 Task: Play online Dominion games in very easy mode.
Action: Mouse moved to (769, 605)
Screenshot: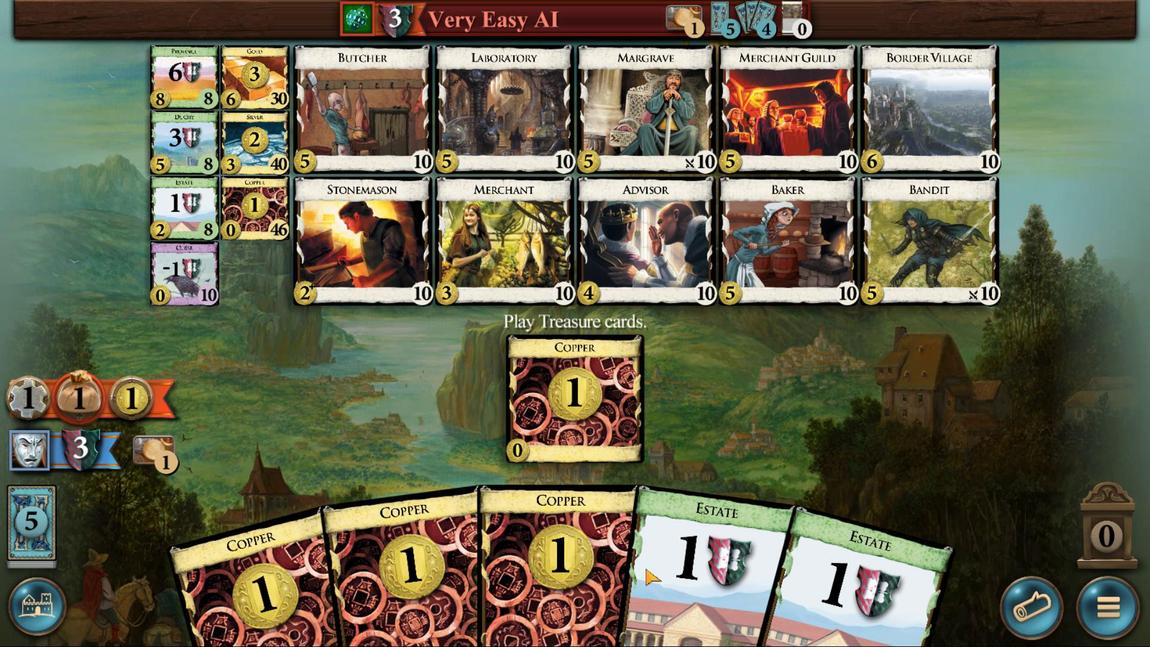 
Action: Mouse pressed left at (769, 605)
Screenshot: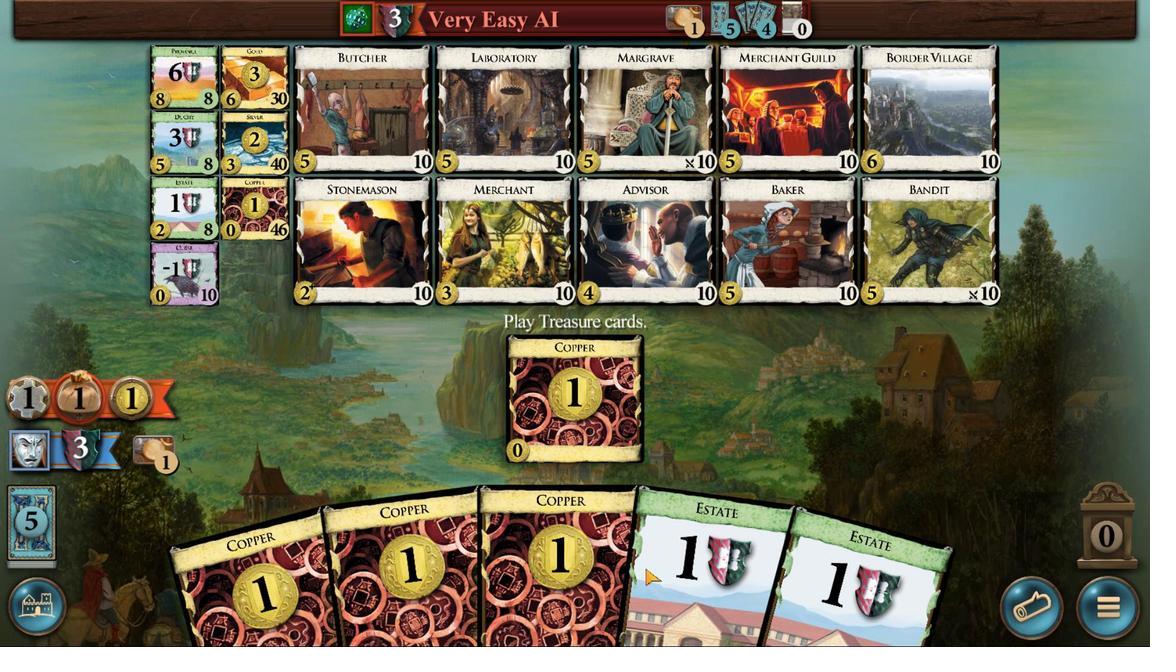 
Action: Mouse moved to (725, 624)
Screenshot: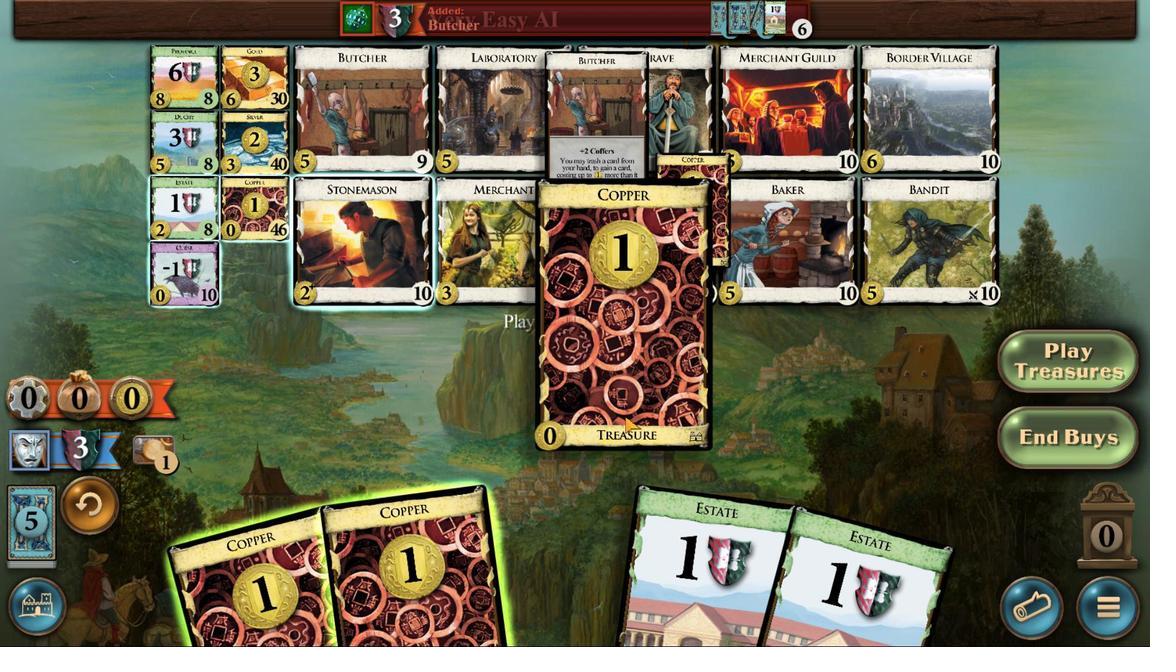 
Action: Mouse pressed left at (725, 624)
Screenshot: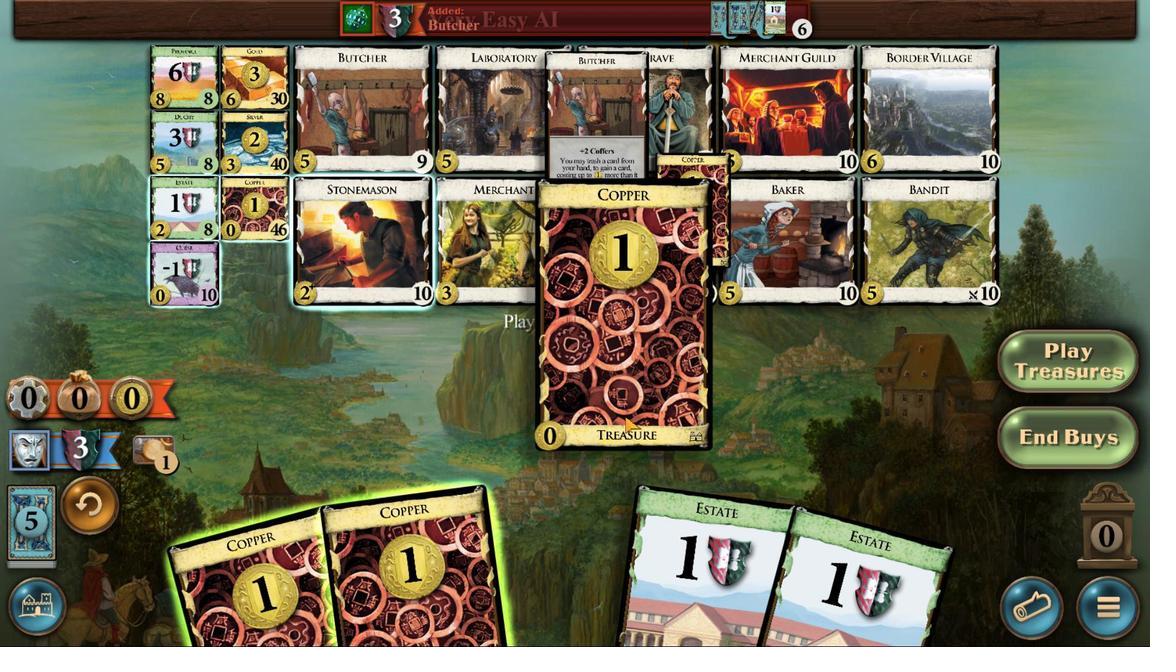 
Action: Mouse moved to (680, 595)
Screenshot: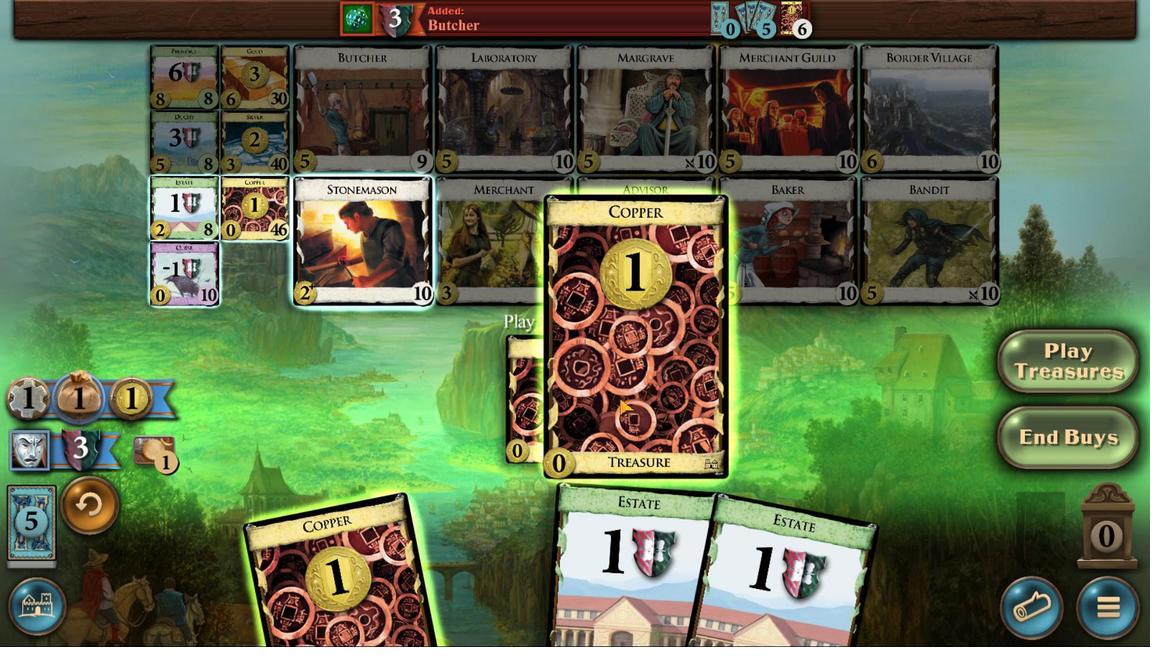
Action: Mouse pressed left at (680, 595)
Screenshot: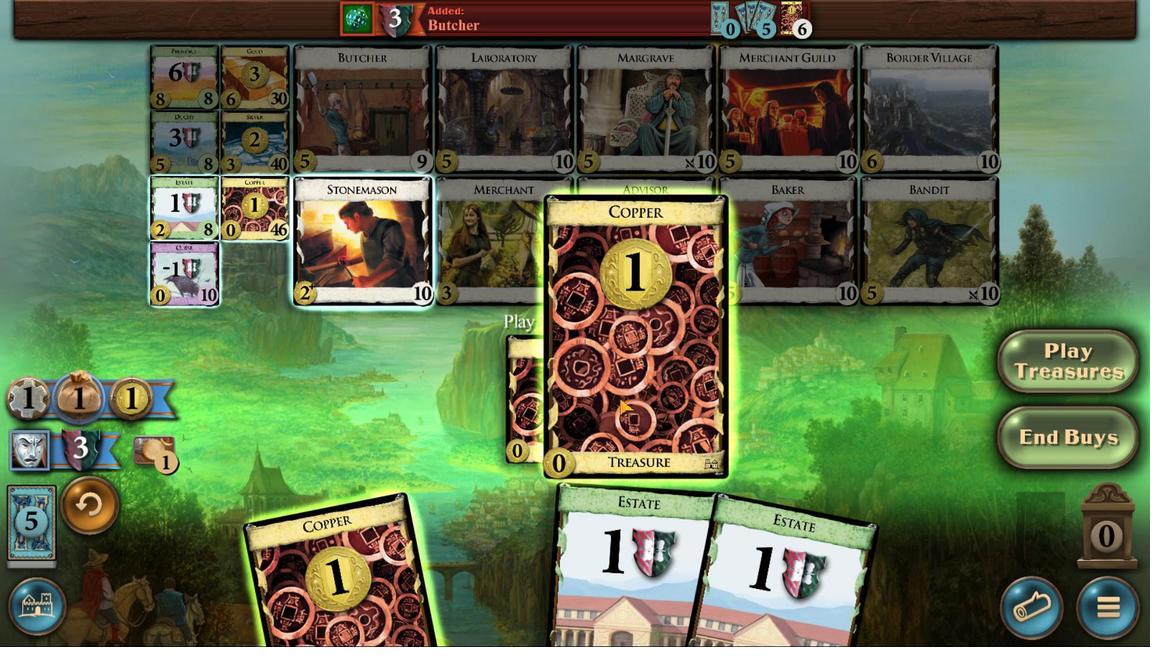 
Action: Mouse moved to (670, 604)
Screenshot: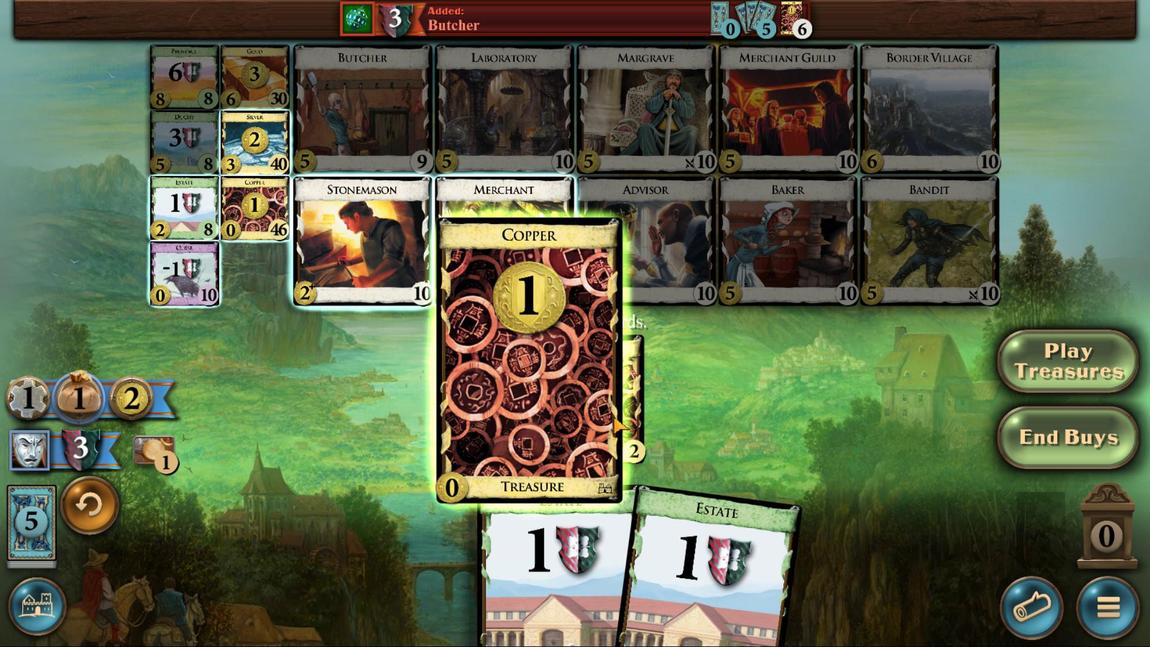 
Action: Mouse pressed left at (670, 604)
Screenshot: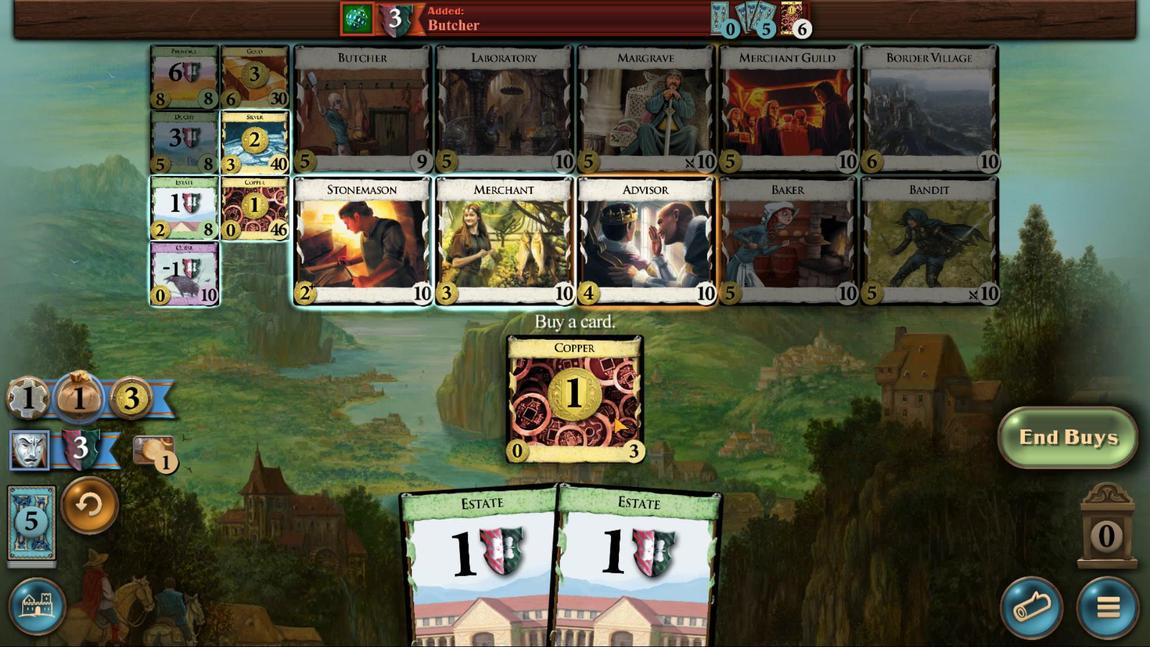 
Action: Mouse moved to (565, 381)
Screenshot: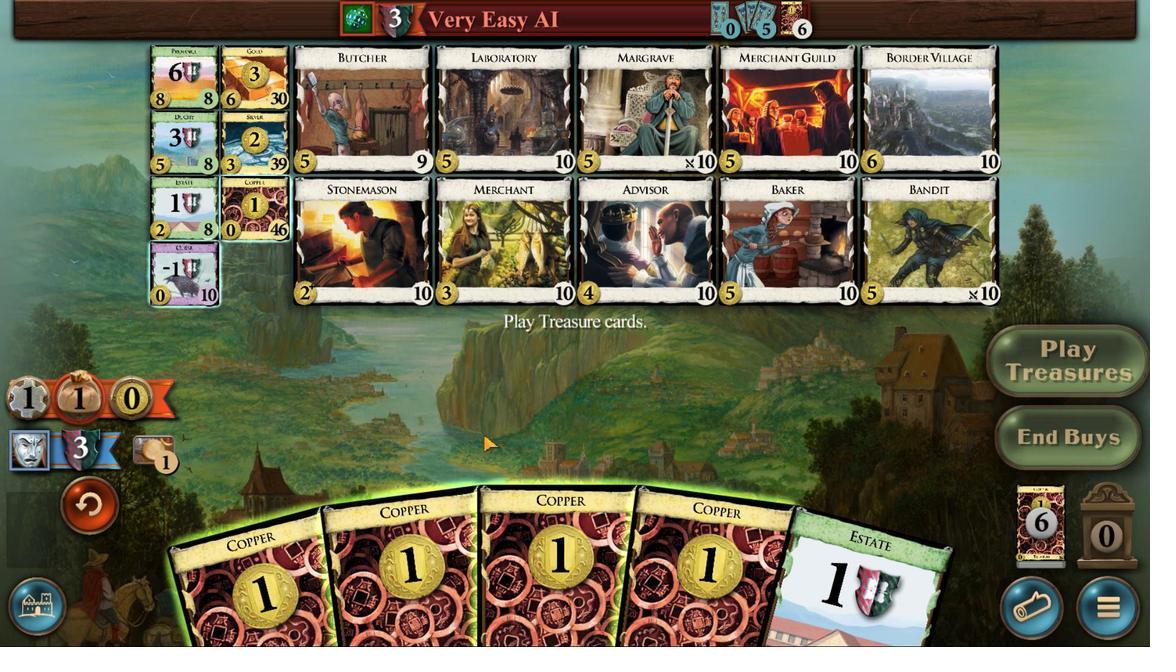 
Action: Mouse pressed left at (565, 381)
Screenshot: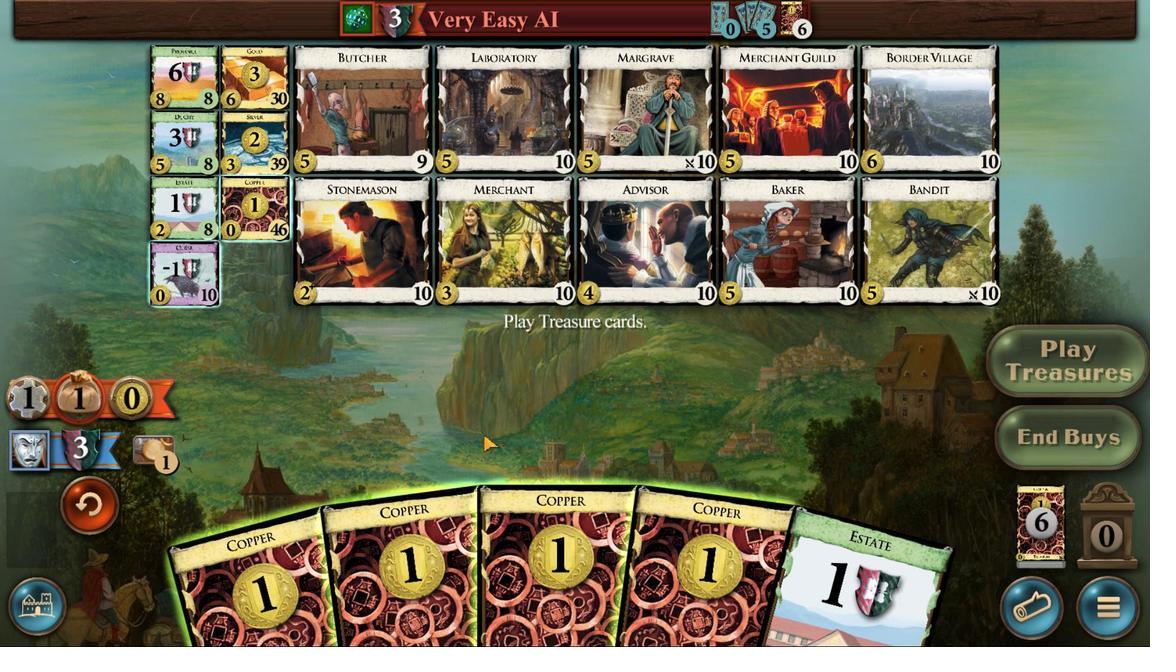 
Action: Mouse moved to (655, 595)
Screenshot: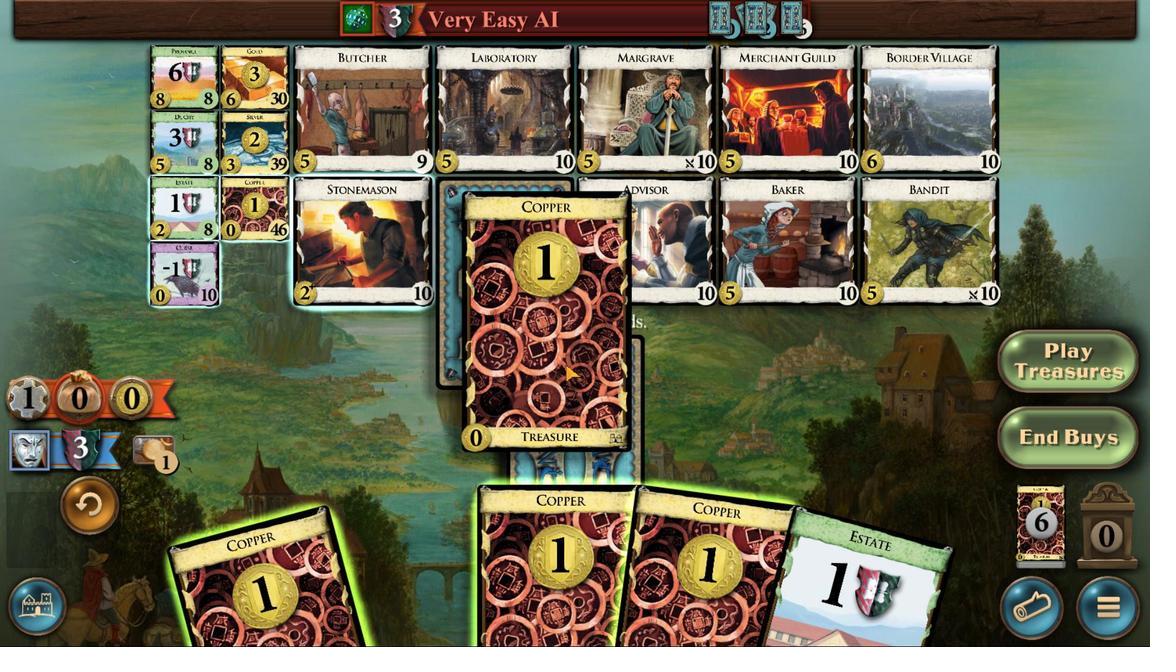 
Action: Mouse pressed left at (655, 595)
Screenshot: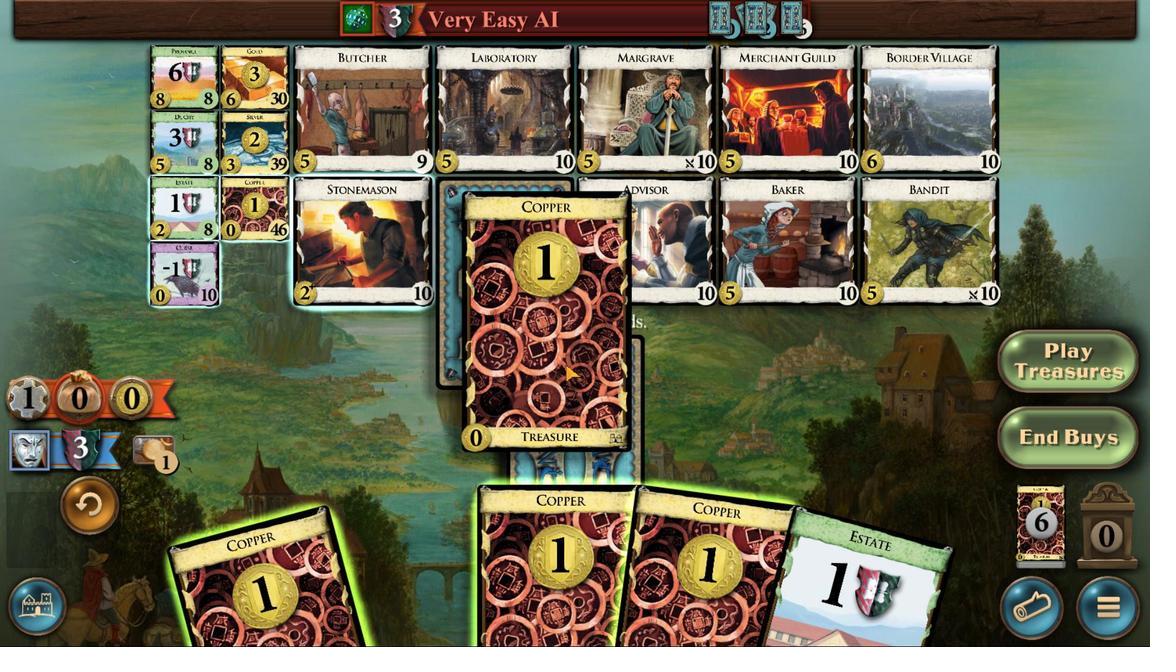 
Action: Mouse moved to (759, 606)
Screenshot: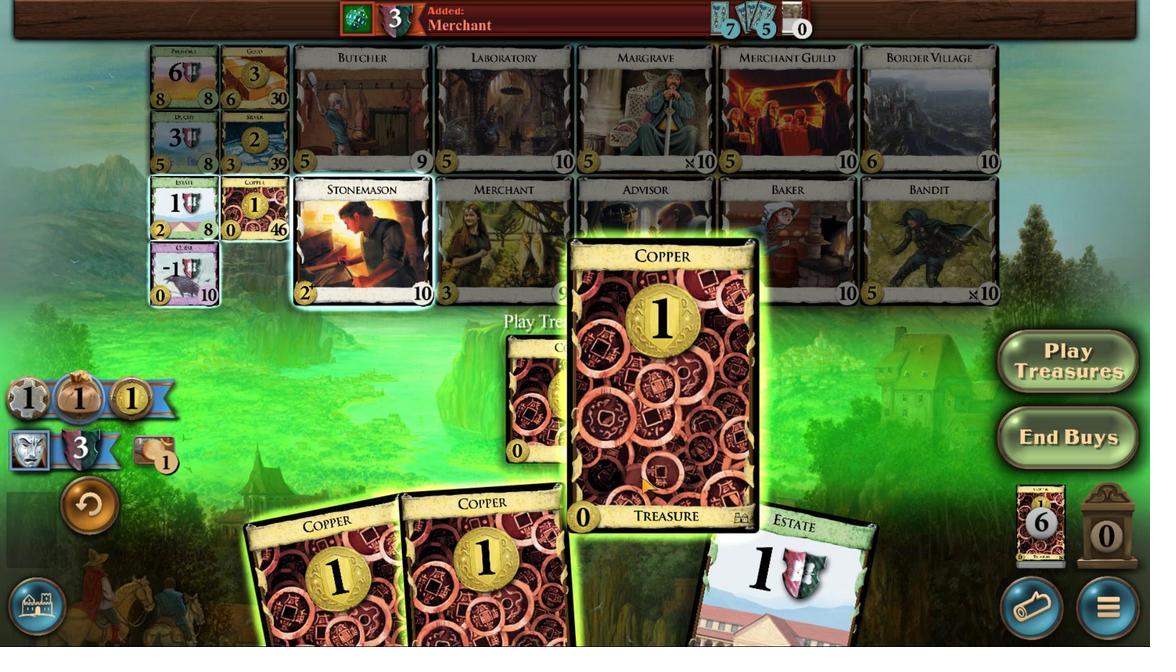 
Action: Mouse pressed left at (759, 606)
Screenshot: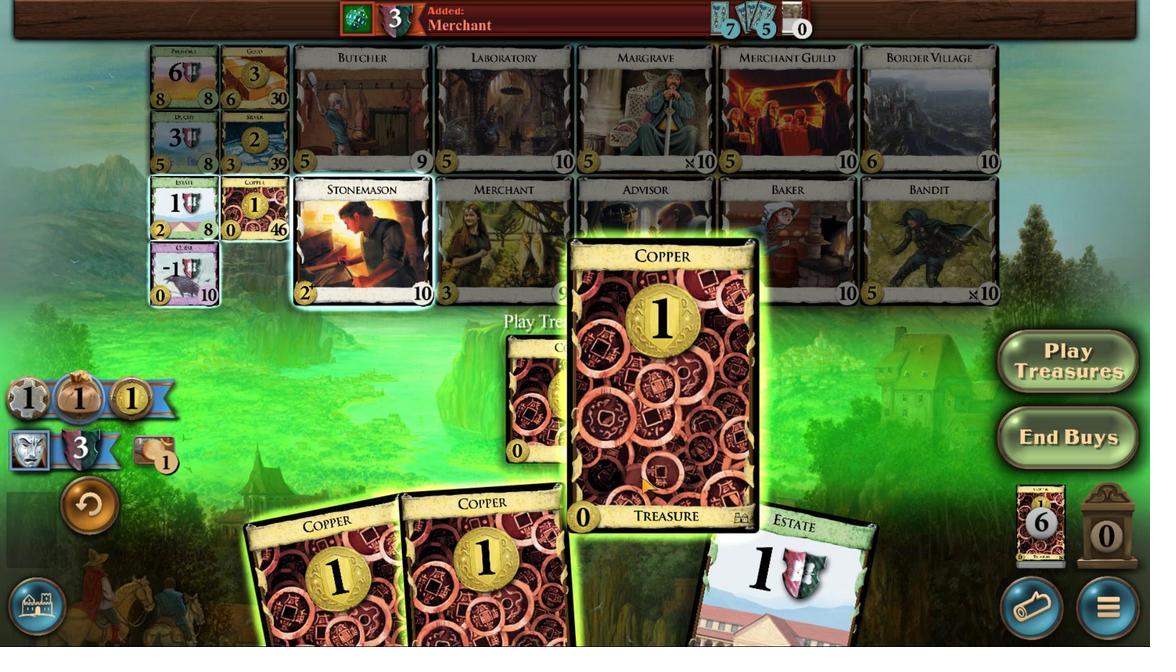 
Action: Mouse moved to (734, 605)
Screenshot: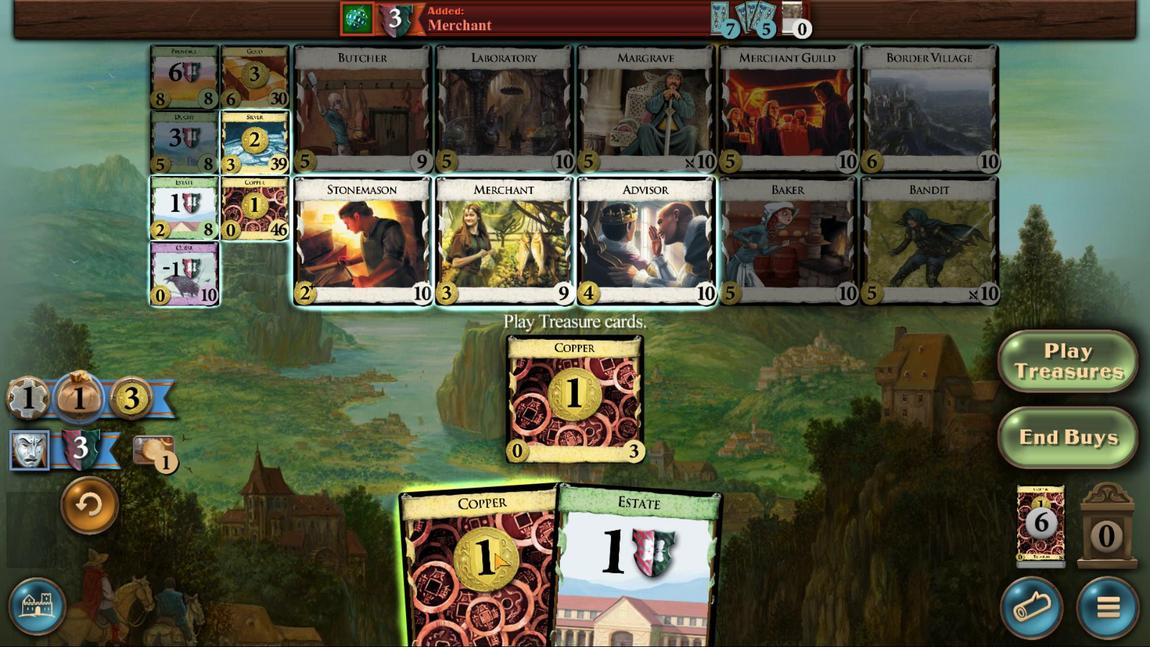 
Action: Mouse pressed left at (734, 605)
Screenshot: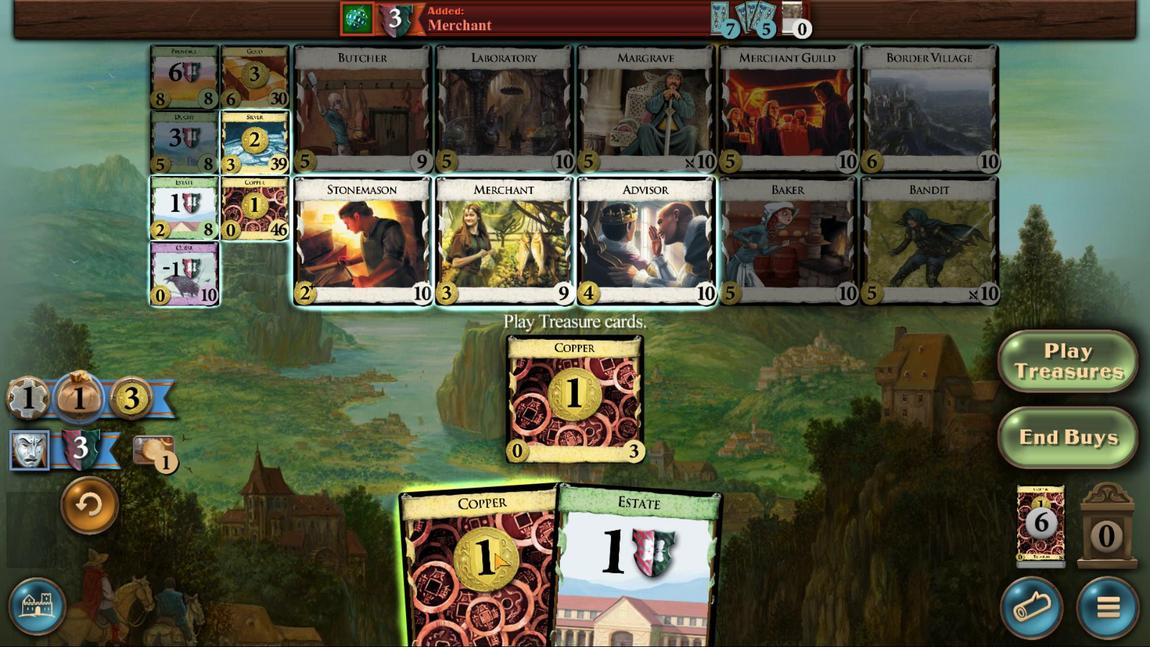 
Action: Mouse moved to (693, 598)
Screenshot: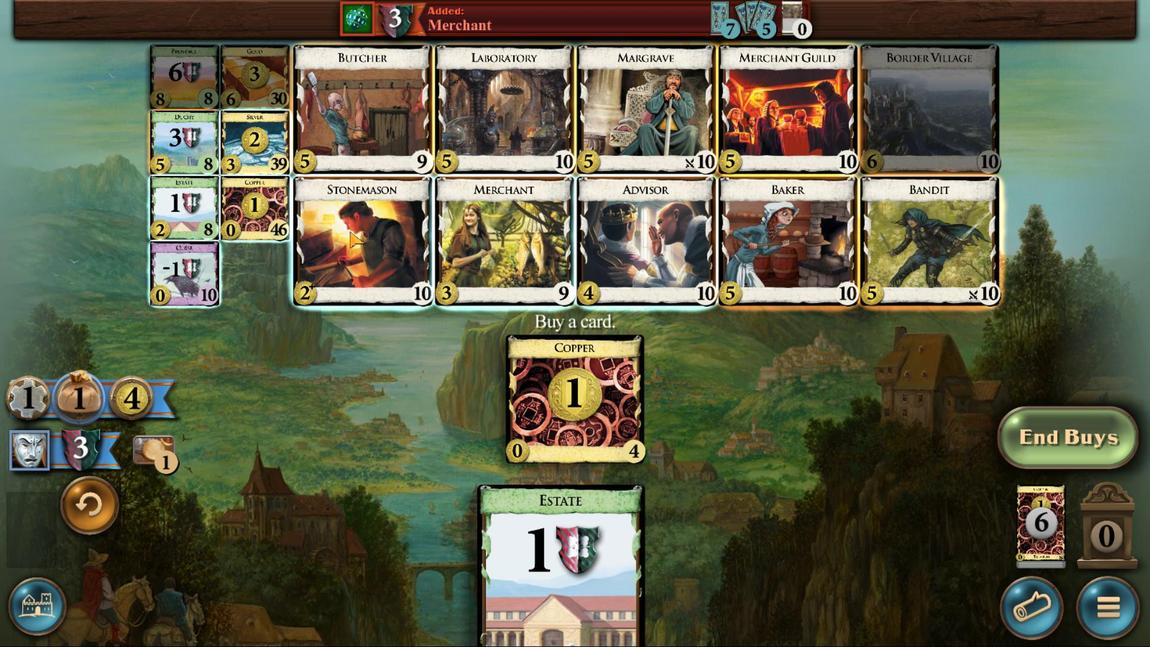 
Action: Mouse pressed left at (693, 598)
Screenshot: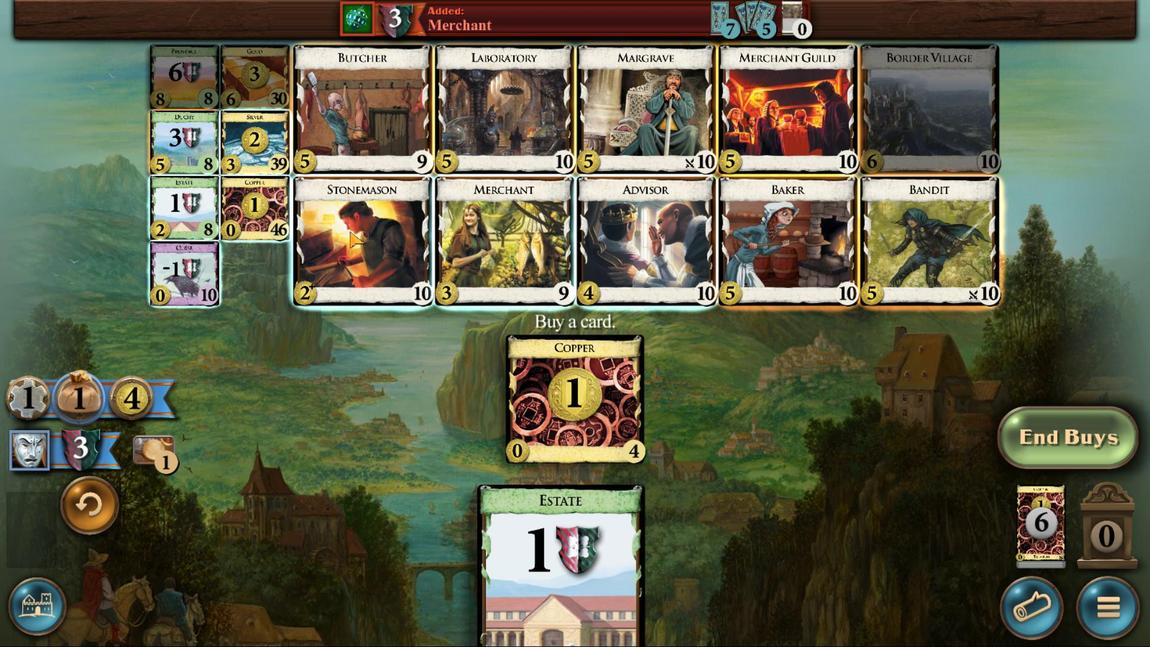 
Action: Mouse moved to (539, 387)
Screenshot: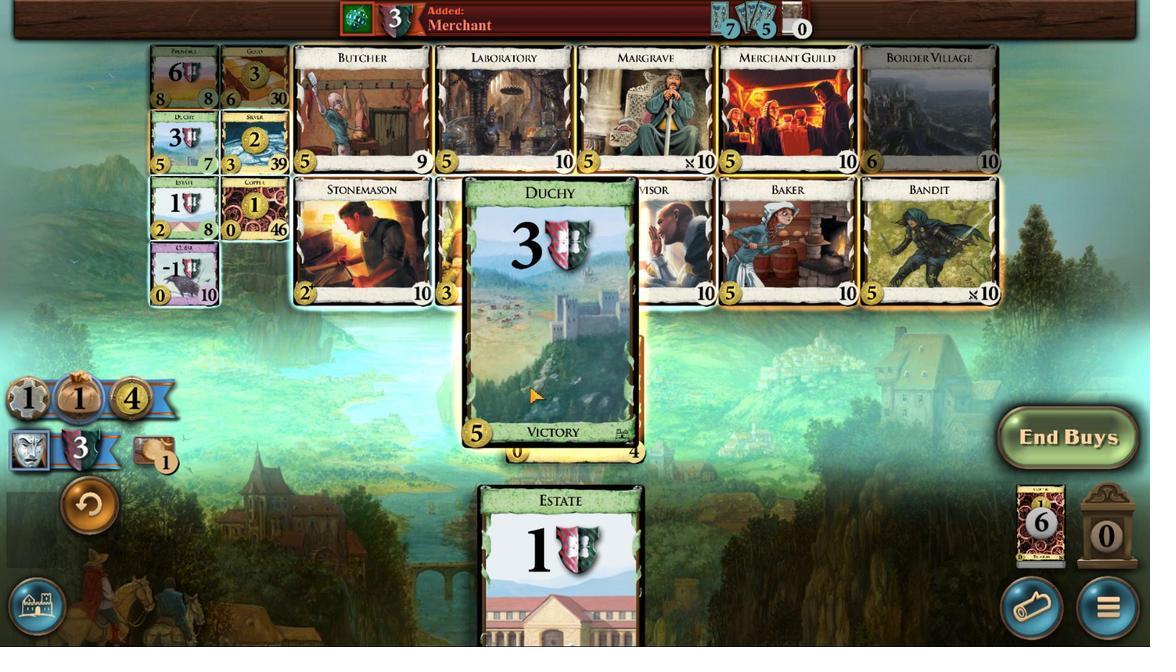 
Action: Mouse pressed left at (539, 387)
Screenshot: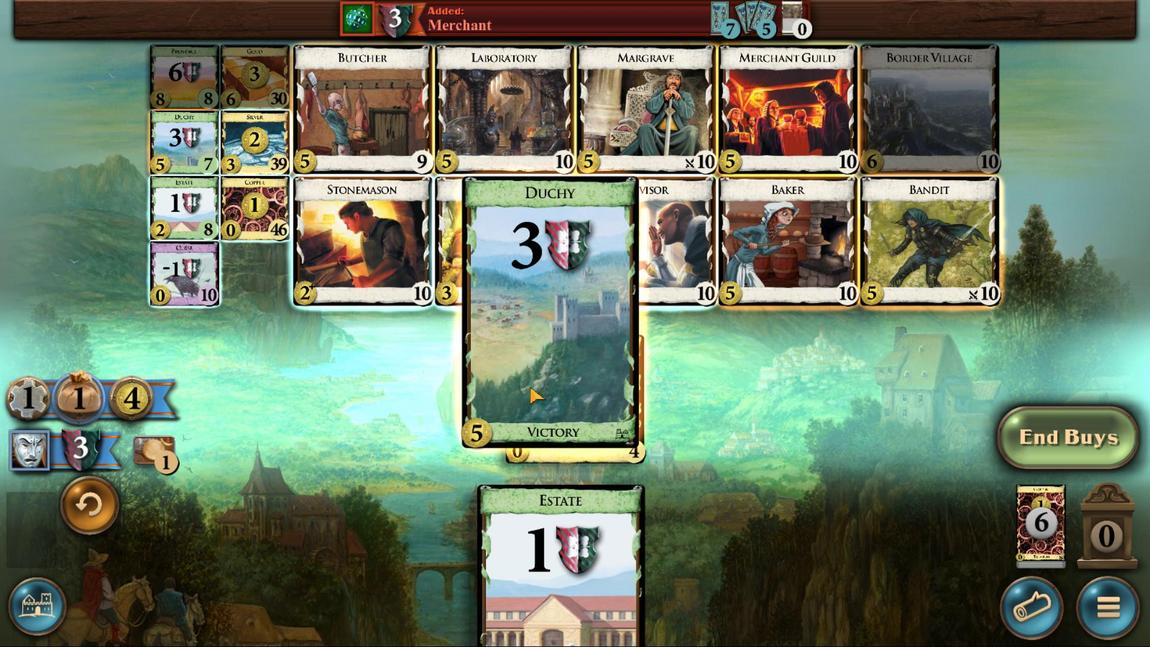 
Action: Mouse moved to (791, 589)
Screenshot: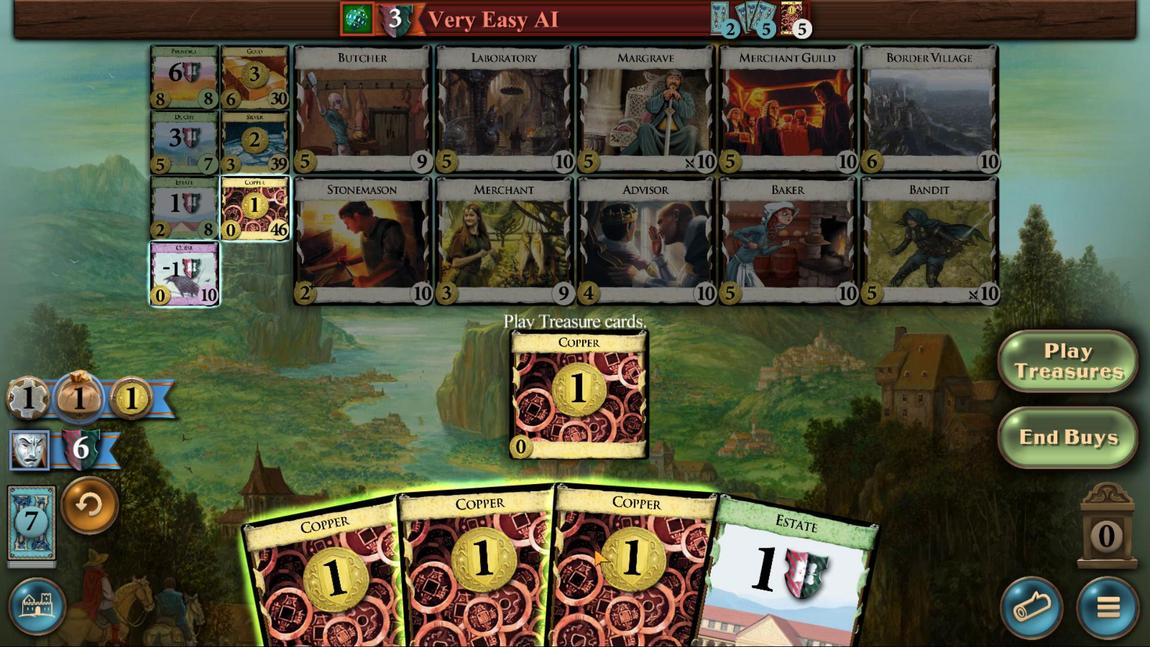 
Action: Mouse pressed left at (791, 589)
Screenshot: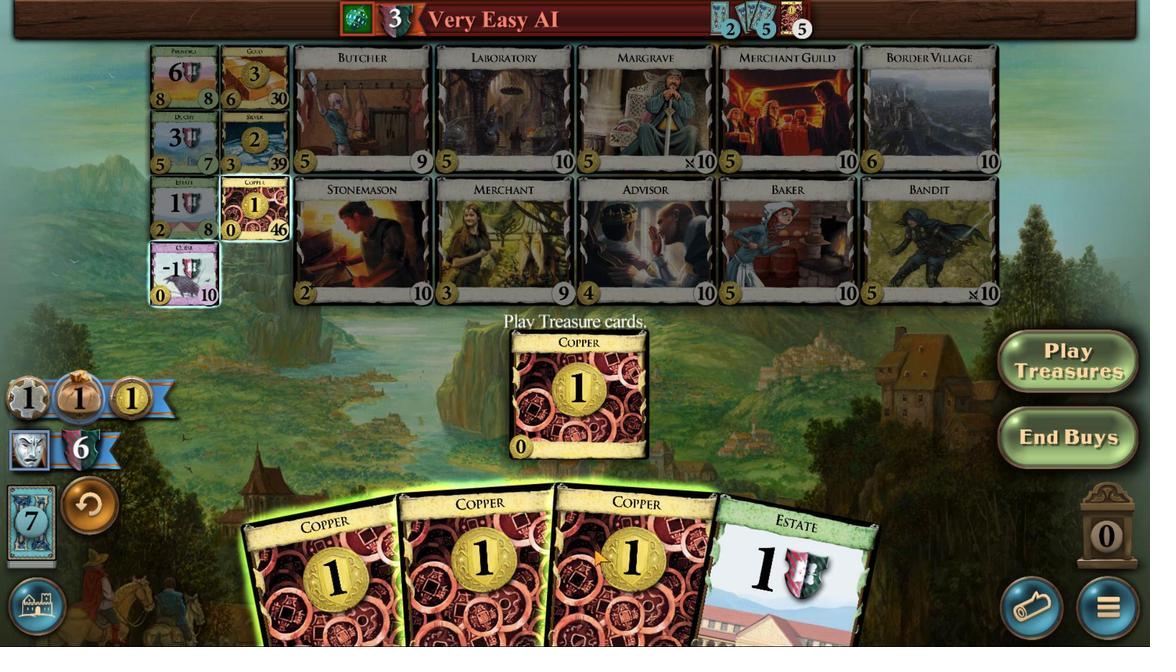 
Action: Mouse moved to (760, 582)
Screenshot: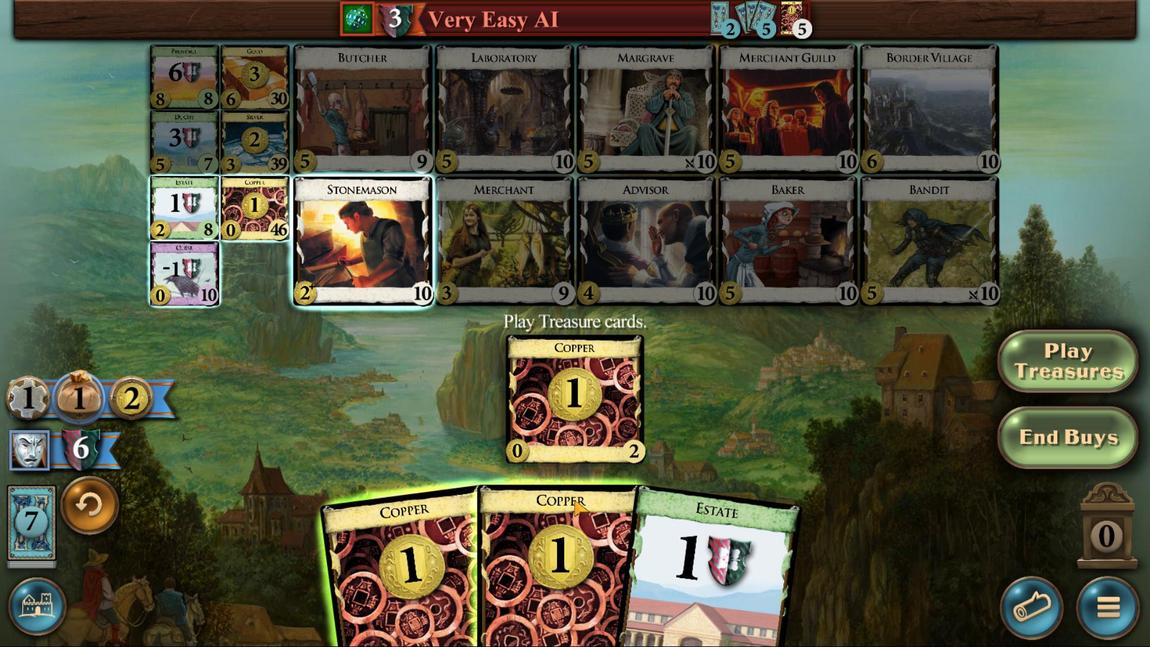 
Action: Mouse pressed left at (760, 582)
Screenshot: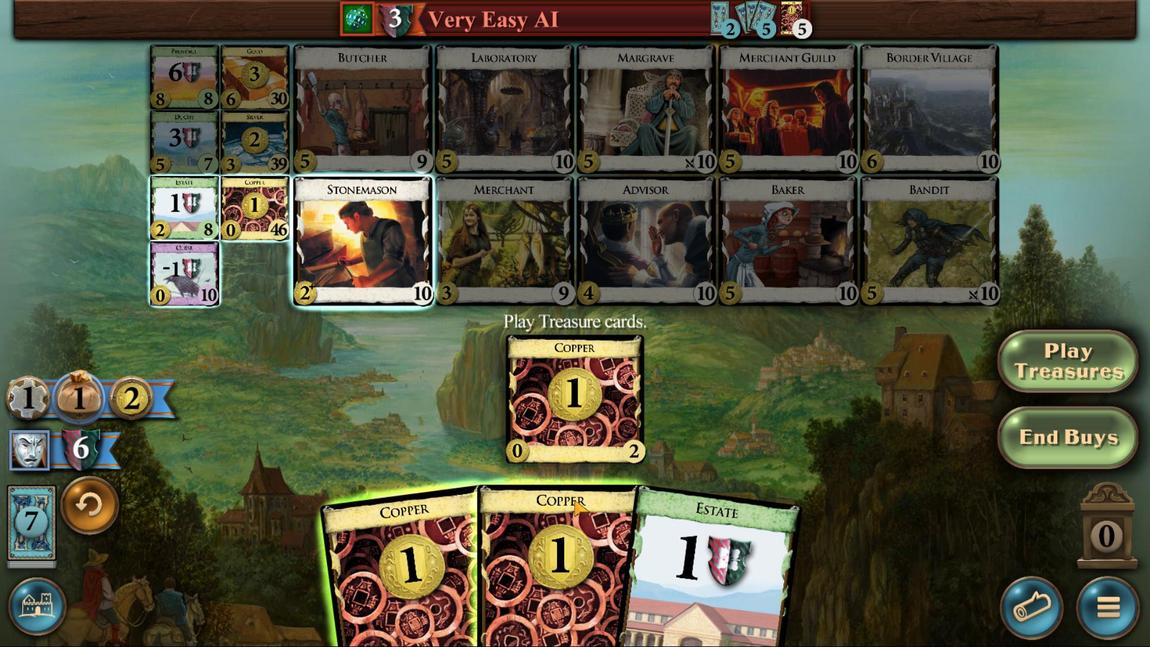 
Action: Mouse moved to (726, 595)
Screenshot: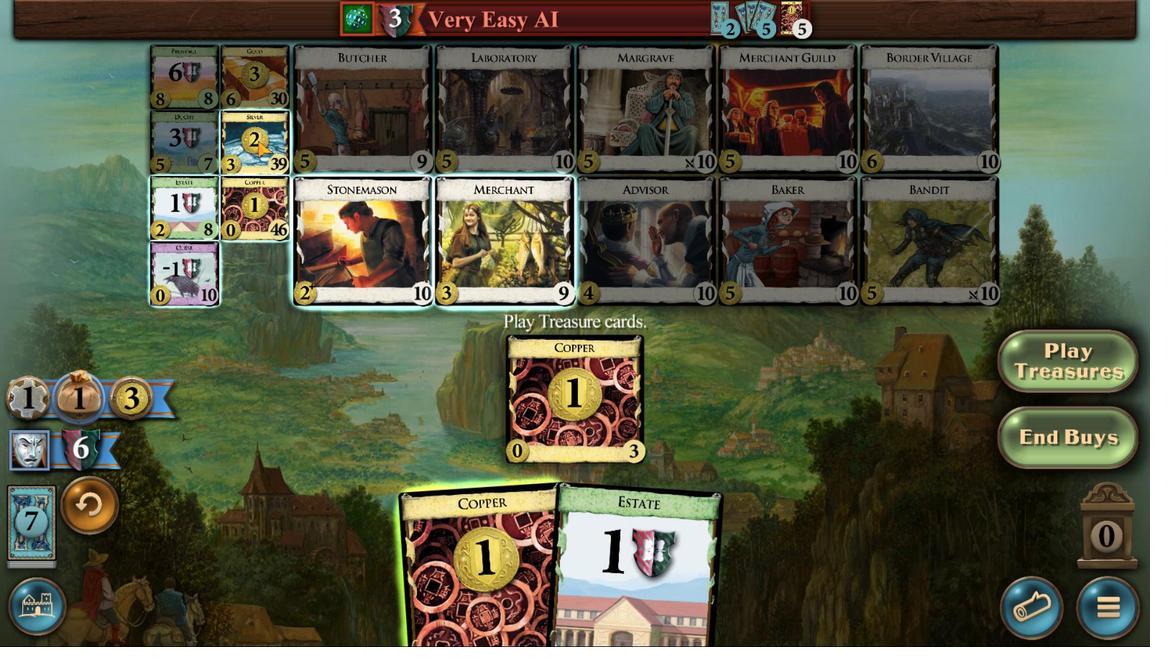 
Action: Mouse pressed left at (726, 595)
Screenshot: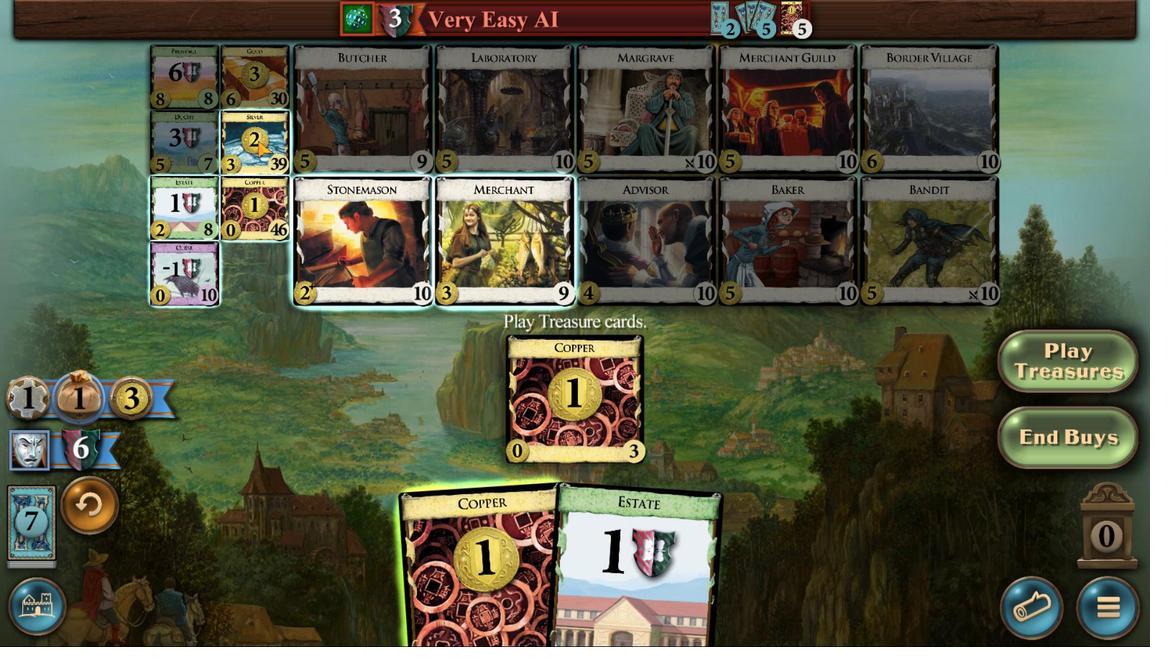
Action: Mouse moved to (572, 385)
Screenshot: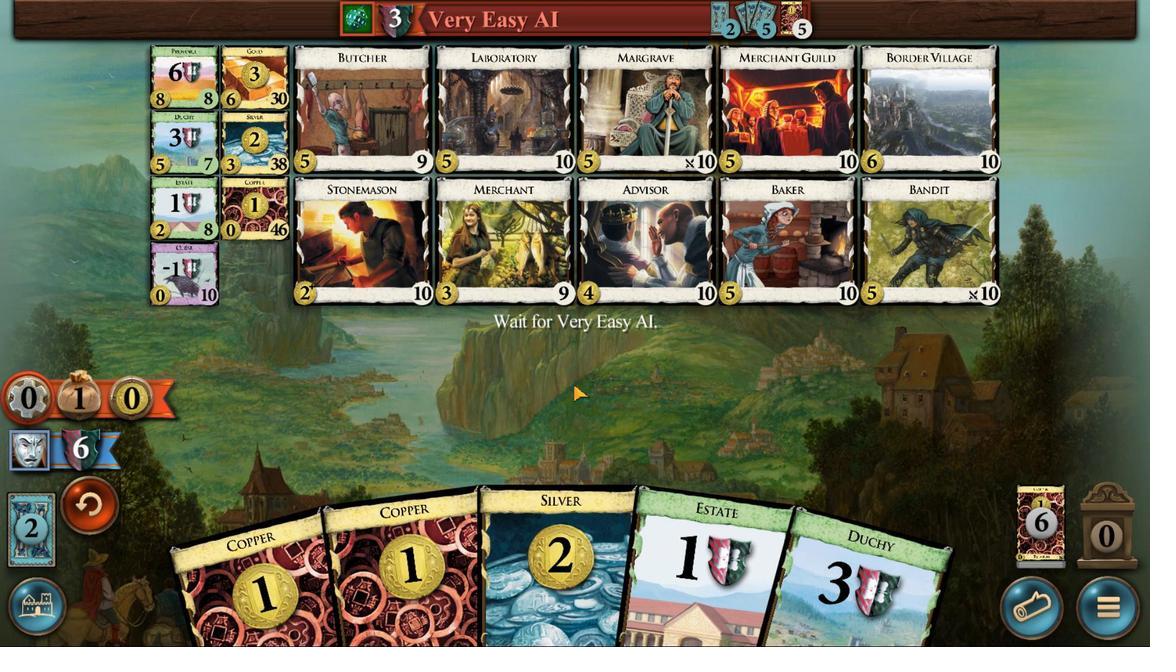 
Action: Mouse pressed left at (572, 385)
Screenshot: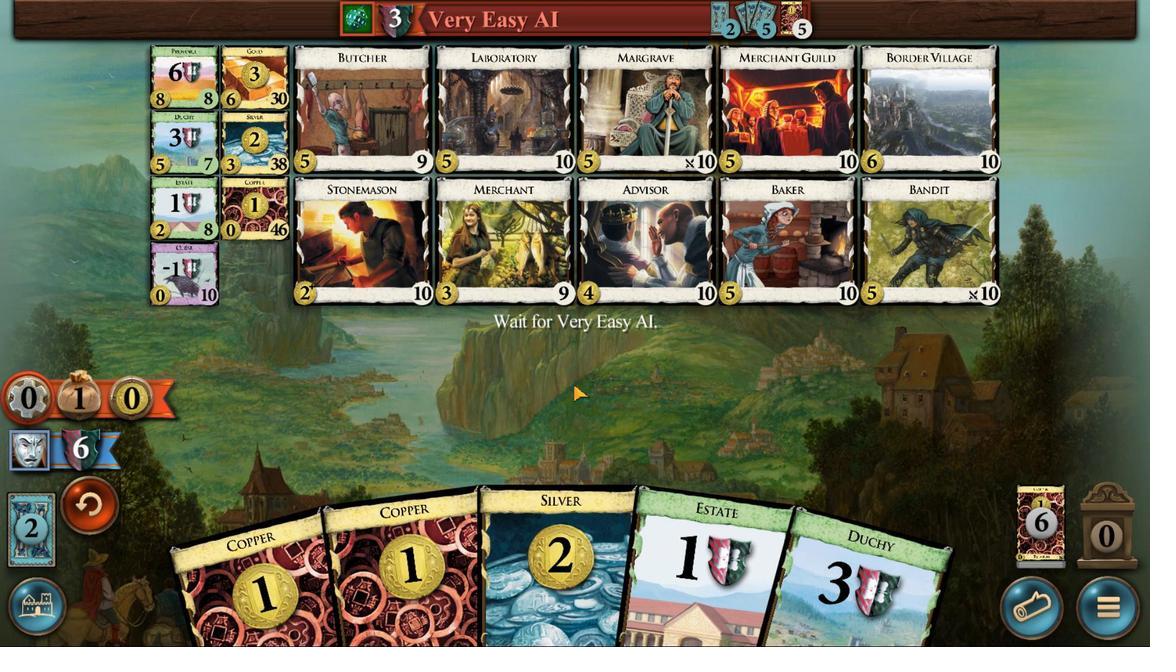 
Action: Mouse moved to (726, 580)
Screenshot: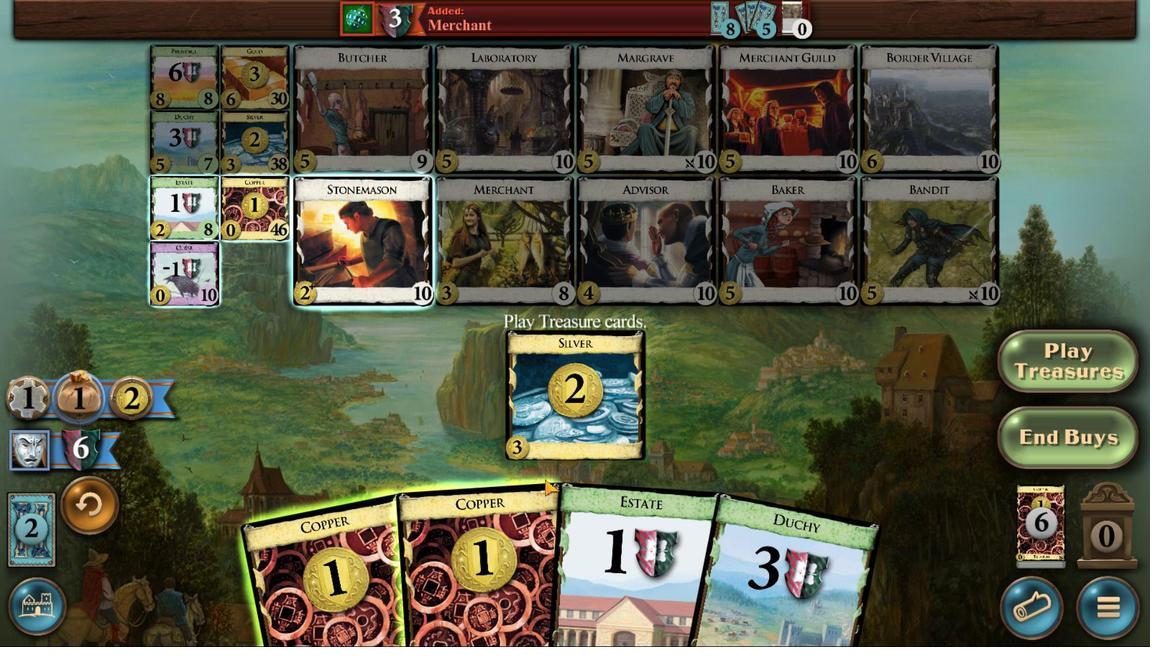 
Action: Mouse pressed left at (726, 580)
Screenshot: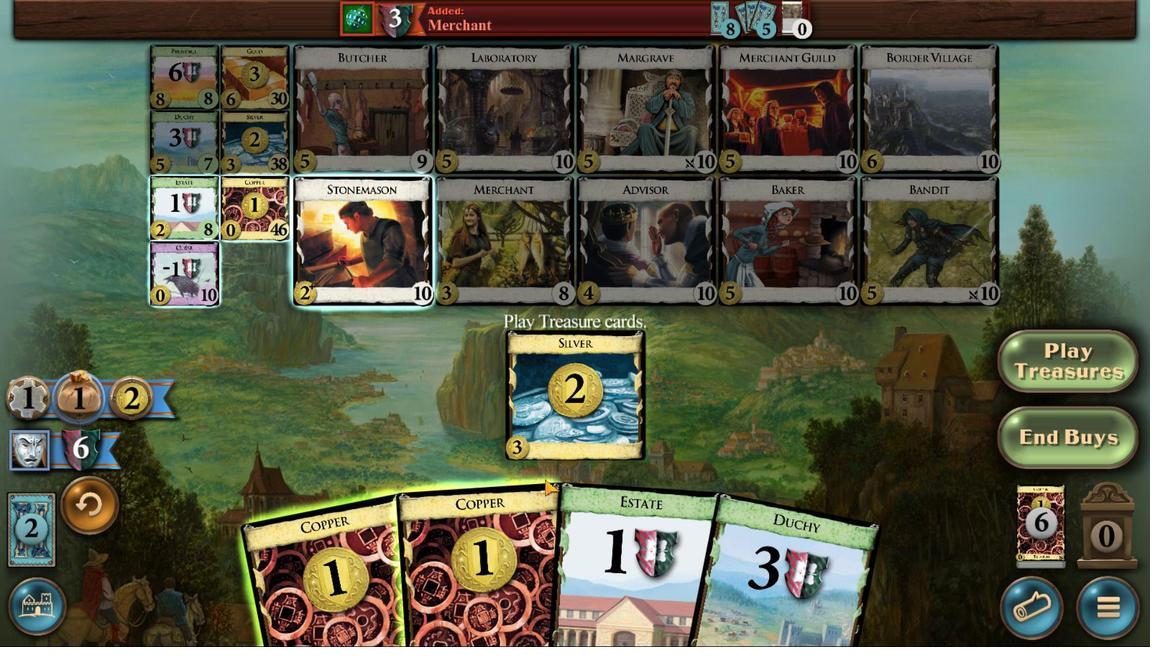 
Action: Mouse moved to (689, 598)
Screenshot: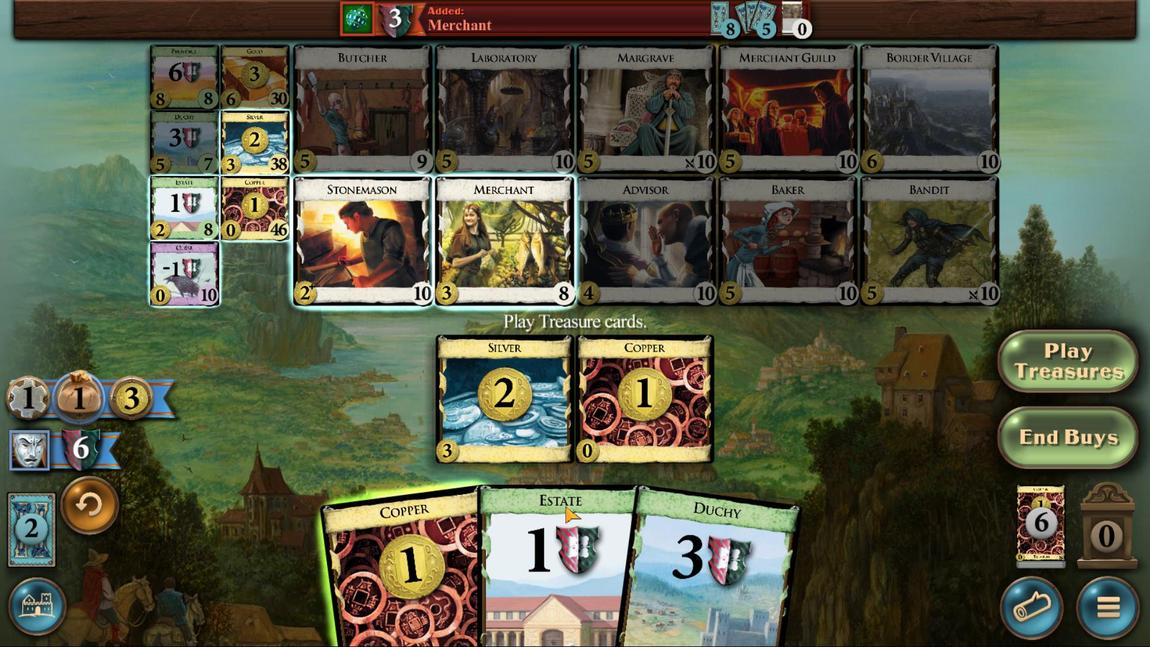
Action: Mouse pressed left at (689, 598)
Screenshot: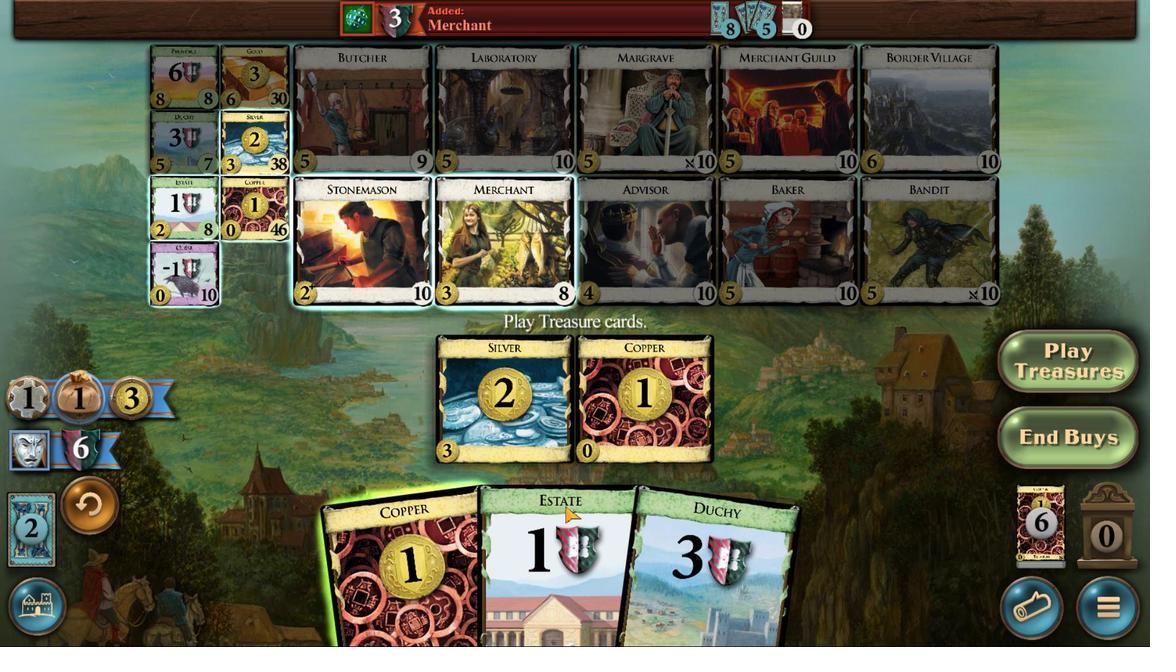 
Action: Mouse moved to (655, 606)
Screenshot: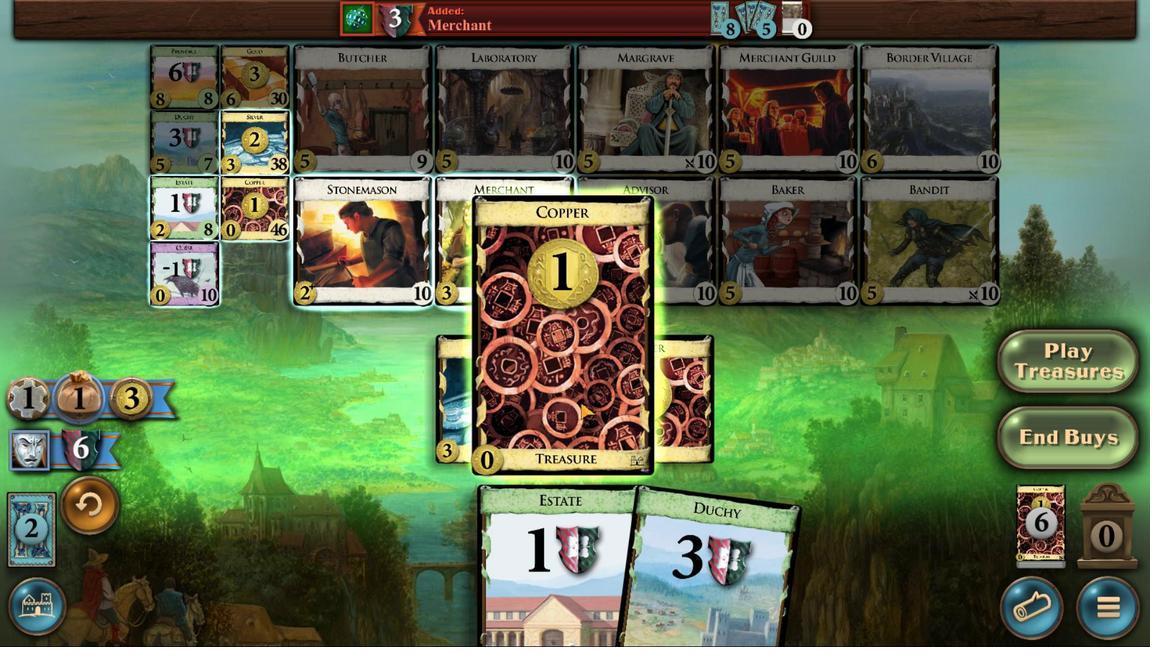 
Action: Mouse pressed left at (655, 606)
Screenshot: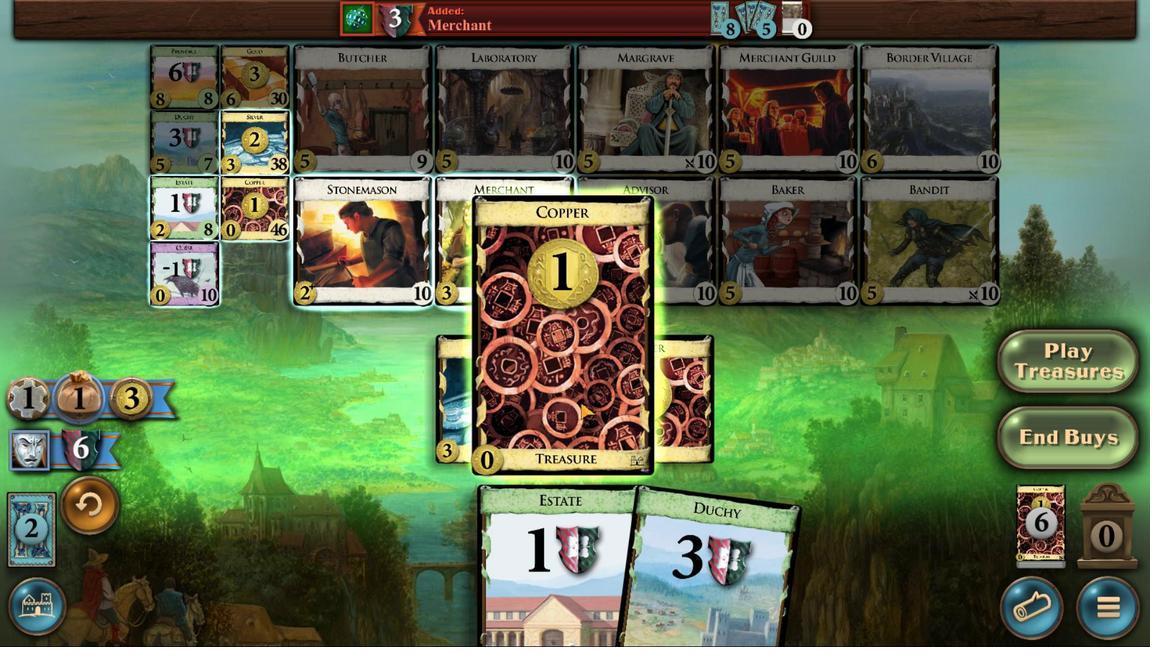 
Action: Mouse moved to (714, 453)
Screenshot: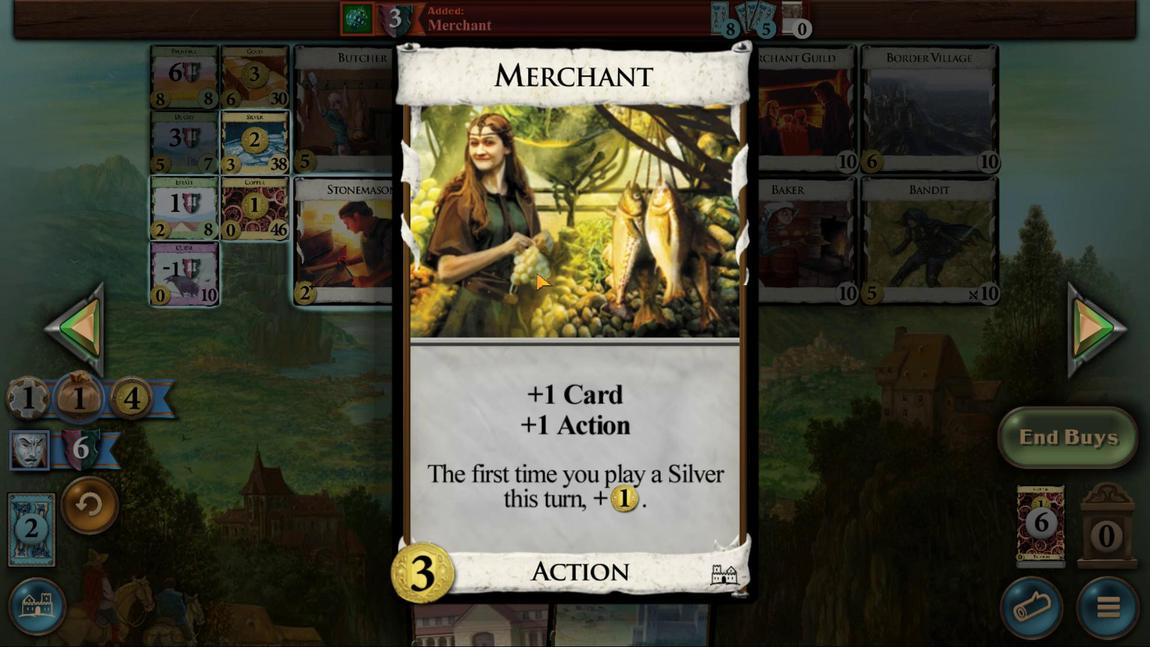 
Action: Mouse pressed left at (714, 453)
Screenshot: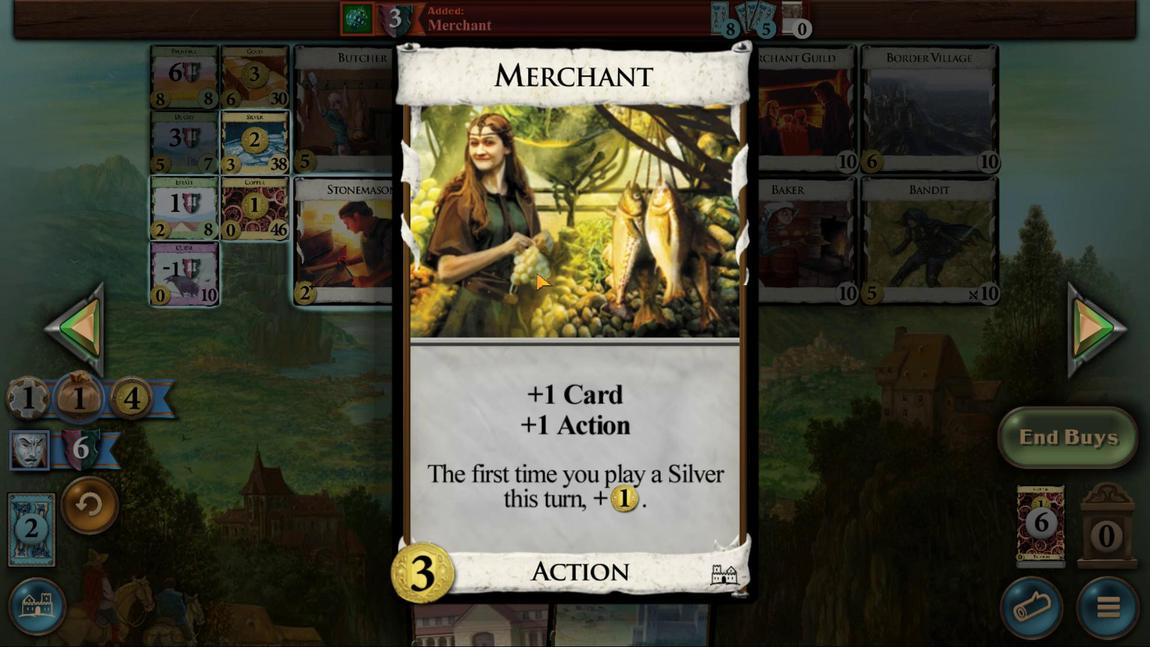 
Action: Mouse moved to (881, 458)
Screenshot: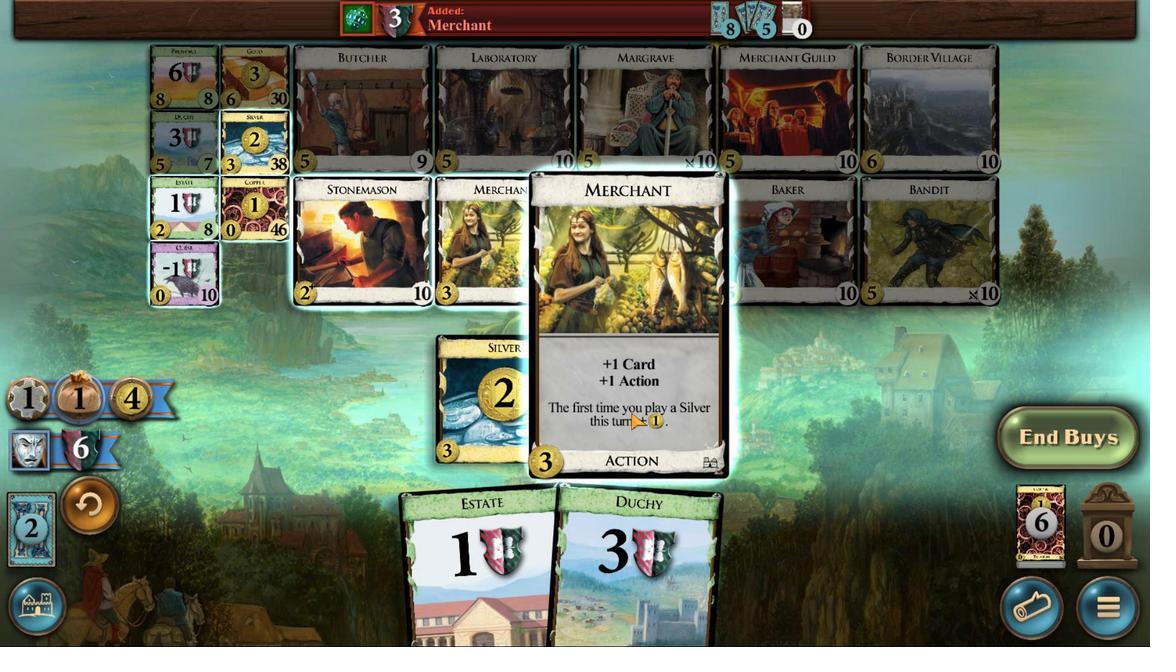 
Action: Mouse pressed left at (881, 458)
Screenshot: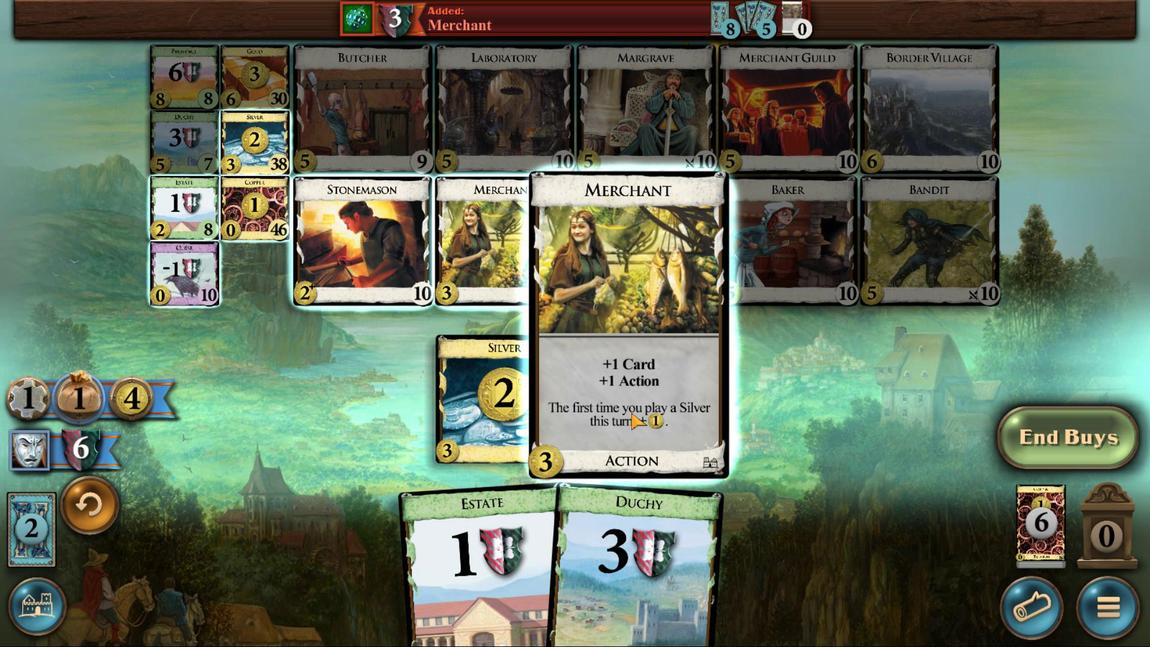
Action: Mouse moved to (707, 436)
Screenshot: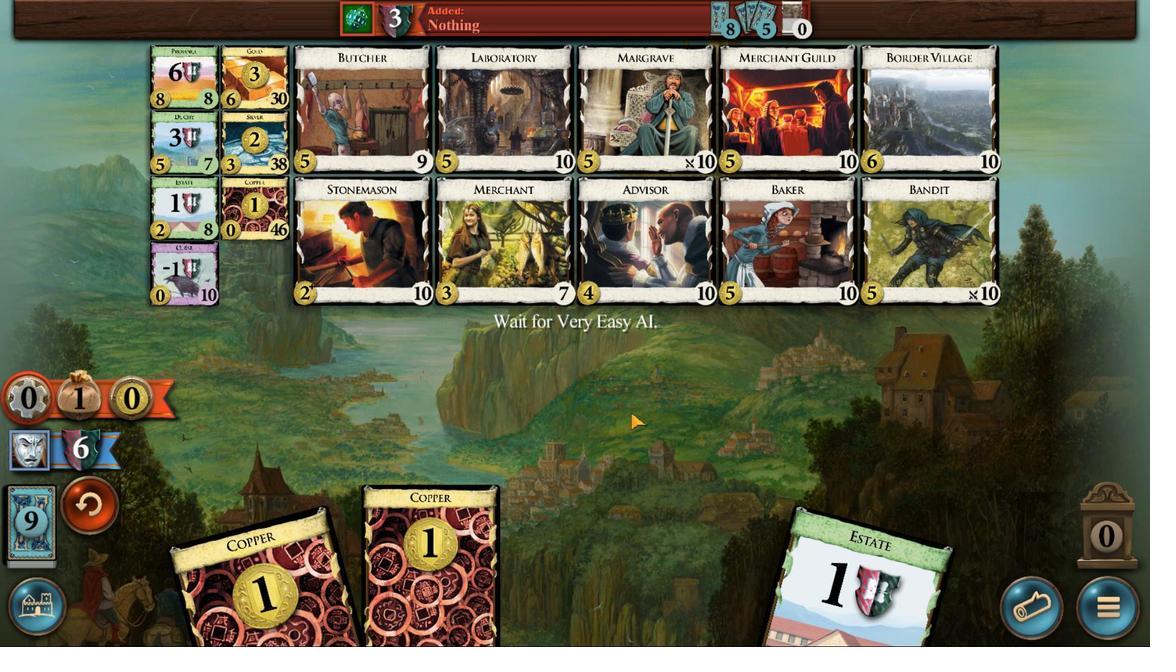 
Action: Mouse pressed left at (707, 436)
Screenshot: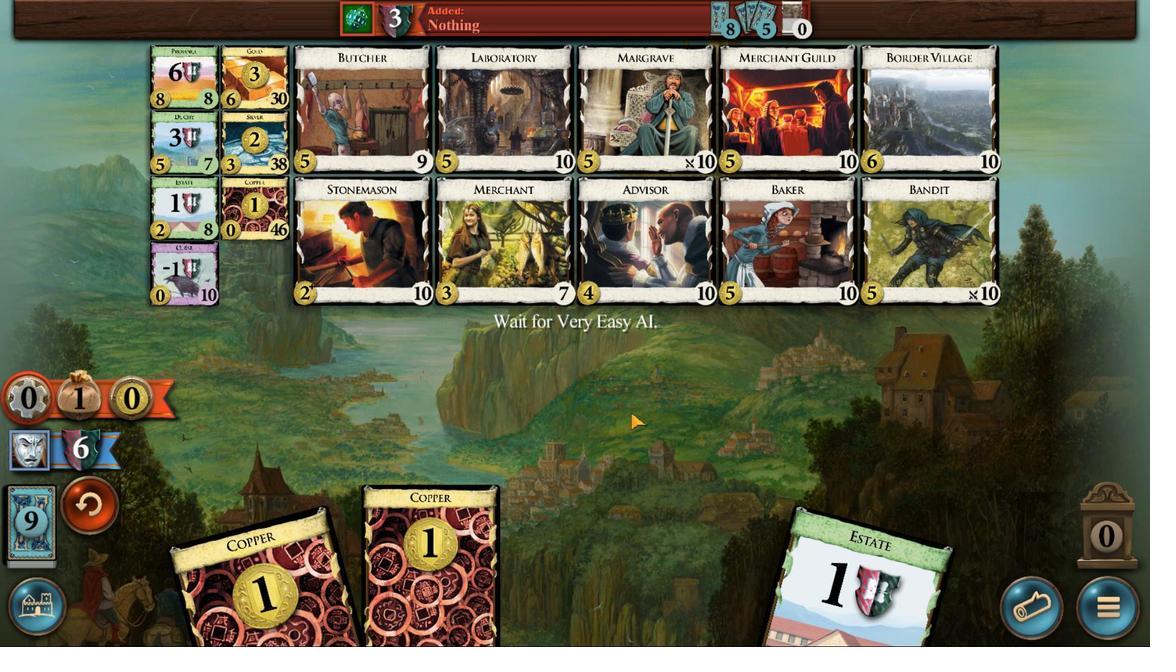 
Action: Mouse moved to (789, 606)
Screenshot: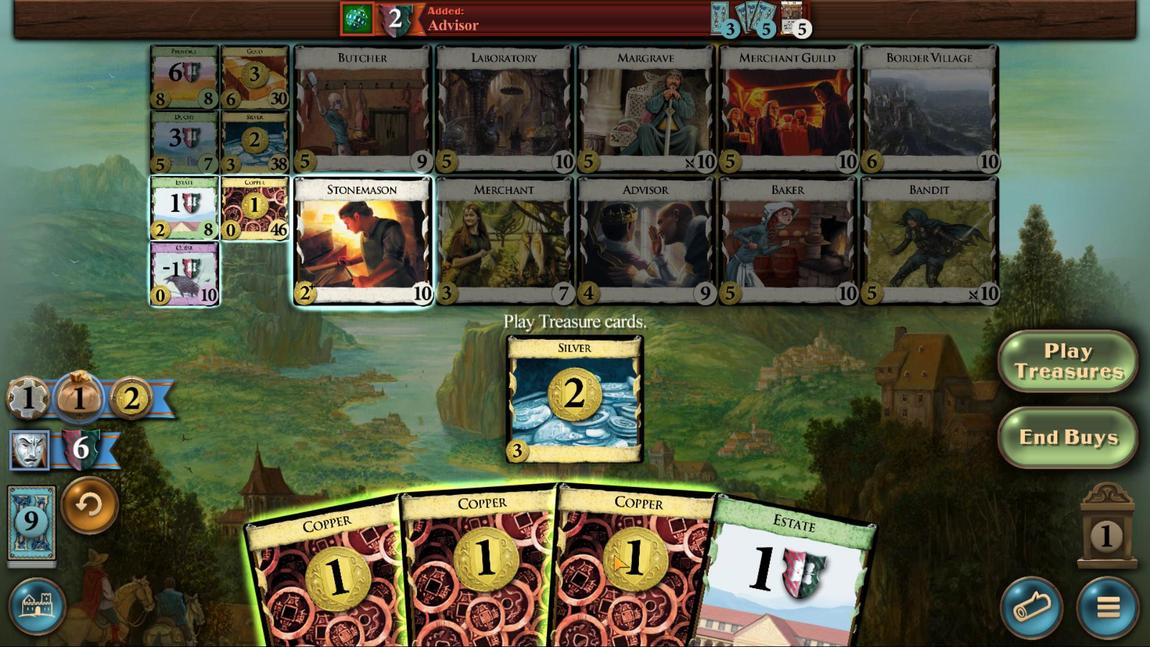 
Action: Mouse pressed left at (789, 606)
Screenshot: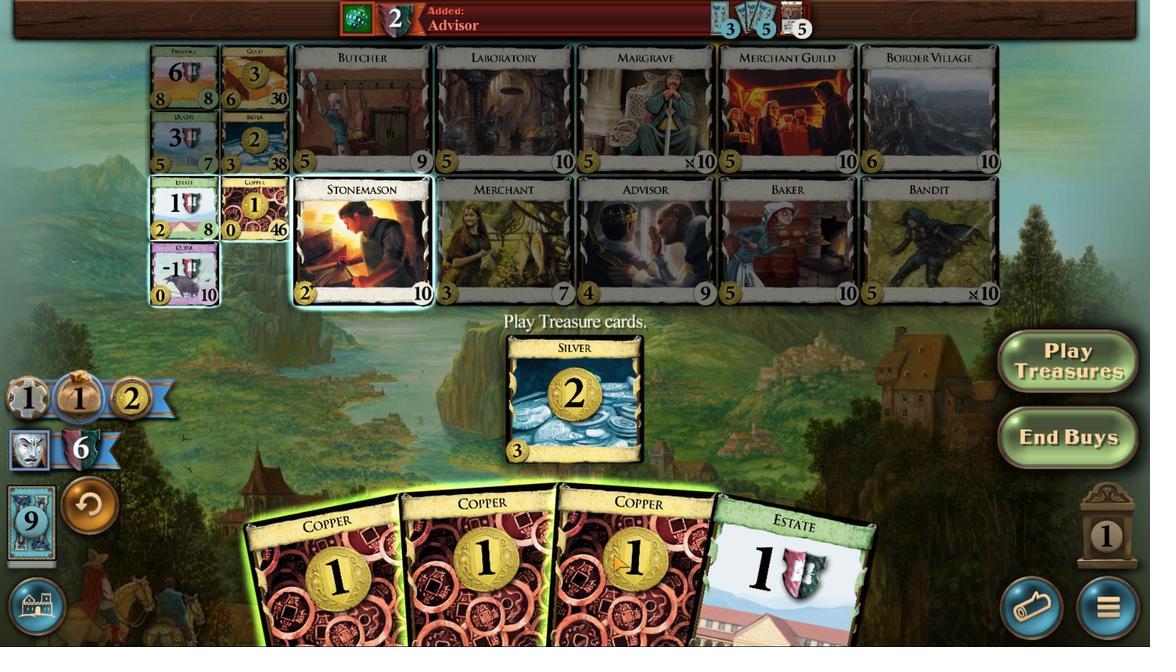 
Action: Mouse moved to (753, 602)
Screenshot: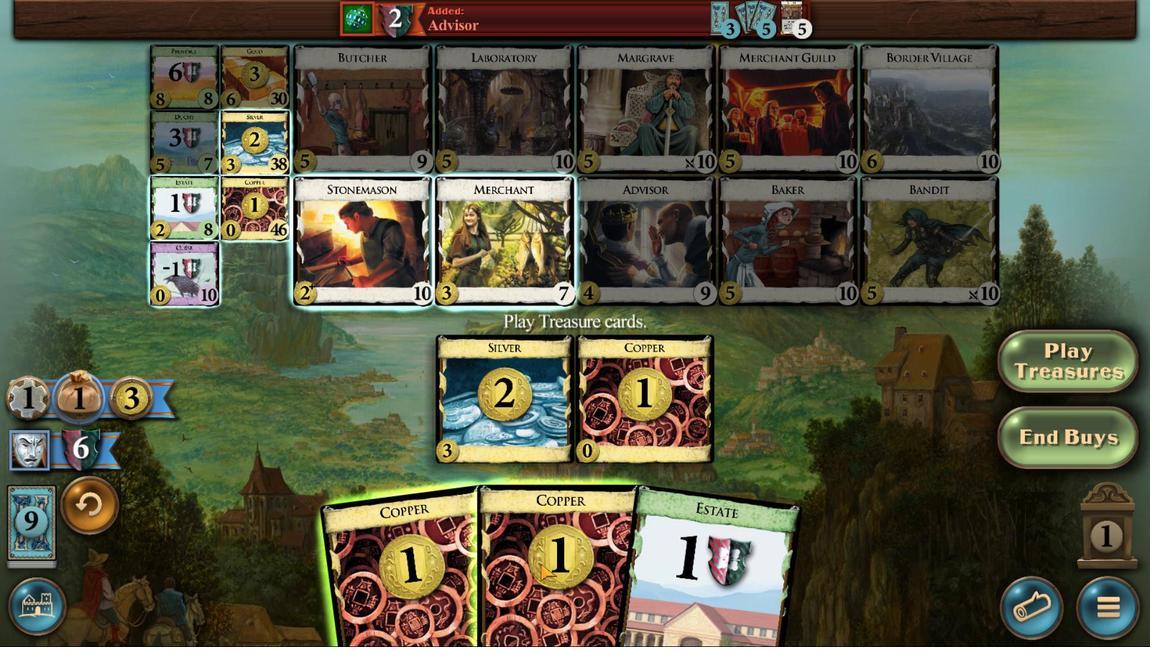 
Action: Mouse pressed left at (753, 602)
Screenshot: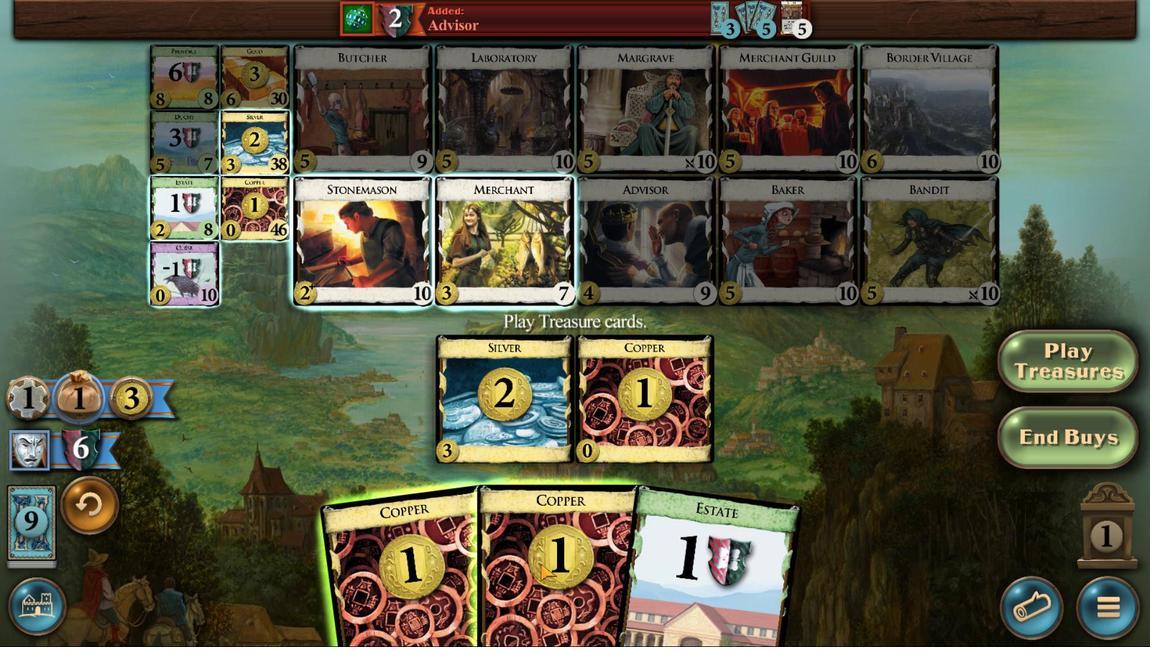 
Action: Mouse moved to (719, 598)
Screenshot: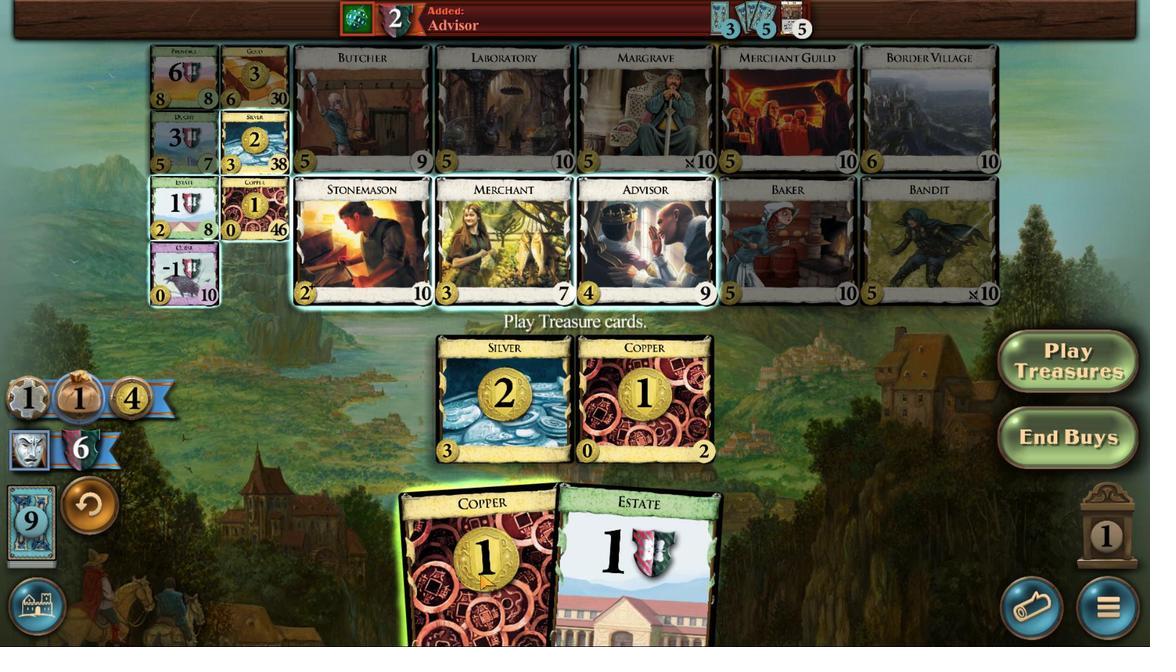 
Action: Mouse pressed left at (719, 598)
Screenshot: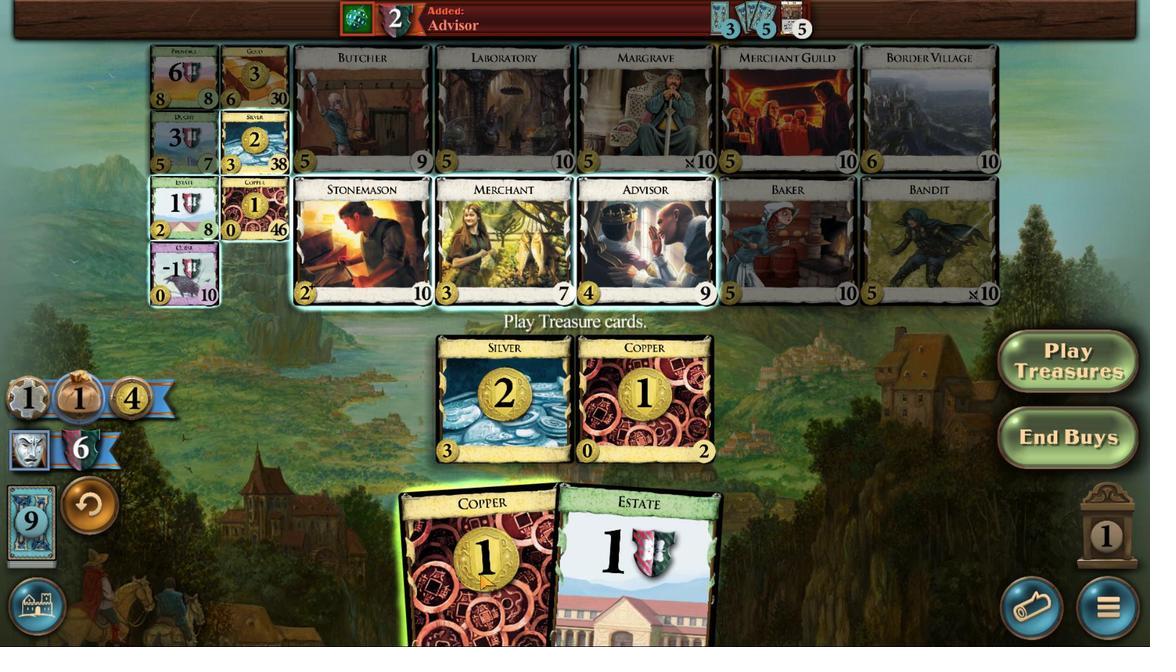 
Action: Mouse moved to (671, 610)
Screenshot: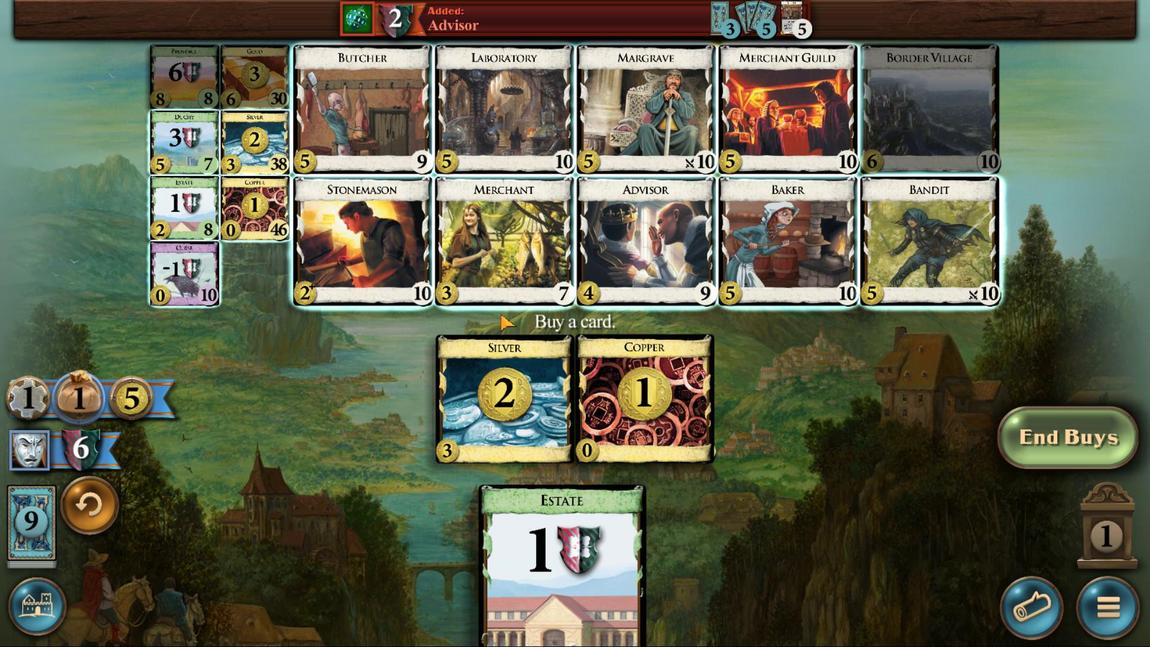 
Action: Mouse pressed left at (671, 610)
Screenshot: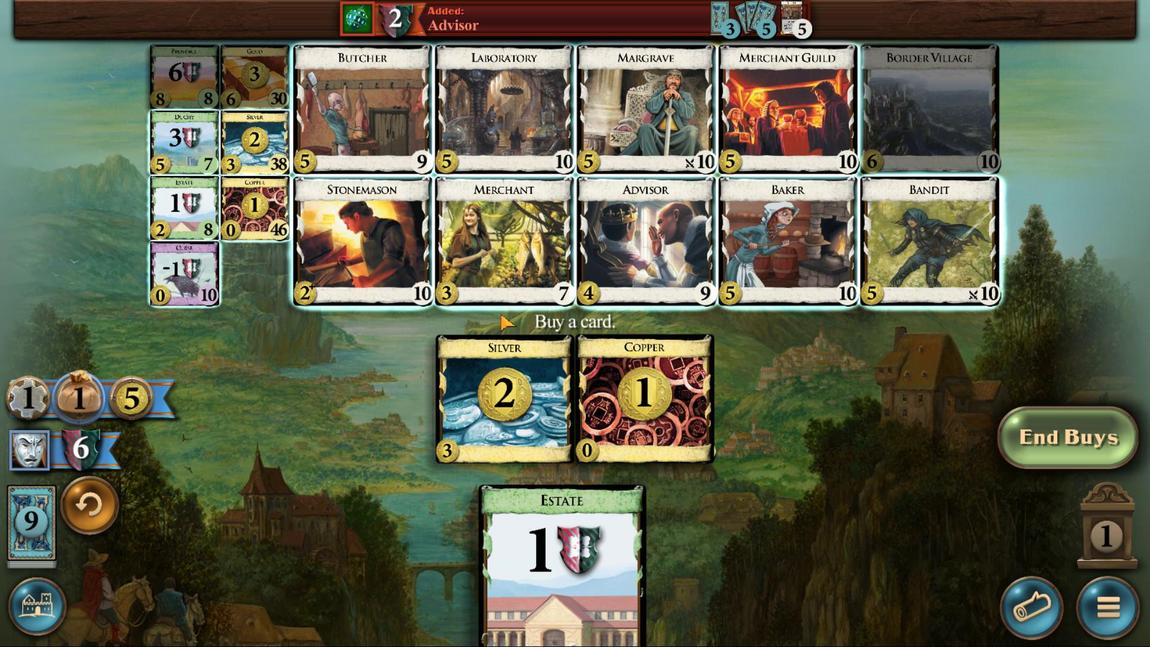 
Action: Mouse moved to (535, 389)
Screenshot: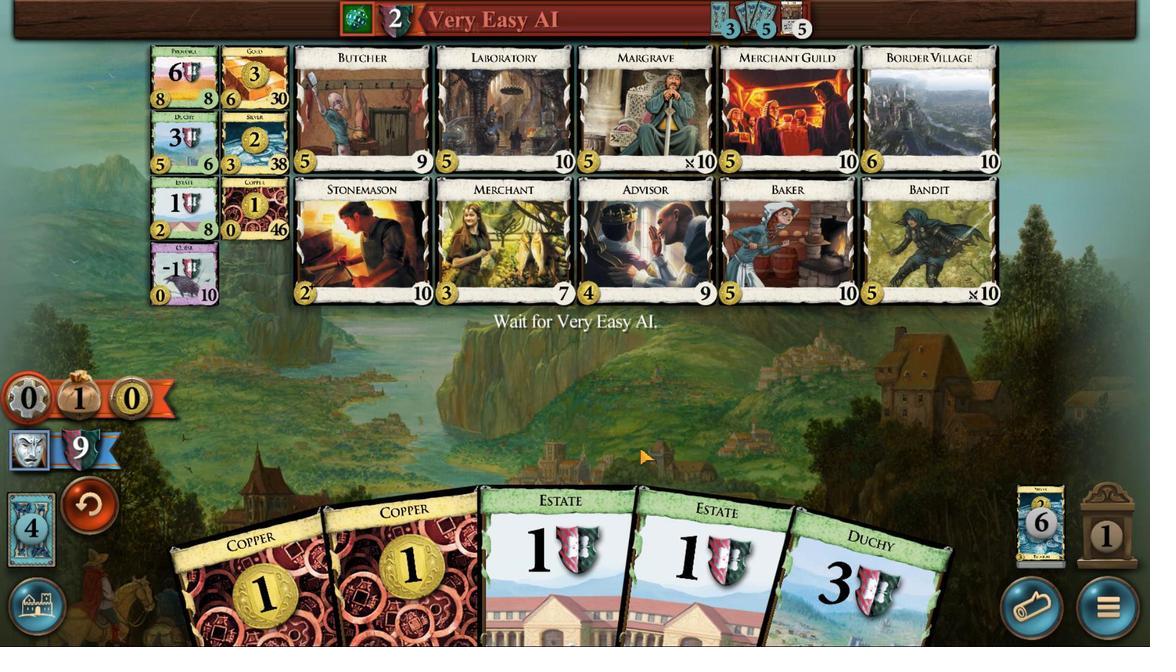 
Action: Mouse pressed left at (535, 389)
Screenshot: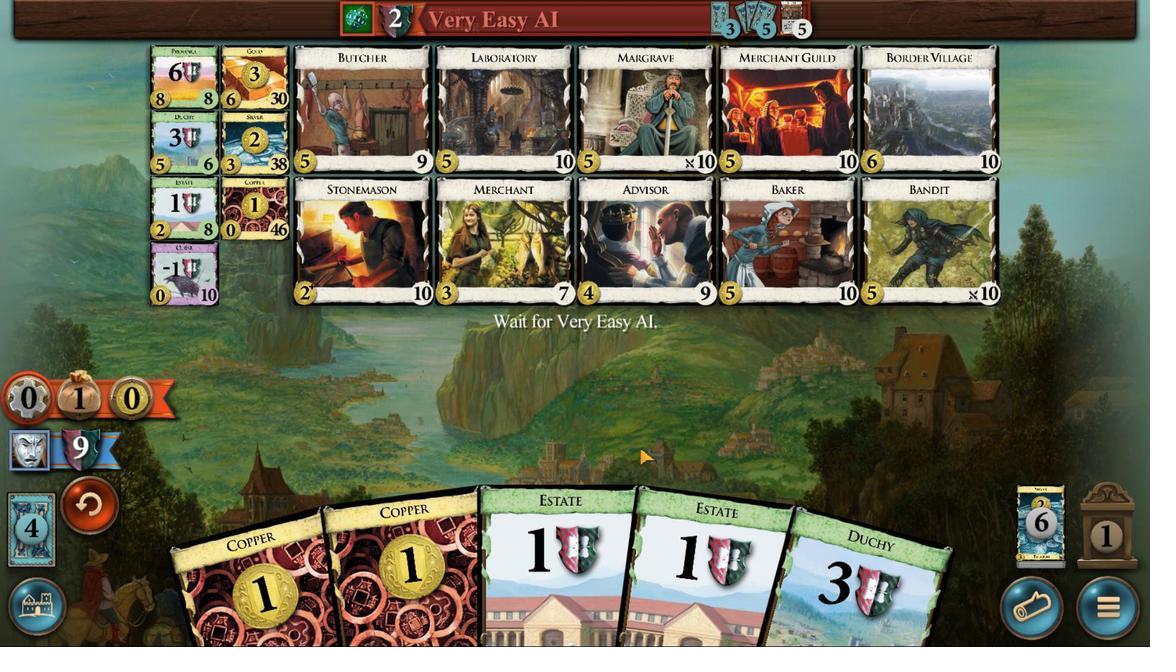 
Action: Mouse moved to (661, 610)
Screenshot: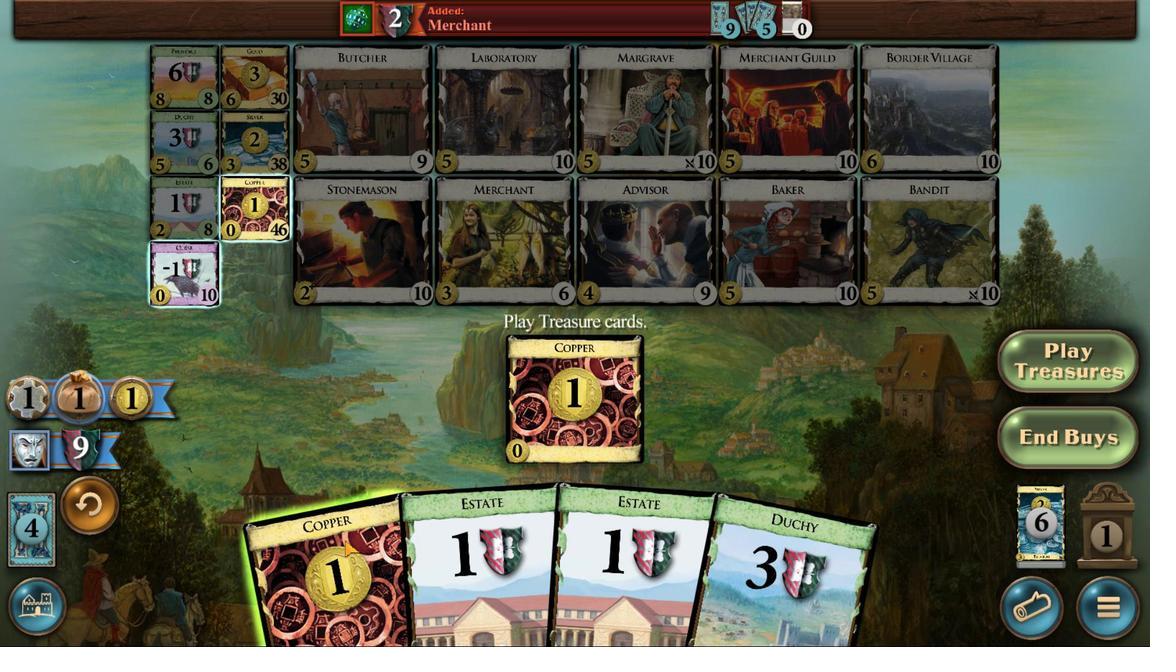 
Action: Mouse pressed left at (661, 611)
Screenshot: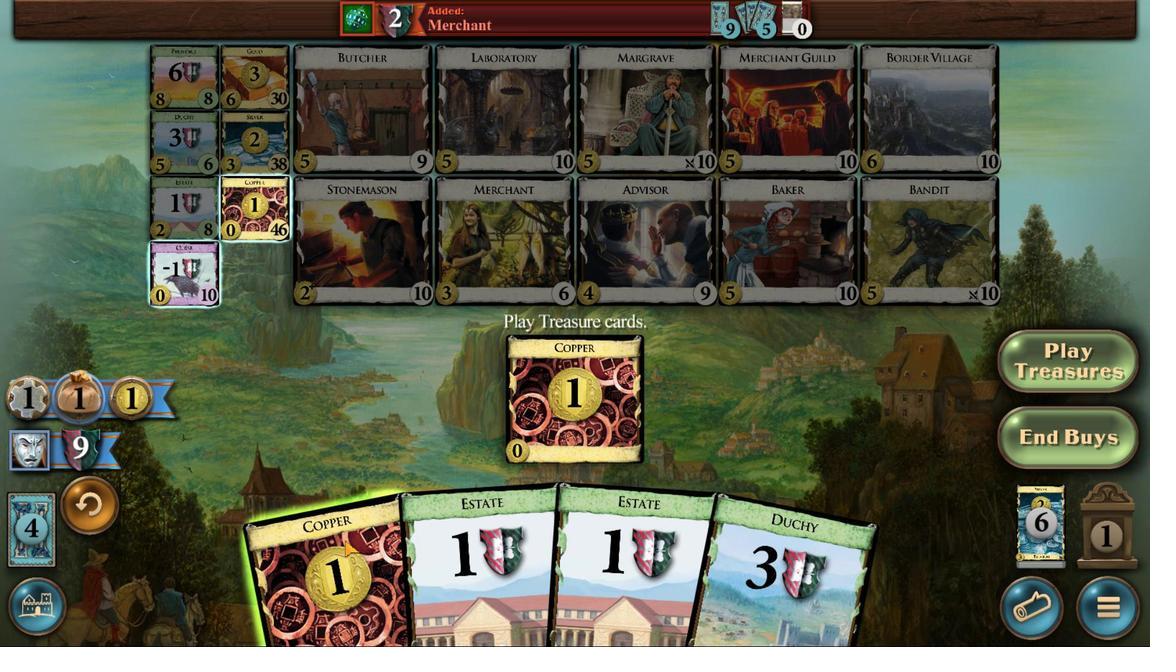 
Action: Mouse moved to (617, 591)
Screenshot: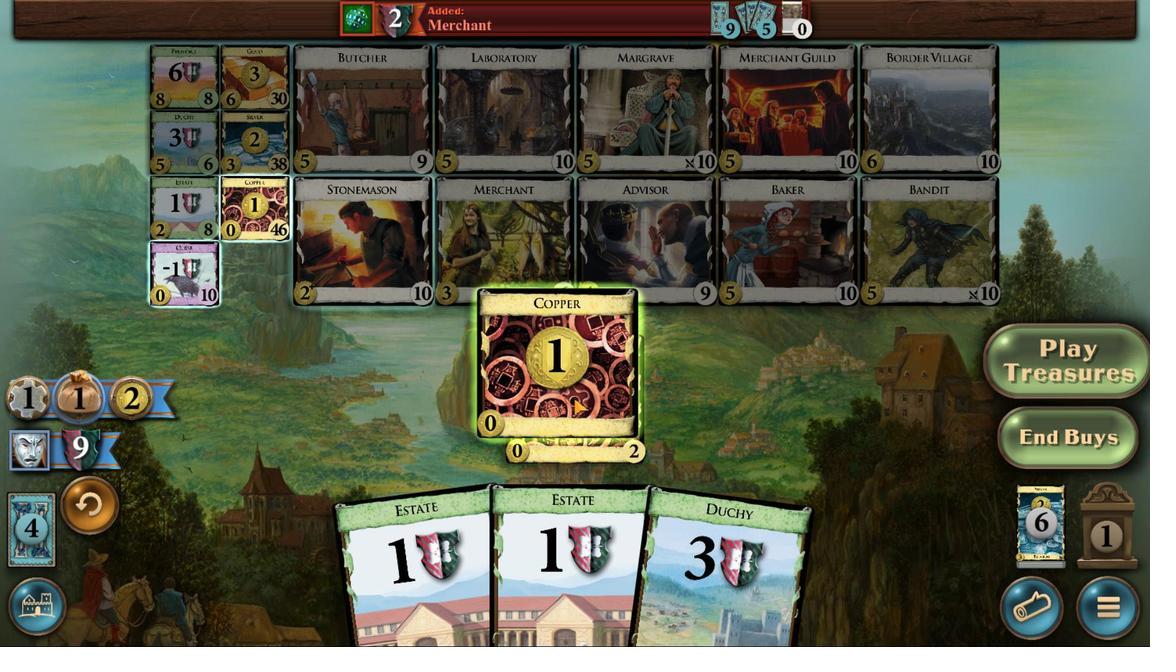 
Action: Mouse pressed left at (617, 591)
Screenshot: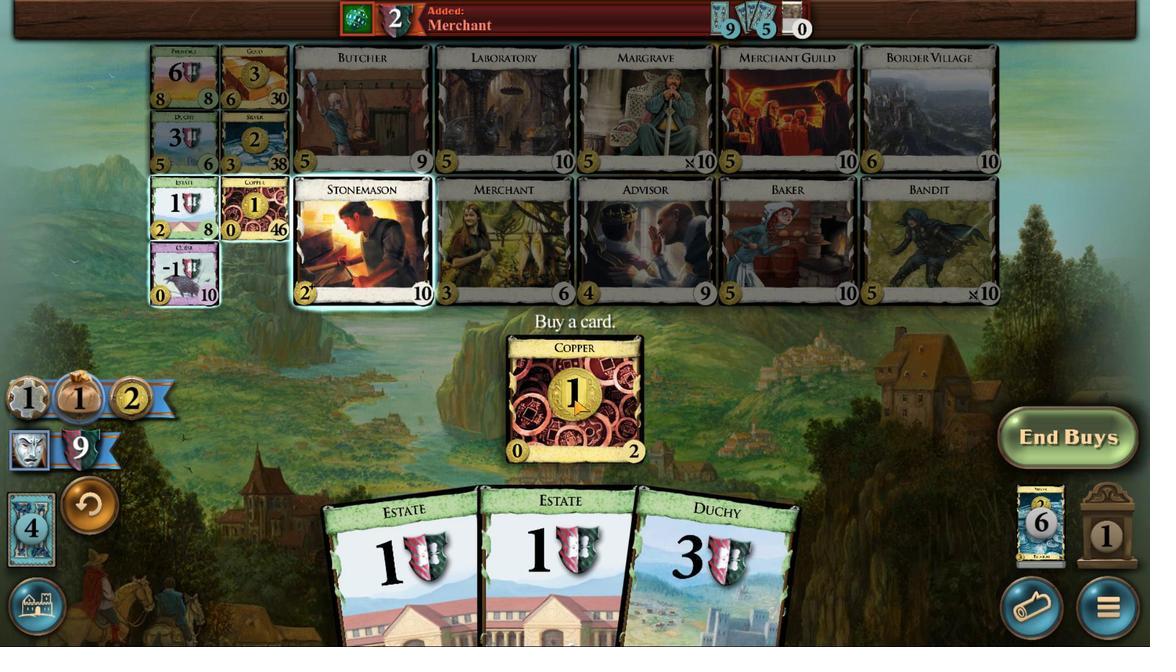 
Action: Mouse moved to (627, 439)
Screenshot: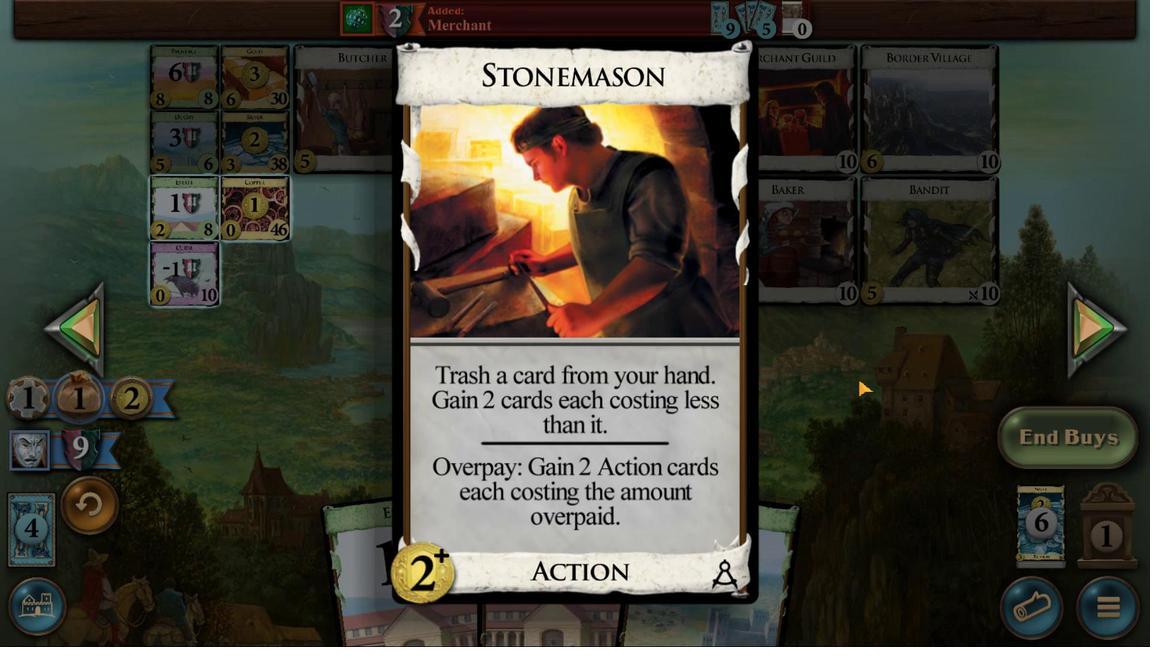 
Action: Mouse pressed left at (627, 439)
Screenshot: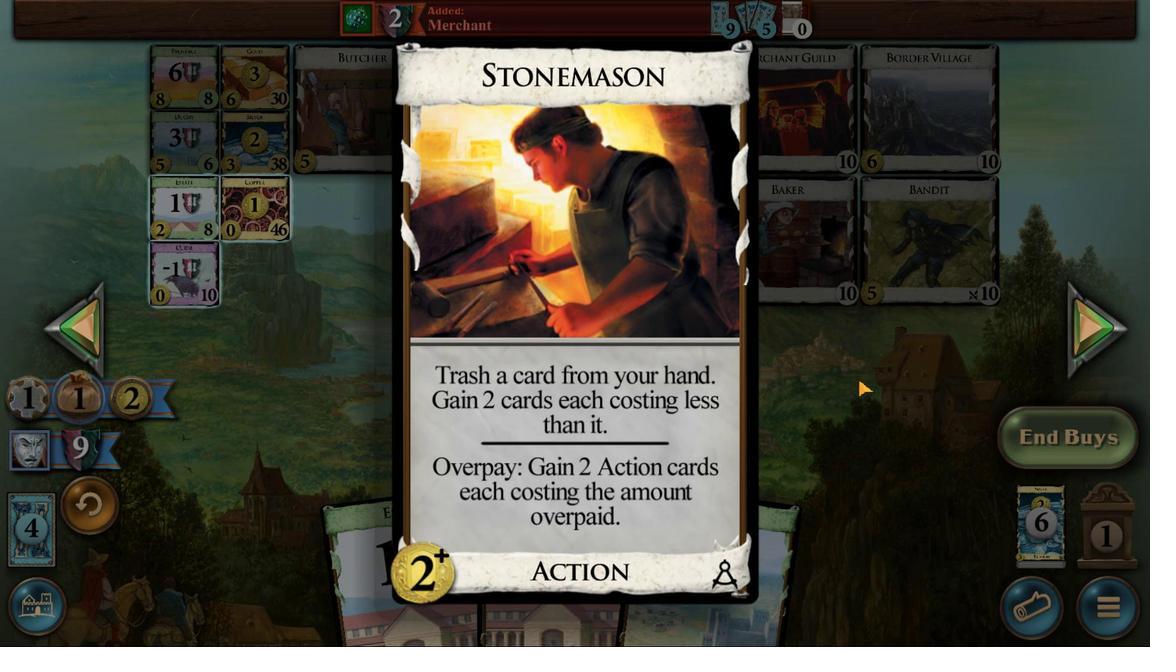 
Action: Mouse moved to (878, 508)
Screenshot: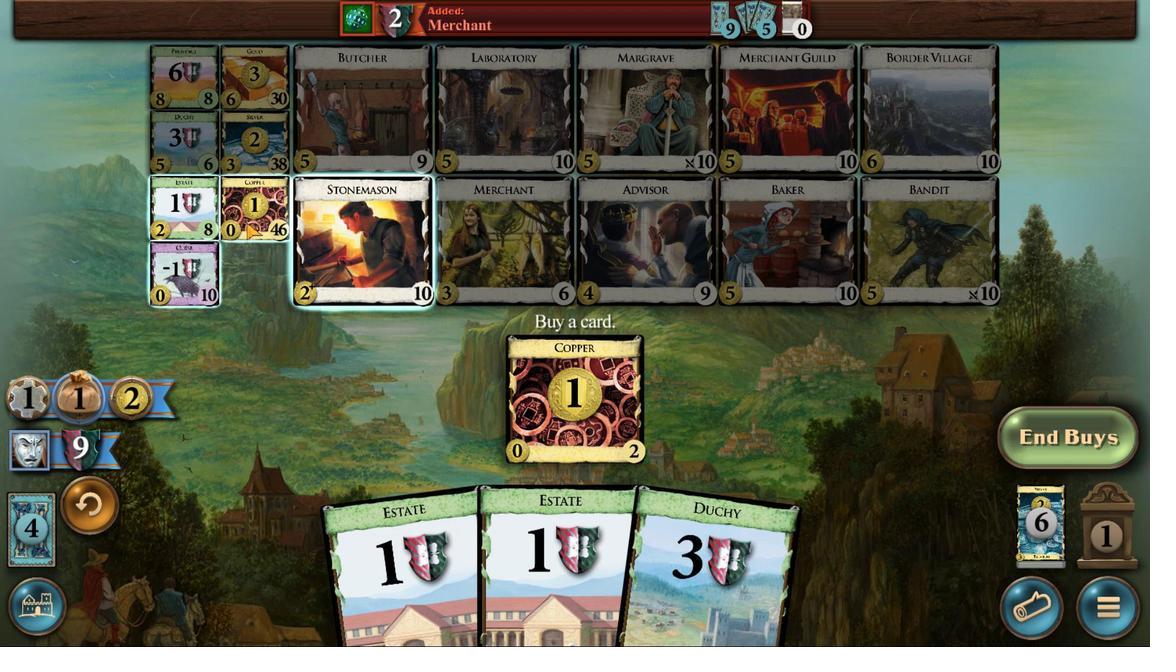 
Action: Mouse pressed left at (878, 508)
Screenshot: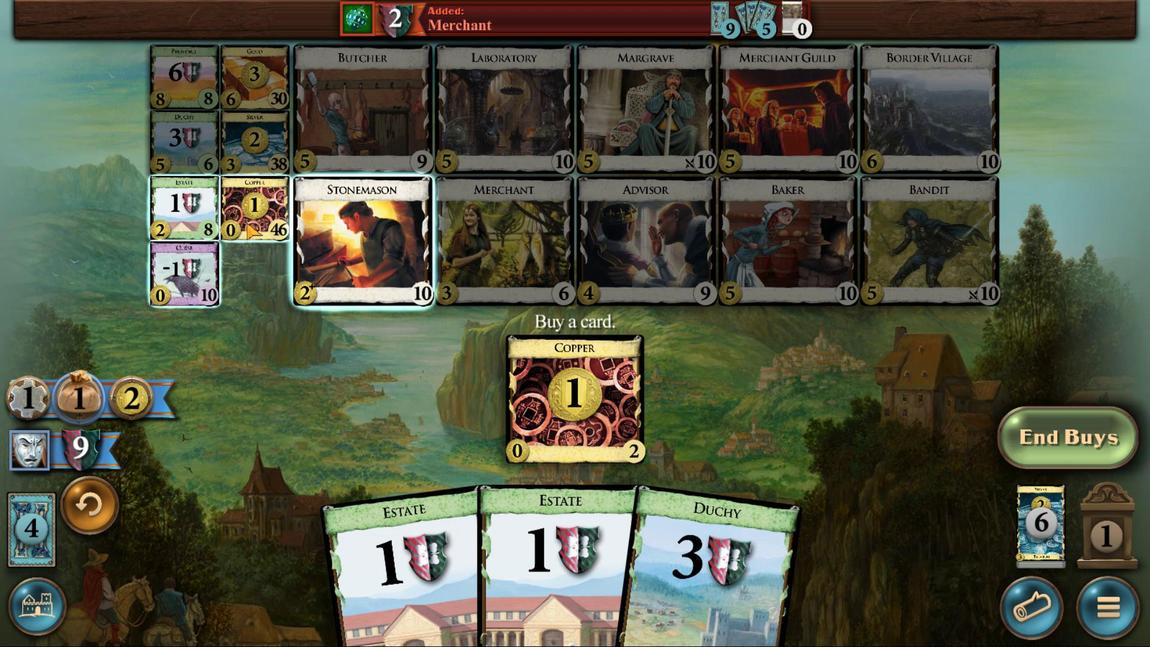 
Action: Mouse moved to (538, 420)
Screenshot: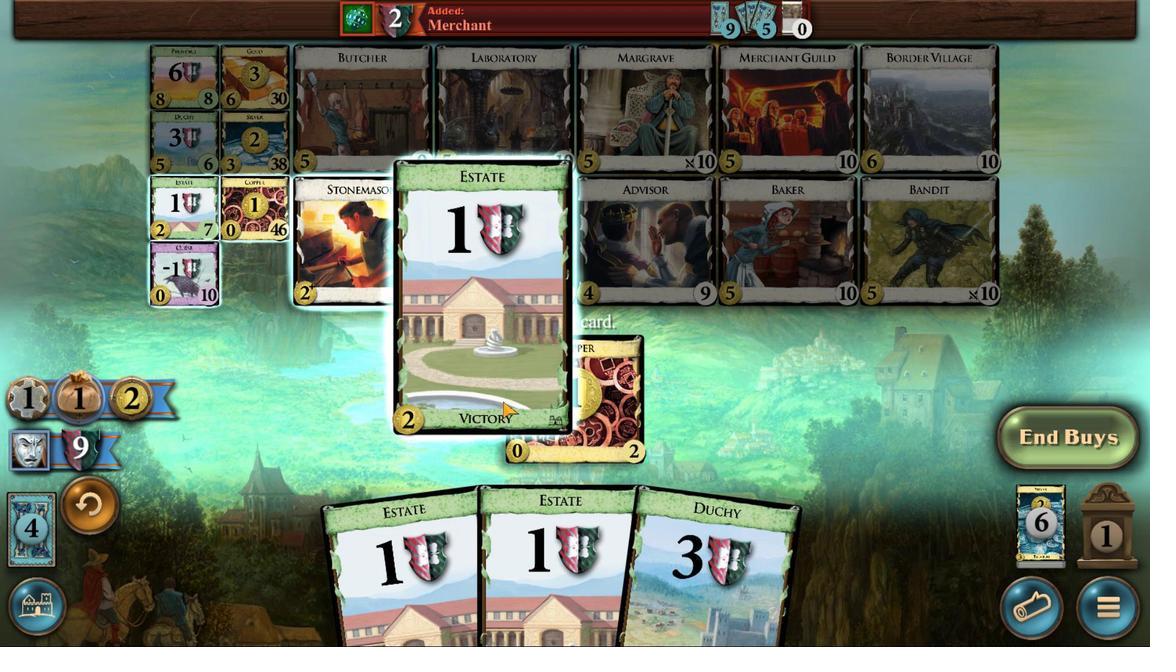 
Action: Mouse pressed left at (538, 420)
Screenshot: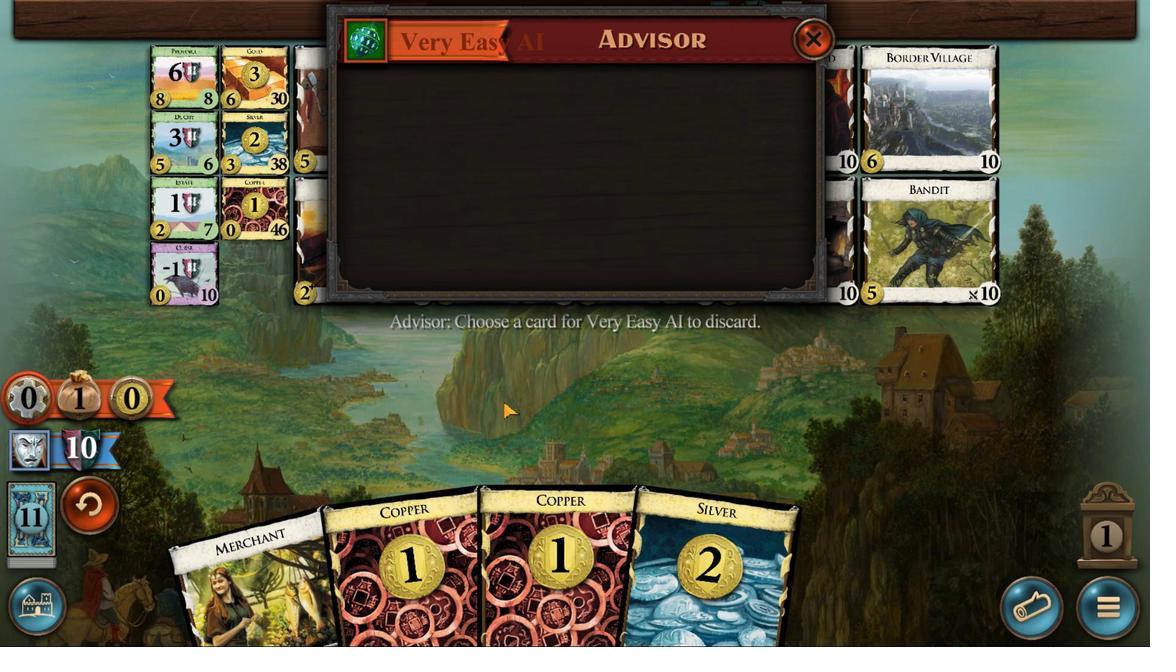 
Action: Mouse moved to (796, 387)
Screenshot: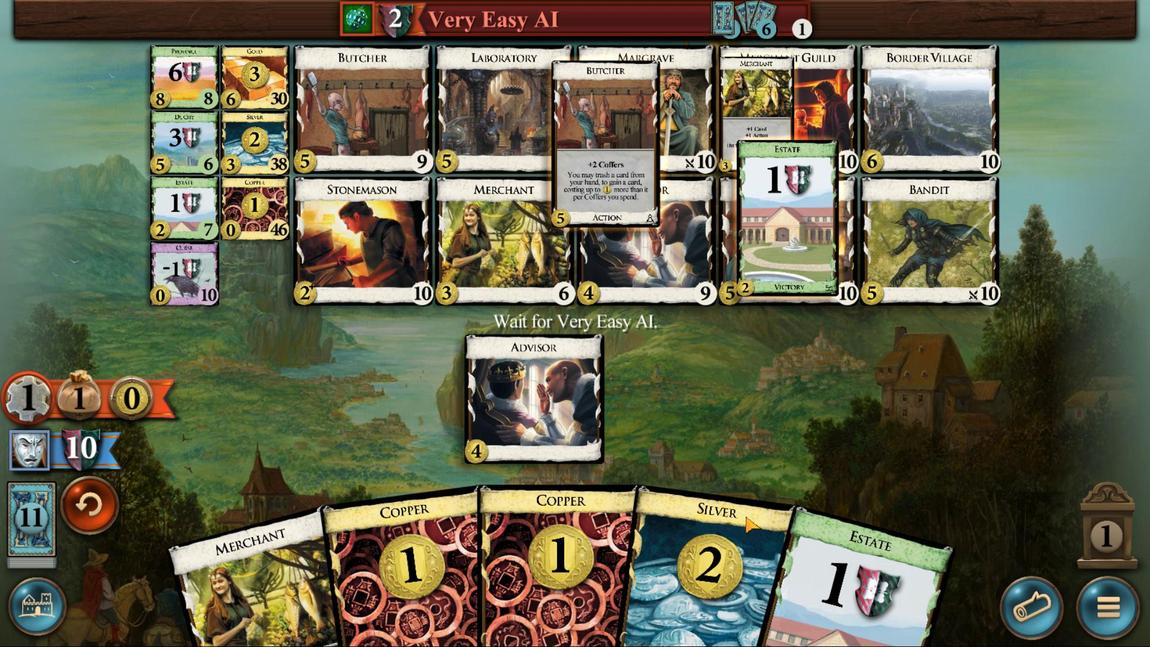 
Action: Mouse pressed left at (796, 387)
Screenshot: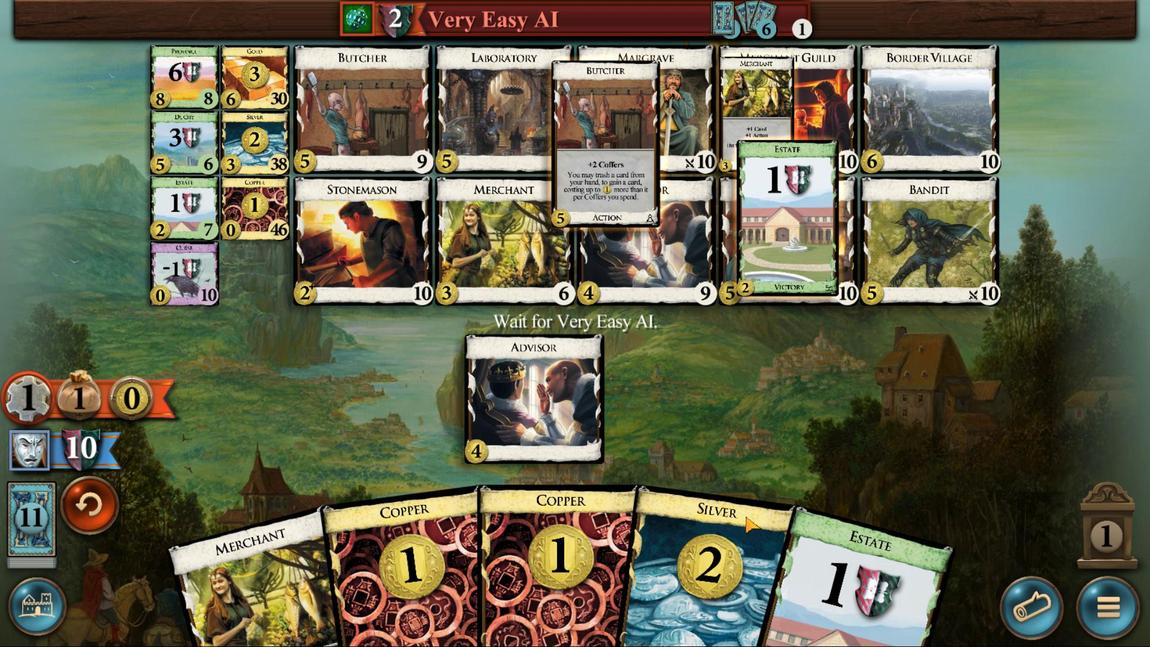 
Action: Mouse moved to (585, 602)
Screenshot: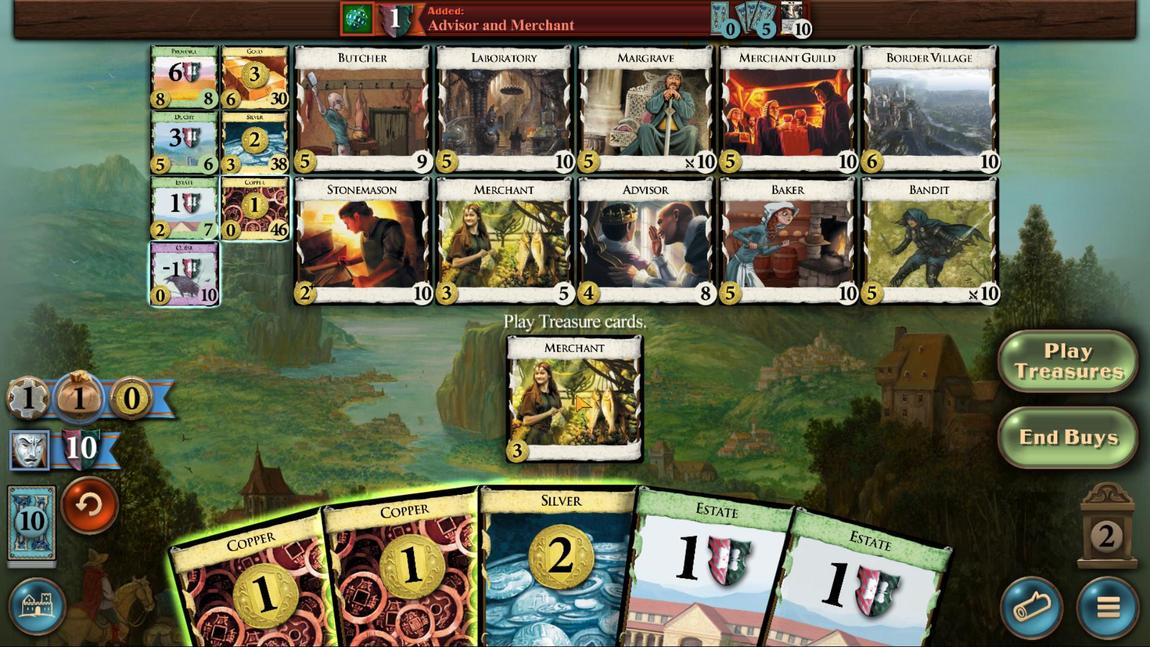
Action: Mouse pressed left at (585, 602)
Screenshot: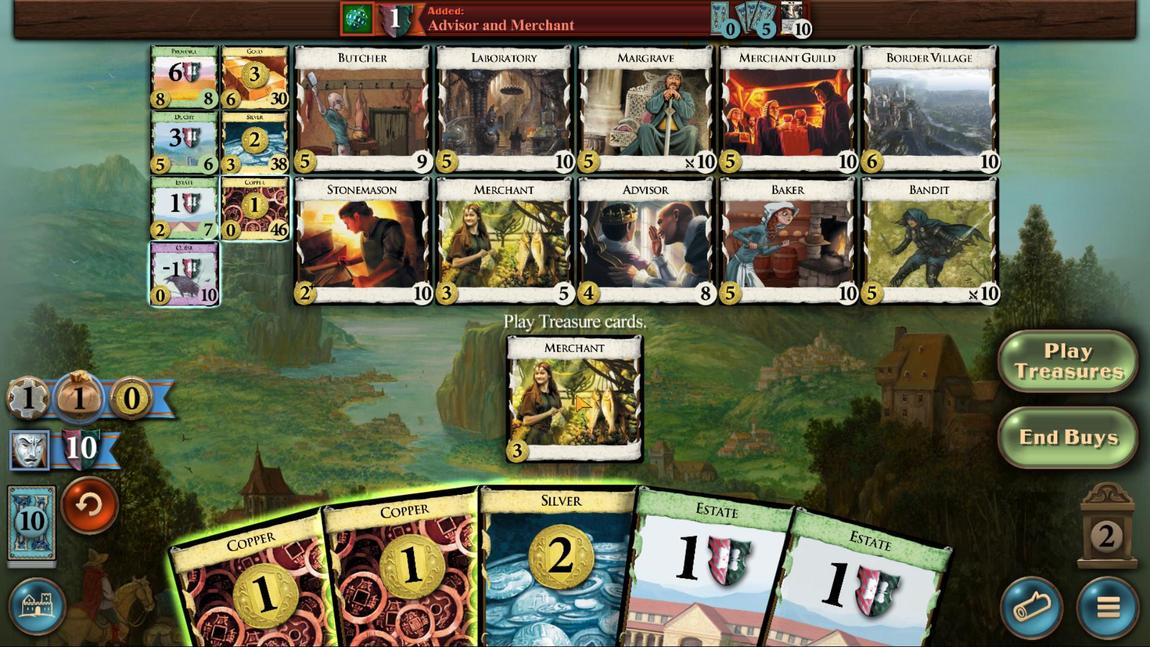 
Action: Mouse moved to (734, 601)
Screenshot: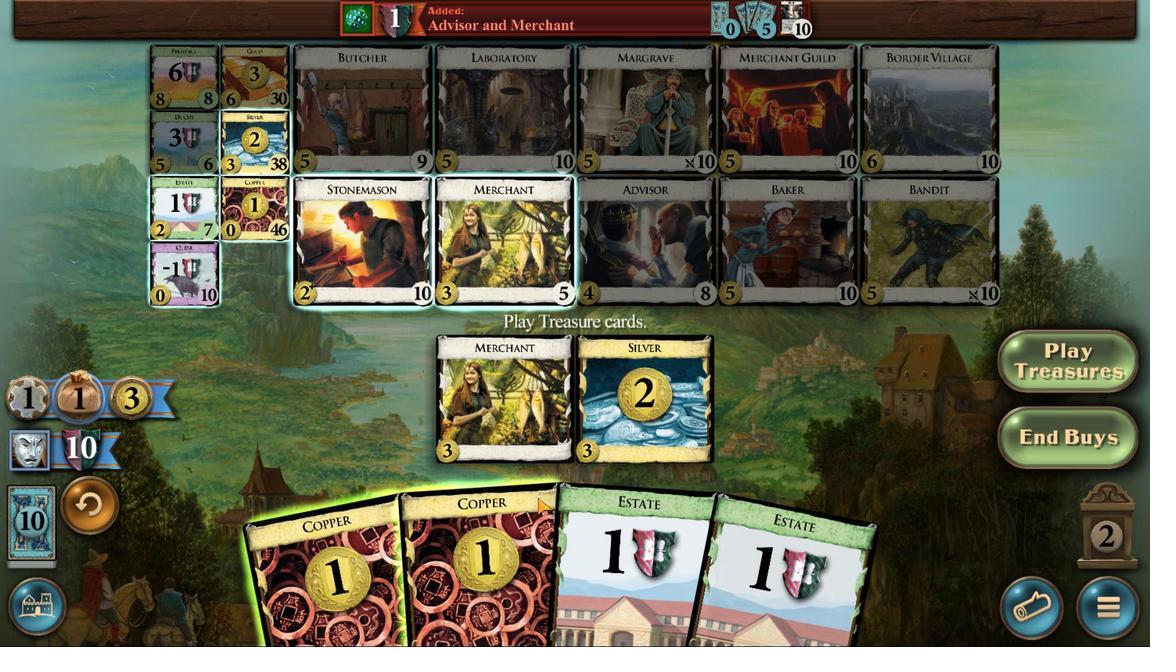
Action: Mouse pressed left at (734, 601)
Screenshot: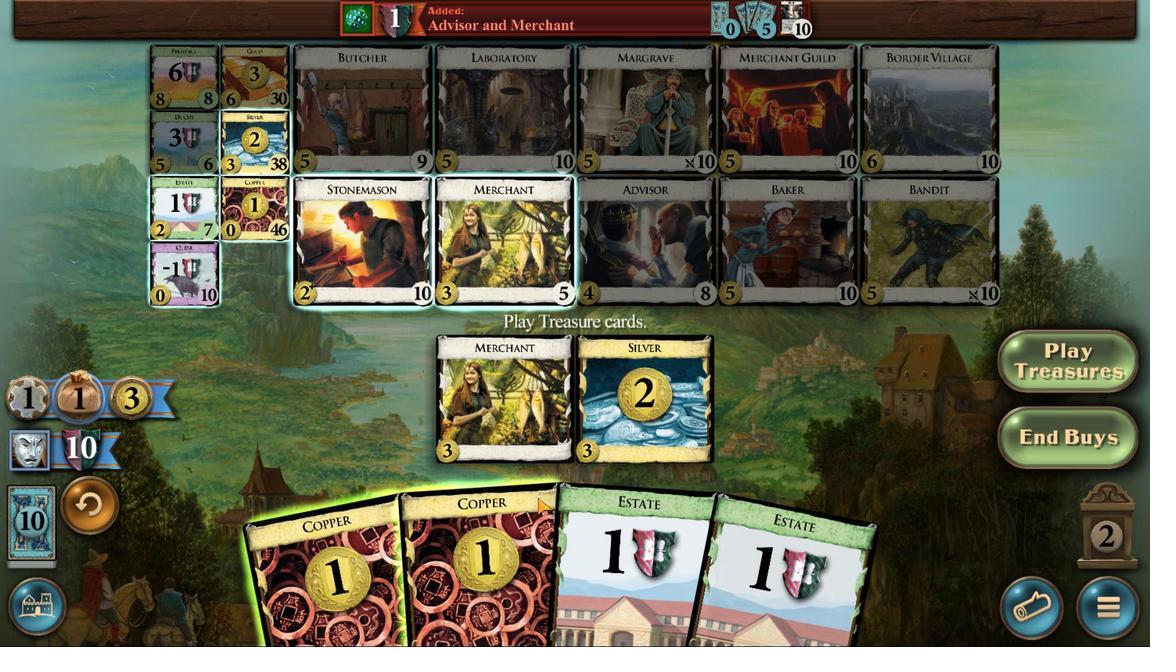 
Action: Mouse moved to (686, 592)
Screenshot: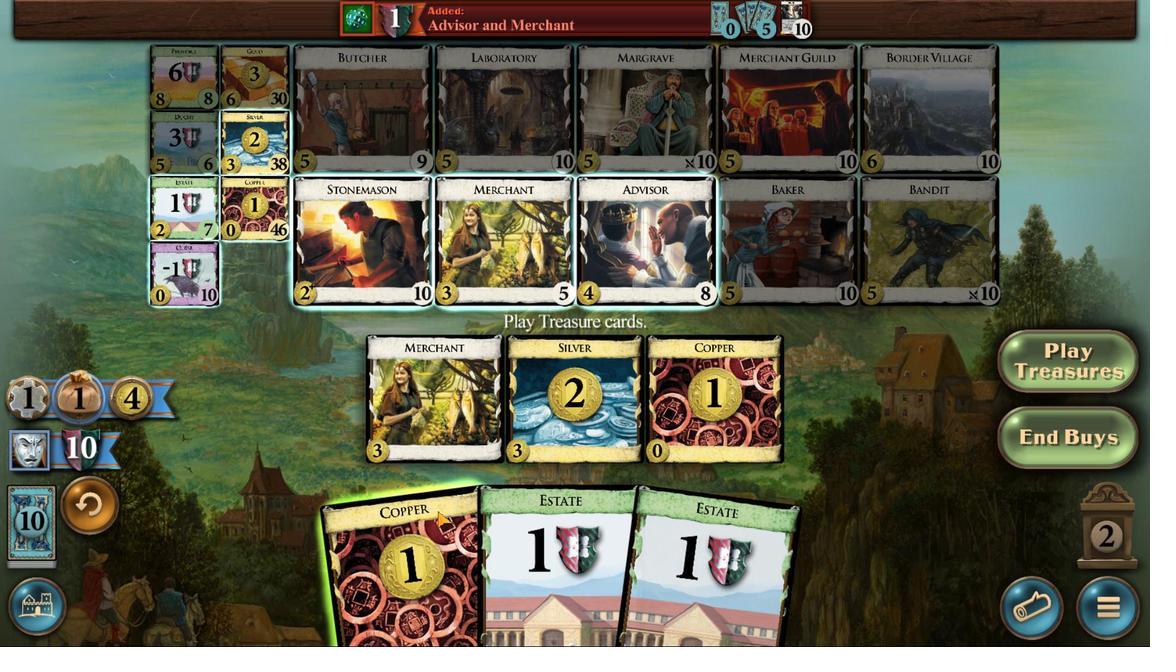 
Action: Mouse pressed left at (686, 592)
Screenshot: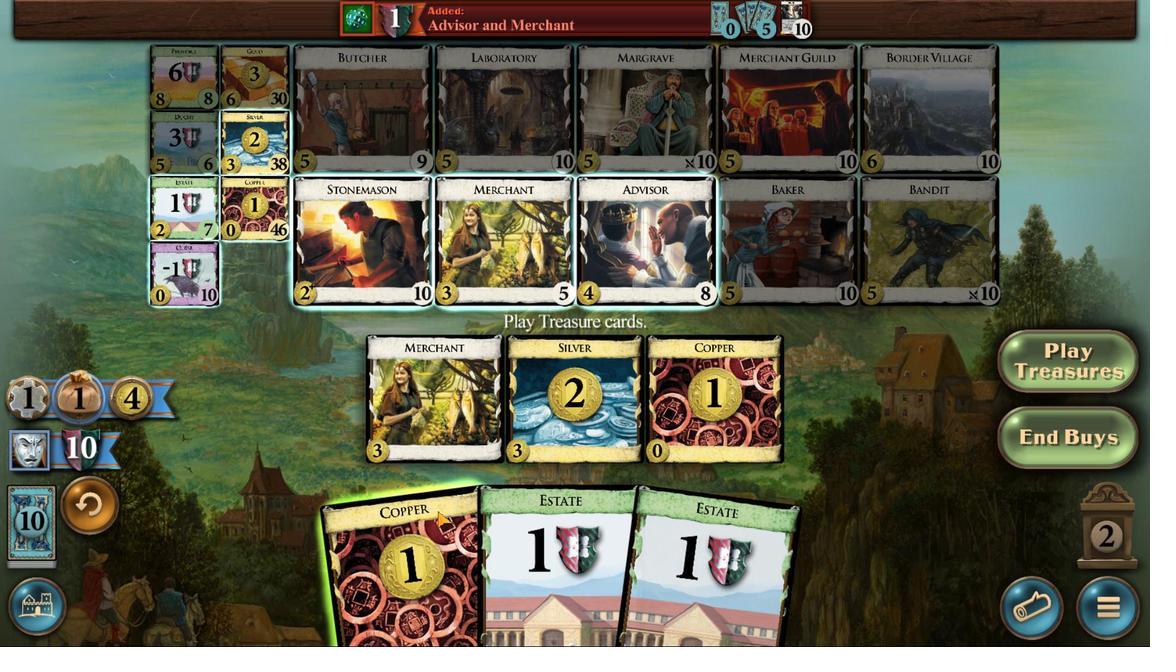 
Action: Mouse moved to (645, 604)
Screenshot: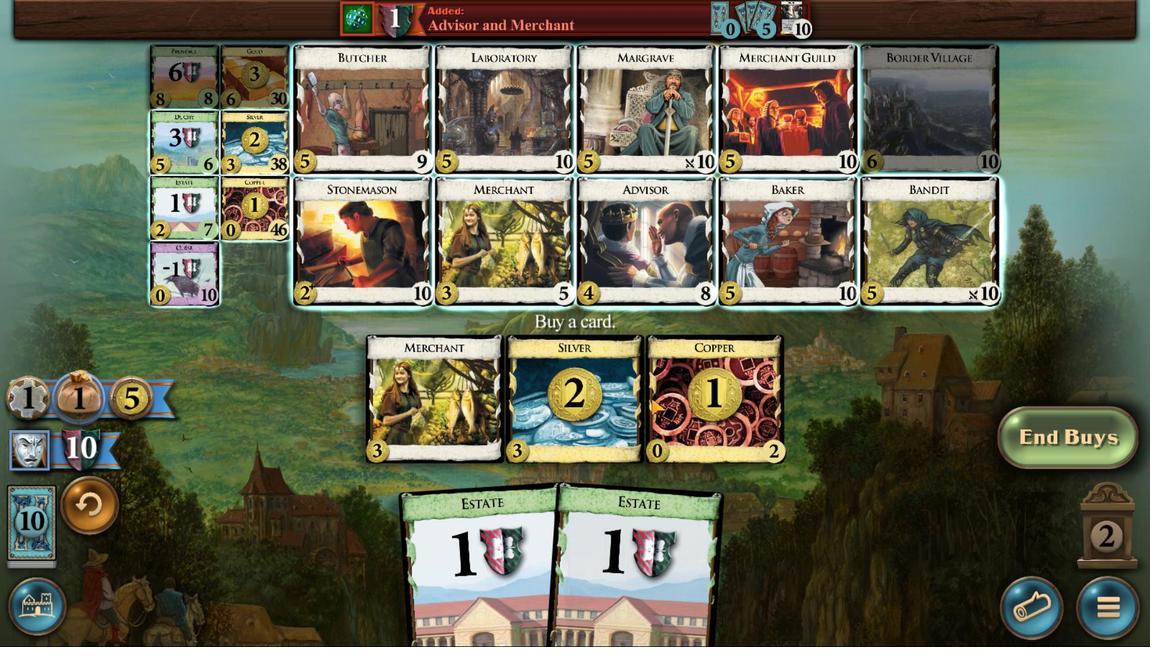 
Action: Mouse pressed left at (645, 604)
Screenshot: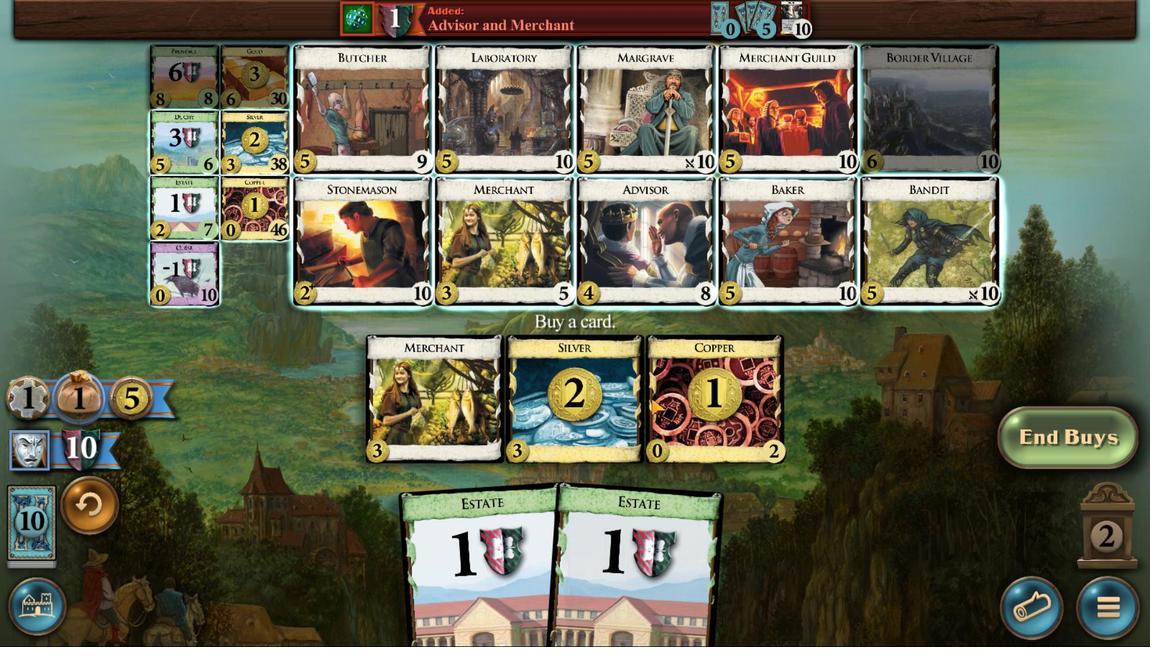 
Action: Mouse moved to (535, 383)
Screenshot: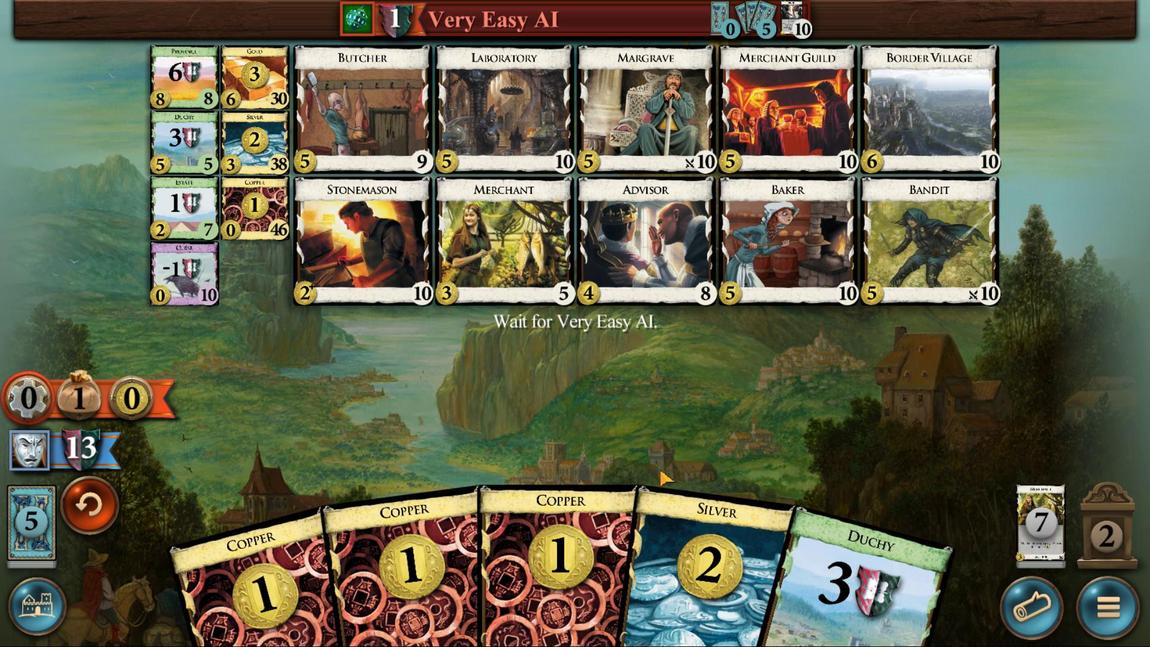 
Action: Mouse pressed left at (534, 382)
Screenshot: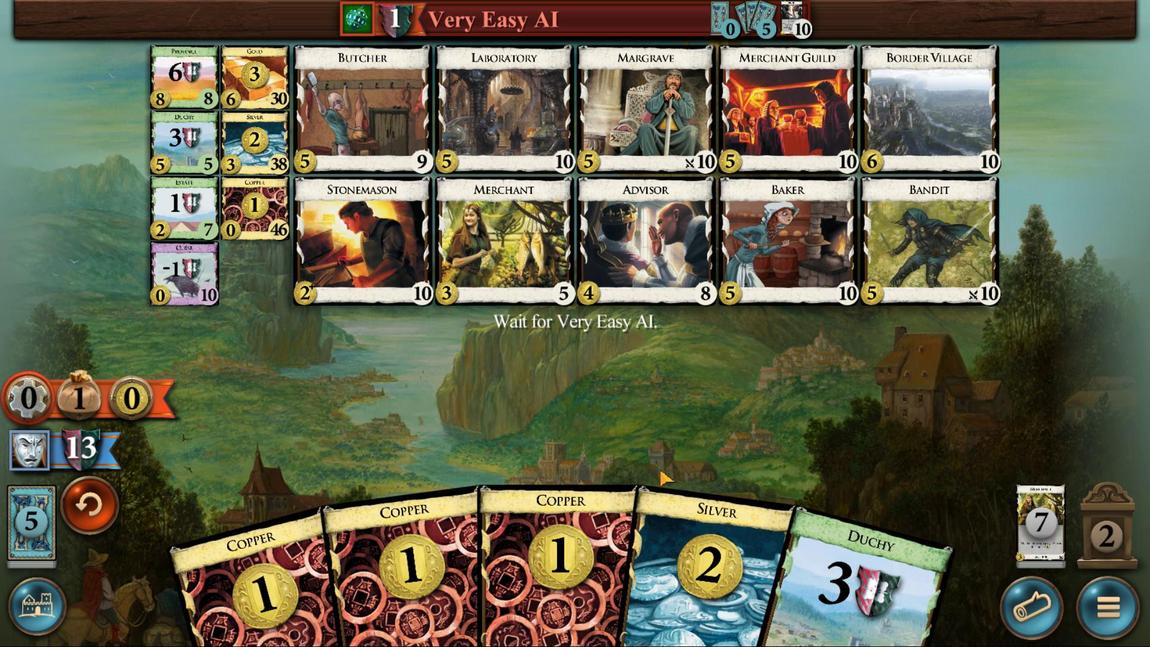 
Action: Mouse moved to (792, 620)
Screenshot: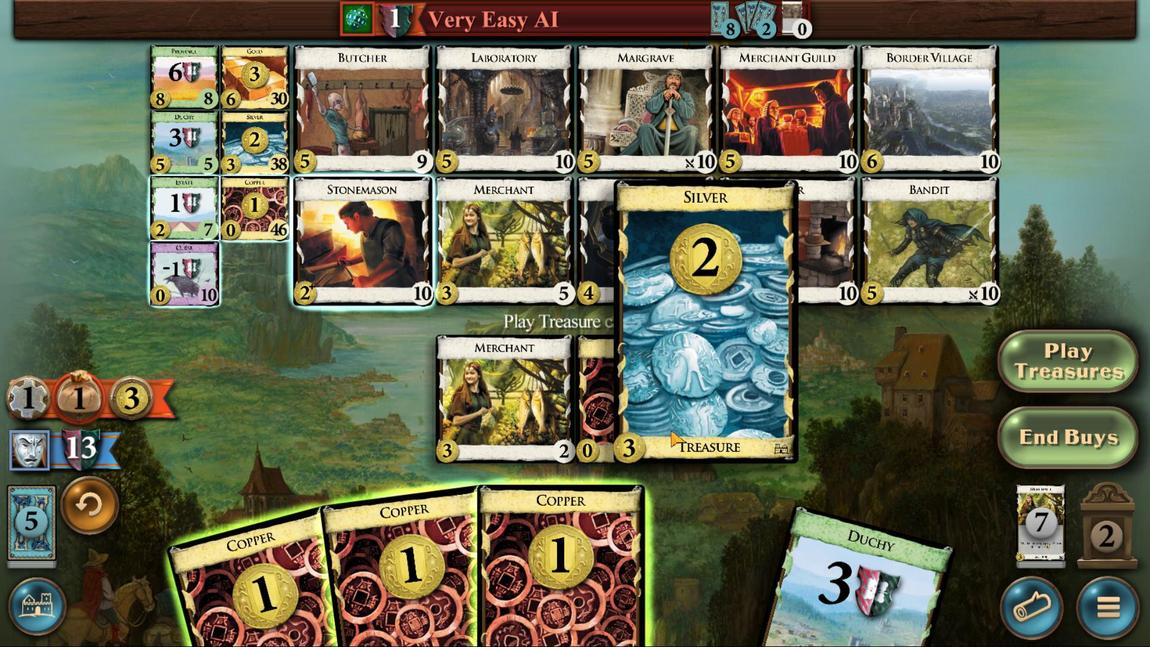 
Action: Mouse pressed left at (792, 620)
Screenshot: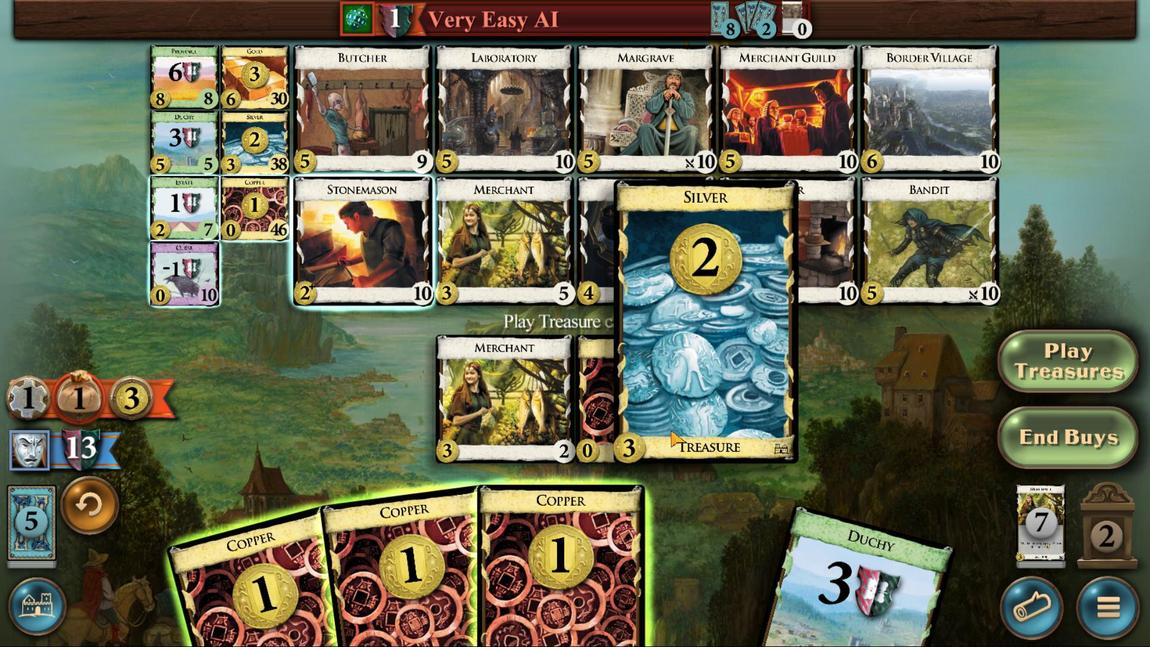 
Action: Mouse moved to (750, 599)
Screenshot: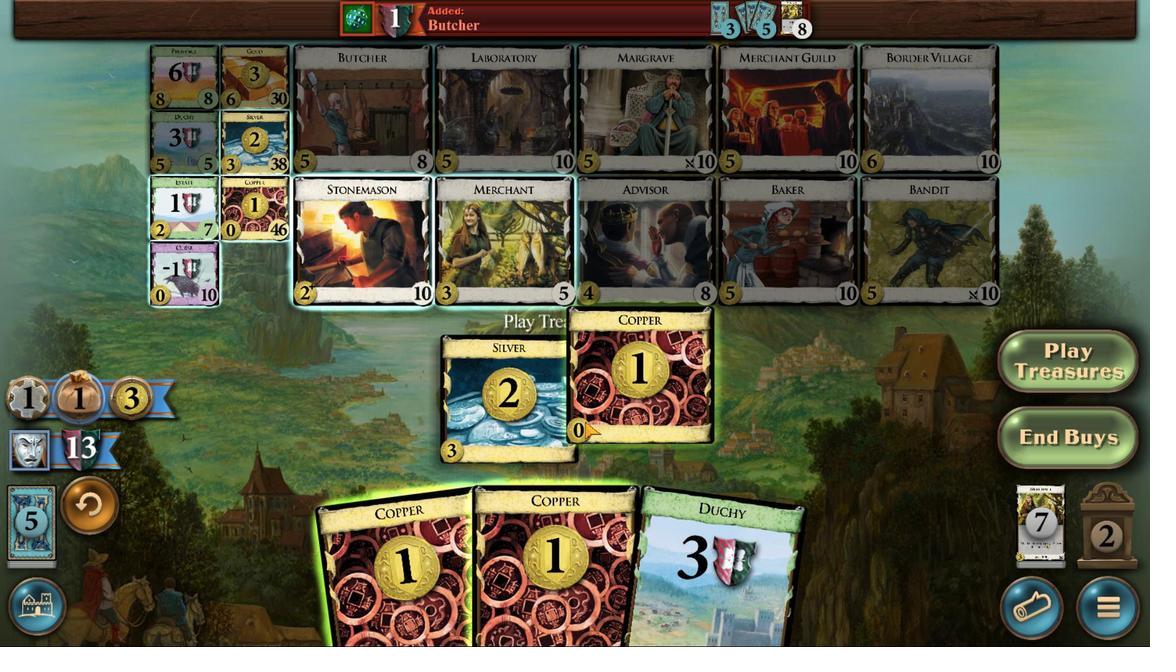 
Action: Mouse pressed left at (750, 599)
Screenshot: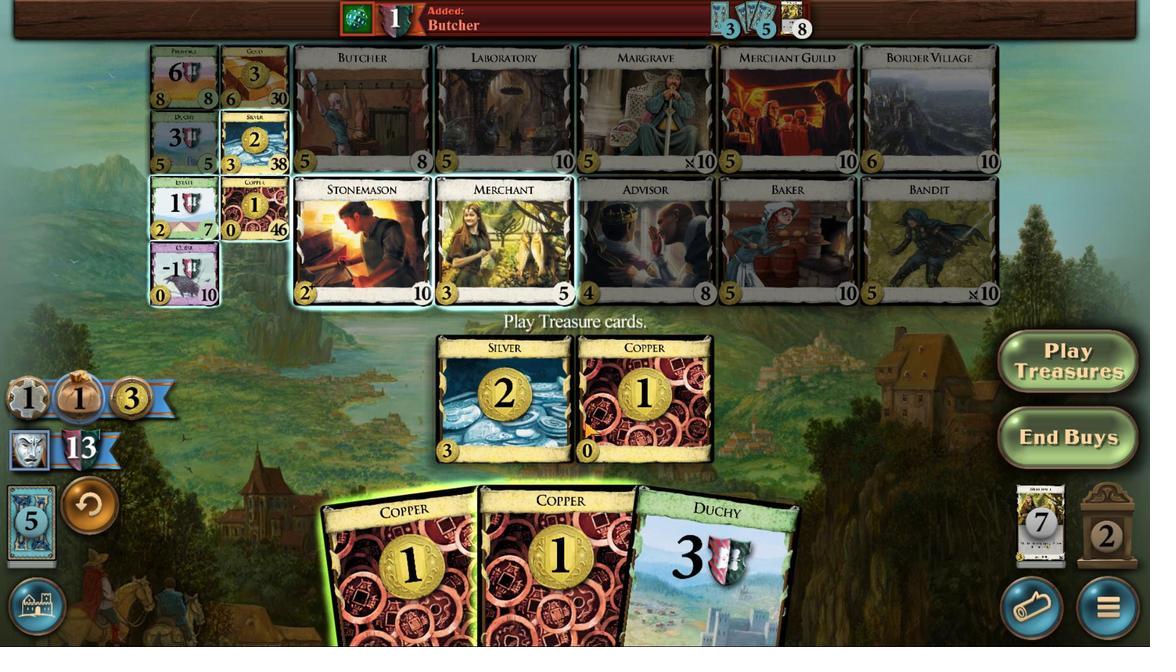 
Action: Mouse moved to (715, 590)
Screenshot: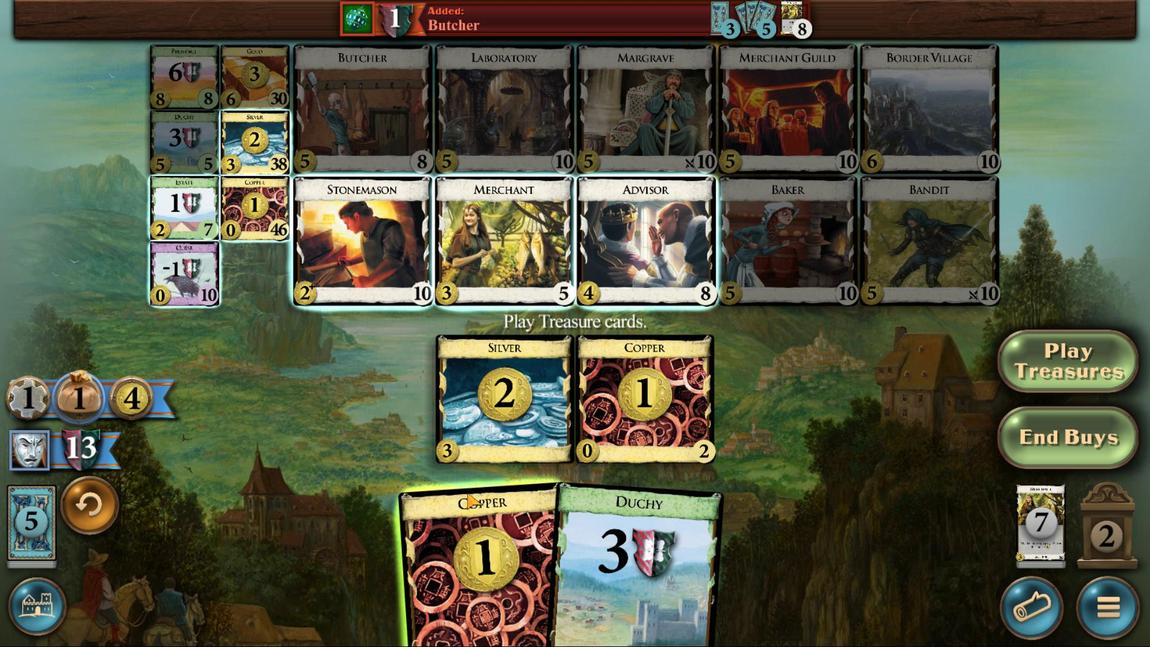 
Action: Mouse pressed left at (715, 590)
Screenshot: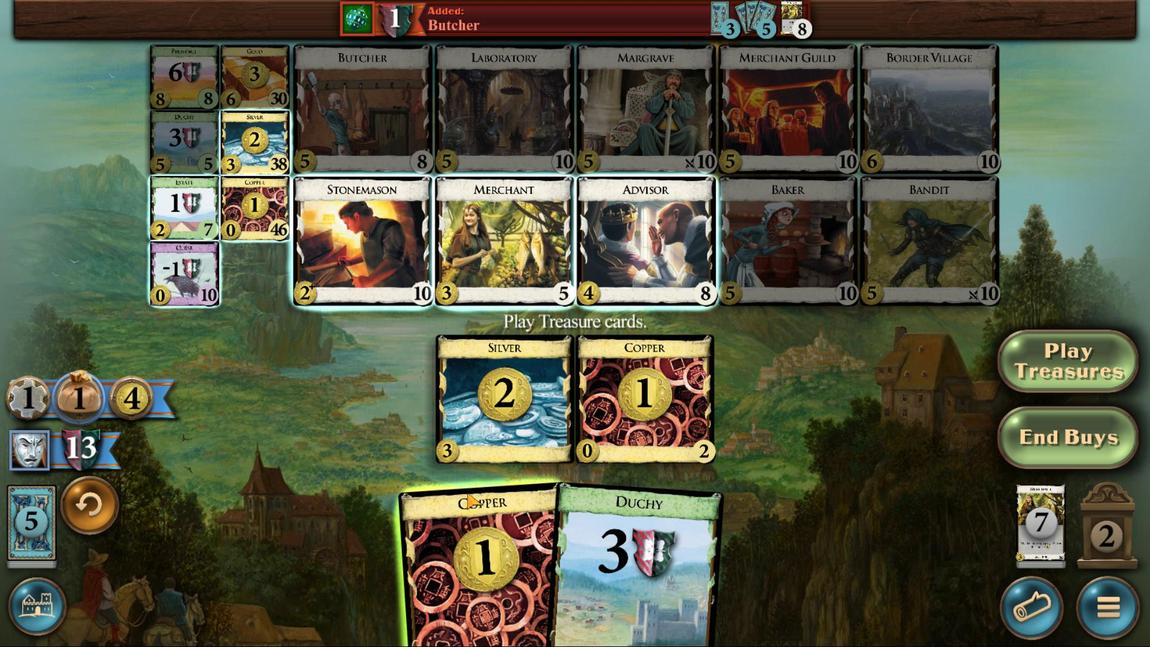 
Action: Mouse moved to (674, 598)
Screenshot: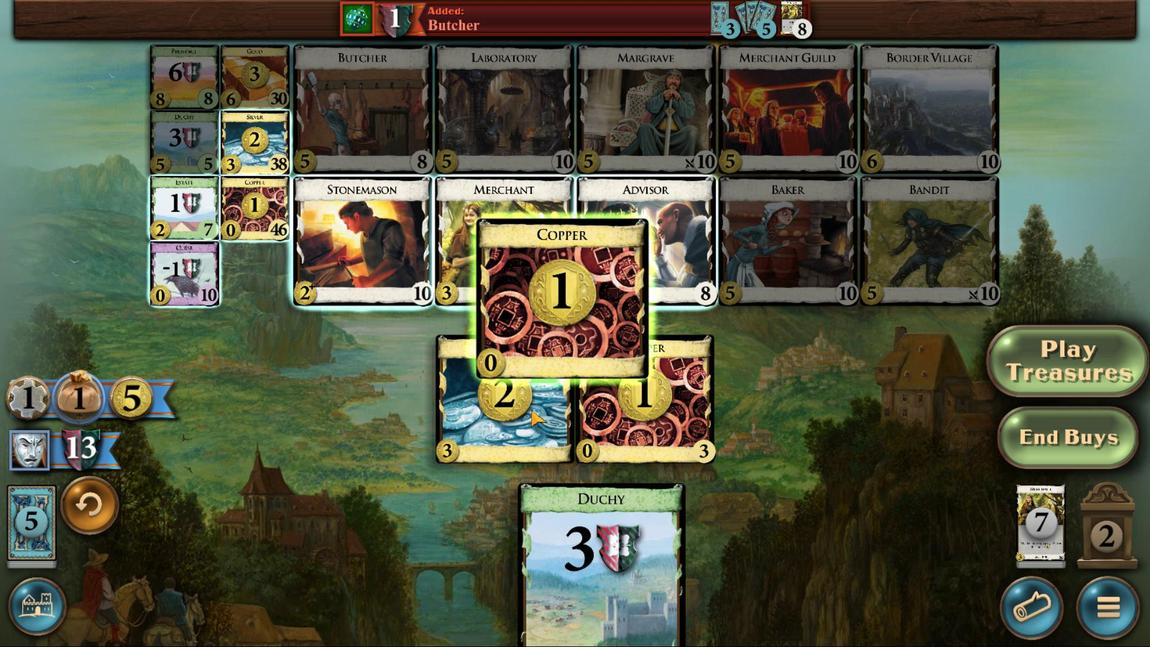 
Action: Mouse pressed left at (674, 598)
Screenshot: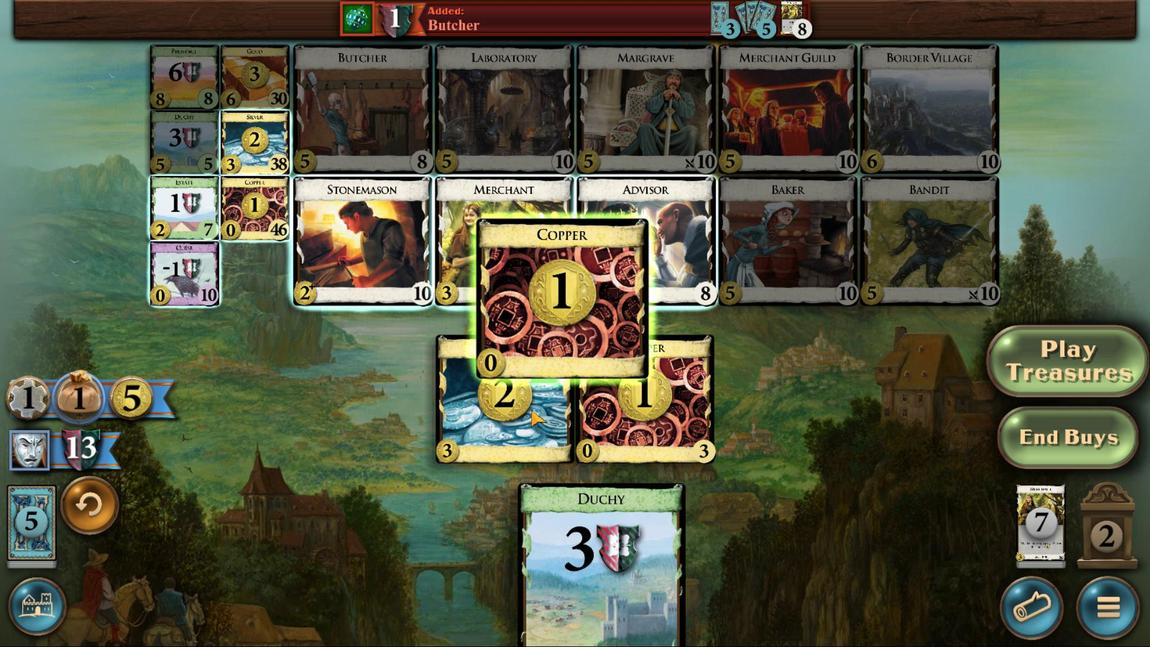 
Action: Mouse moved to (539, 381)
Screenshot: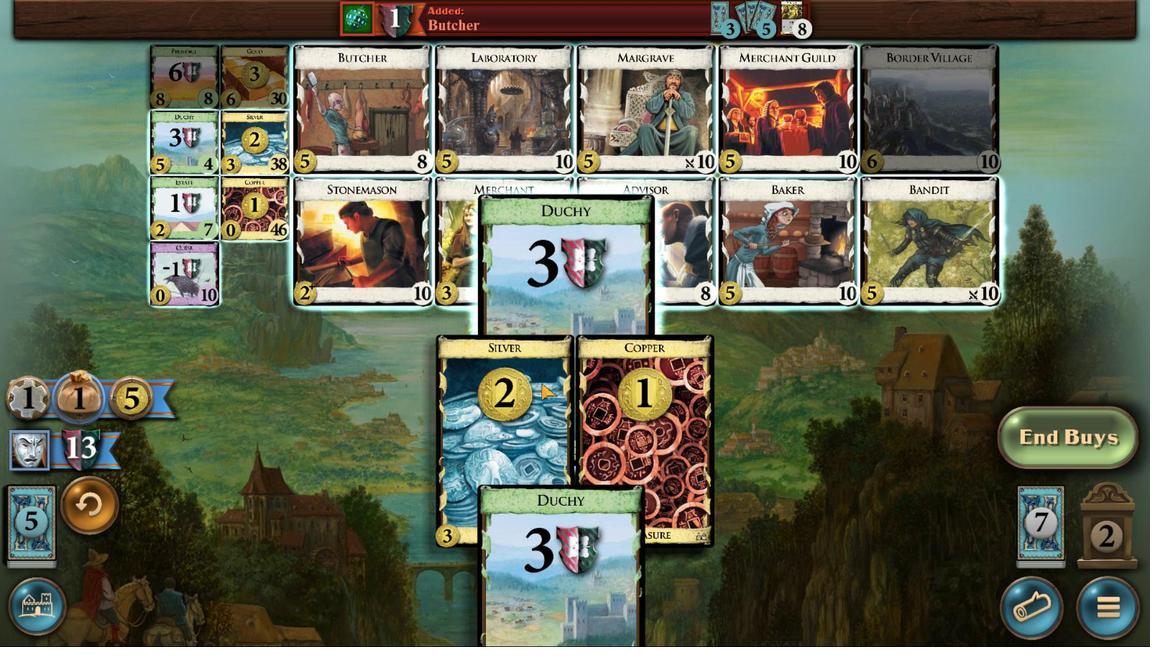 
Action: Mouse pressed left at (539, 381)
Screenshot: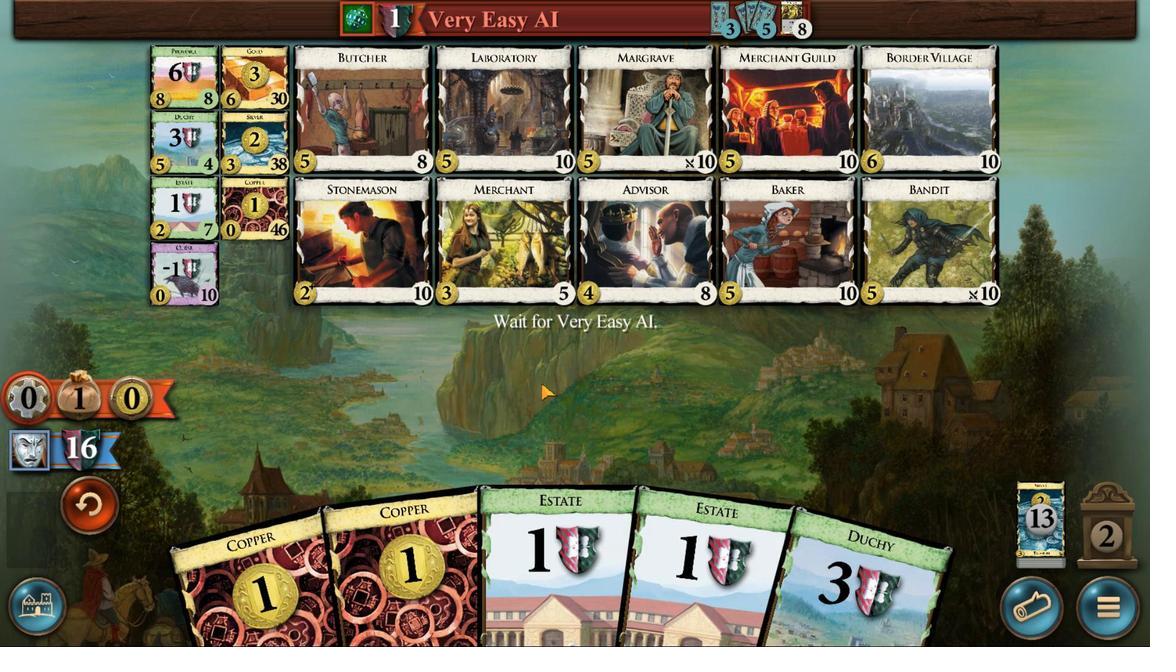 
Action: Mouse moved to (646, 584)
Screenshot: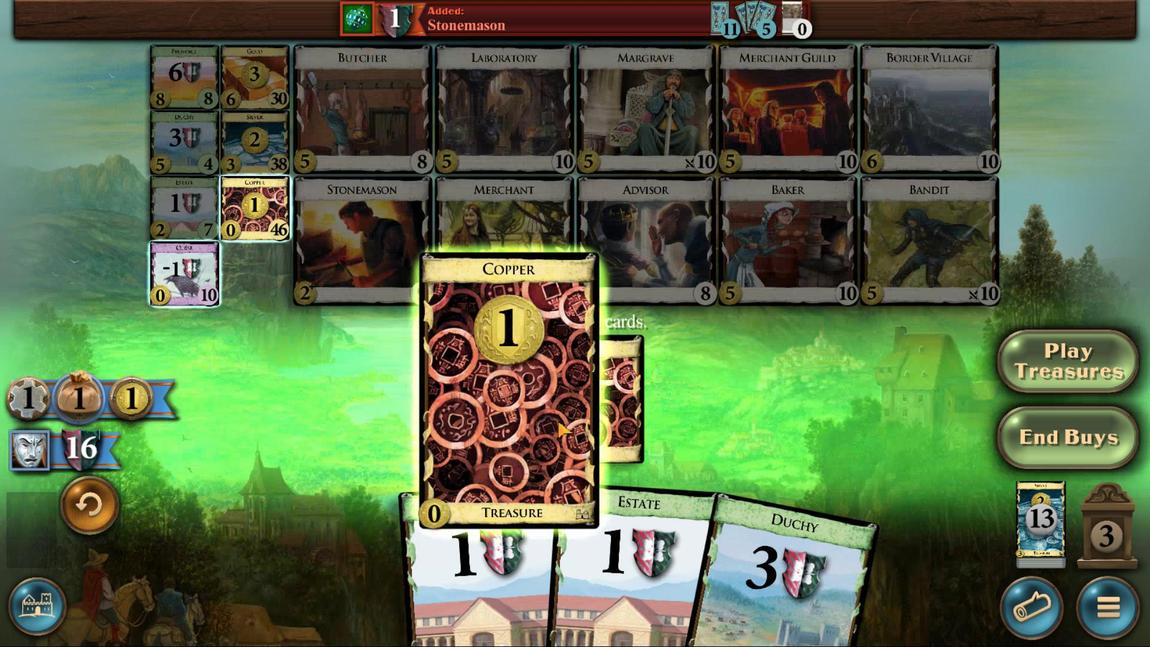 
Action: Mouse pressed left at (646, 584)
Screenshot: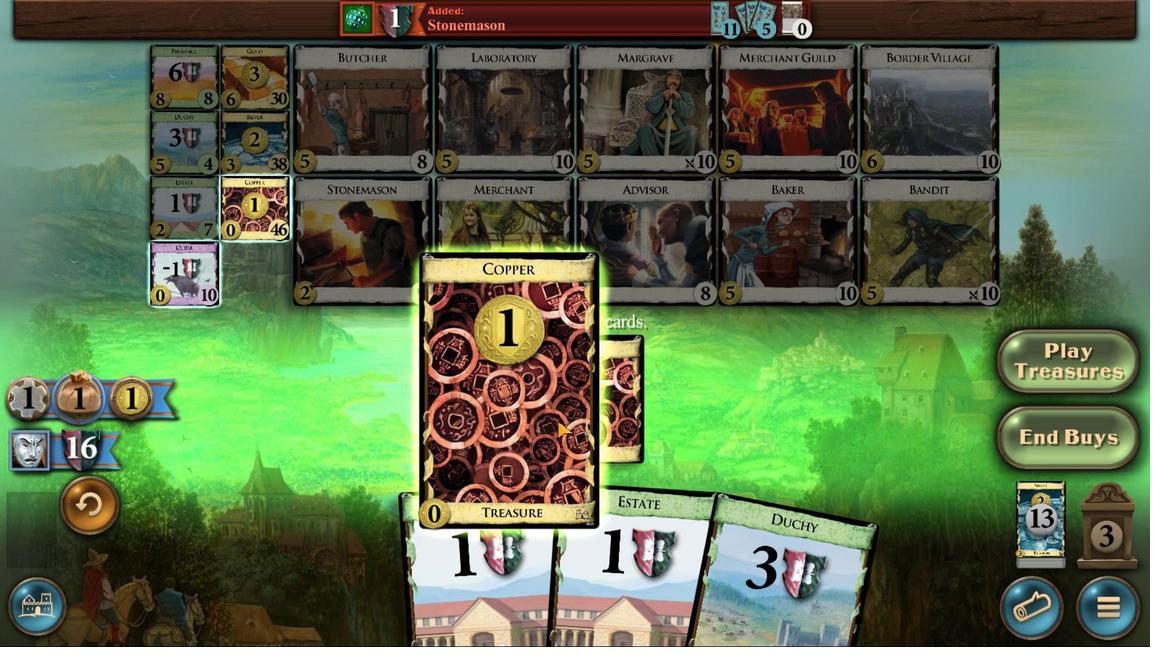 
Action: Mouse moved to (612, 597)
Screenshot: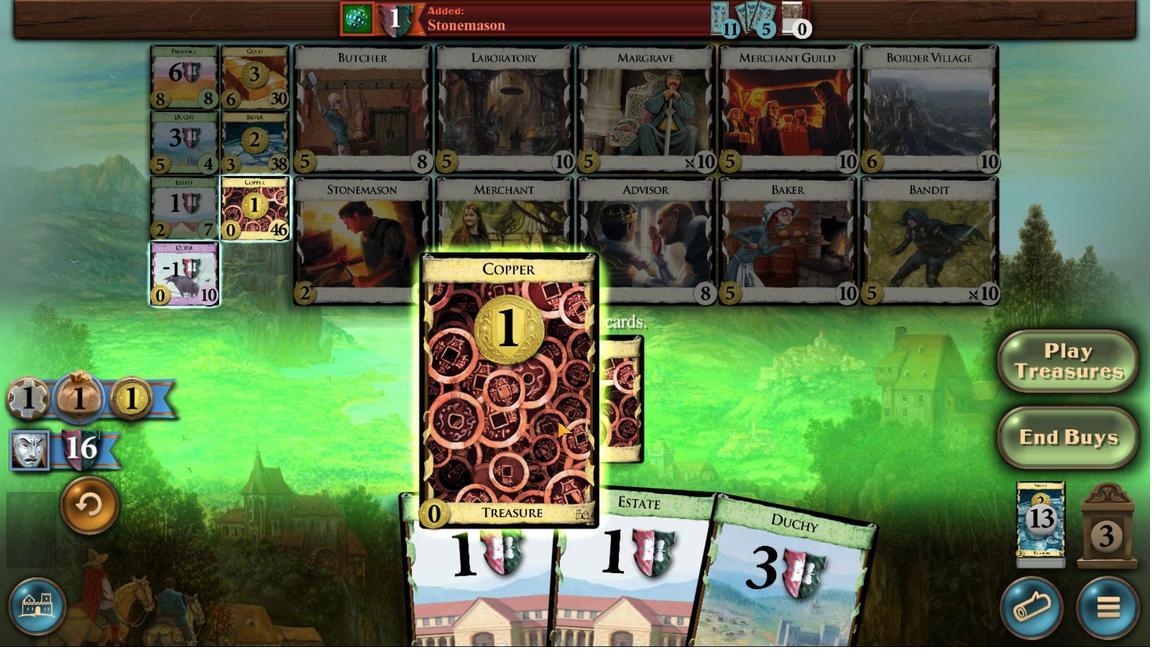 
Action: Mouse pressed left at (612, 597)
Screenshot: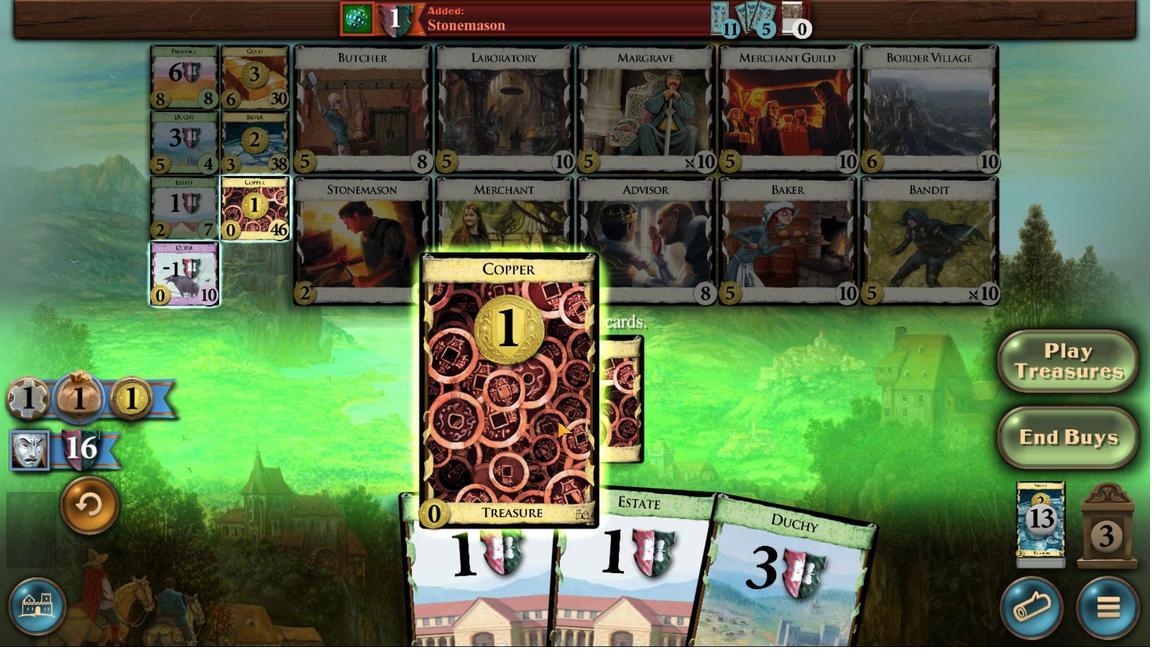 
Action: Mouse moved to (527, 416)
Screenshot: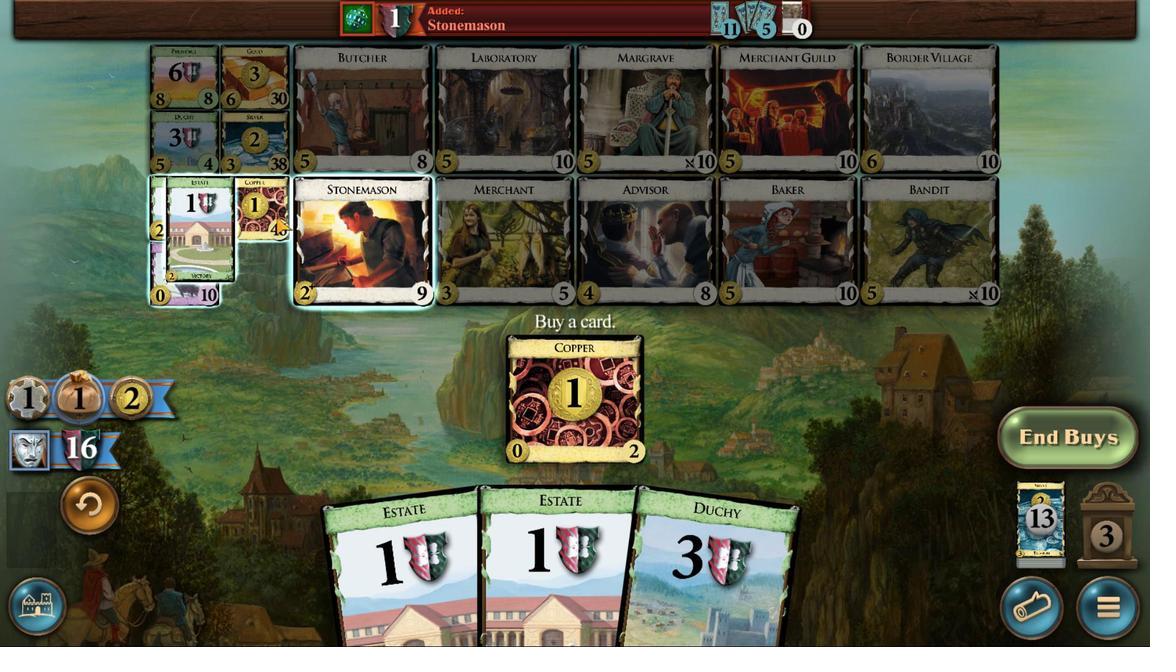 
Action: Mouse pressed left at (527, 416)
Screenshot: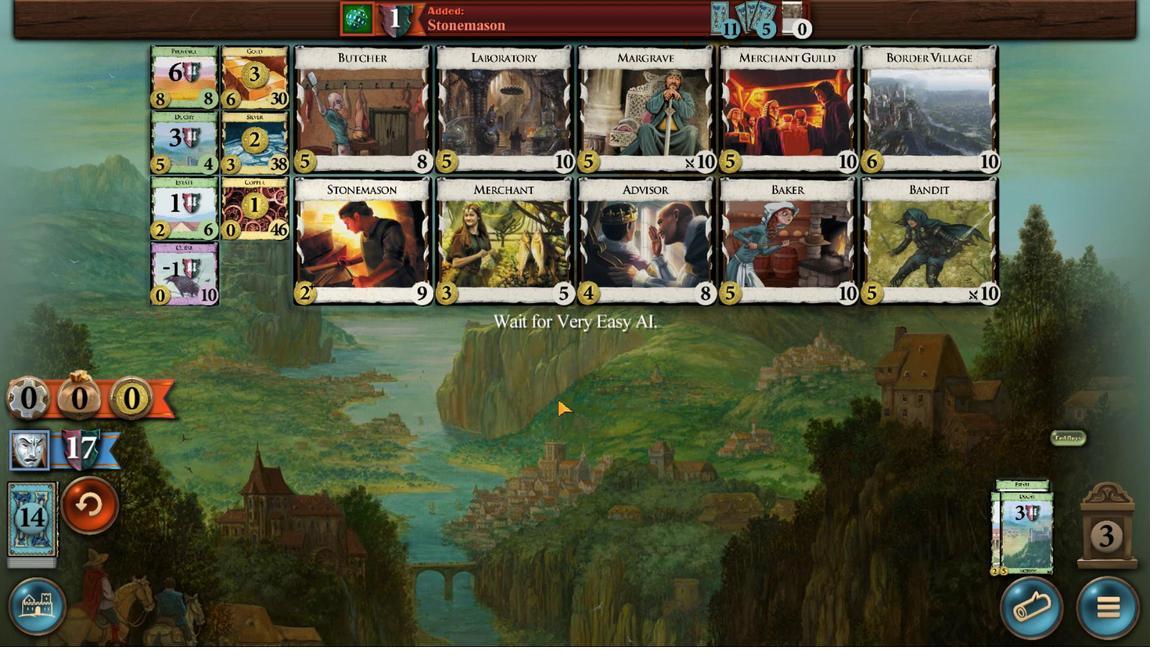 
Action: Mouse moved to (658, 420)
Screenshot: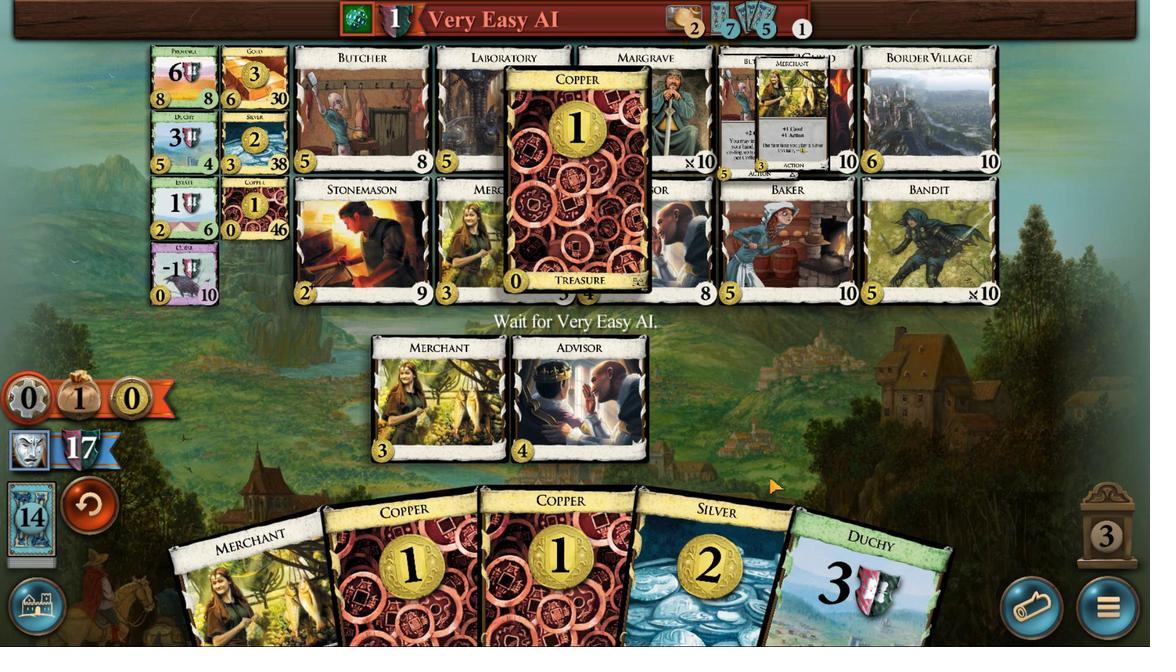 
Action: Mouse pressed left at (658, 420)
Screenshot: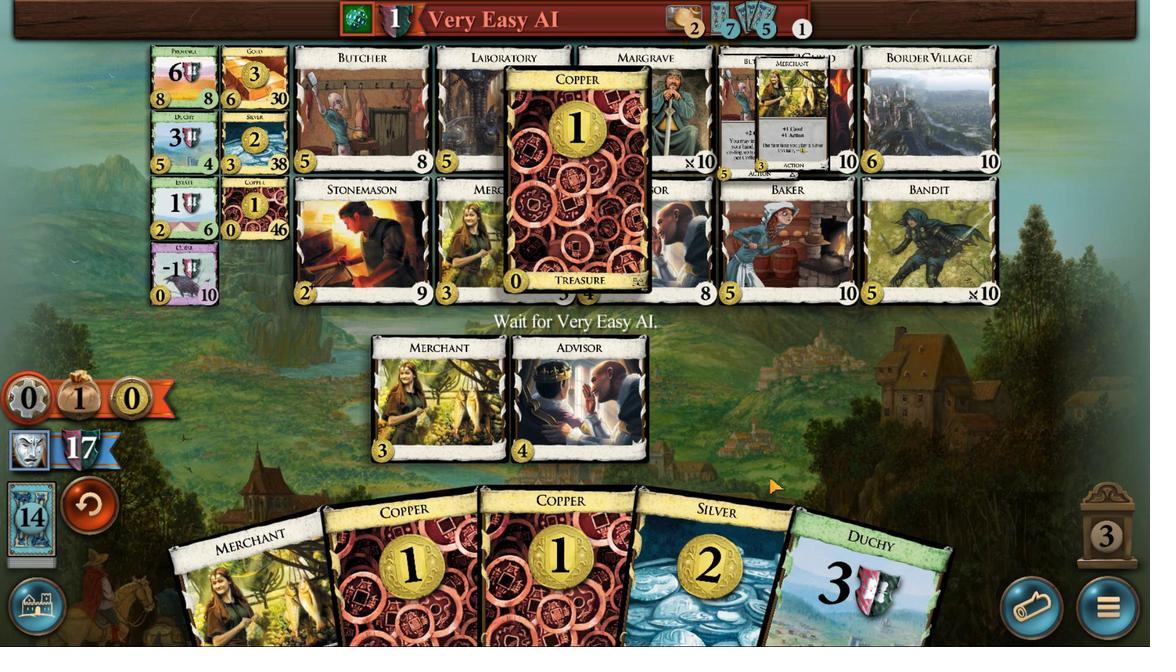 
Action: Mouse moved to (587, 602)
Screenshot: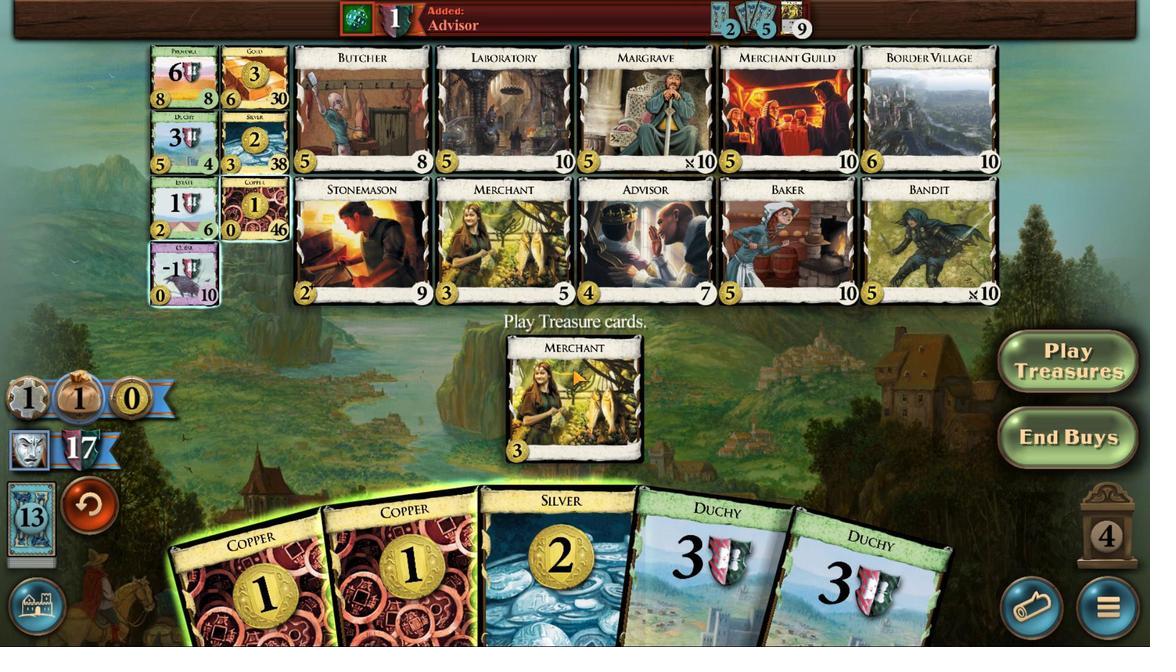 
Action: Mouse pressed left at (587, 602)
Screenshot: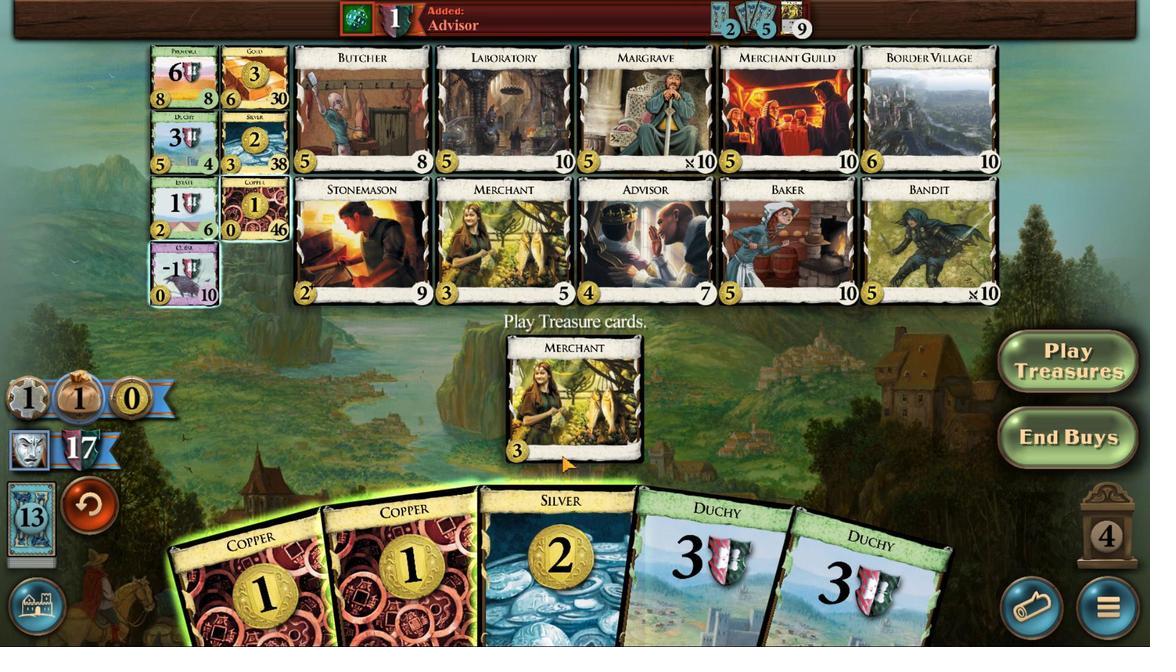 
Action: Mouse moved to (713, 580)
Screenshot: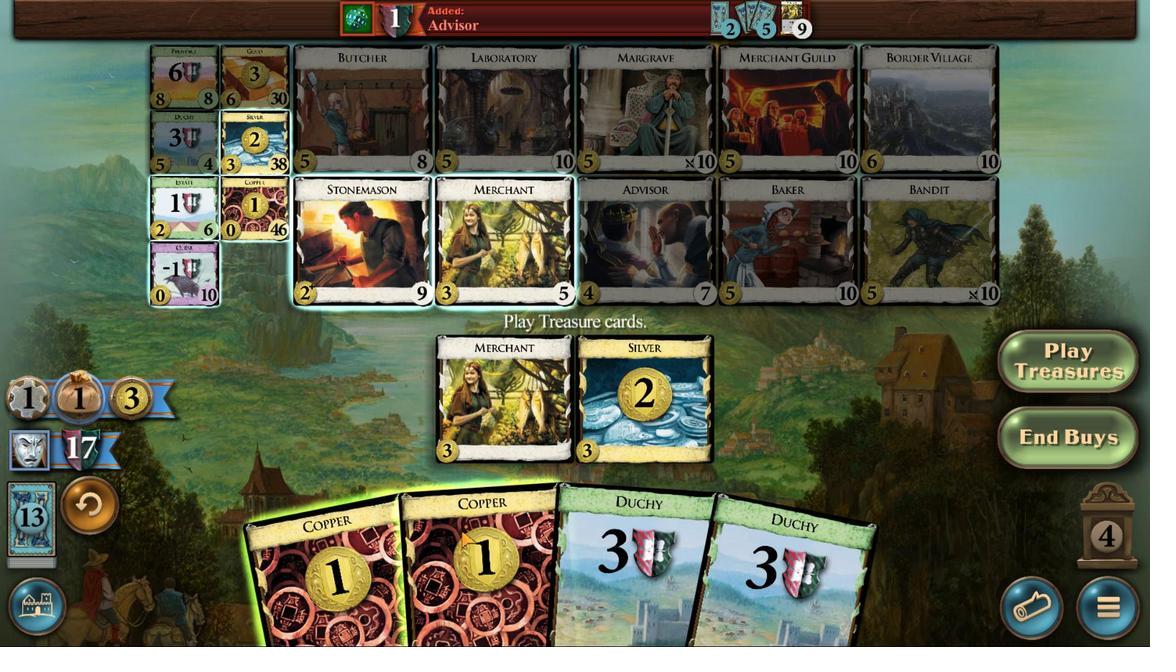 
Action: Mouse pressed left at (713, 580)
Screenshot: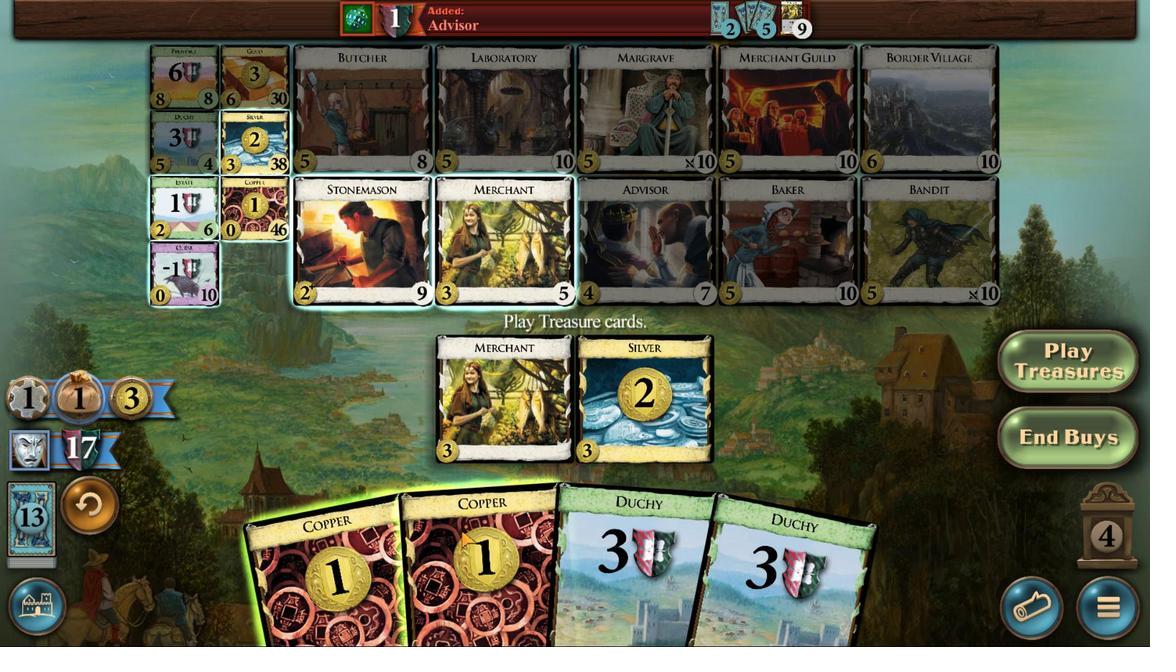 
Action: Mouse moved to (676, 586)
Screenshot: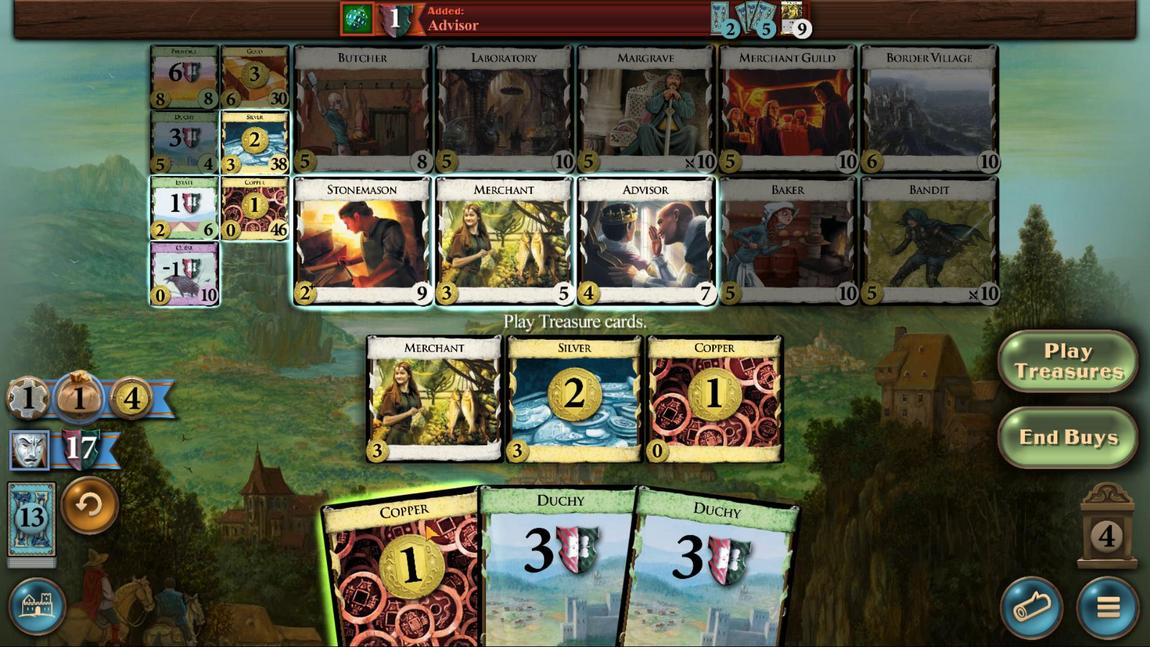 
Action: Mouse pressed left at (676, 586)
Screenshot: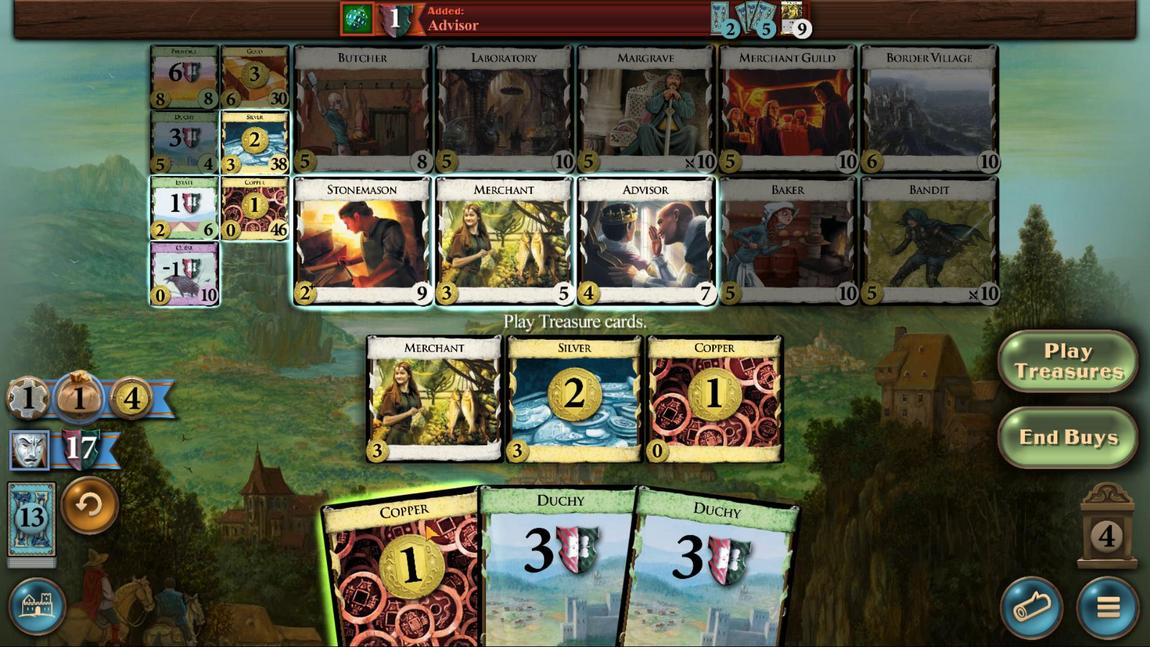 
Action: Mouse moved to (766, 435)
Screenshot: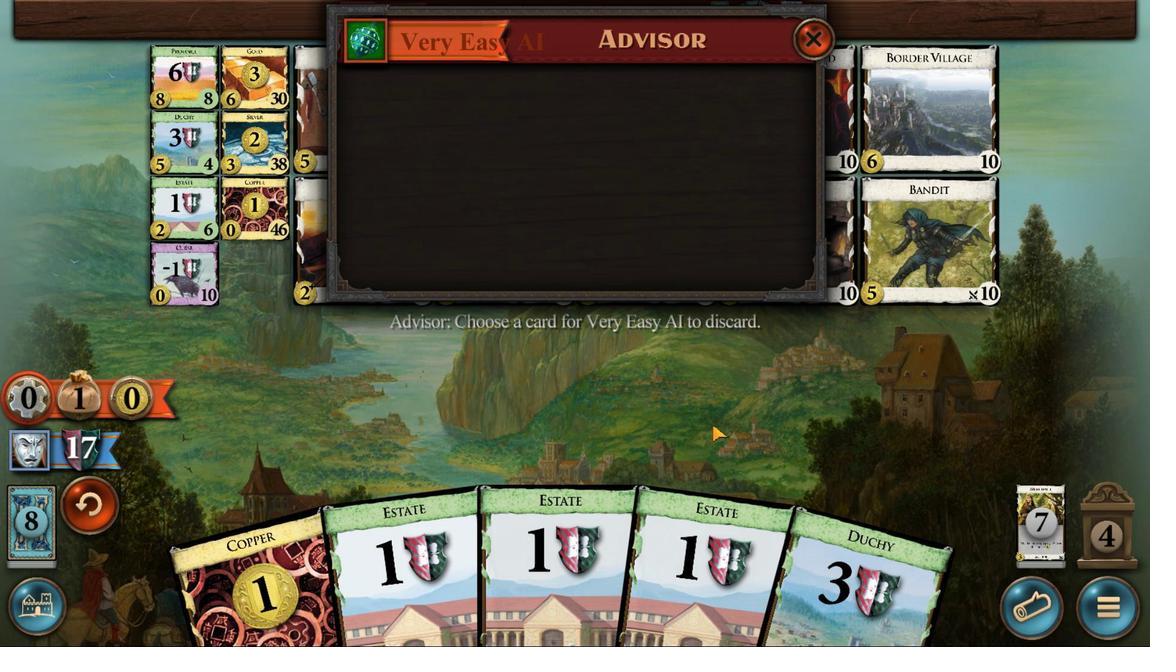 
Action: Mouse pressed left at (766, 435)
Screenshot: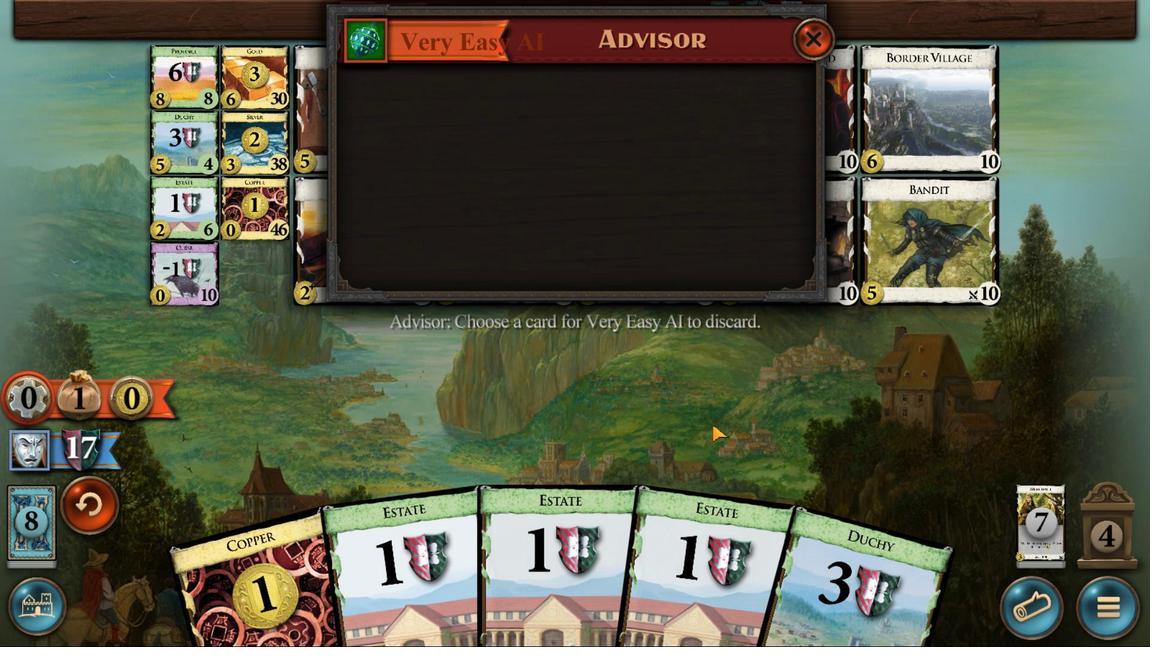 
Action: Mouse moved to (805, 429)
Screenshot: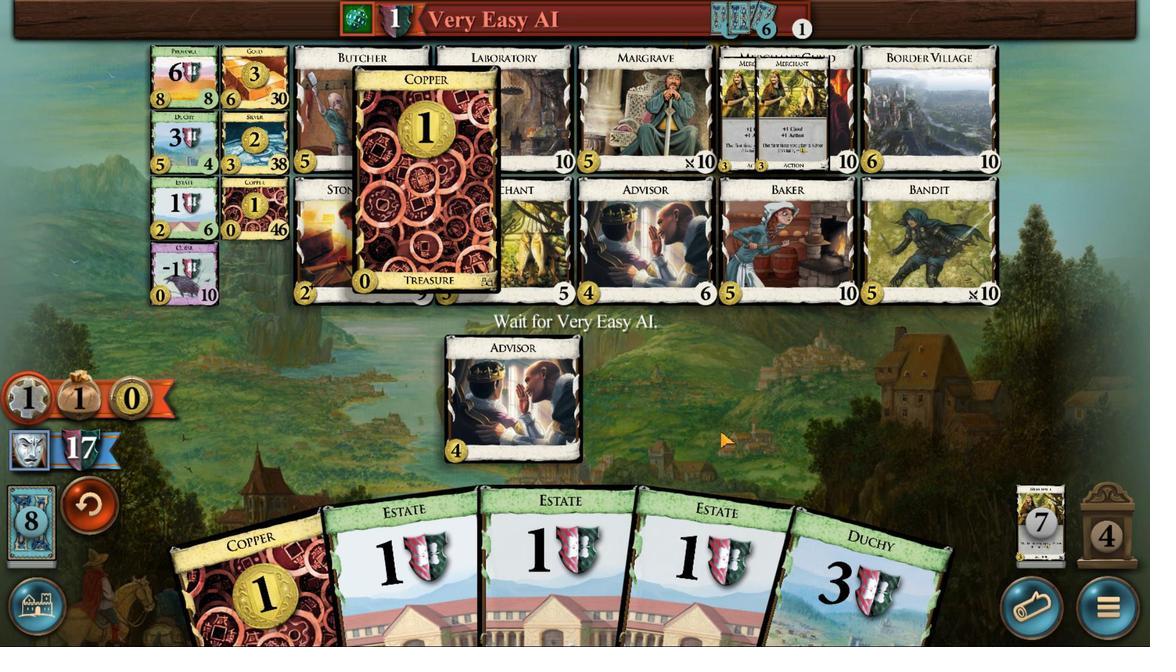 
Action: Mouse pressed left at (805, 429)
Screenshot: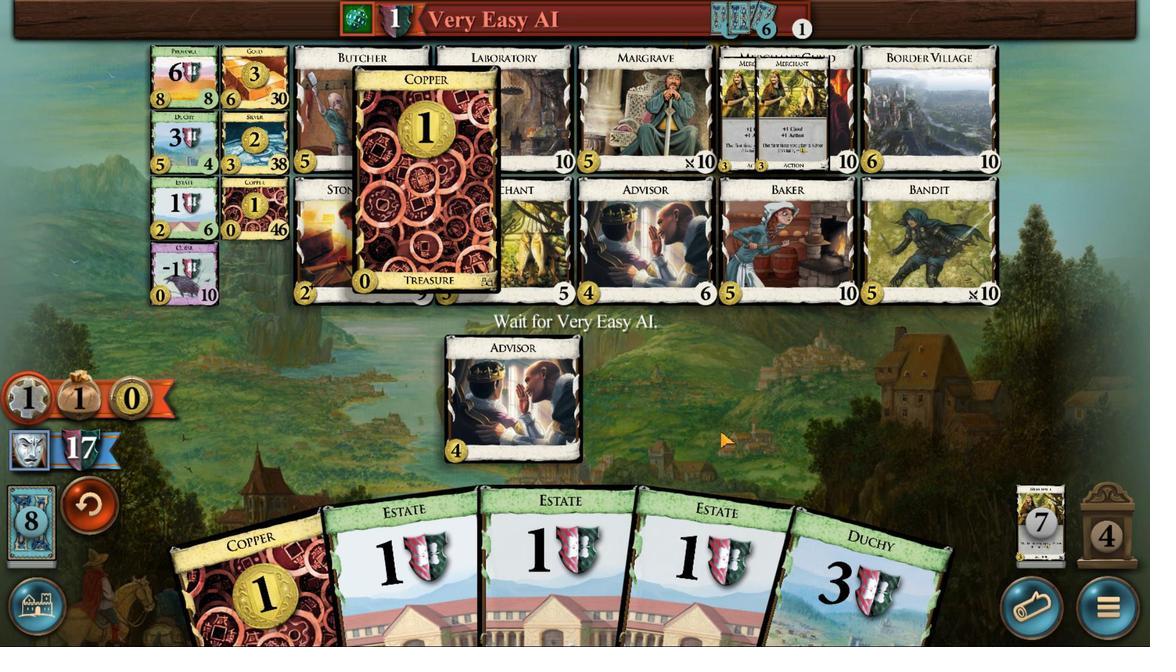 
Action: Mouse moved to (584, 609)
Screenshot: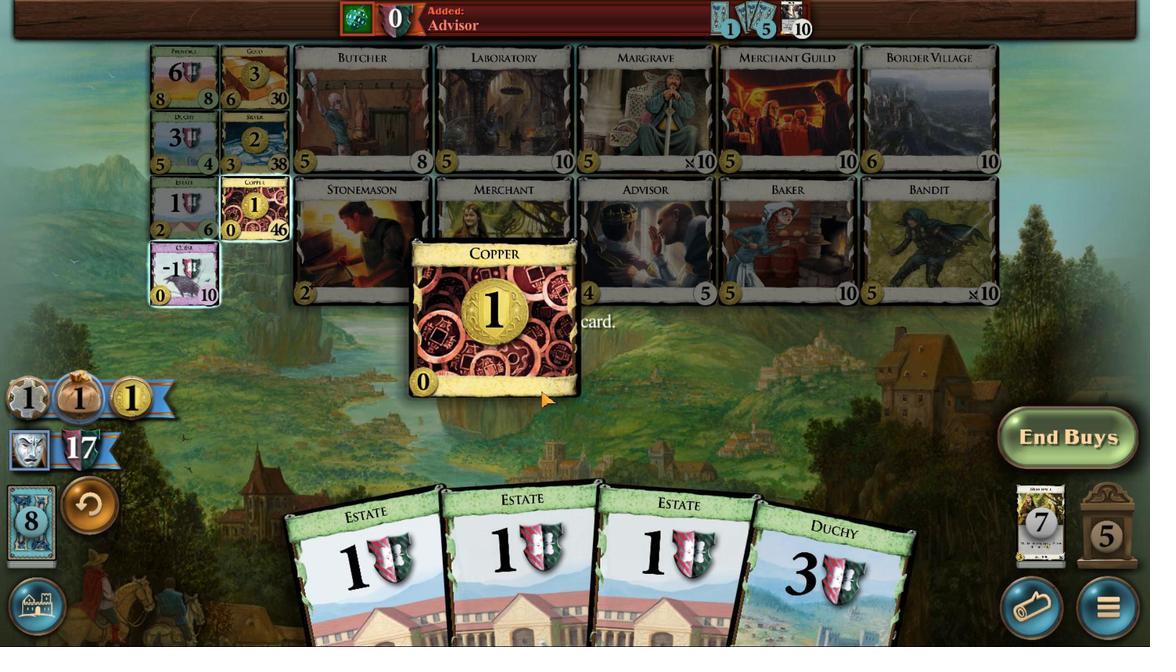 
Action: Mouse pressed left at (584, 609)
Screenshot: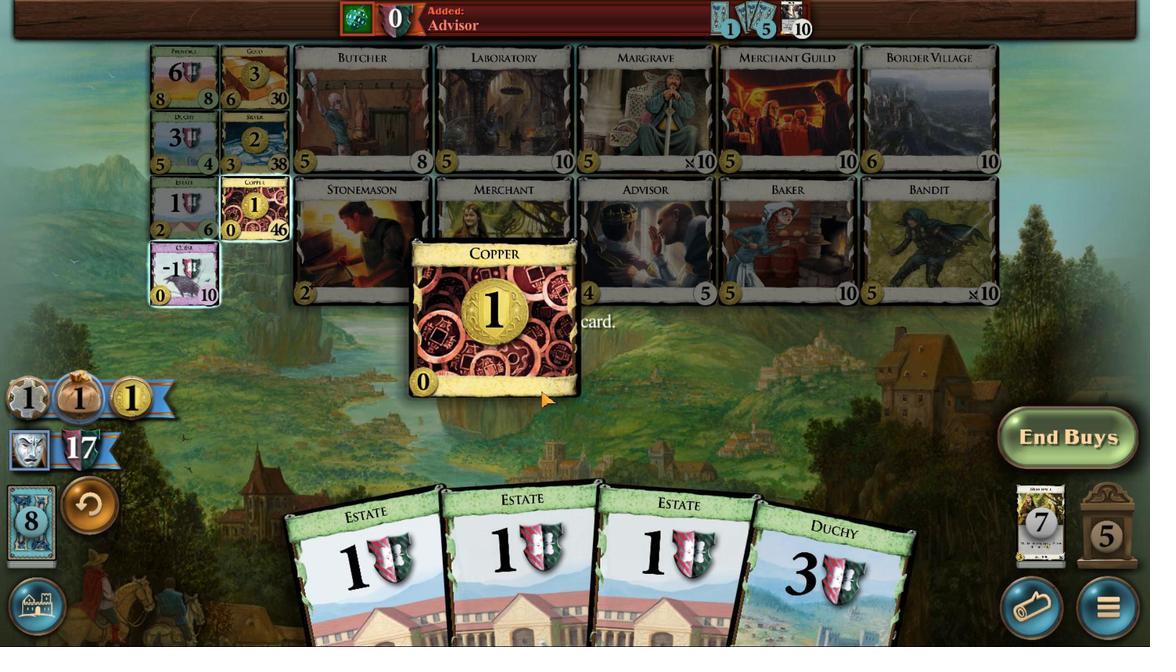 
Action: Mouse moved to (569, 417)
Screenshot: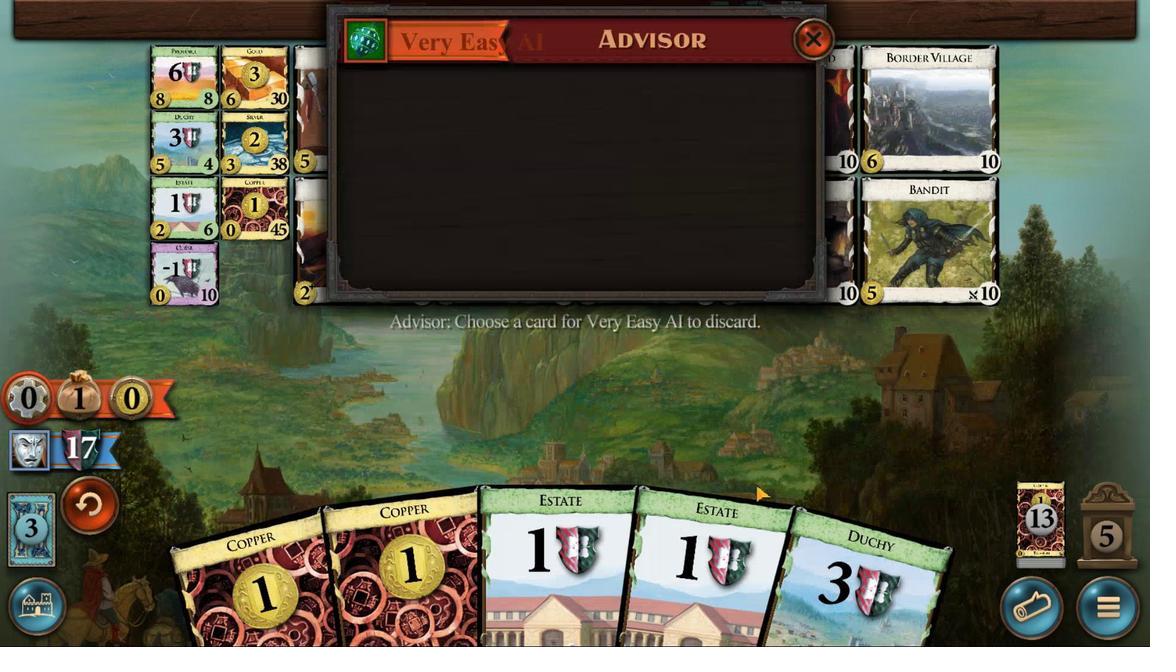 
Action: Mouse pressed left at (569, 417)
Screenshot: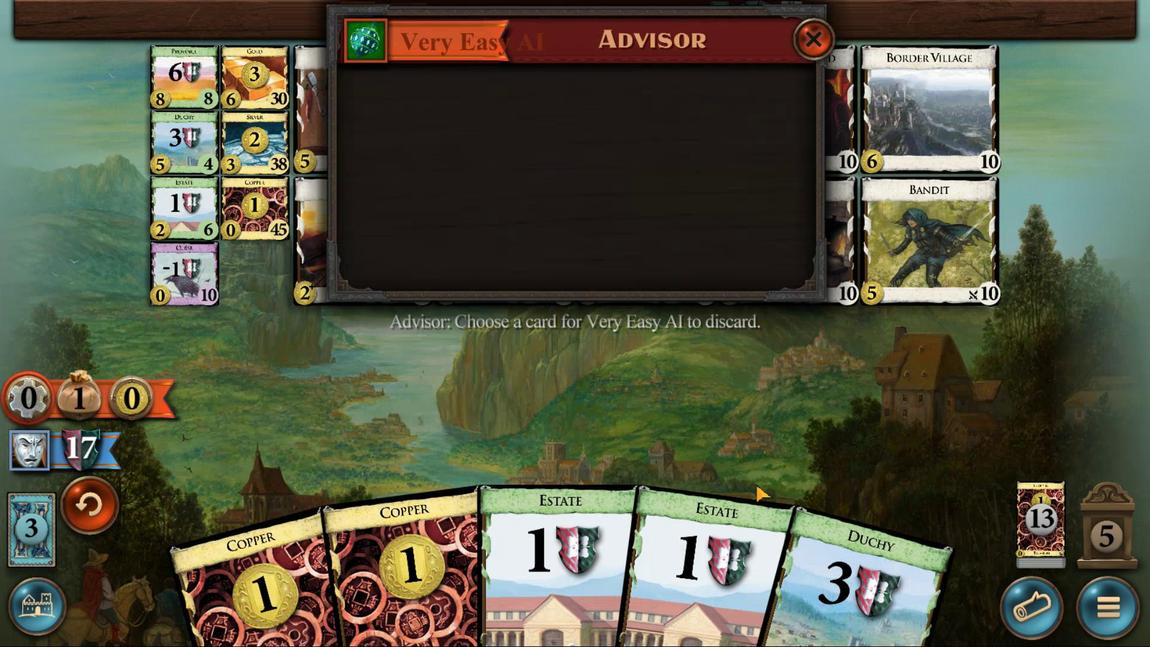 
Action: Mouse moved to (810, 413)
Screenshot: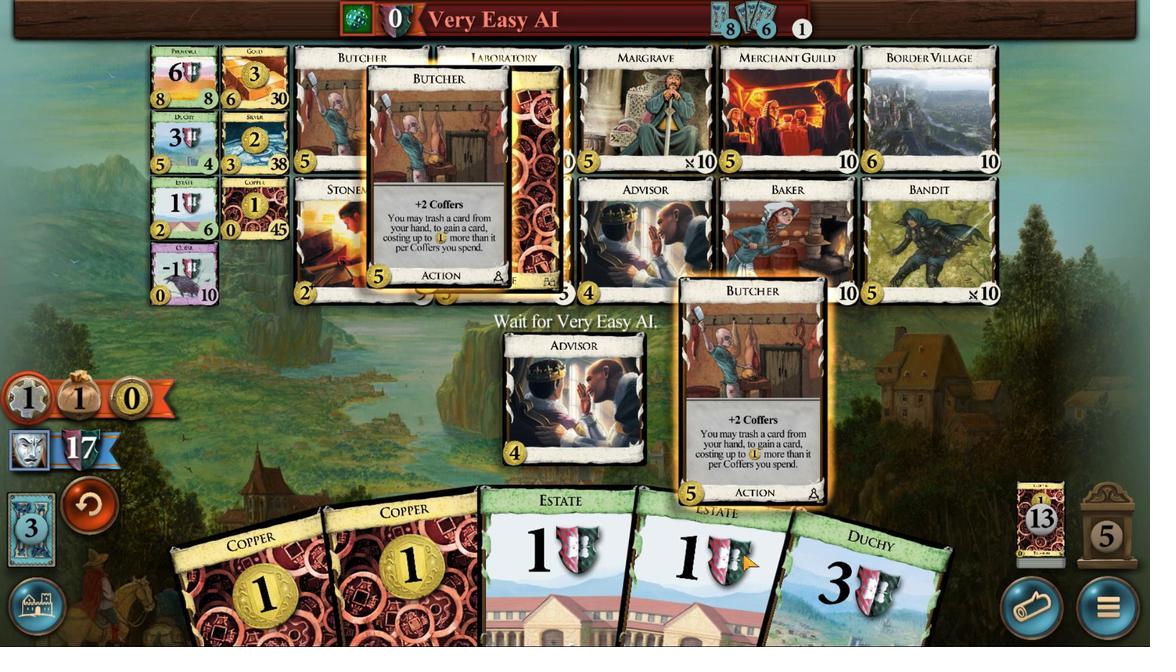 
Action: Mouse pressed left at (810, 413)
Screenshot: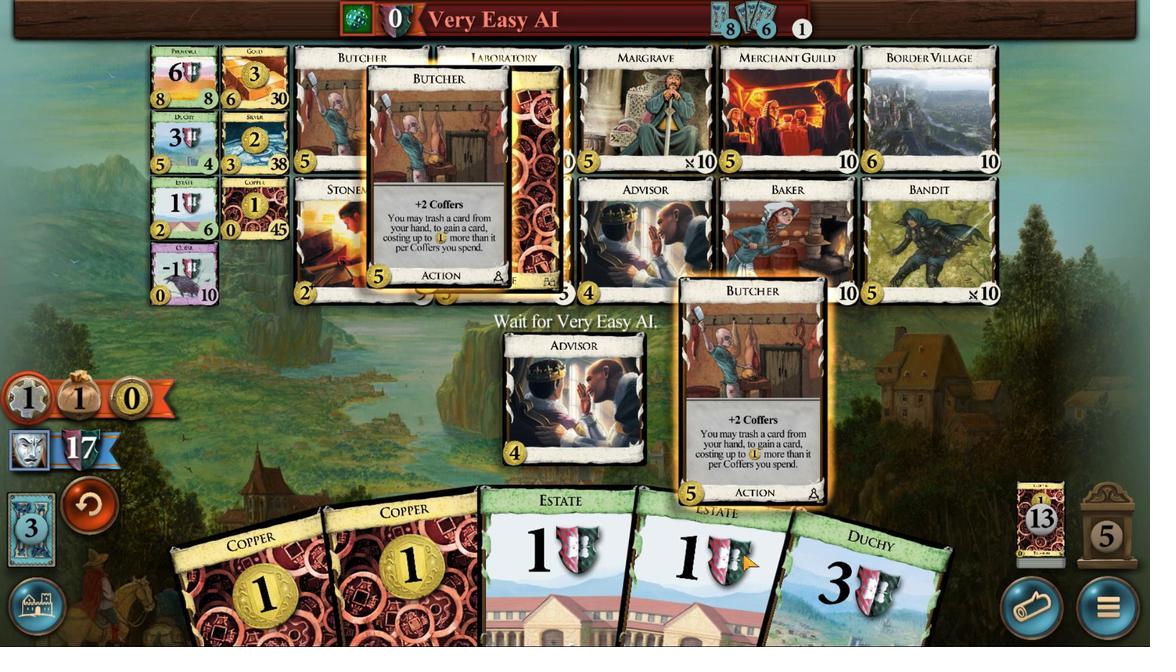 
Action: Mouse moved to (810, 414)
Screenshot: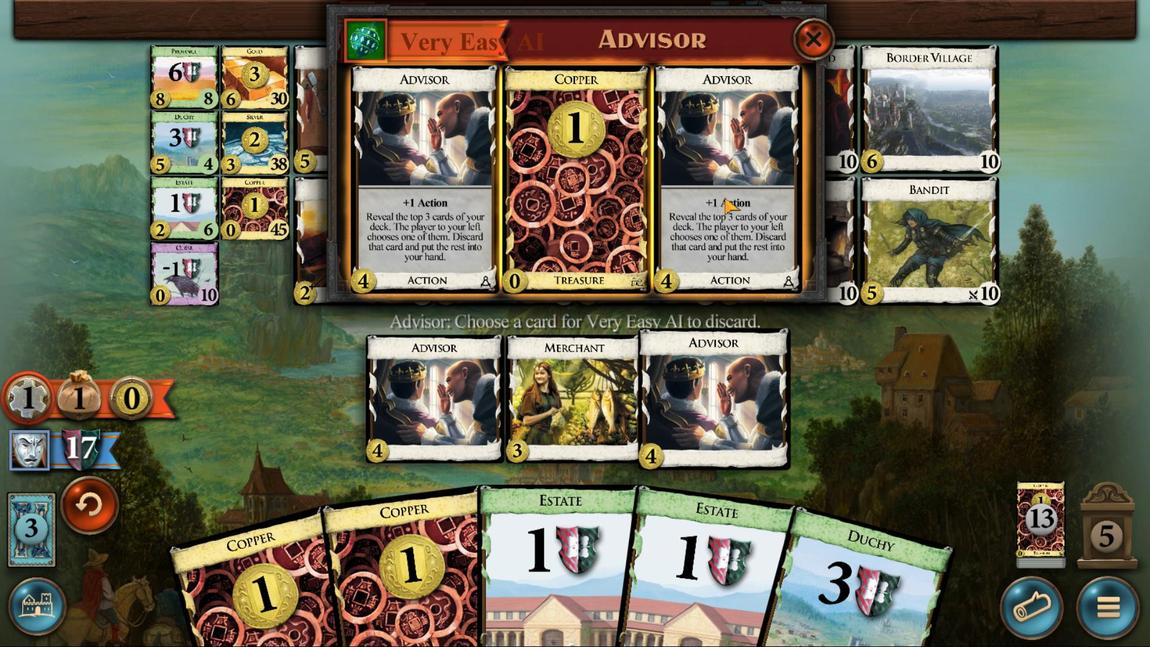
Action: Mouse pressed left at (810, 414)
Screenshot: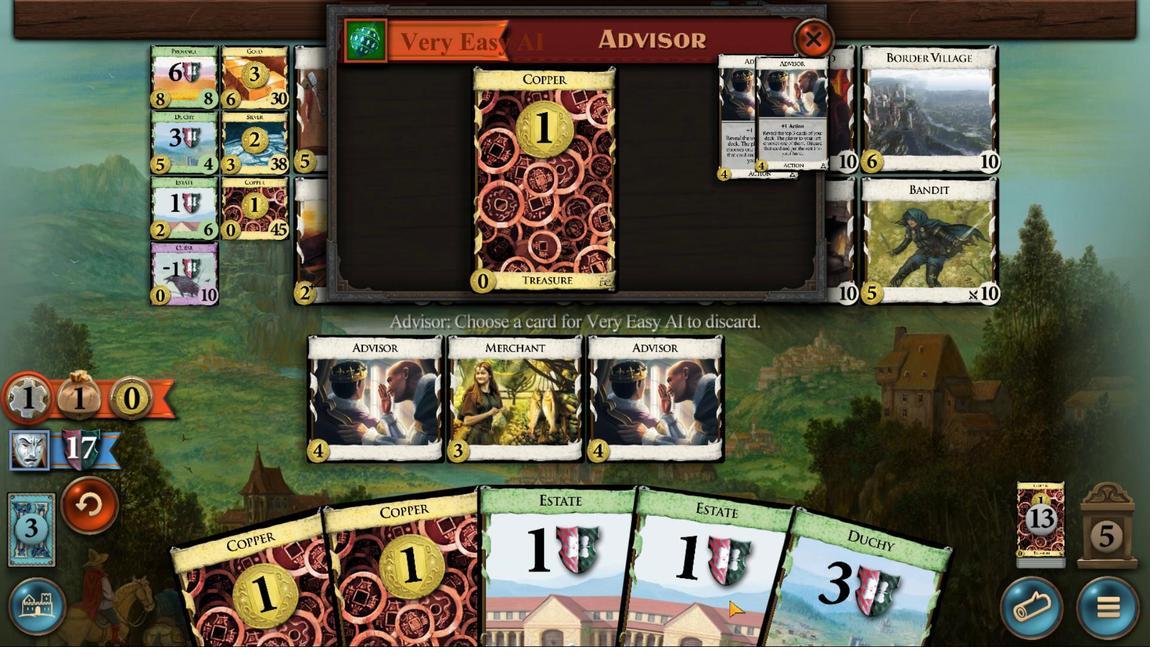 
Action: Mouse moved to (825, 411)
Screenshot: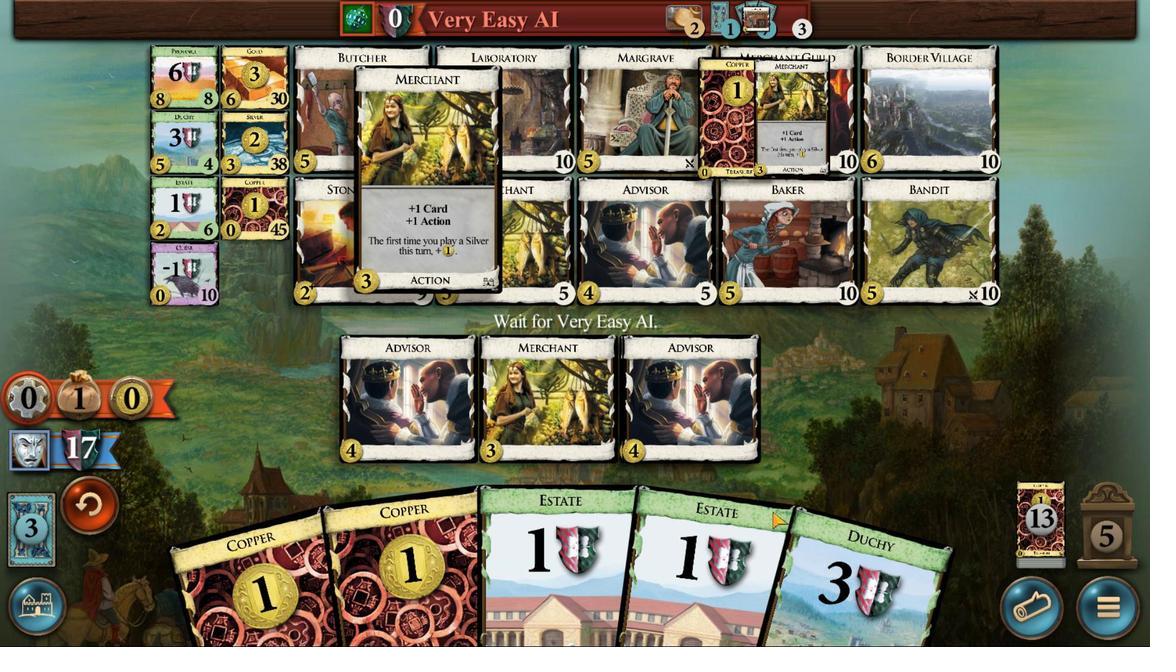 
Action: Mouse pressed left at (825, 411)
Screenshot: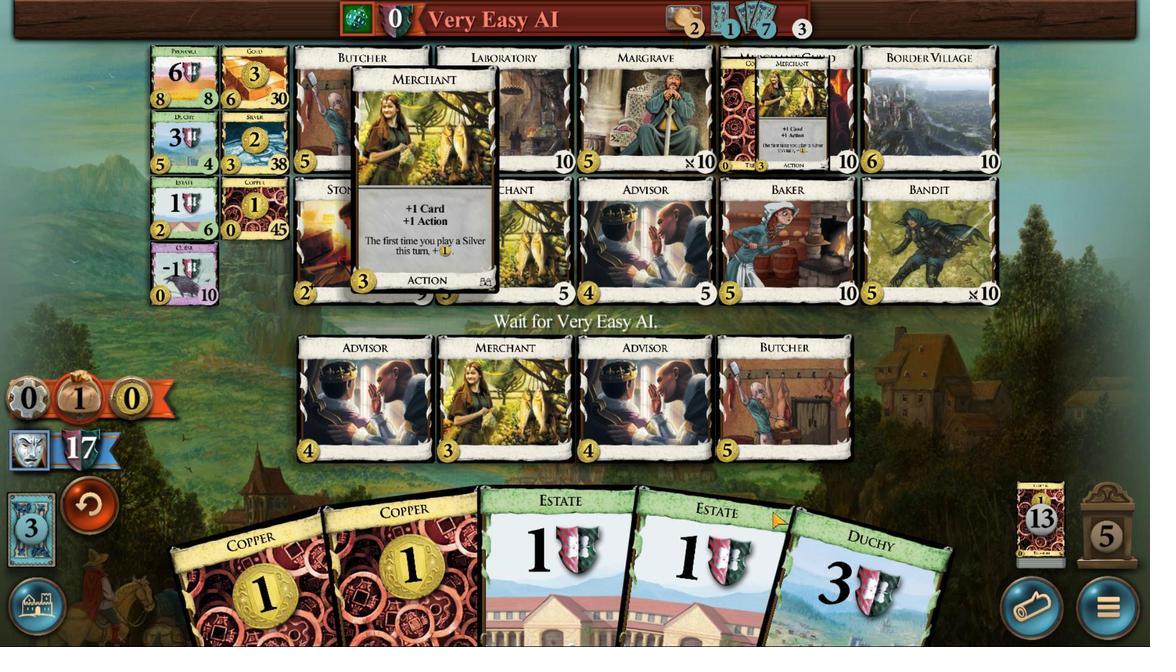 
Action: Mouse moved to (656, 596)
Screenshot: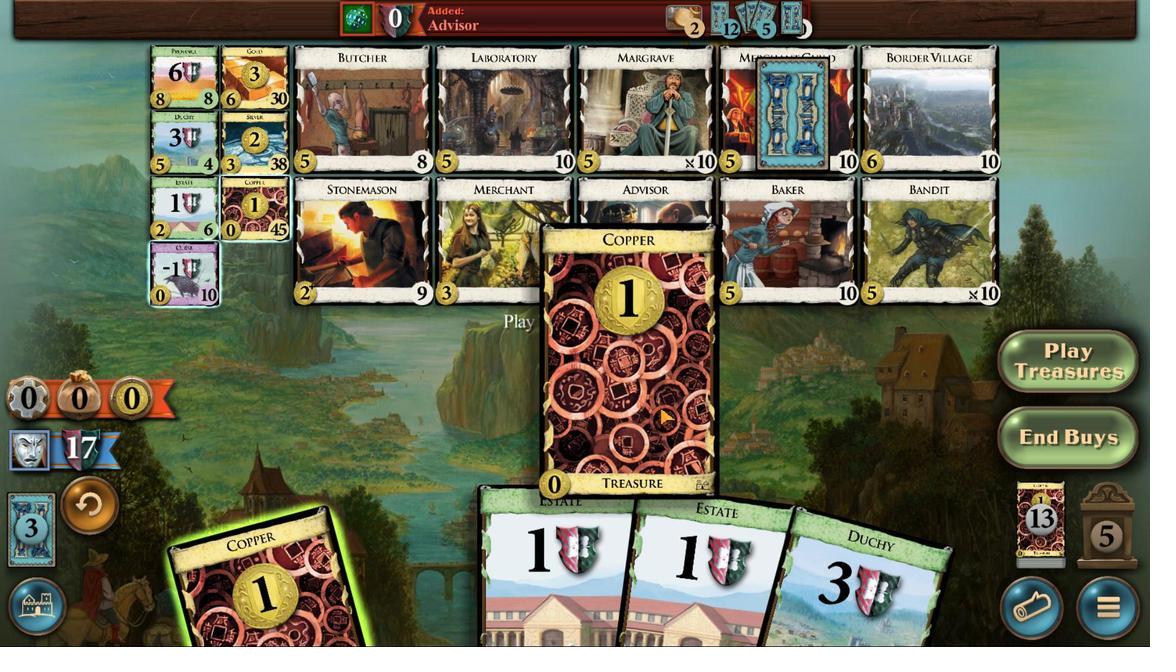 
Action: Mouse pressed left at (656, 596)
Screenshot: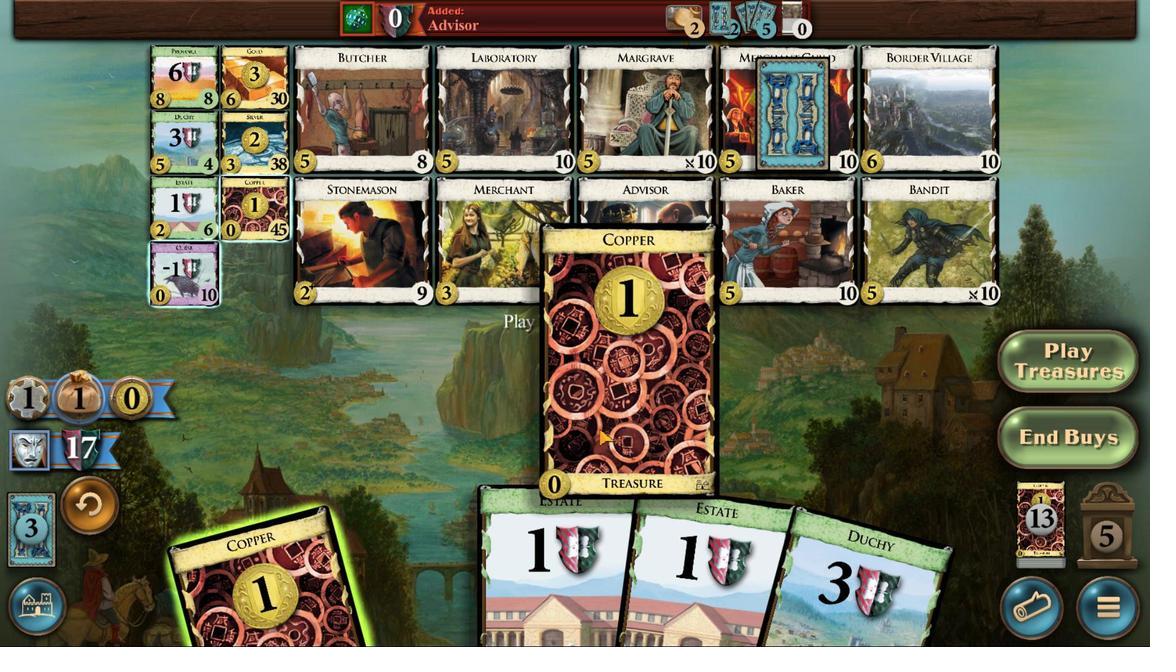 
Action: Mouse moved to (568, 607)
Screenshot: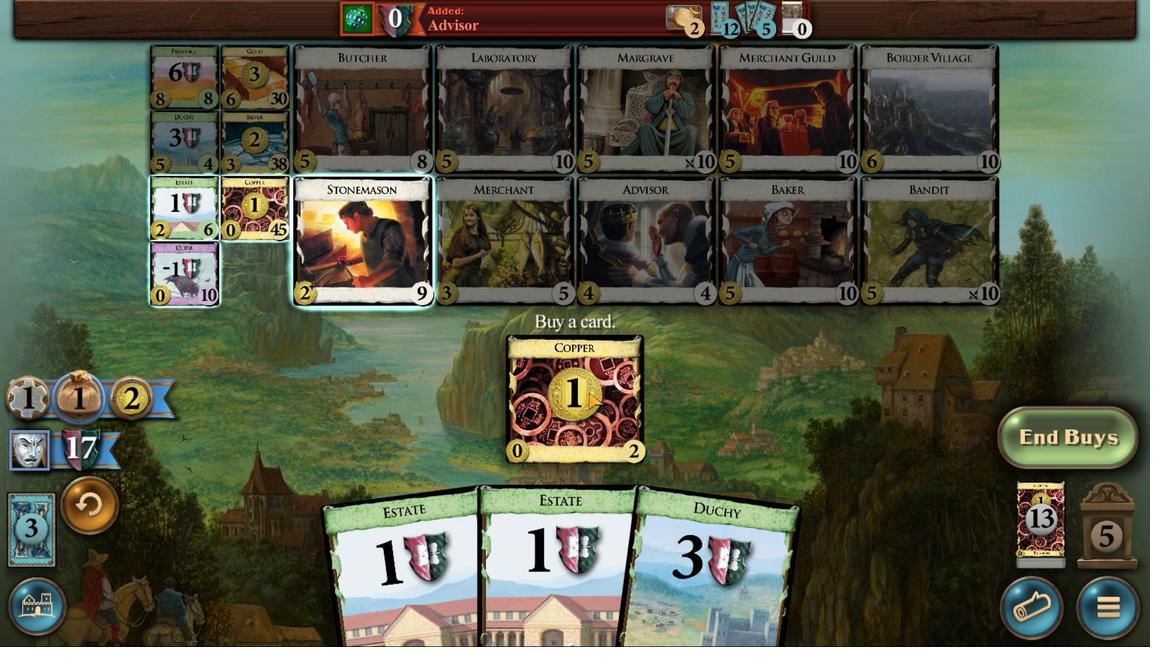 
Action: Mouse pressed left at (568, 607)
Screenshot: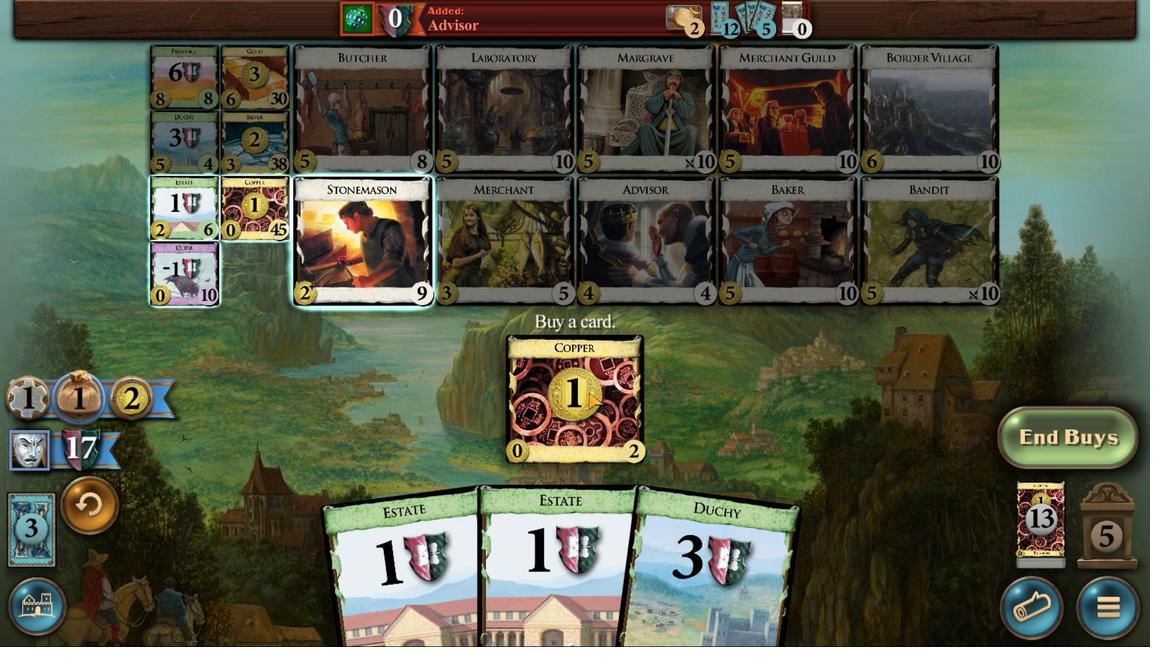 
Action: Mouse moved to (546, 418)
Screenshot: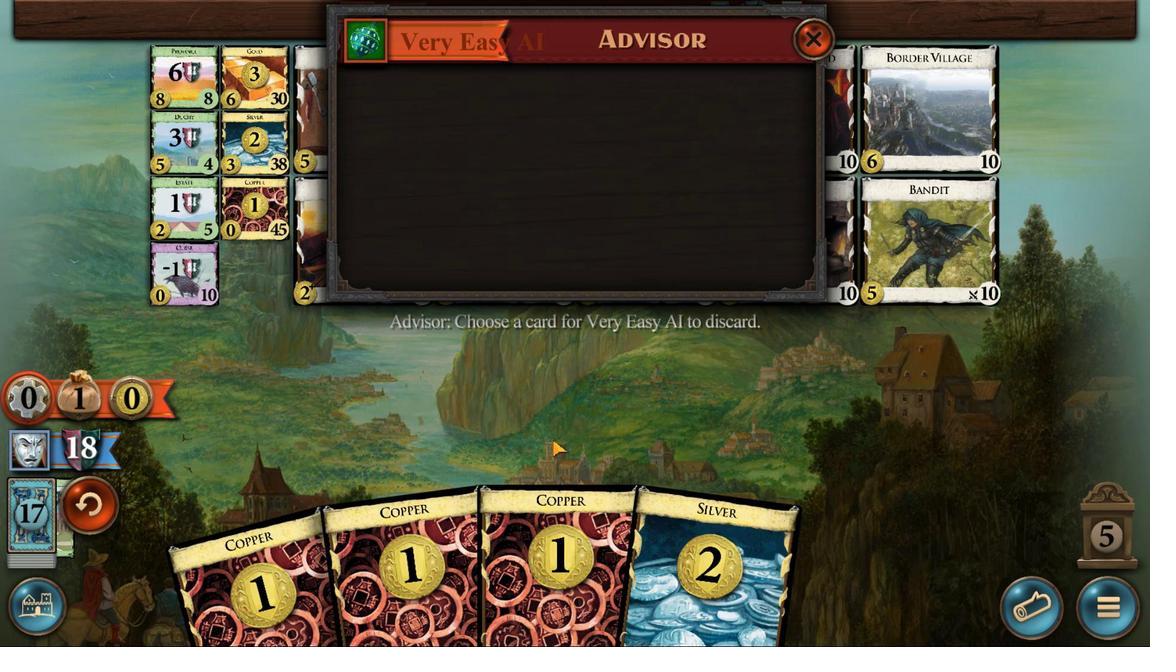 
Action: Mouse pressed left at (546, 418)
Screenshot: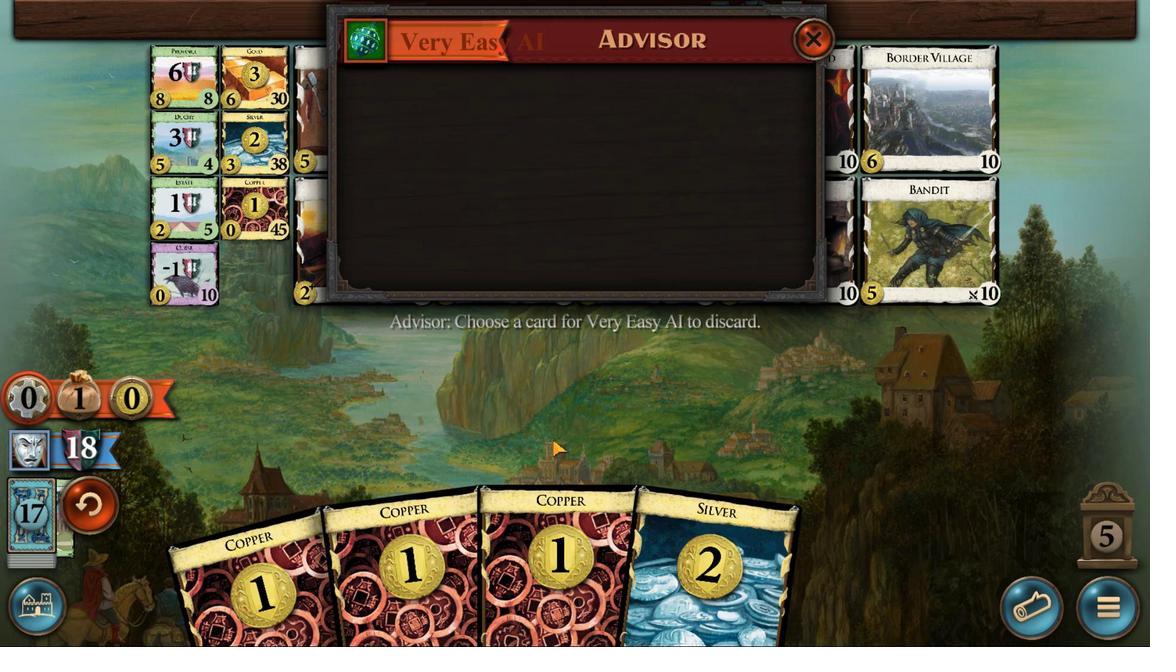 
Action: Mouse moved to (791, 421)
Screenshot: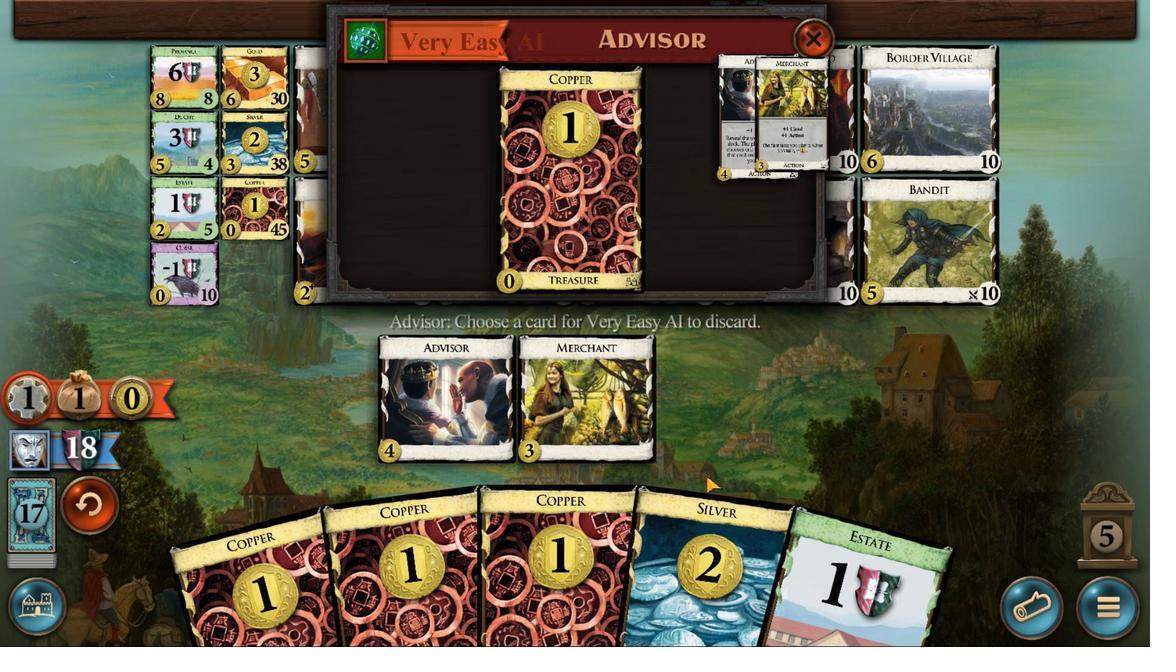 
Action: Mouse pressed left at (791, 421)
Screenshot: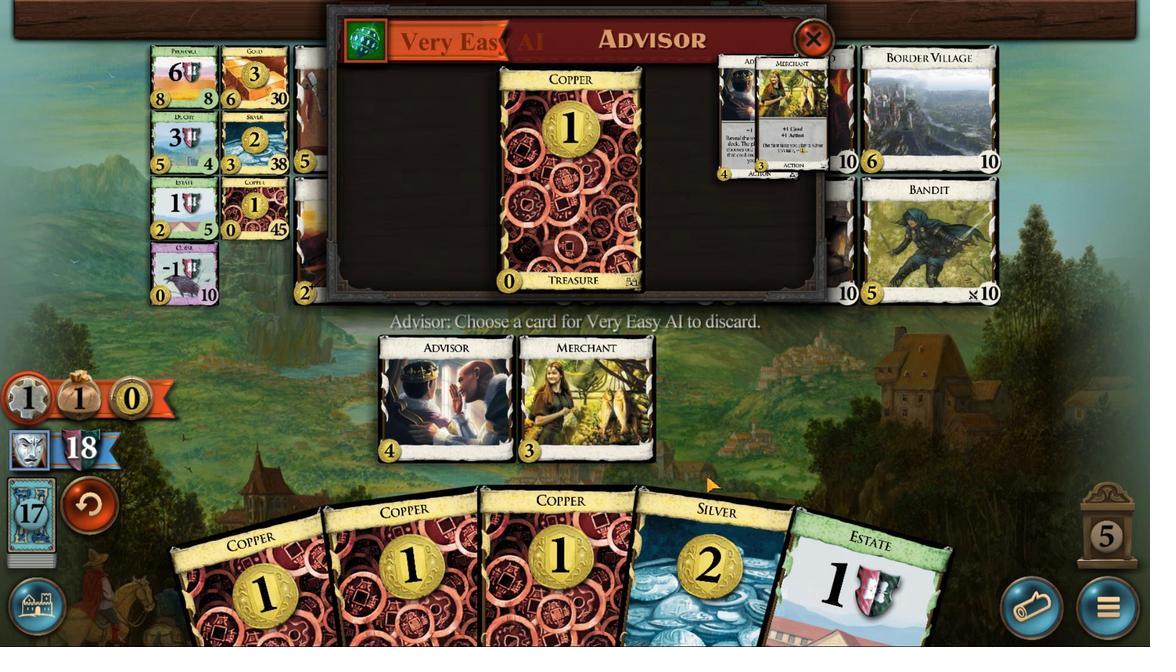 
Action: Mouse moved to (725, 431)
Screenshot: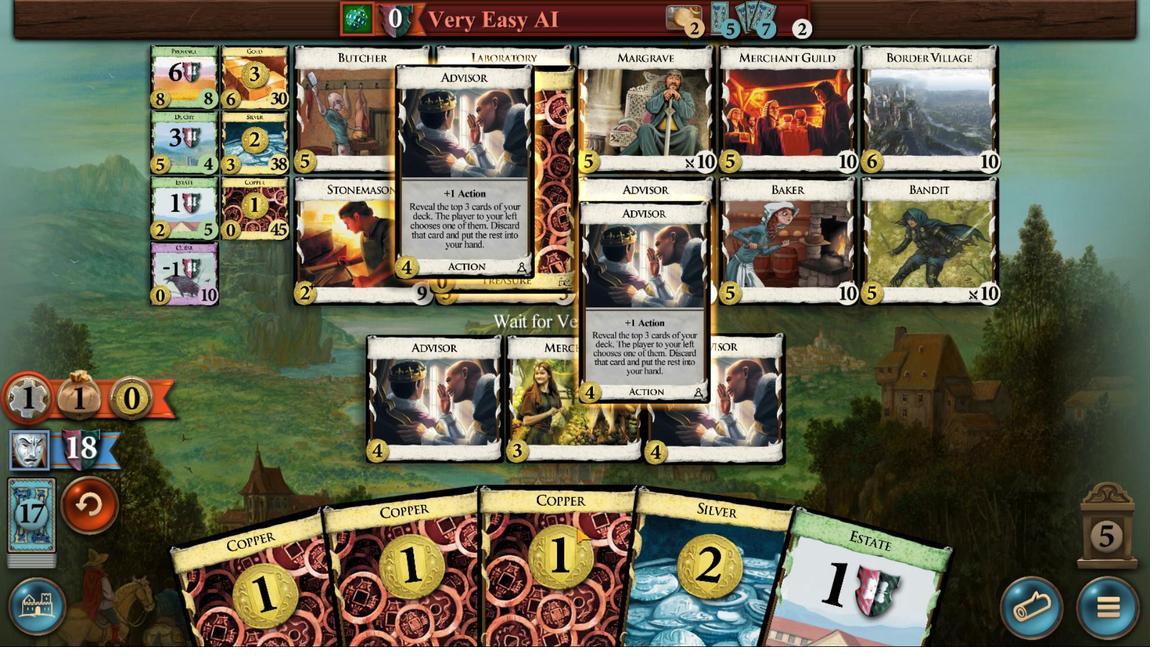 
Action: Mouse pressed left at (725, 431)
Screenshot: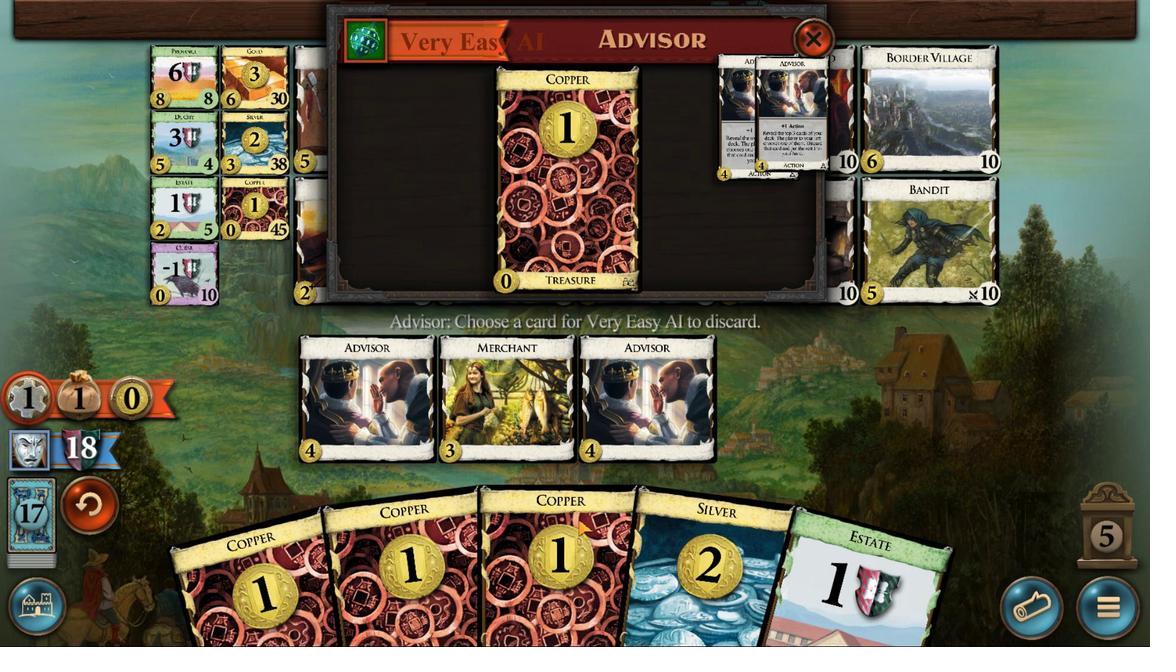 
Action: Mouse moved to (726, 420)
Screenshot: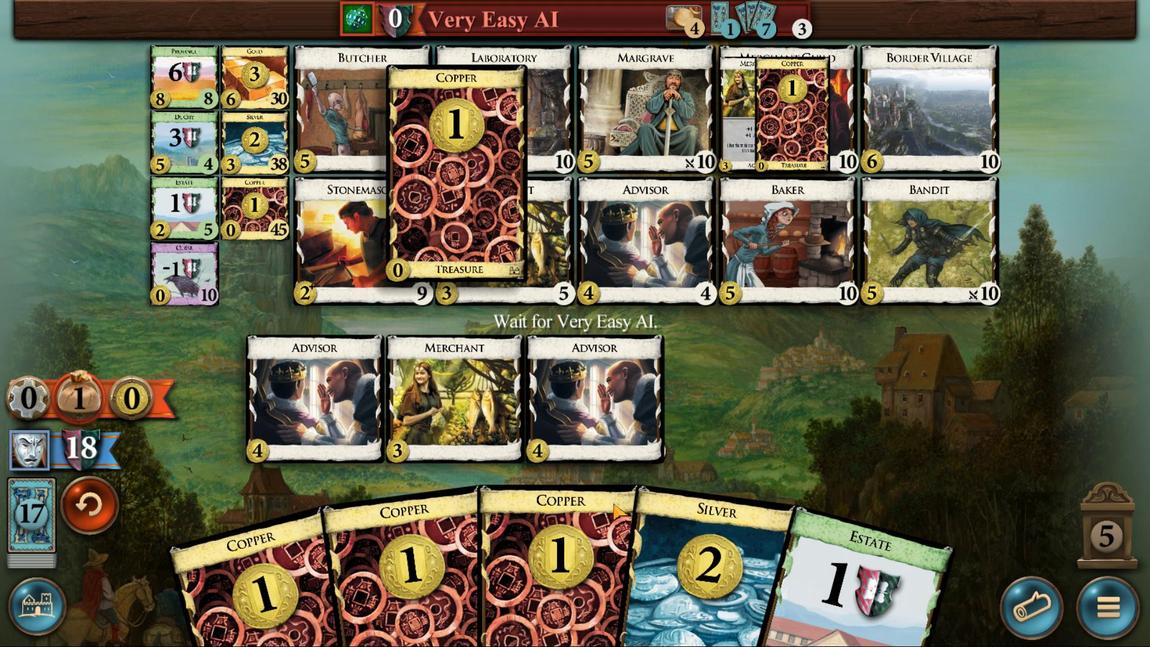 
Action: Mouse pressed left at (726, 420)
Screenshot: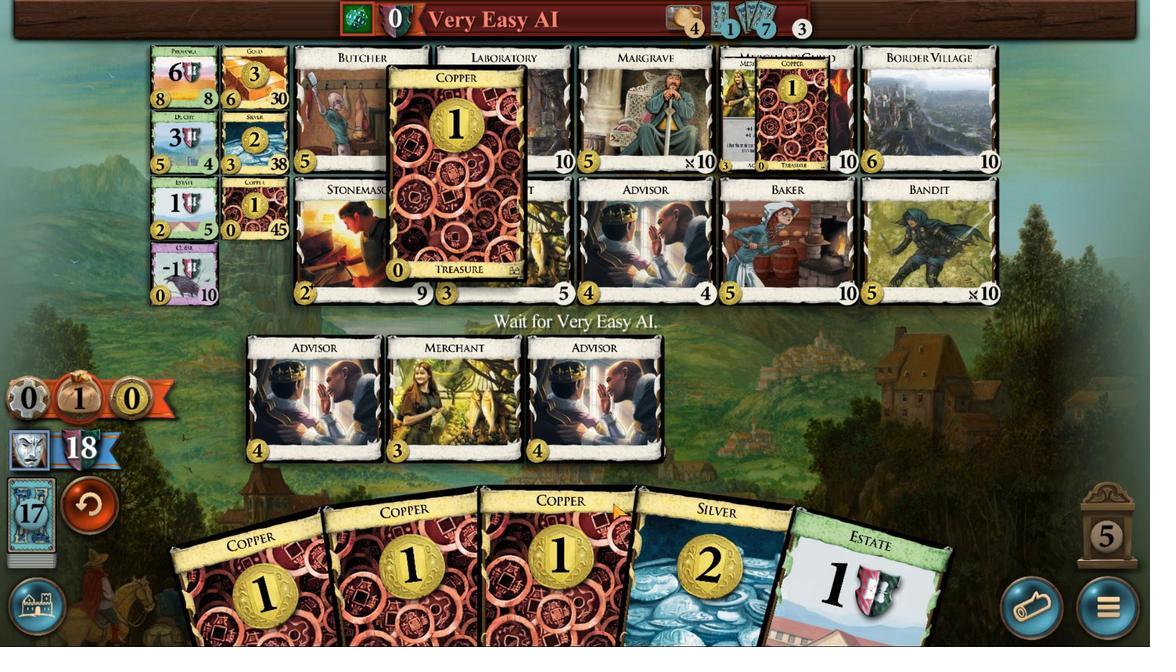 
Action: Mouse moved to (787, 595)
Screenshot: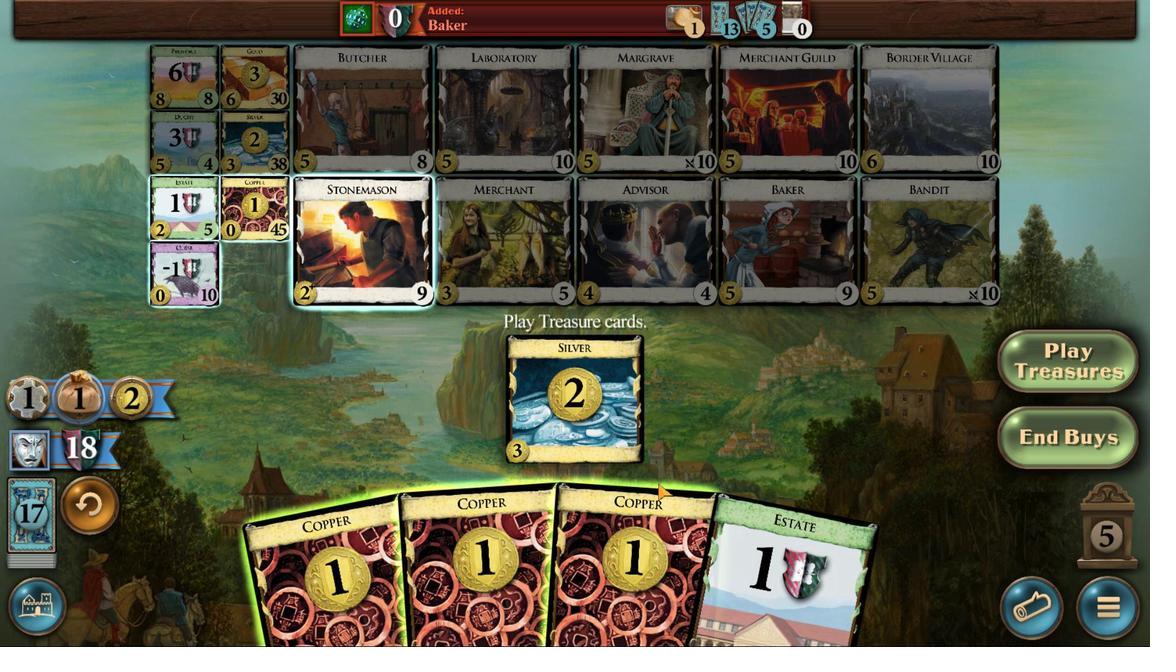 
Action: Mouse pressed left at (787, 595)
Screenshot: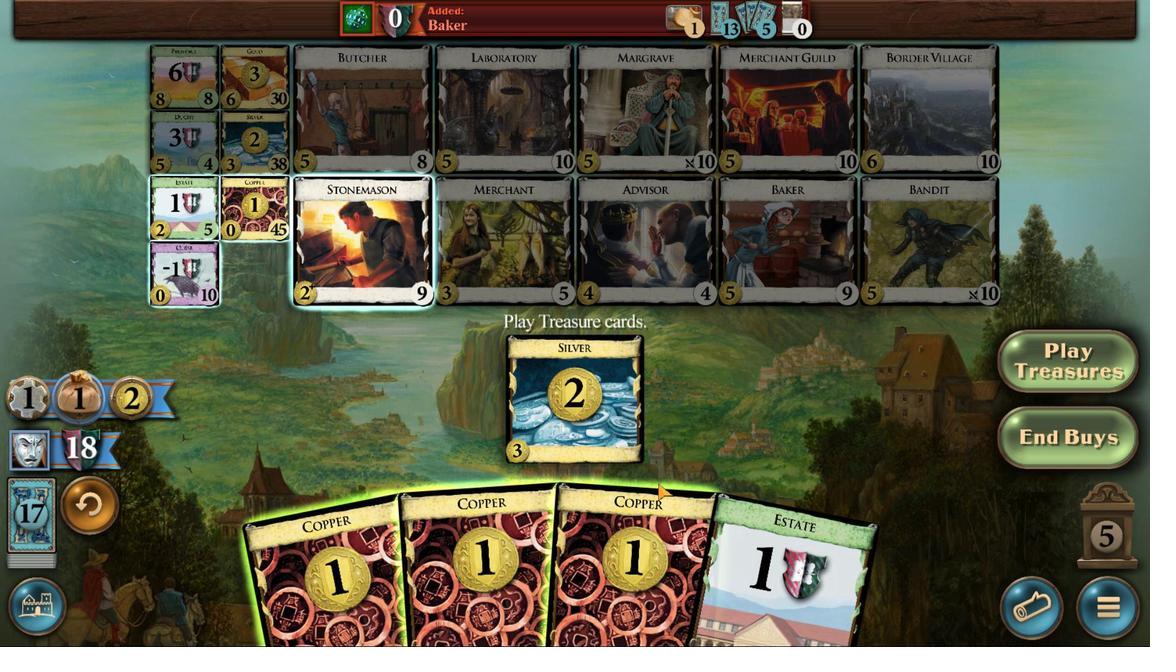 
Action: Mouse moved to (747, 588)
Screenshot: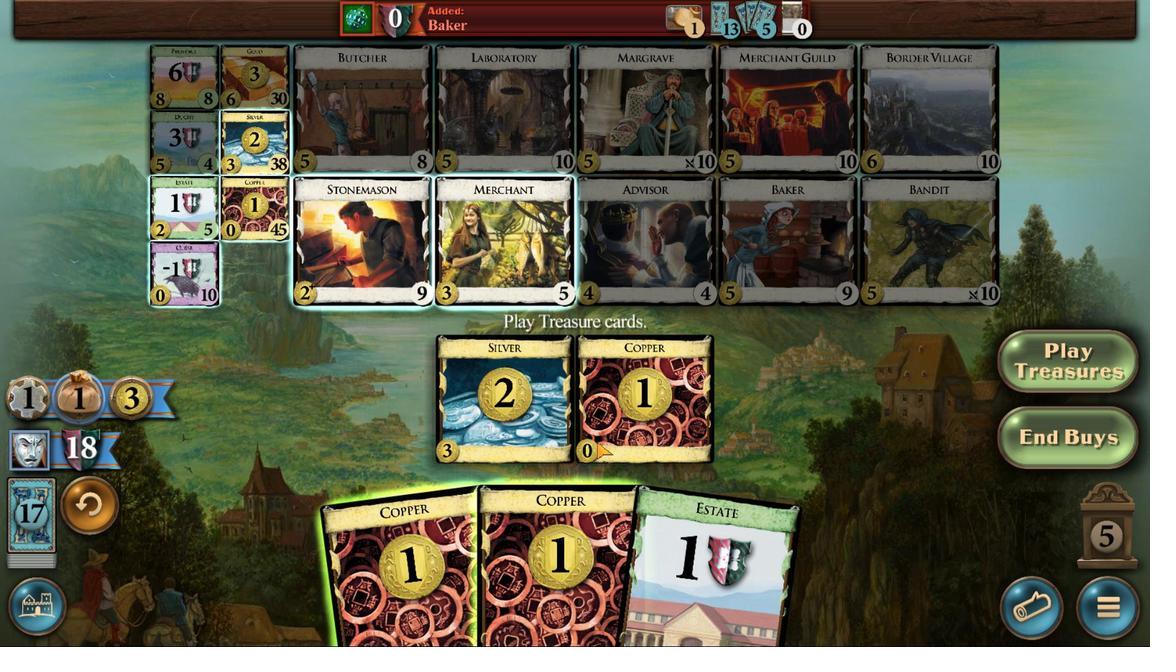 
Action: Mouse pressed left at (747, 588)
Screenshot: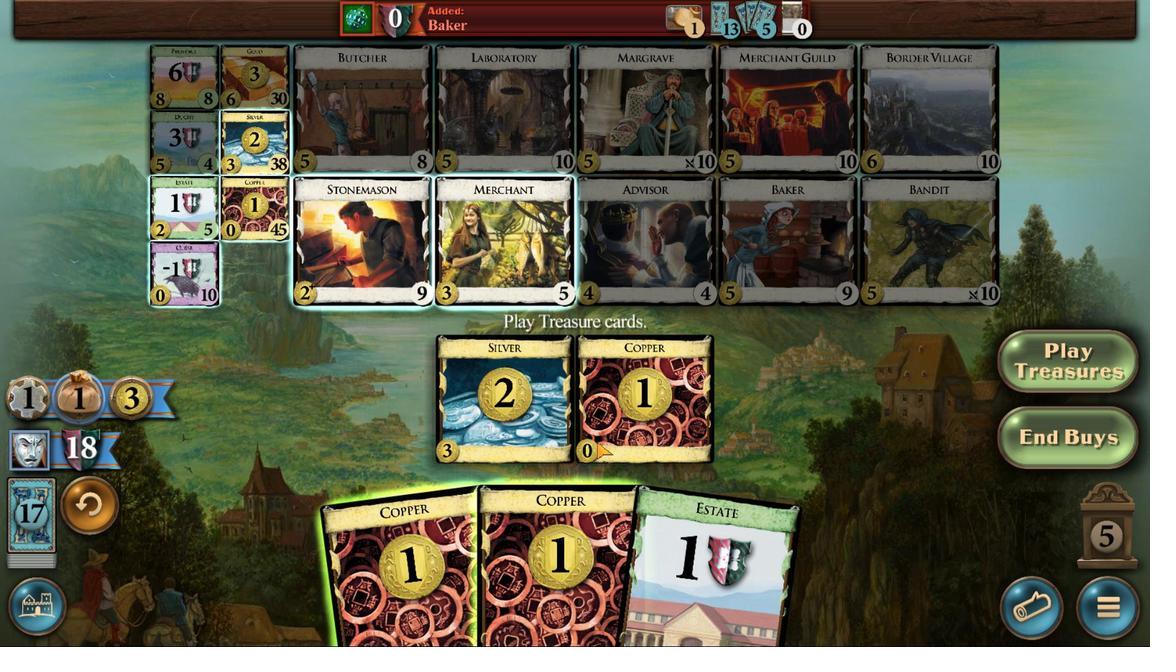 
Action: Mouse moved to (714, 595)
Screenshot: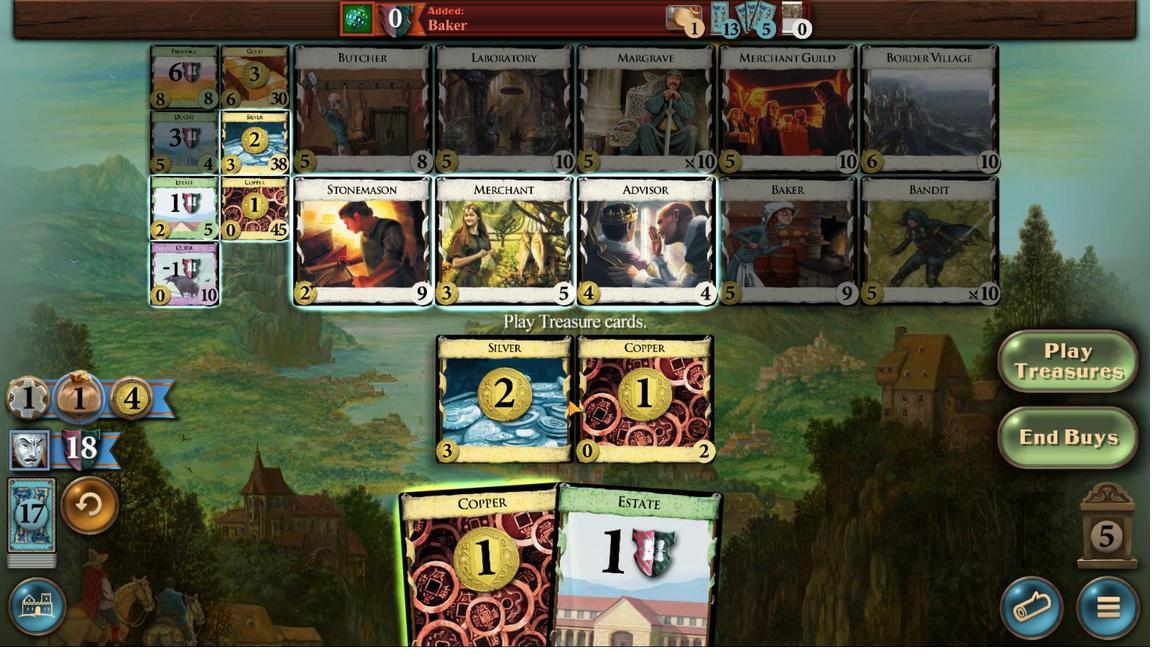 
Action: Mouse pressed left at (714, 595)
Screenshot: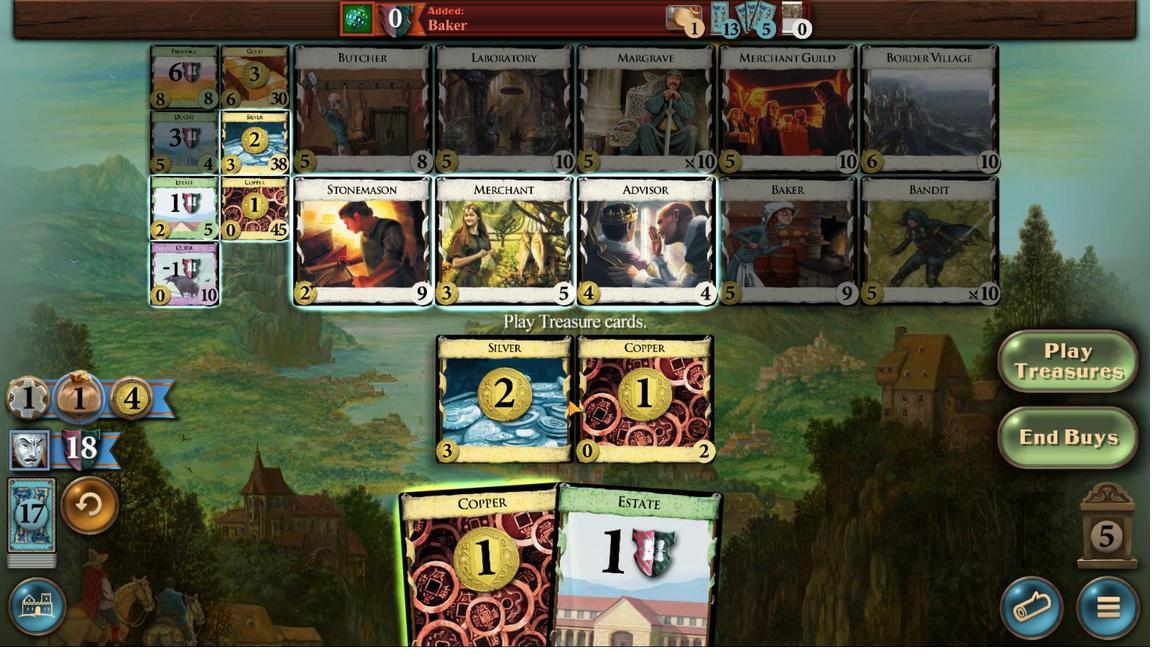 
Action: Mouse moved to (690, 584)
Screenshot: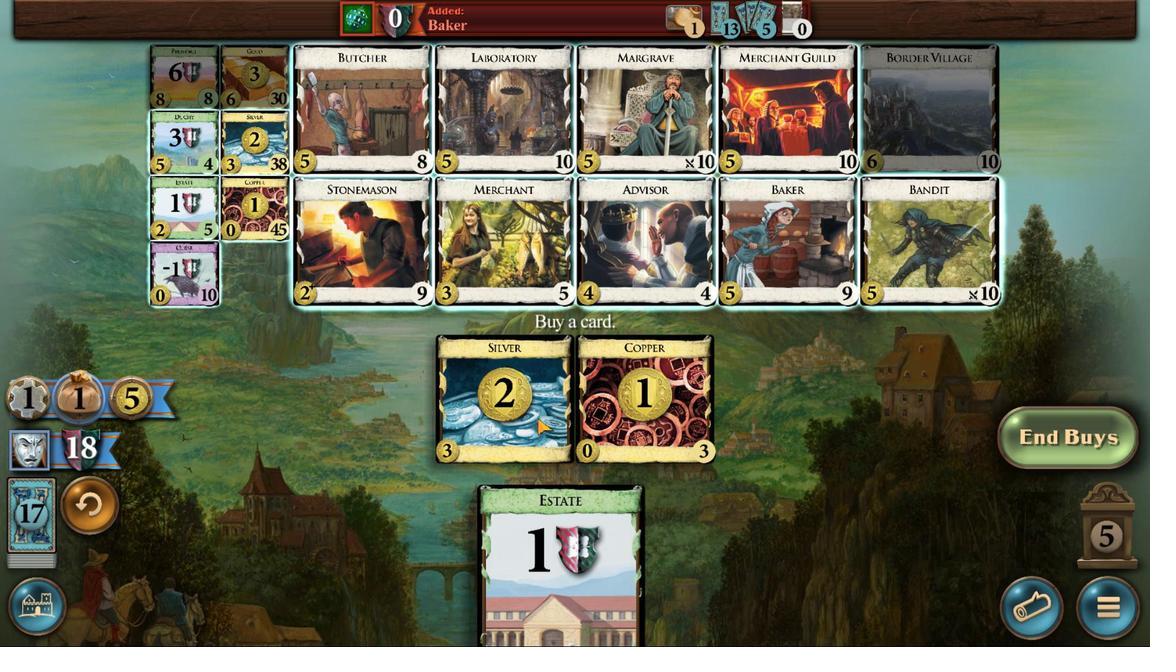 
Action: Mouse pressed left at (690, 584)
Screenshot: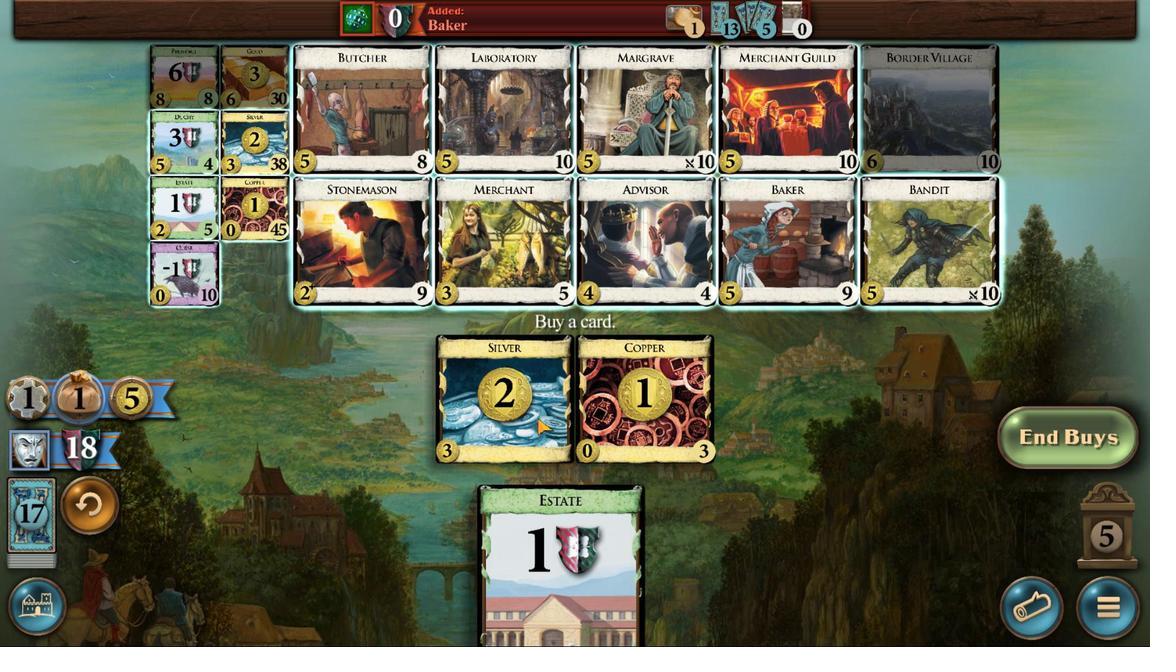 
Action: Mouse moved to (543, 389)
Screenshot: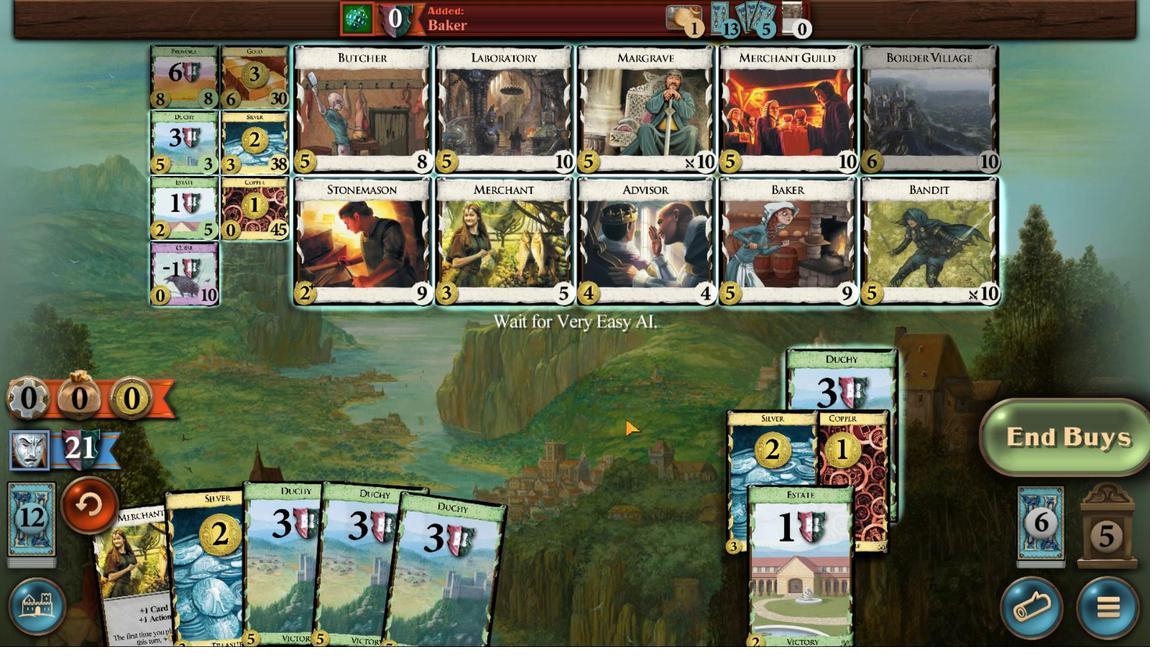 
Action: Mouse pressed left at (543, 389)
Screenshot: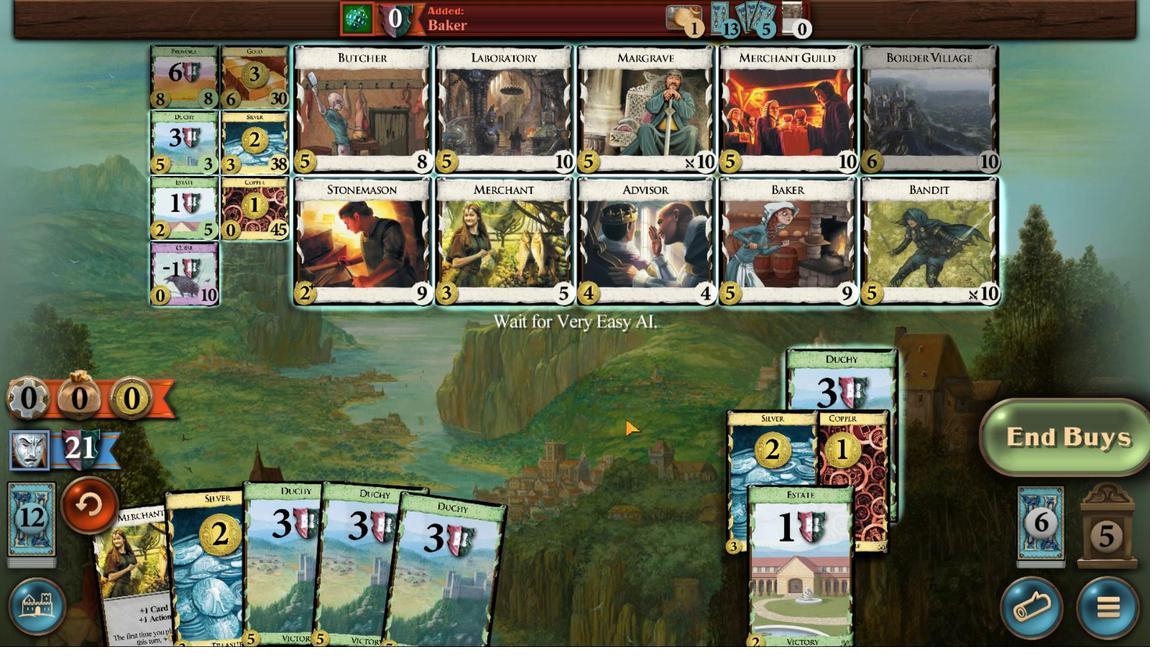
Action: Mouse moved to (761, 413)
Screenshot: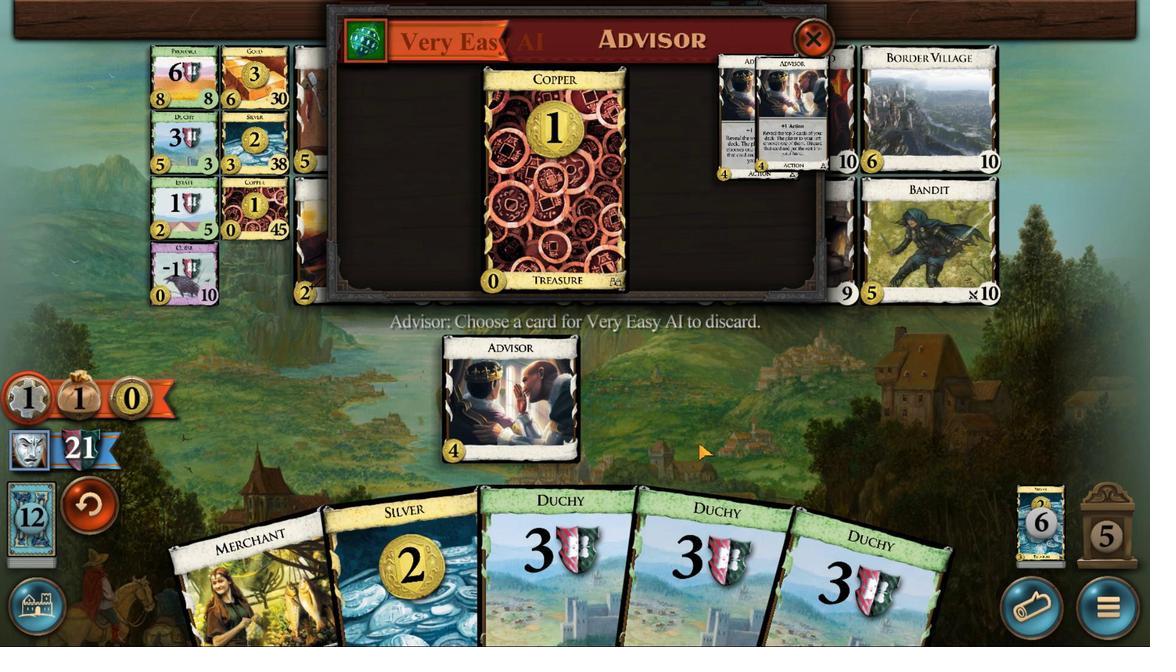 
Action: Mouse pressed left at (761, 413)
Screenshot: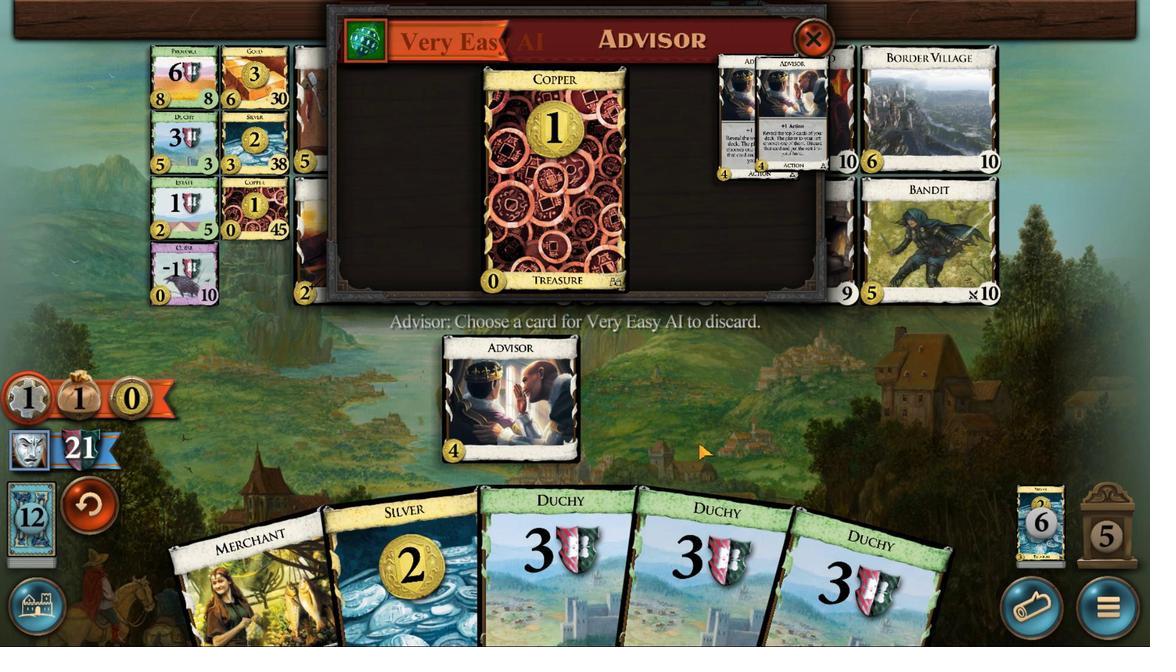 
Action: Mouse moved to (735, 428)
Screenshot: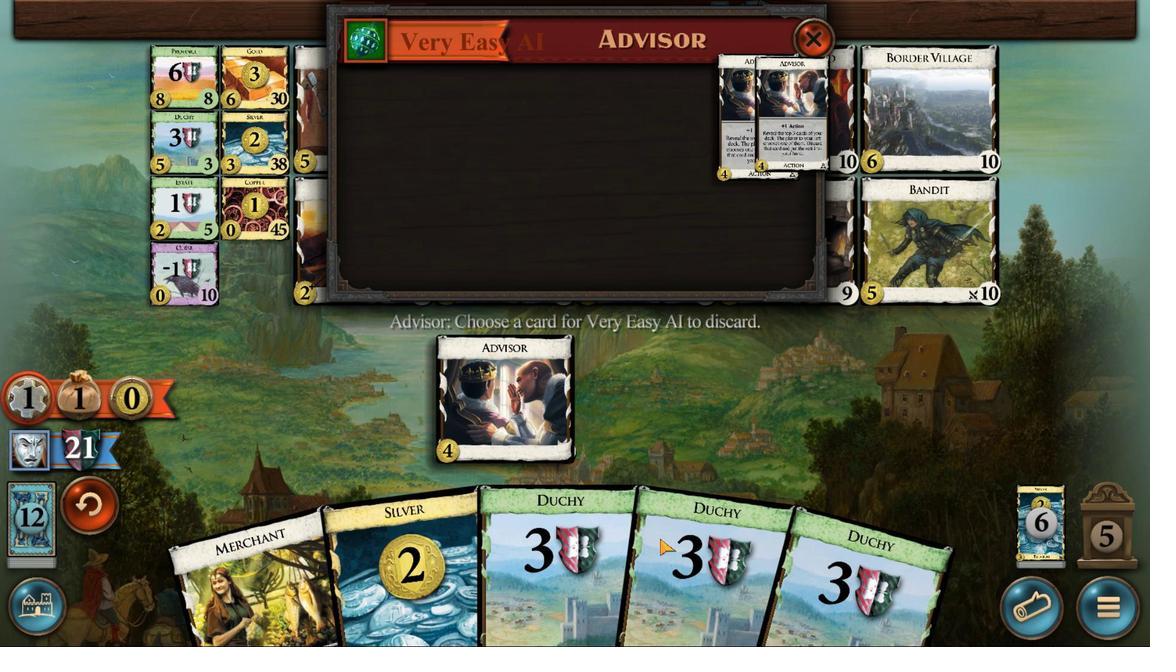 
Action: Mouse pressed left at (735, 428)
Screenshot: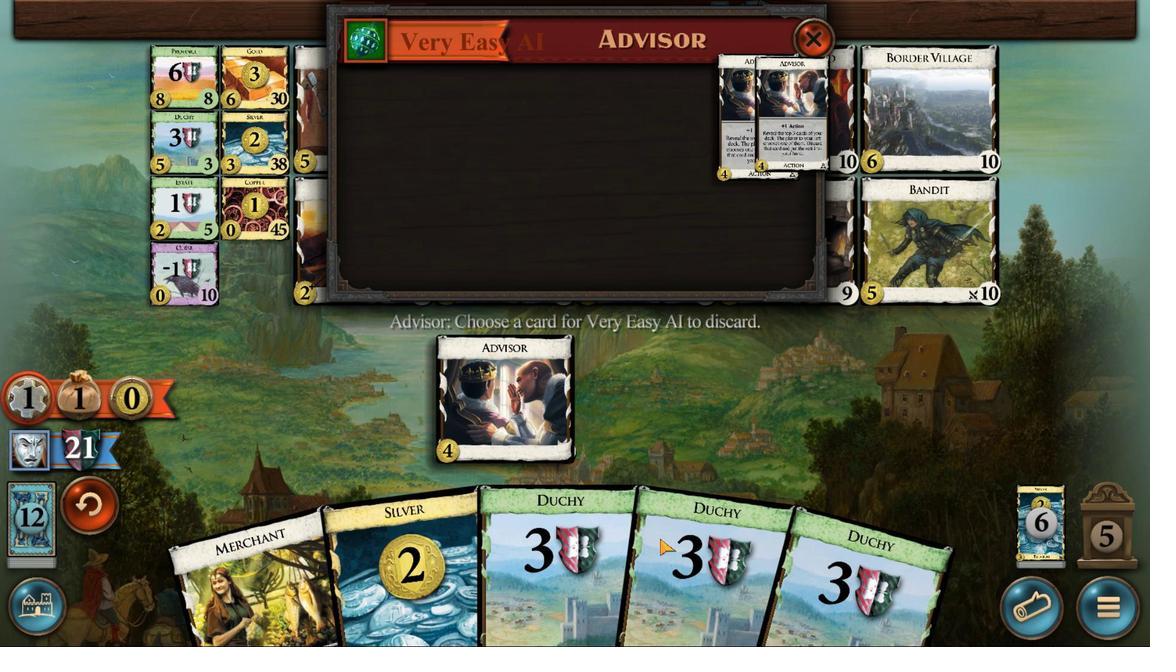 
Action: Mouse moved to (819, 422)
Screenshot: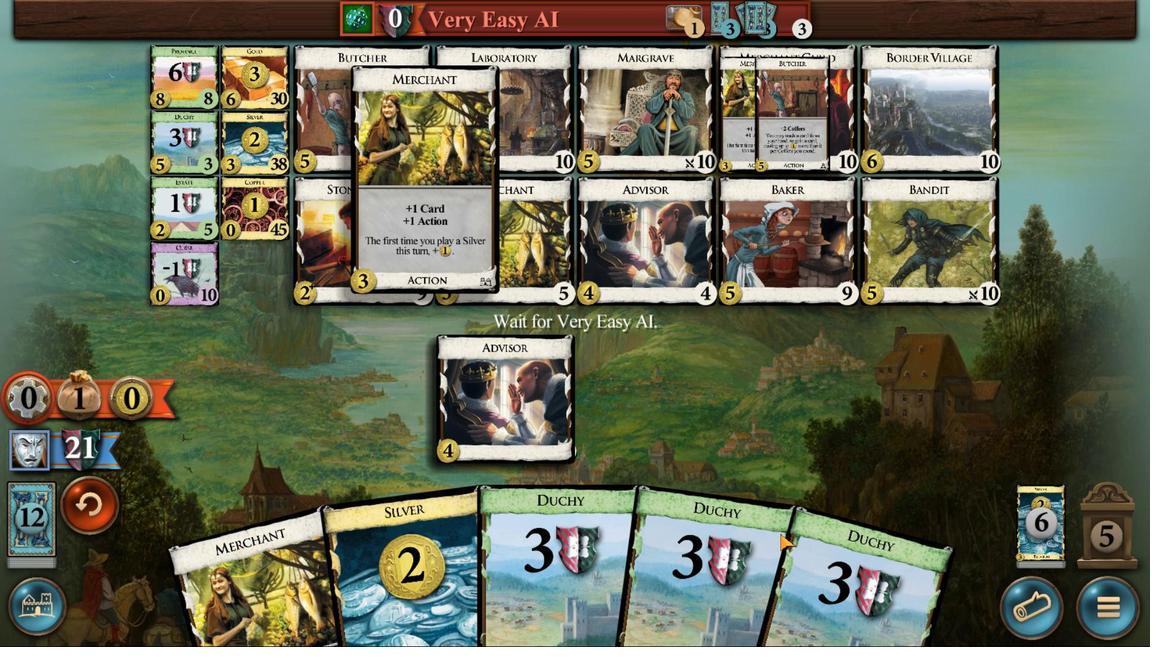 
Action: Mouse pressed left at (819, 422)
Screenshot: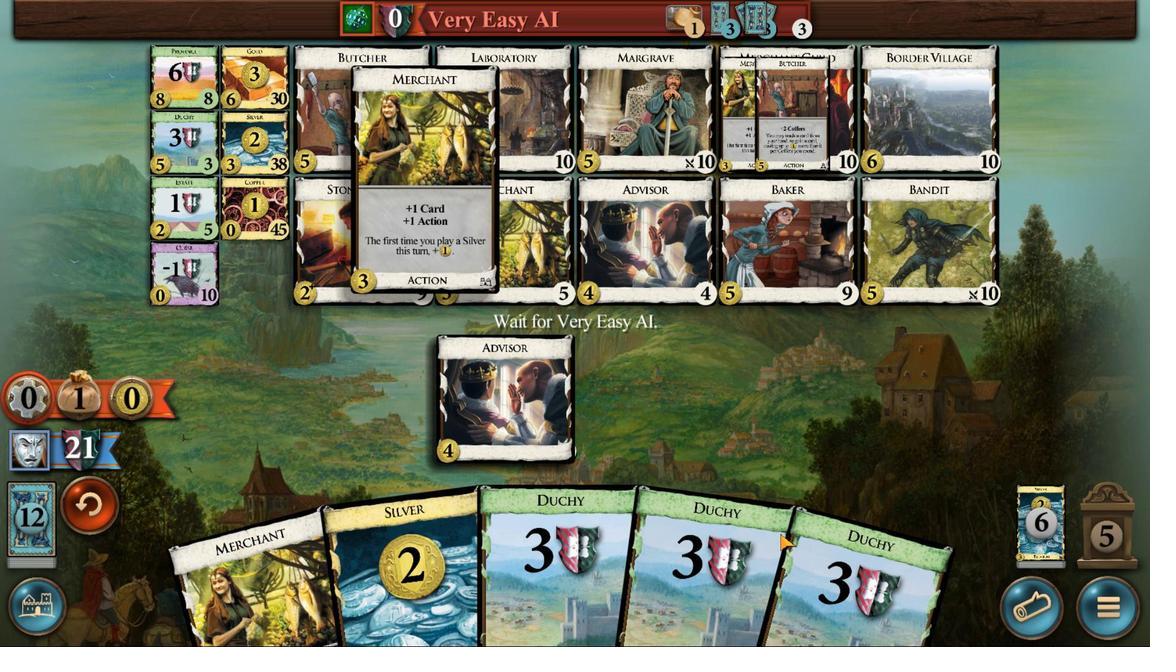 
Action: Mouse moved to (571, 615)
Screenshot: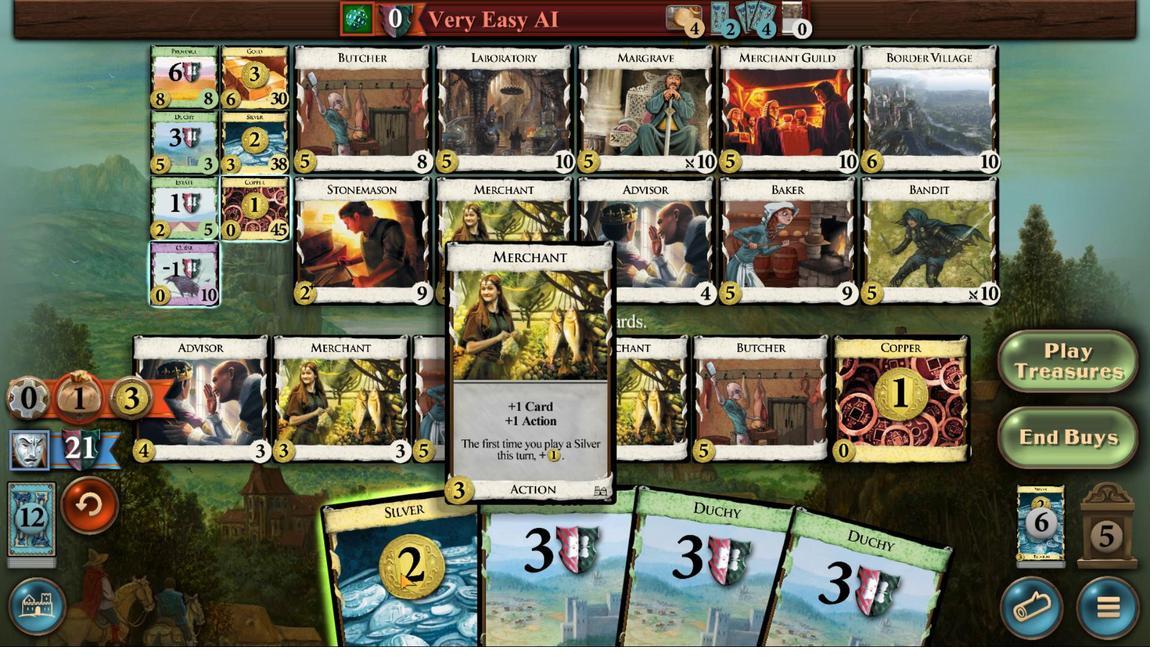 
Action: Mouse pressed left at (571, 615)
Screenshot: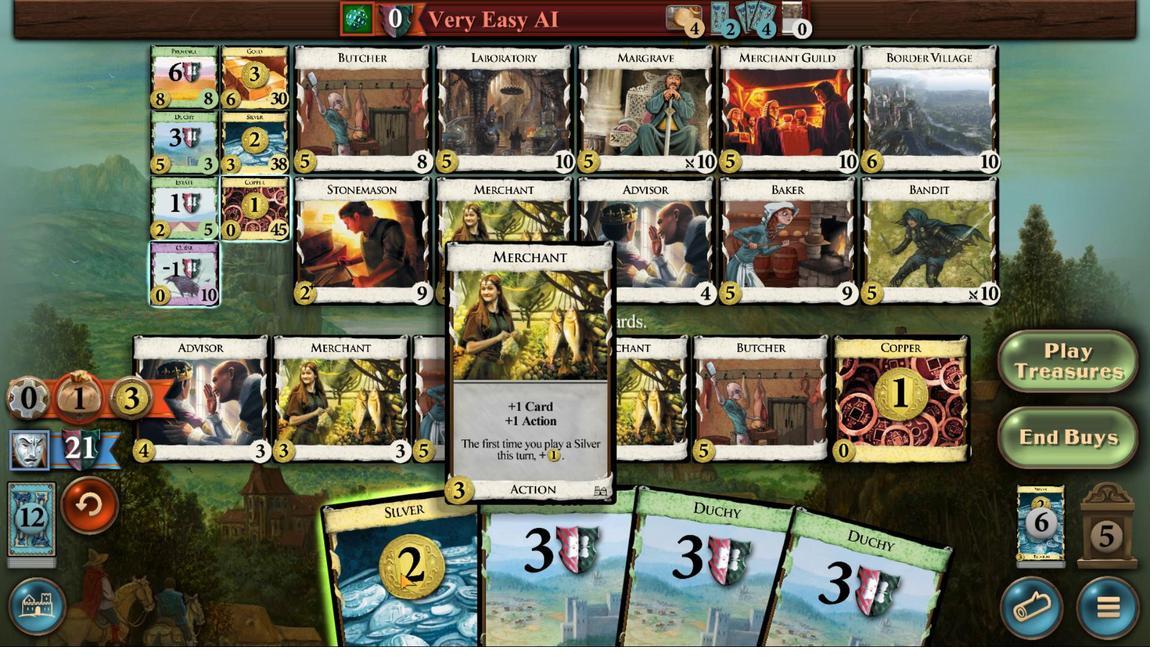 
Action: Mouse moved to (647, 602)
Screenshot: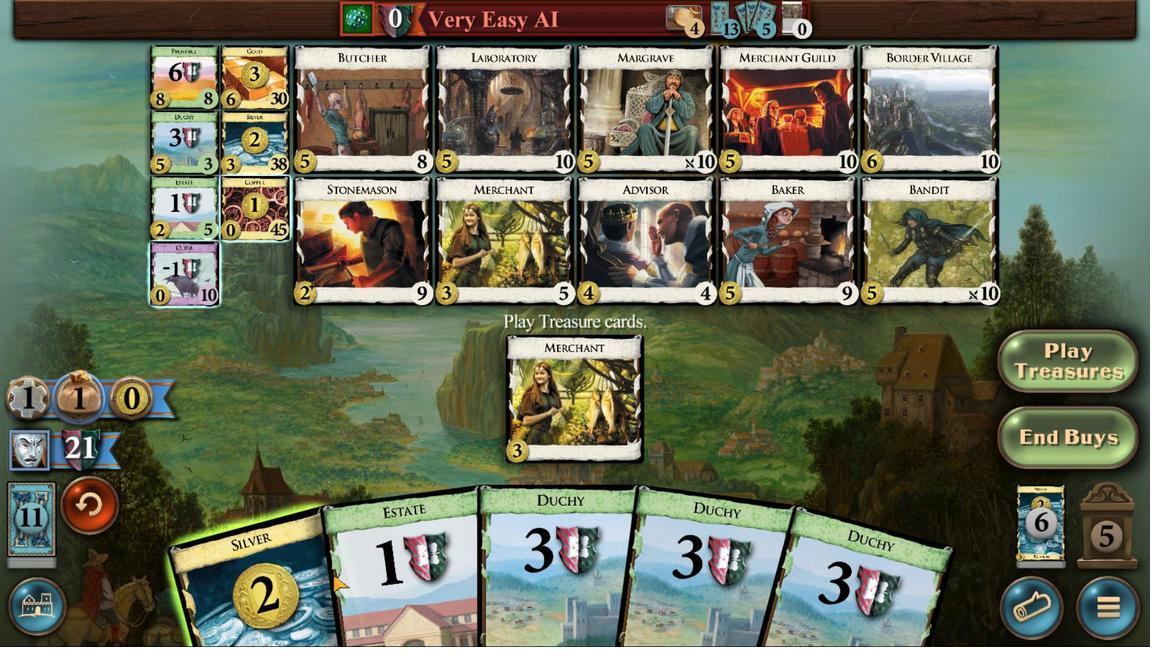 
Action: Mouse pressed left at (647, 602)
Screenshot: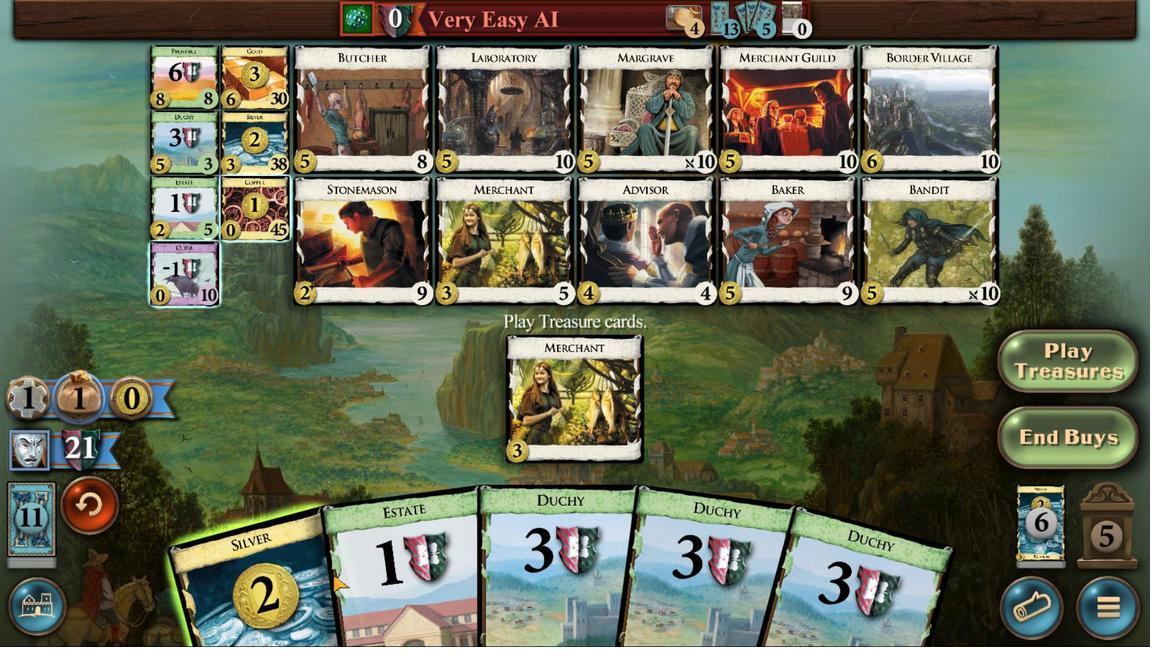 
Action: Mouse moved to (586, 609)
Screenshot: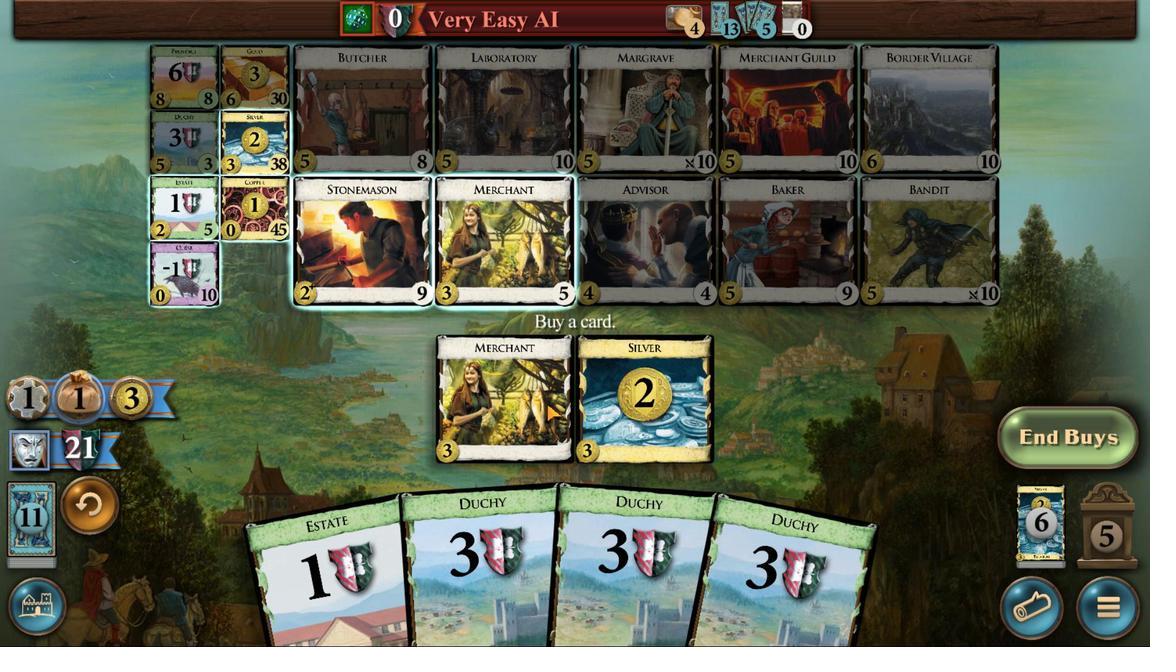 
Action: Mouse pressed left at (586, 609)
Screenshot: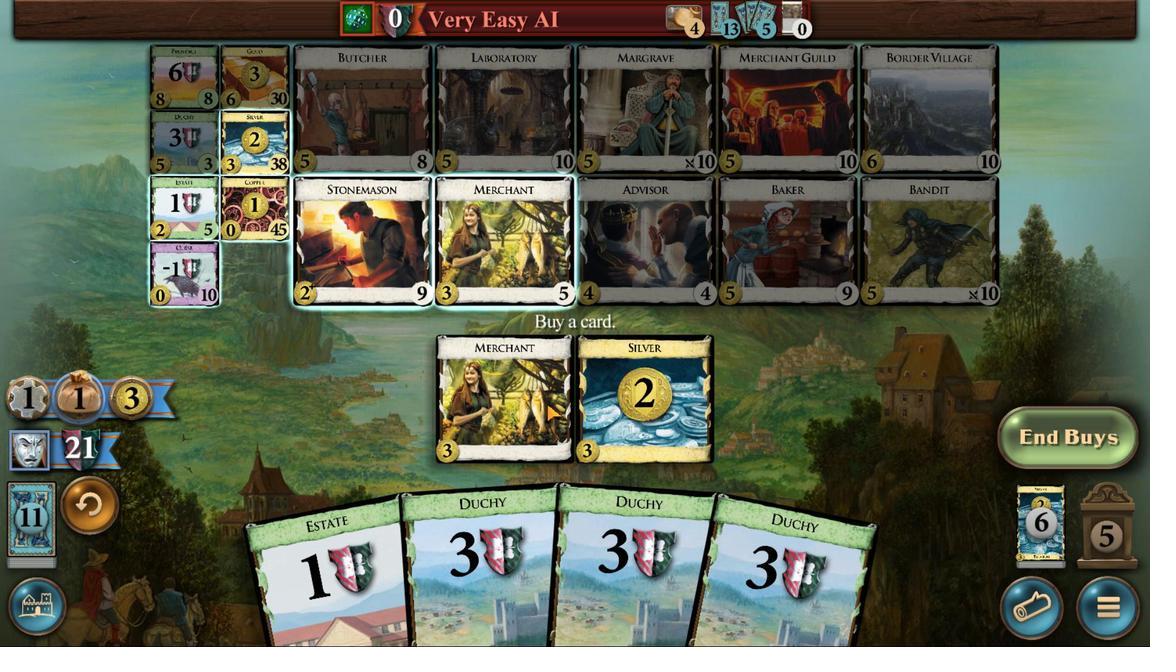
Action: Mouse moved to (577, 382)
Screenshot: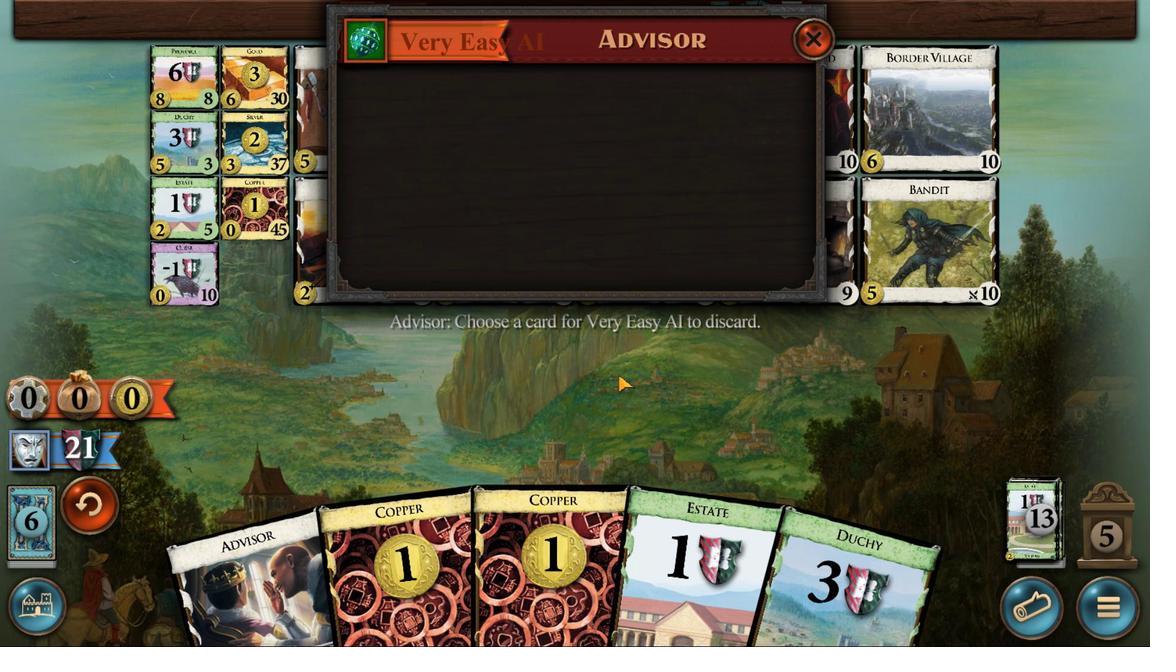 
Action: Mouse pressed left at (577, 382)
Screenshot: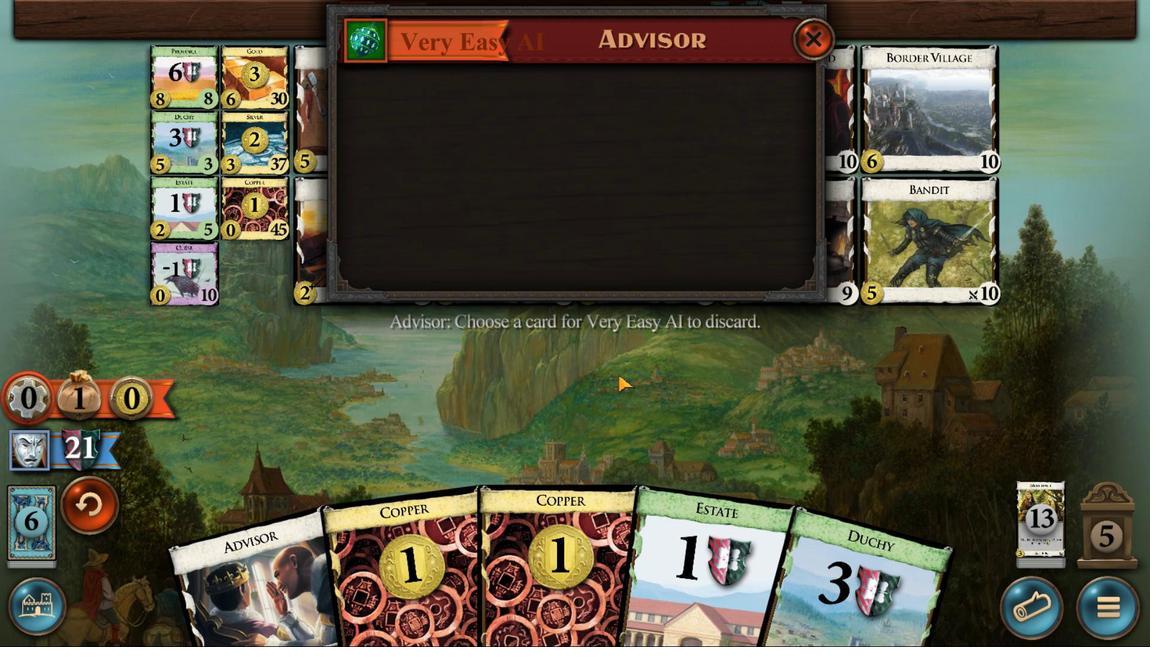 
Action: Mouse moved to (798, 428)
Screenshot: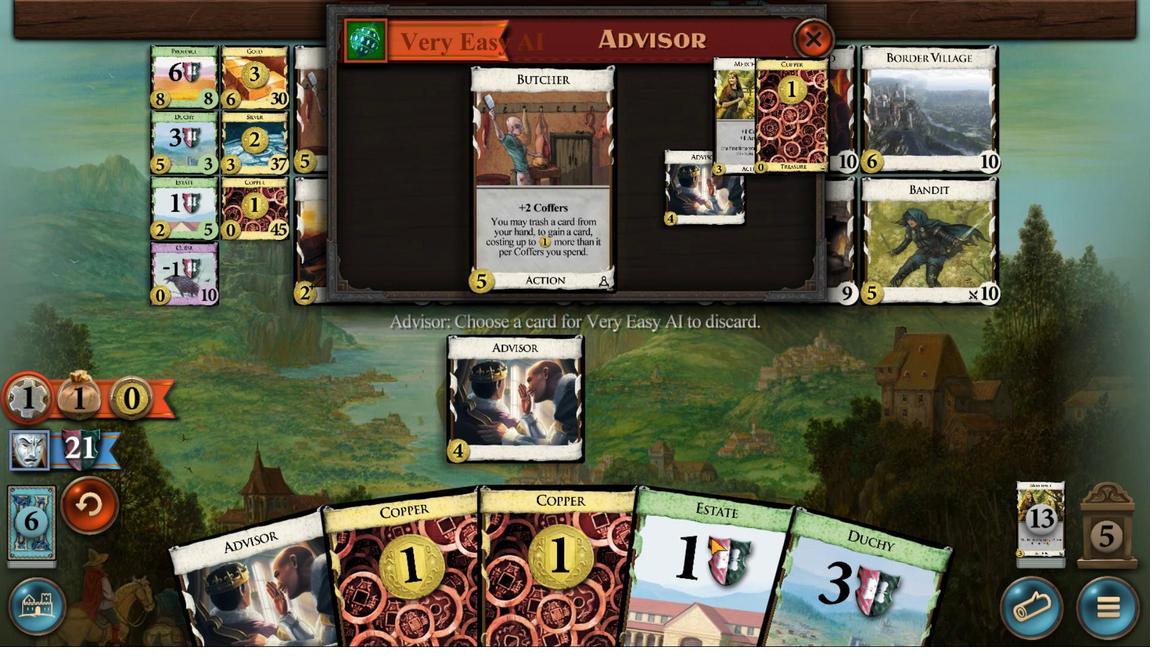 
Action: Mouse pressed left at (798, 428)
Screenshot: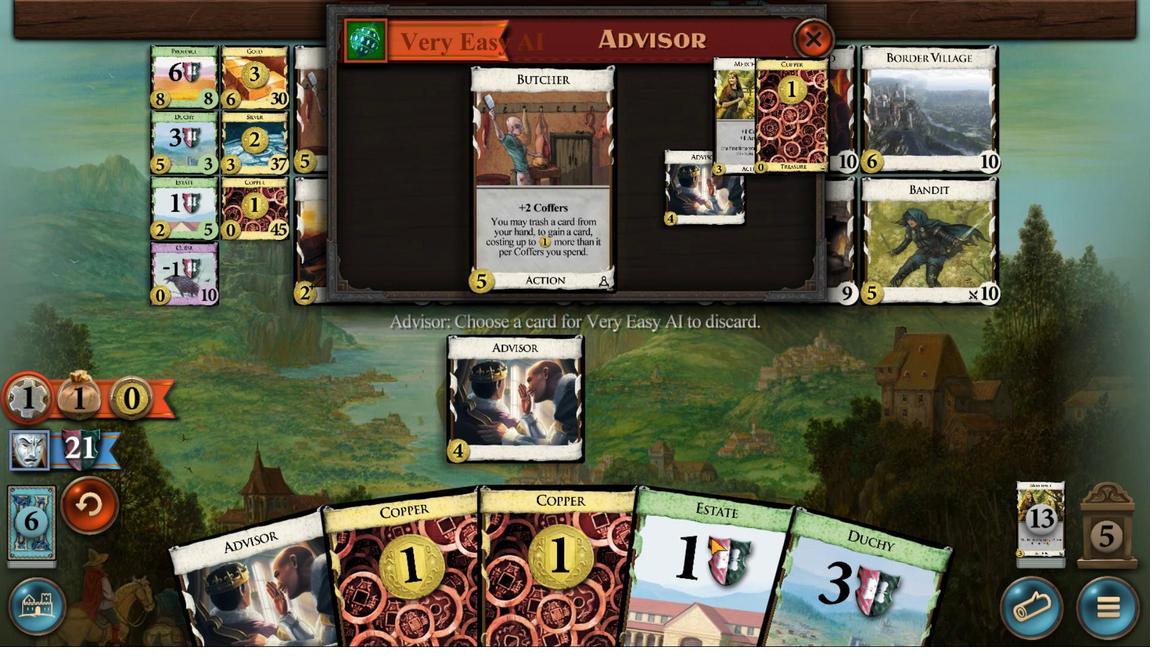 
Action: Mouse moved to (803, 412)
Screenshot: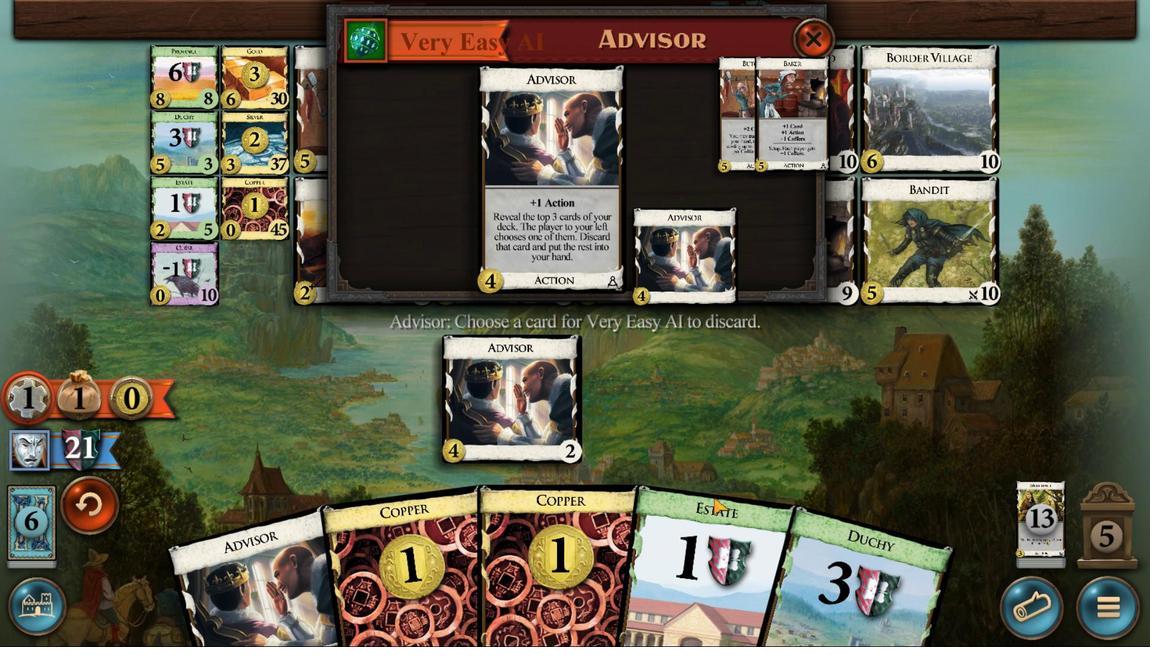 
Action: Mouse pressed left at (803, 412)
Screenshot: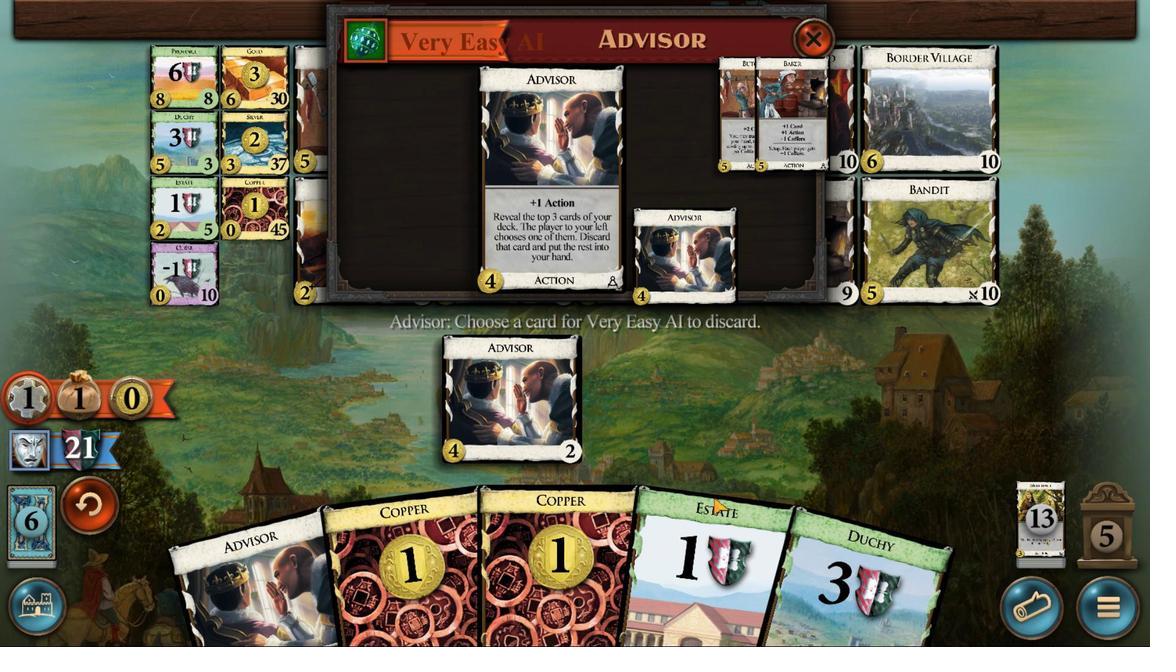 
Action: Mouse moved to (674, 406)
Screenshot: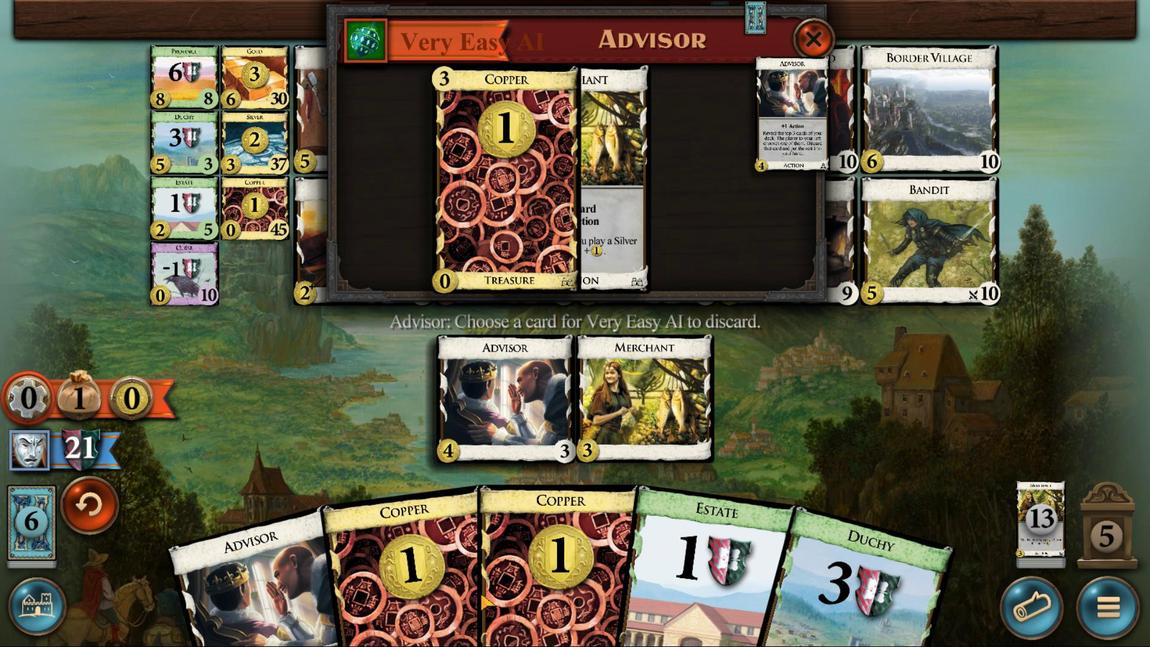 
Action: Mouse pressed left at (674, 406)
Screenshot: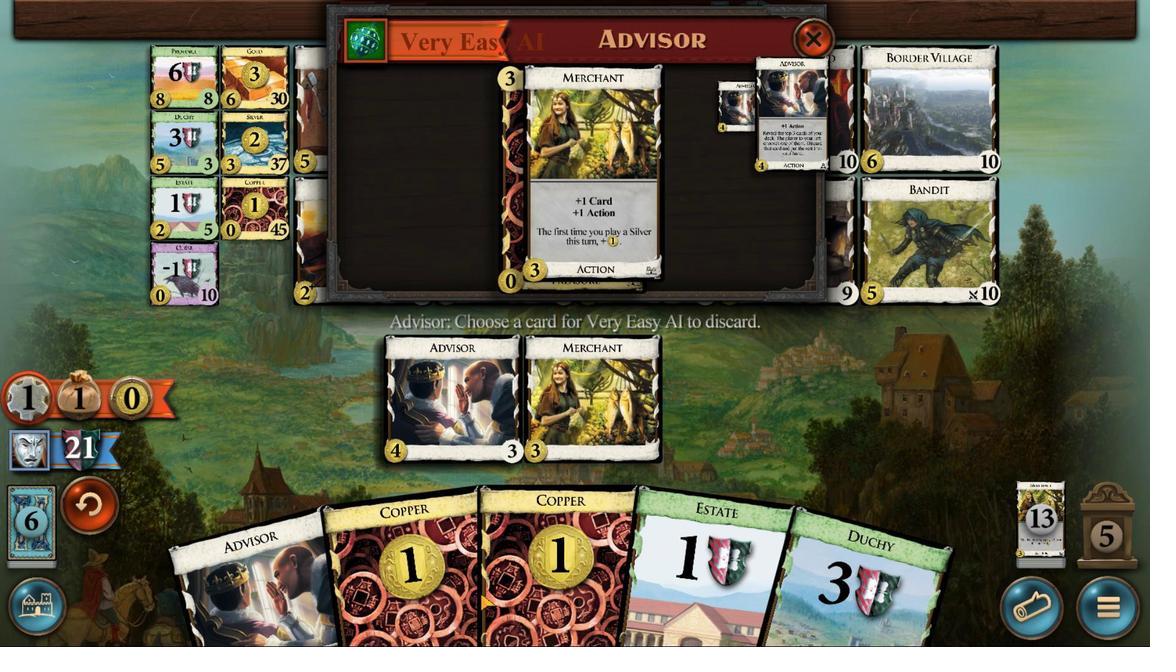
Action: Mouse moved to (656, 410)
Screenshot: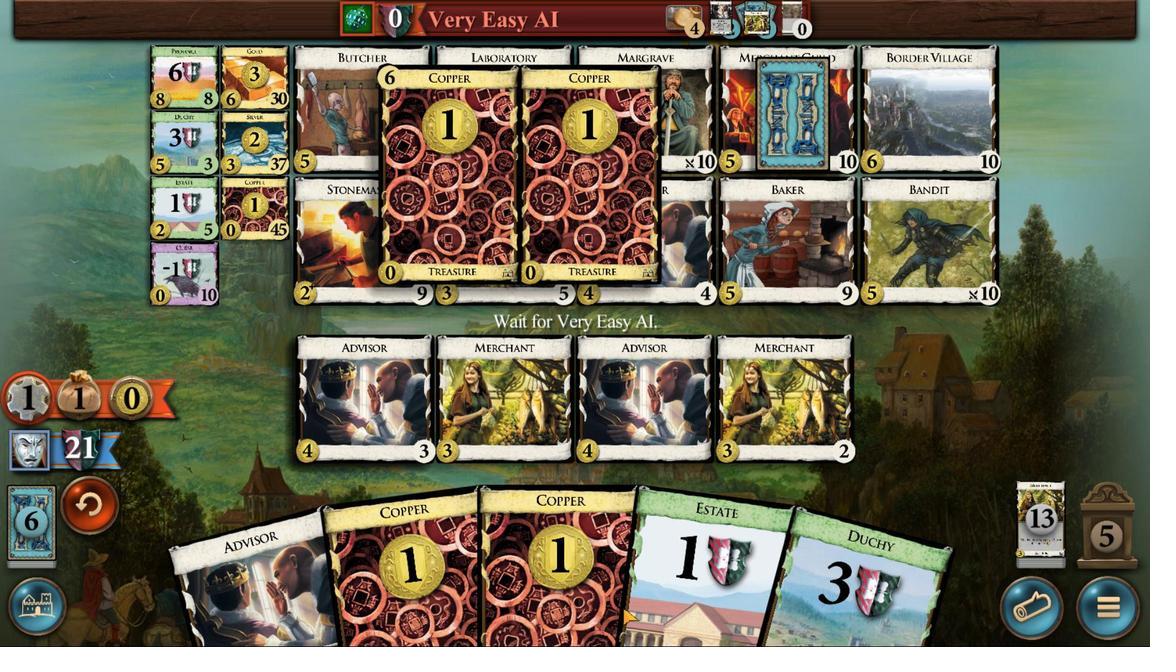 
Action: Mouse pressed left at (656, 410)
Screenshot: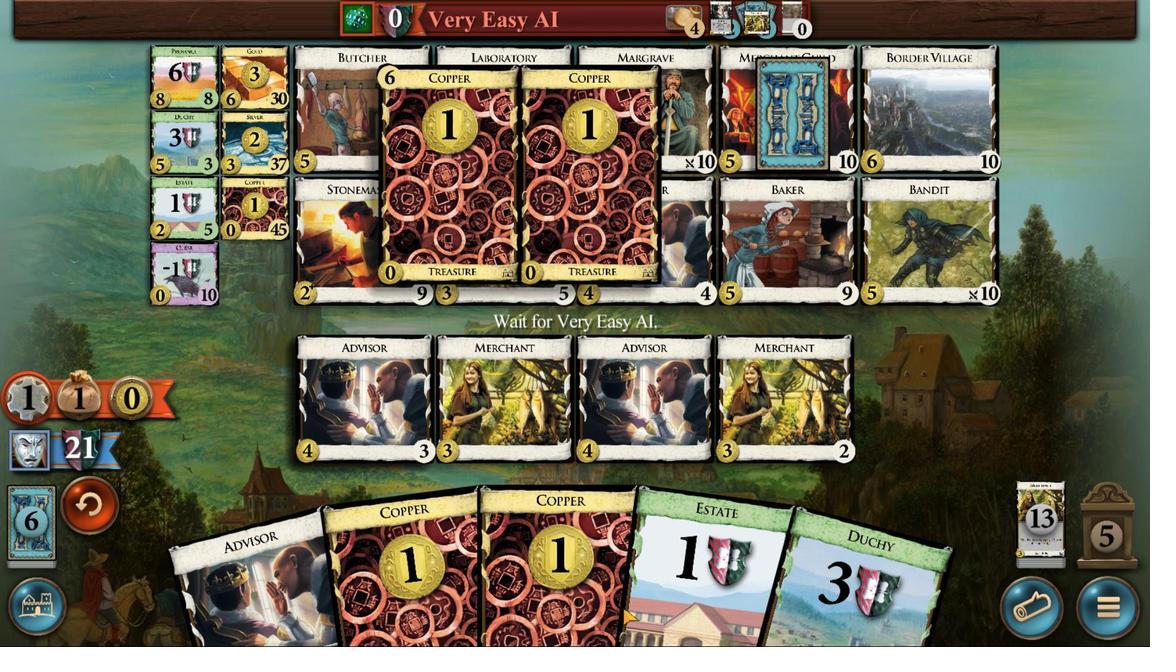 
Action: Mouse moved to (692, 417)
Screenshot: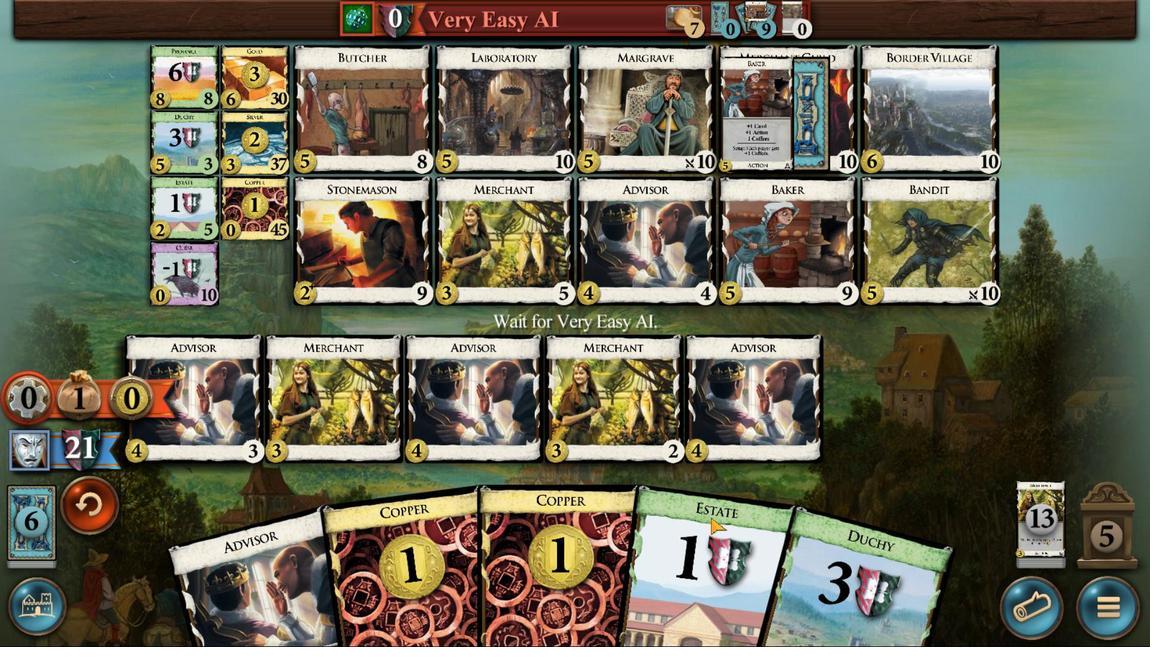 
Action: Mouse pressed left at (692, 417)
Screenshot: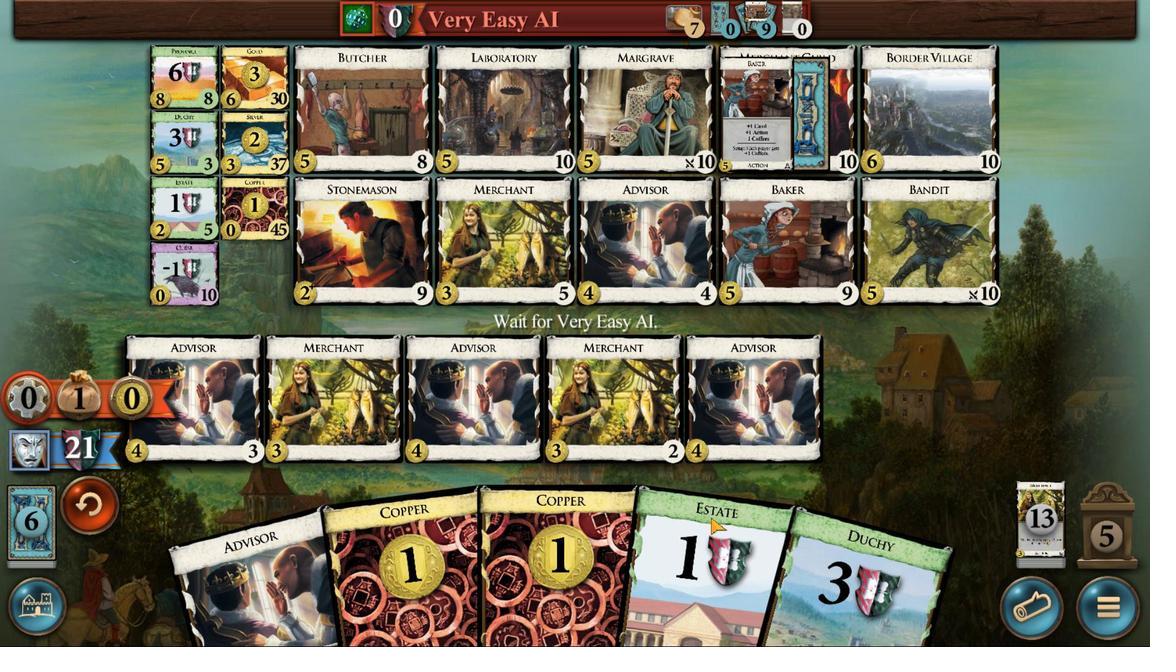 
Action: Mouse moved to (583, 609)
Screenshot: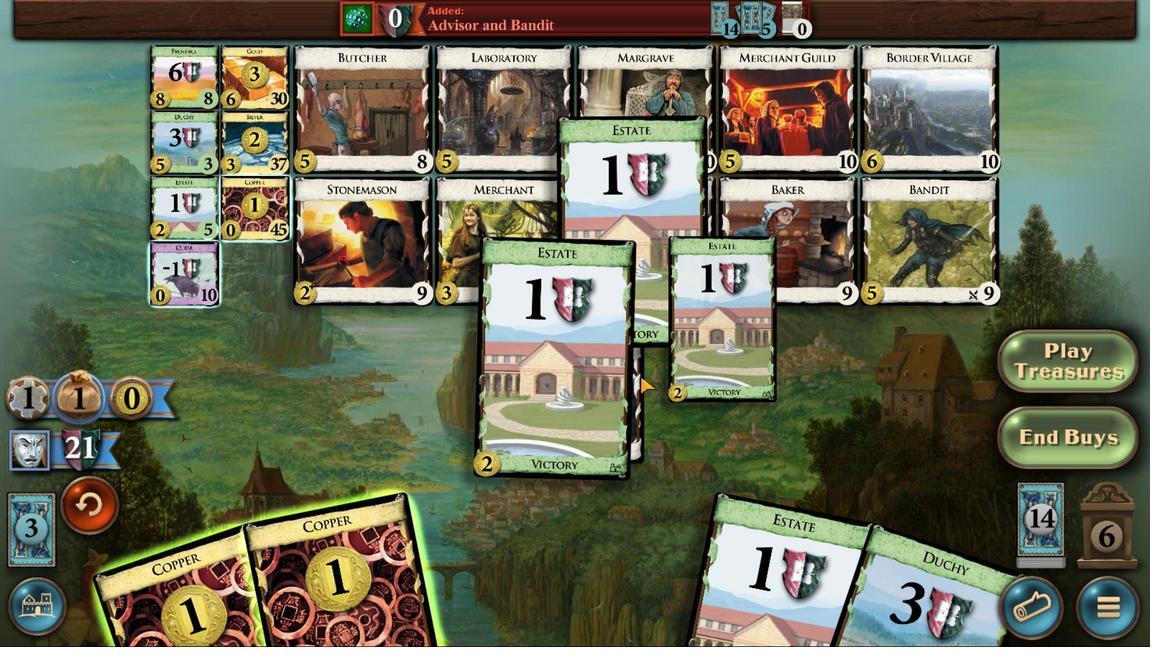 
Action: Mouse pressed left at (583, 609)
Screenshot: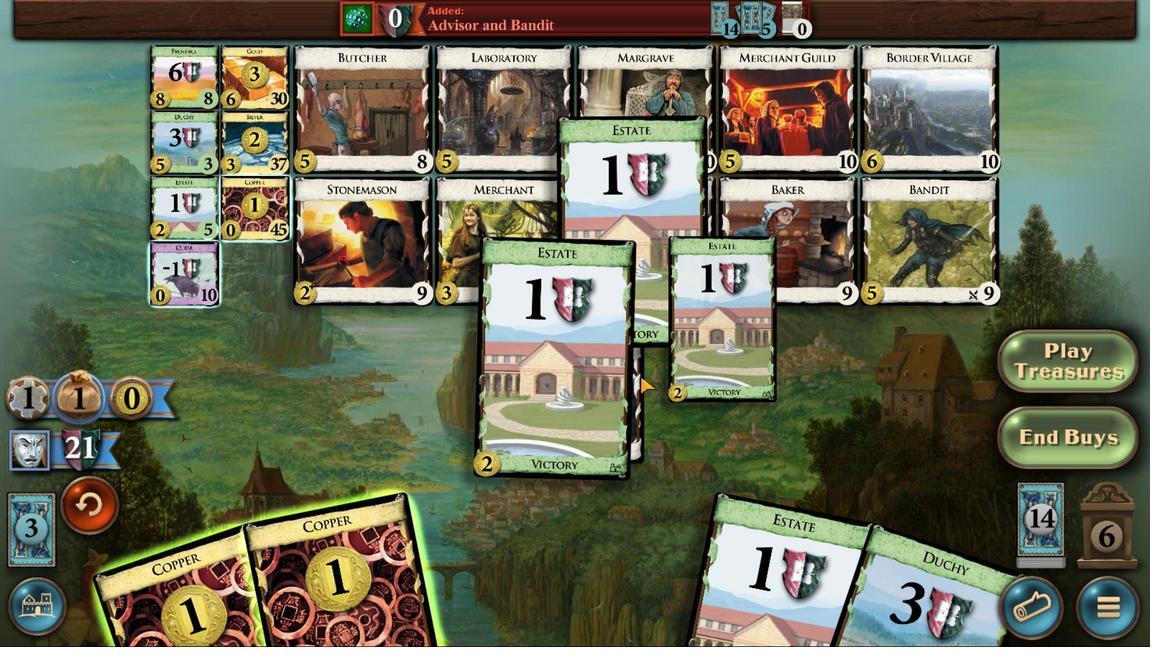 
Action: Mouse moved to (623, 609)
Screenshot: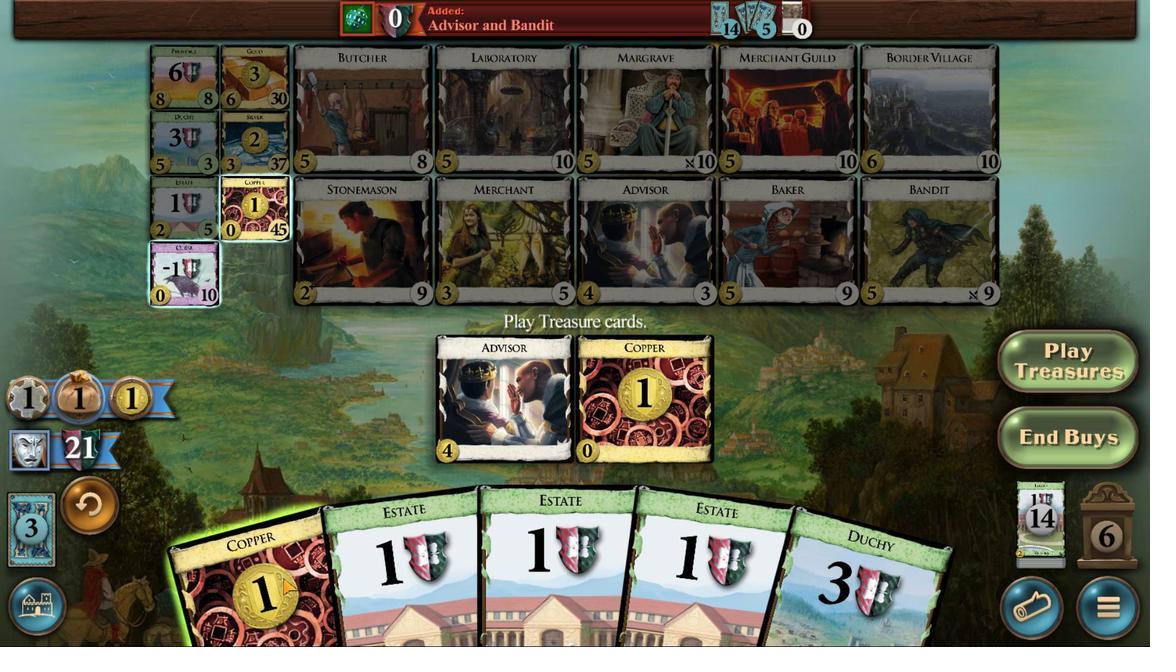 
Action: Mouse pressed left at (623, 609)
Screenshot: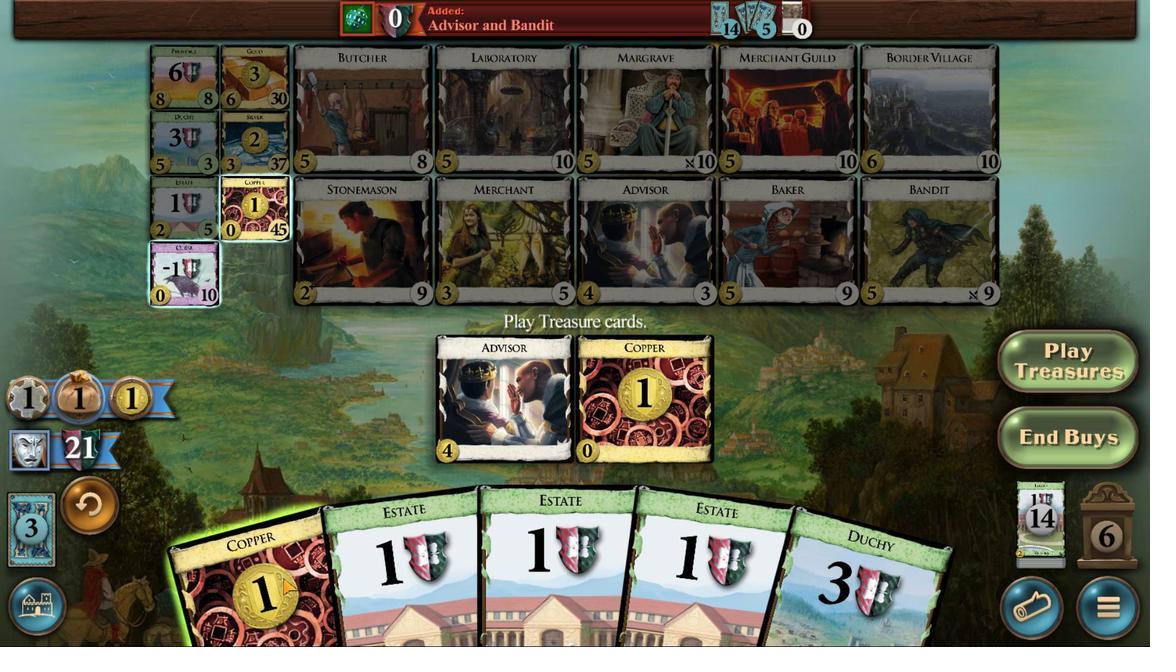 
Action: Mouse moved to (585, 610)
Screenshot: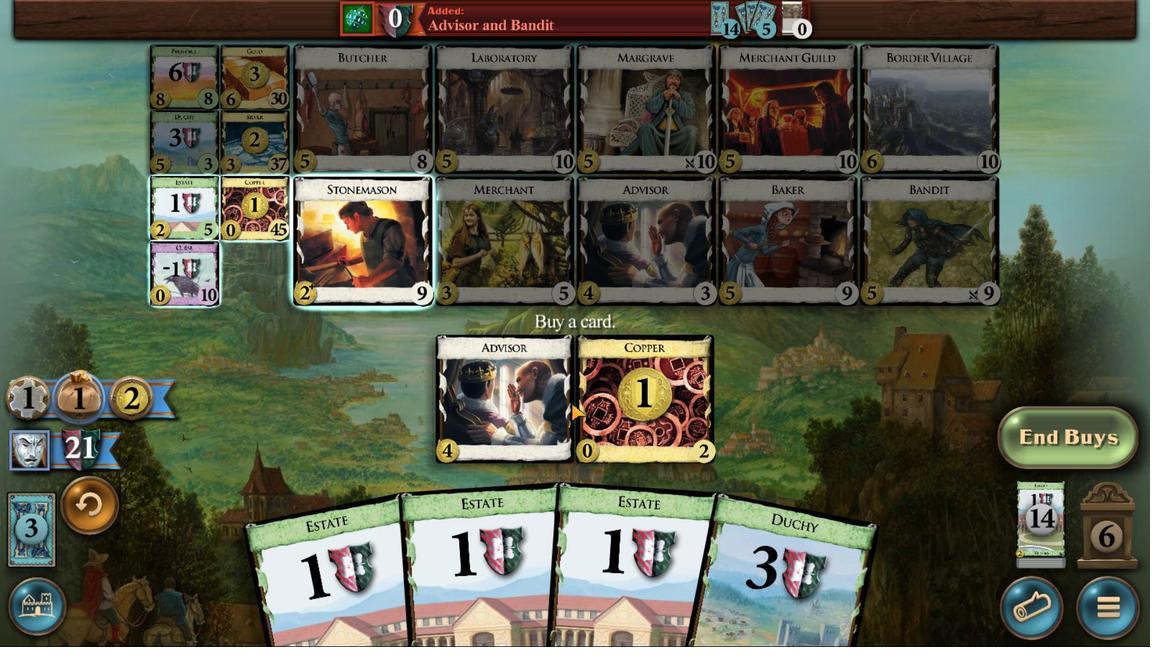 
Action: Mouse pressed left at (585, 610)
Screenshot: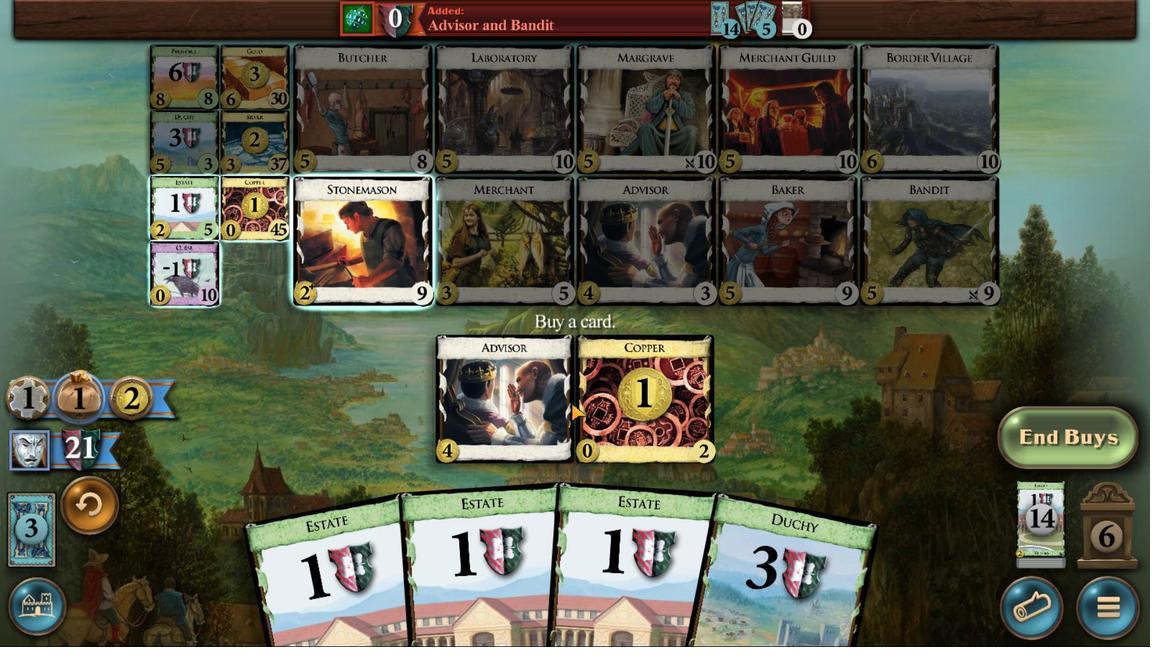 
Action: Mouse moved to (545, 420)
Screenshot: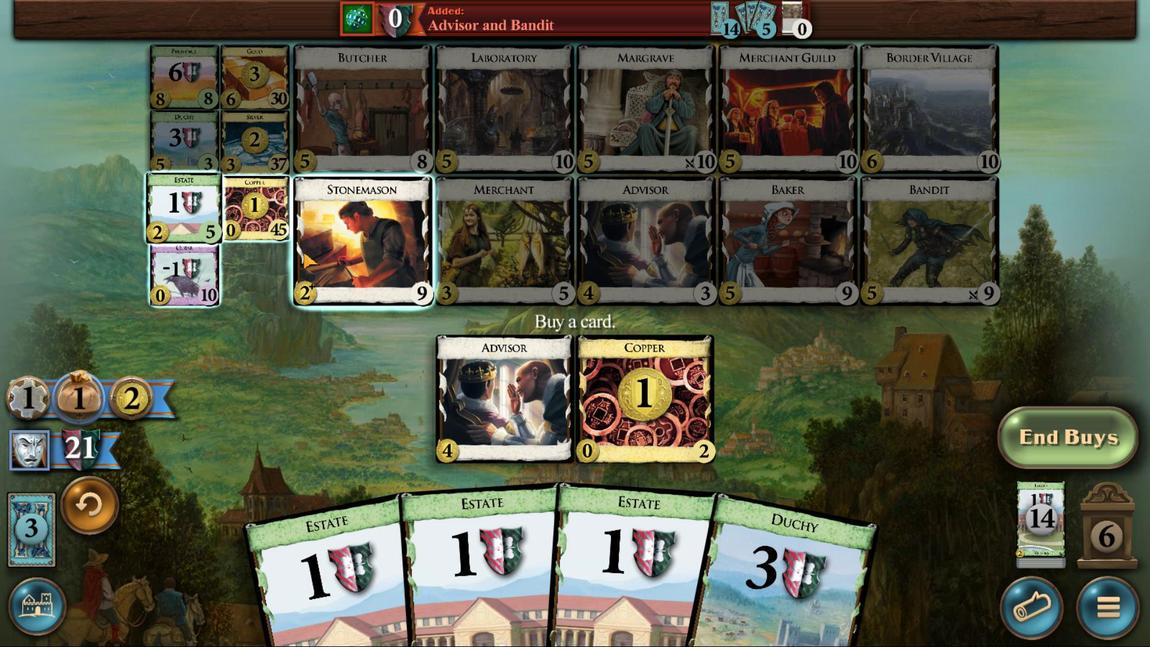 
Action: Mouse pressed left at (545, 420)
Screenshot: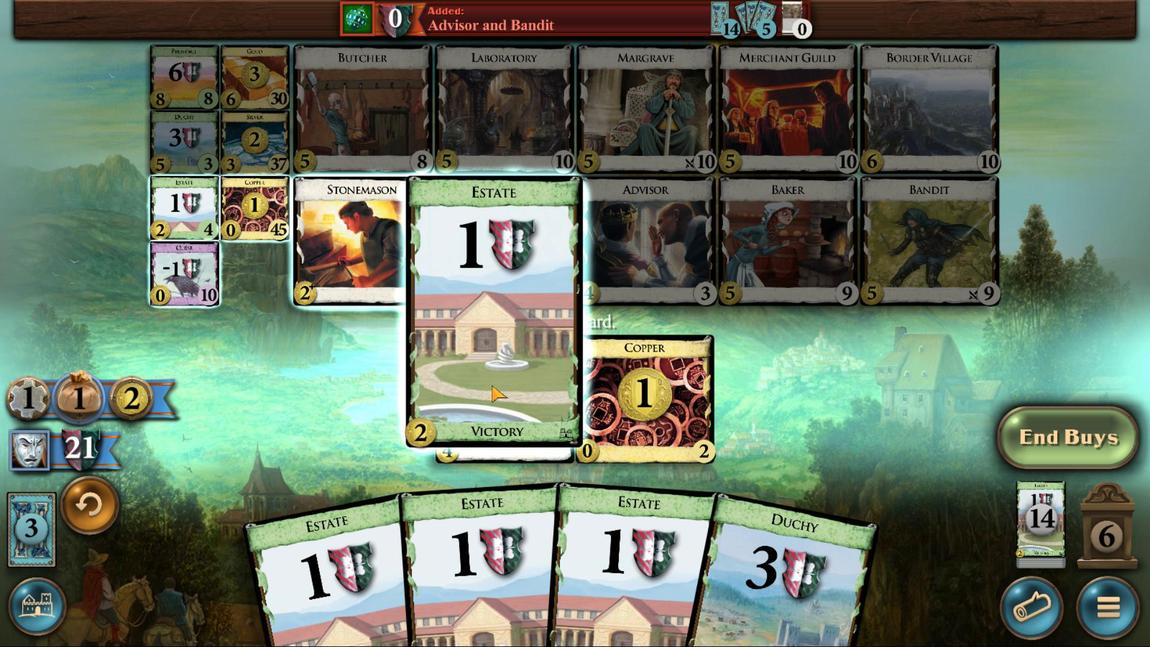 
Action: Mouse moved to (727, 614)
Screenshot: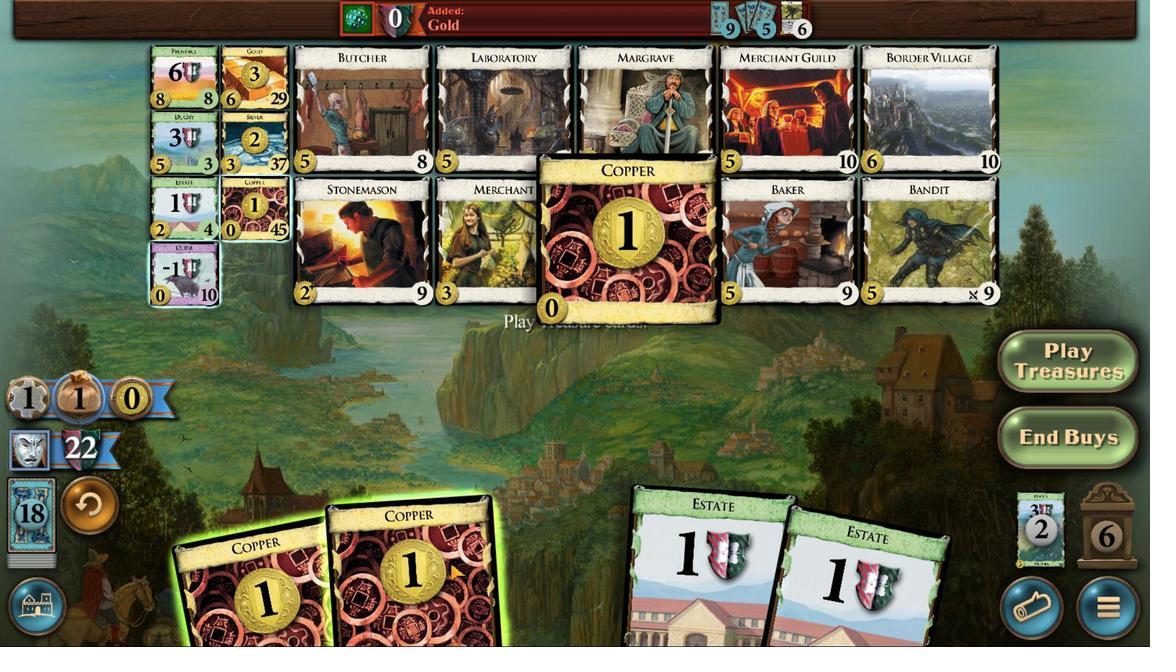 
Action: Mouse pressed left at (727, 614)
Screenshot: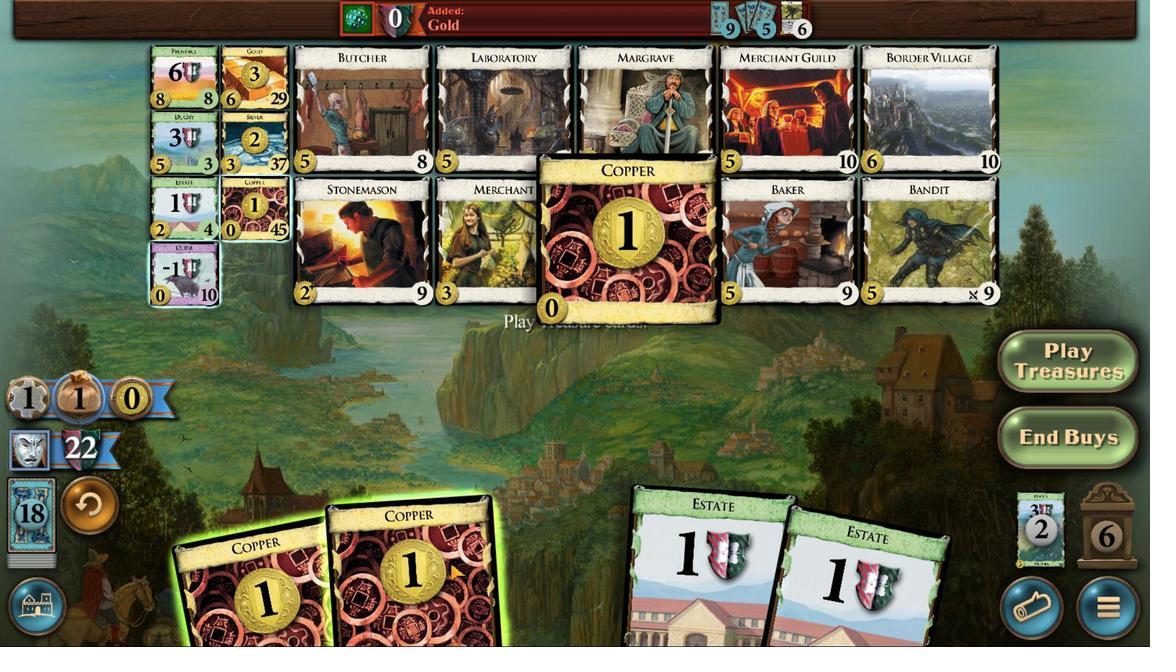 
Action: Mouse moved to (670, 602)
Screenshot: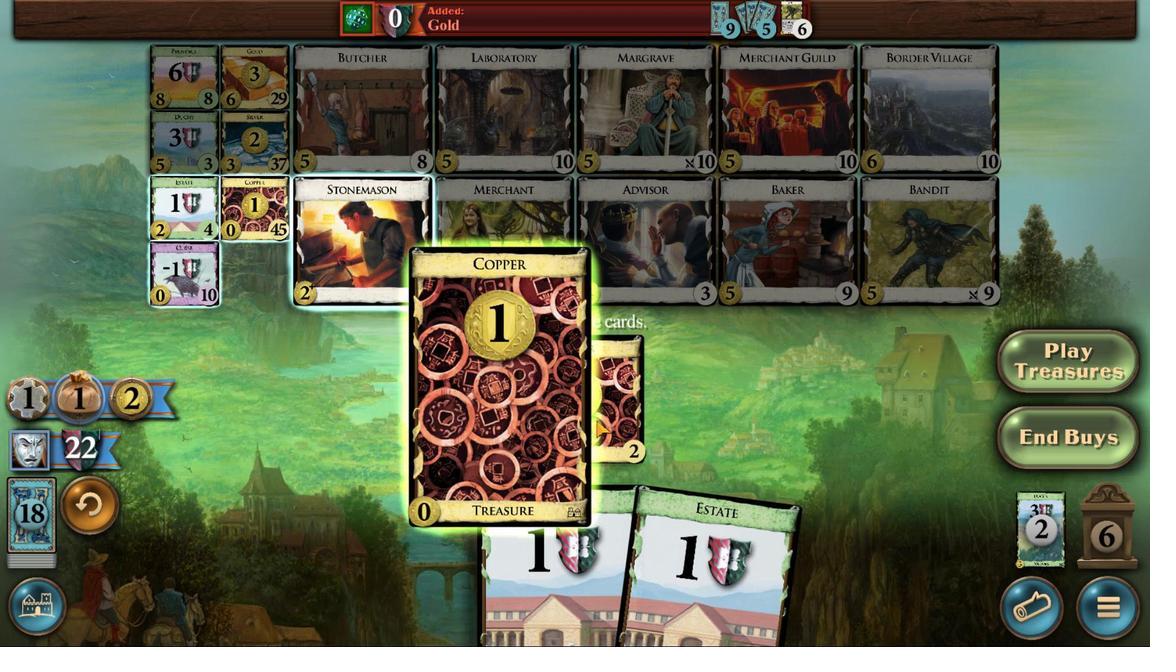 
Action: Mouse pressed left at (670, 602)
Screenshot: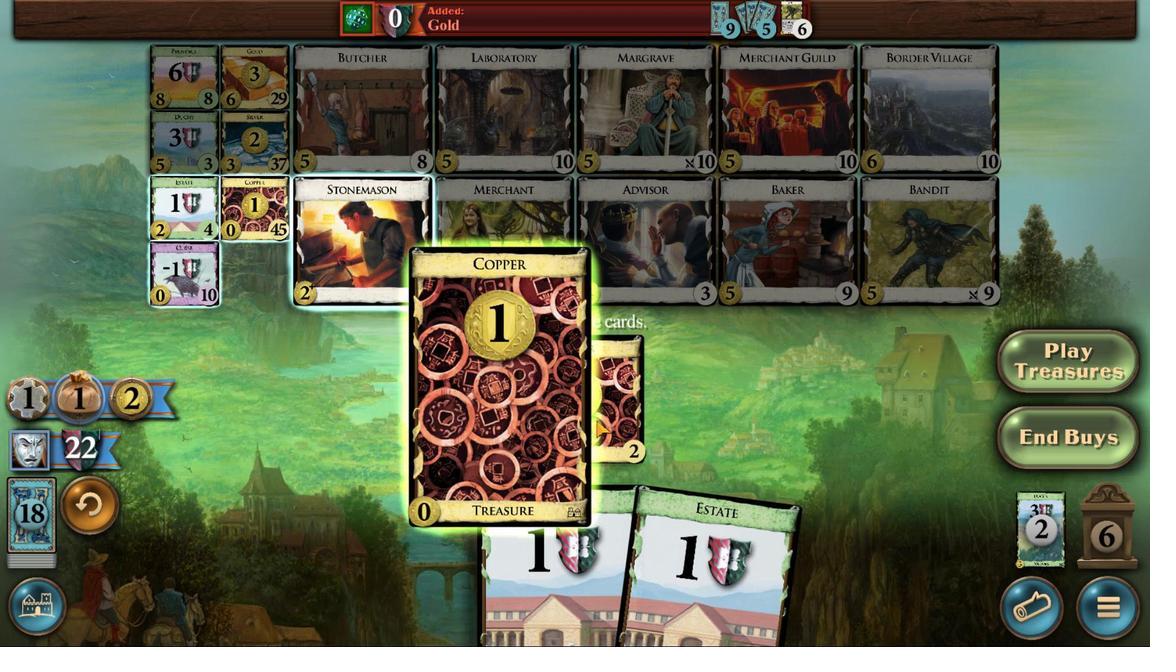 
Action: Mouse moved to (652, 599)
Screenshot: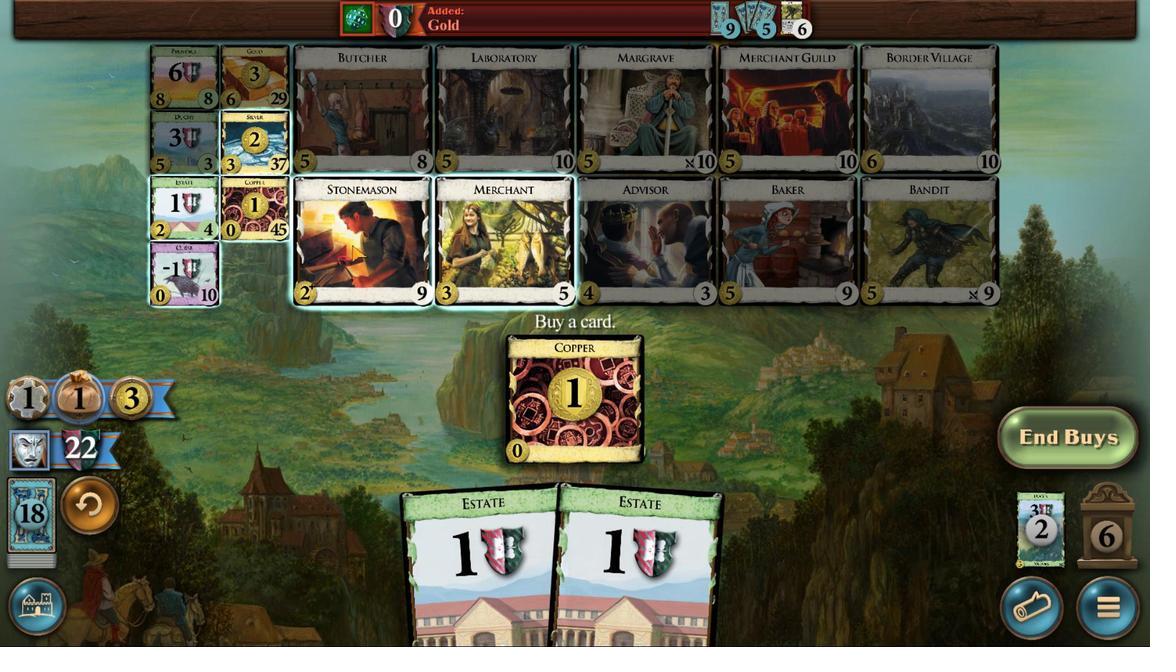 
Action: Mouse pressed left at (652, 599)
Screenshot: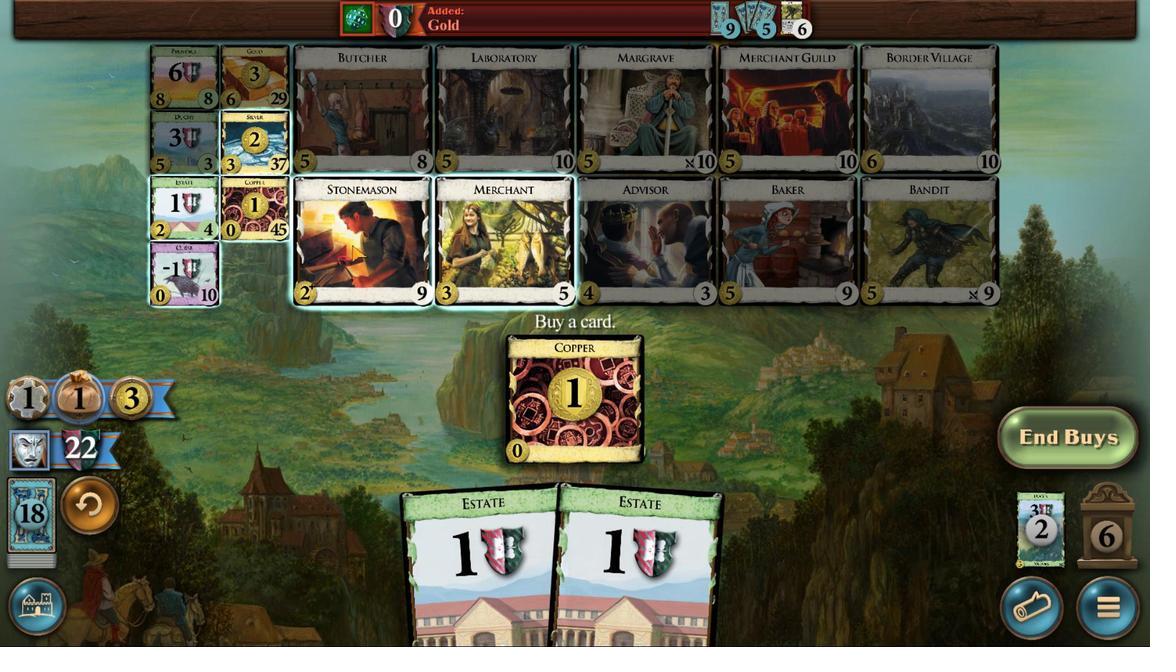 
Action: Mouse moved to (581, 391)
Screenshot: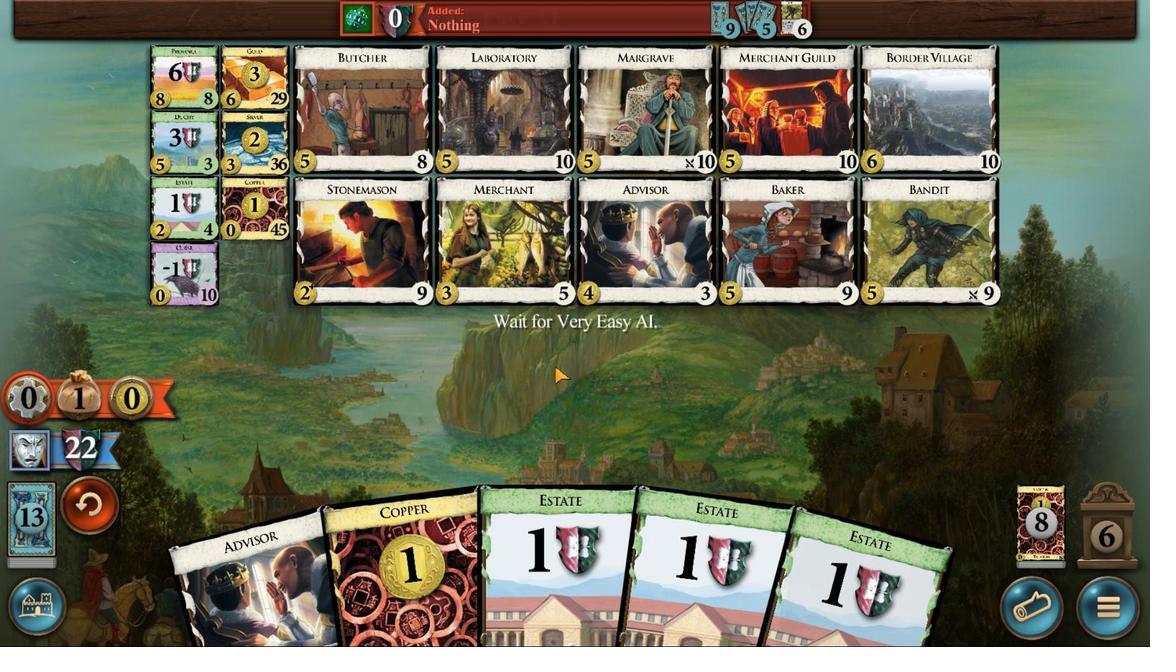 
Action: Mouse pressed left at (581, 391)
Screenshot: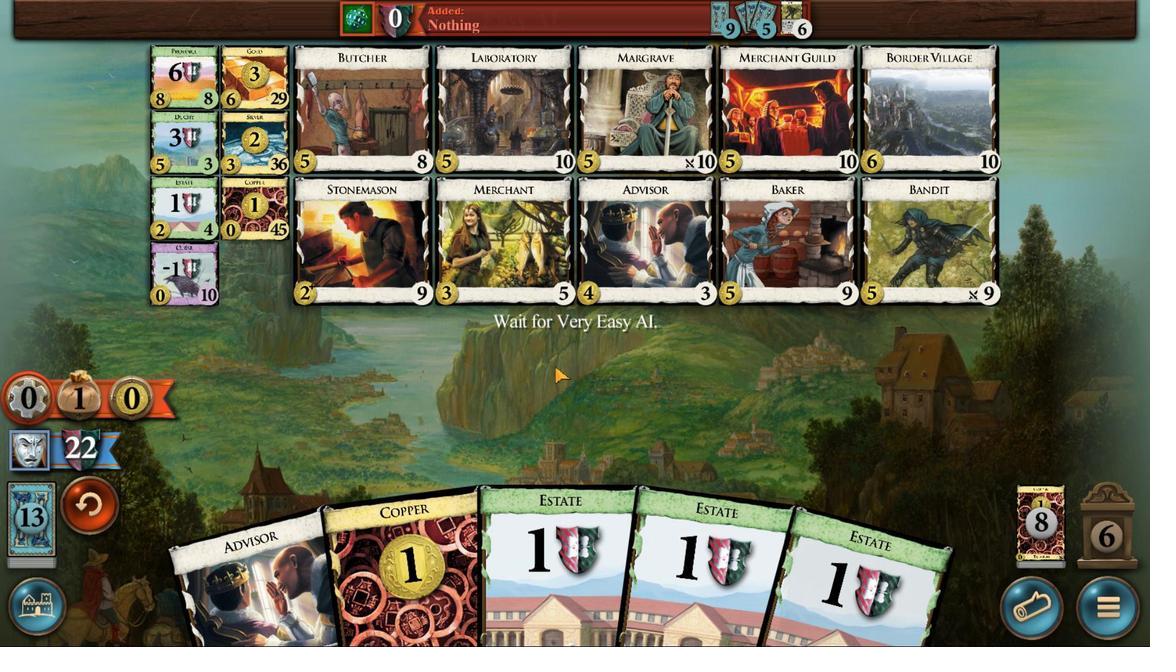 
Action: Mouse moved to (565, 602)
Screenshot: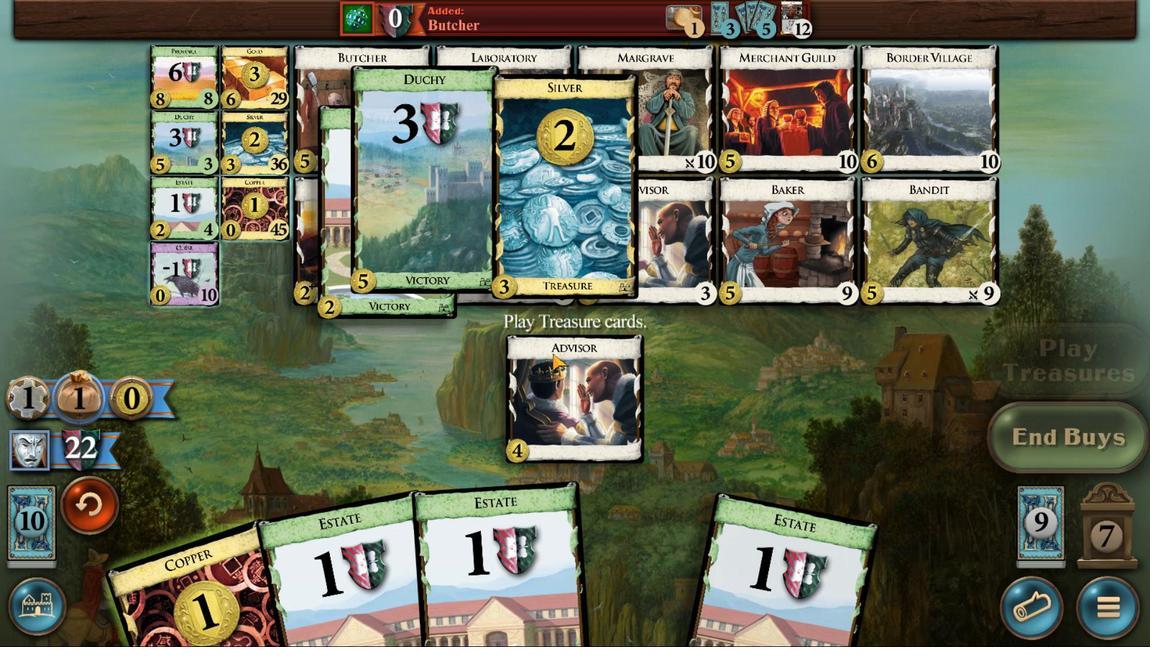 
Action: Mouse pressed left at (565, 602)
Screenshot: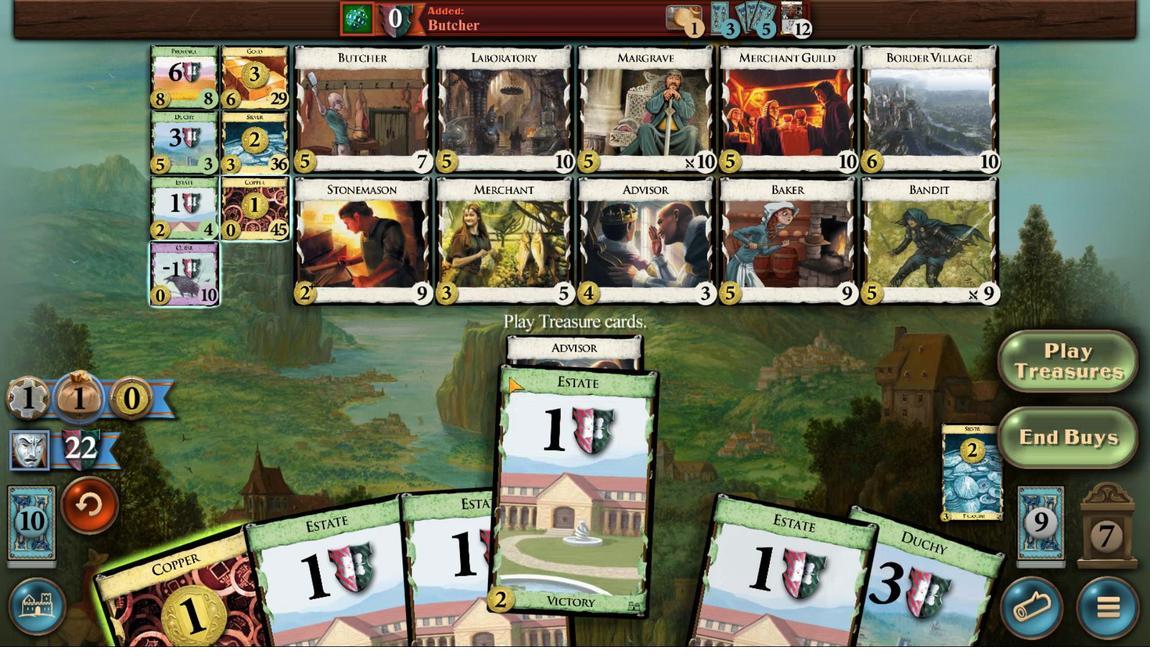 
Action: Mouse moved to (527, 625)
Screenshot: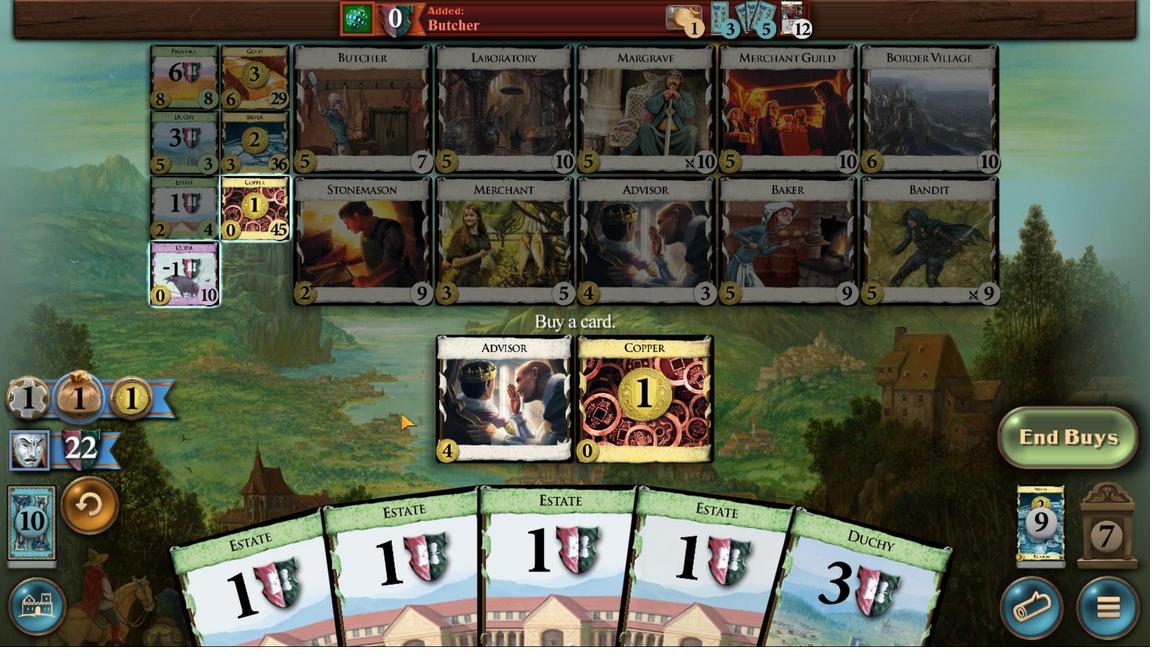 
Action: Mouse pressed left at (527, 625)
Screenshot: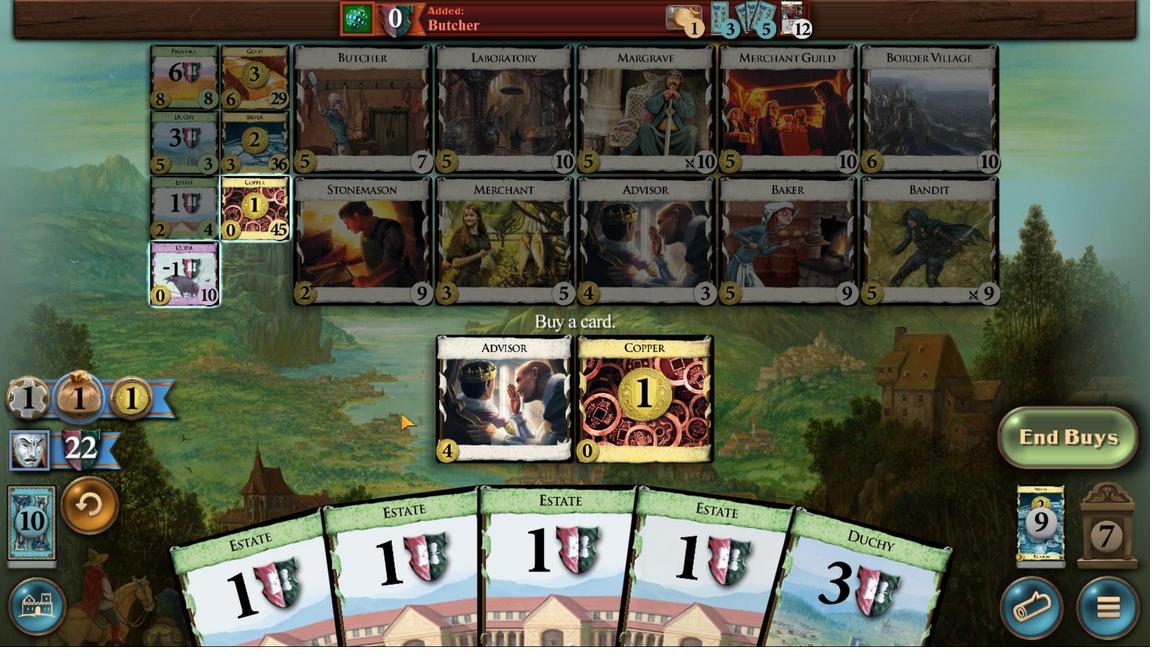 
Action: Mouse moved to (578, 417)
Screenshot: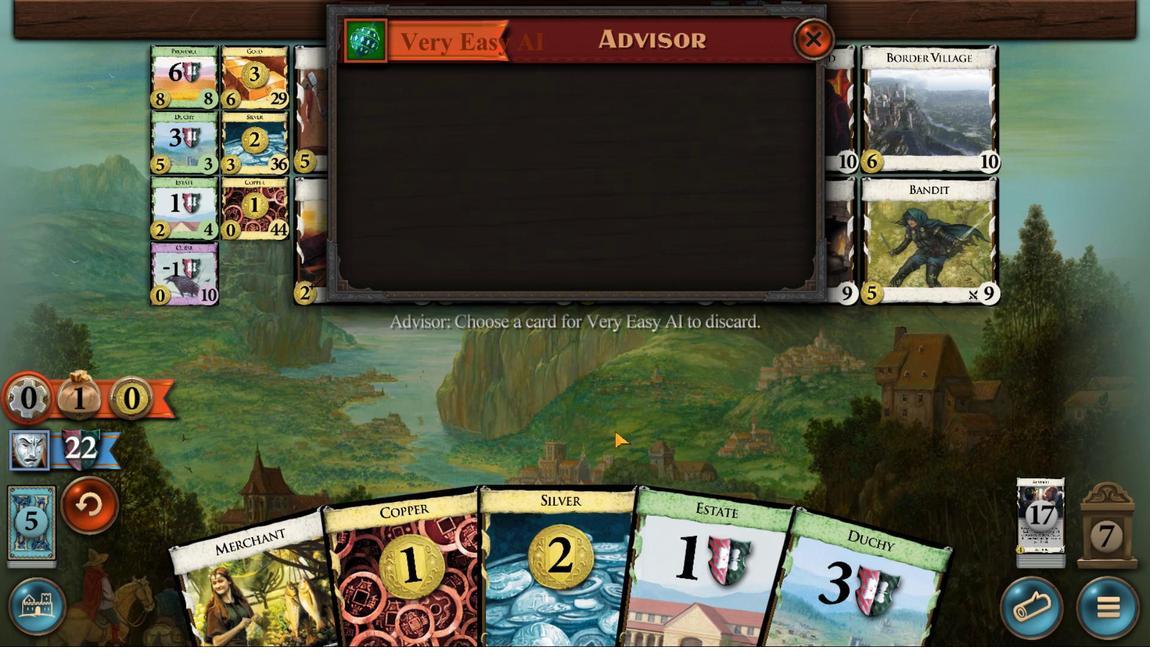 
Action: Mouse pressed left at (578, 417)
Screenshot: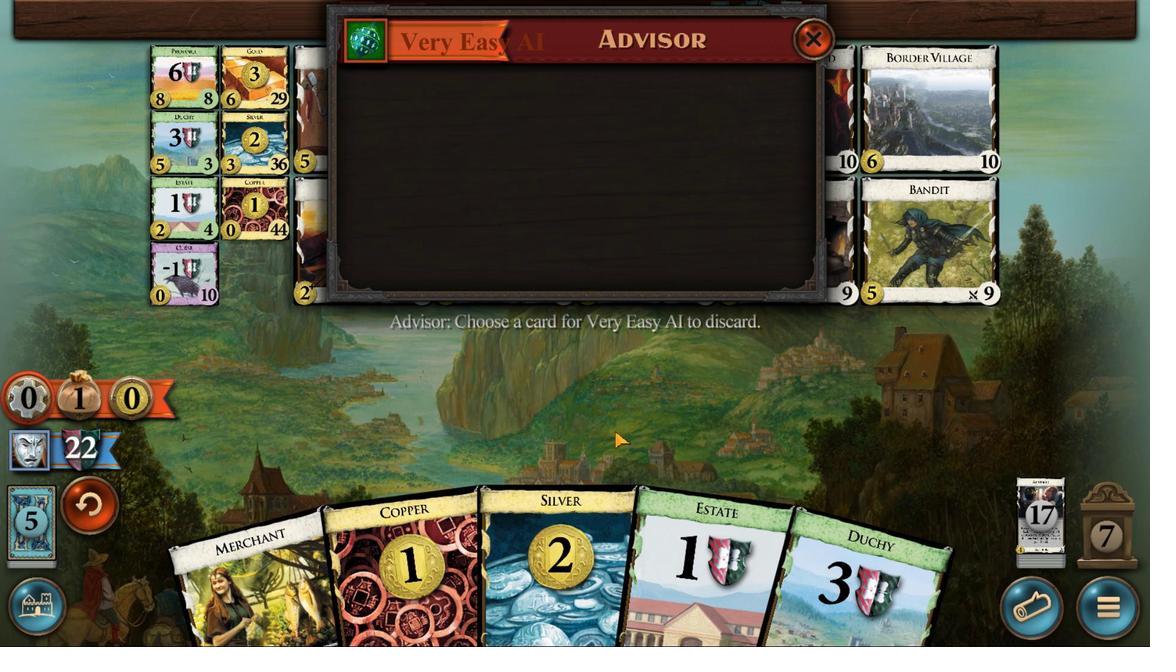 
Action: Mouse moved to (741, 416)
Screenshot: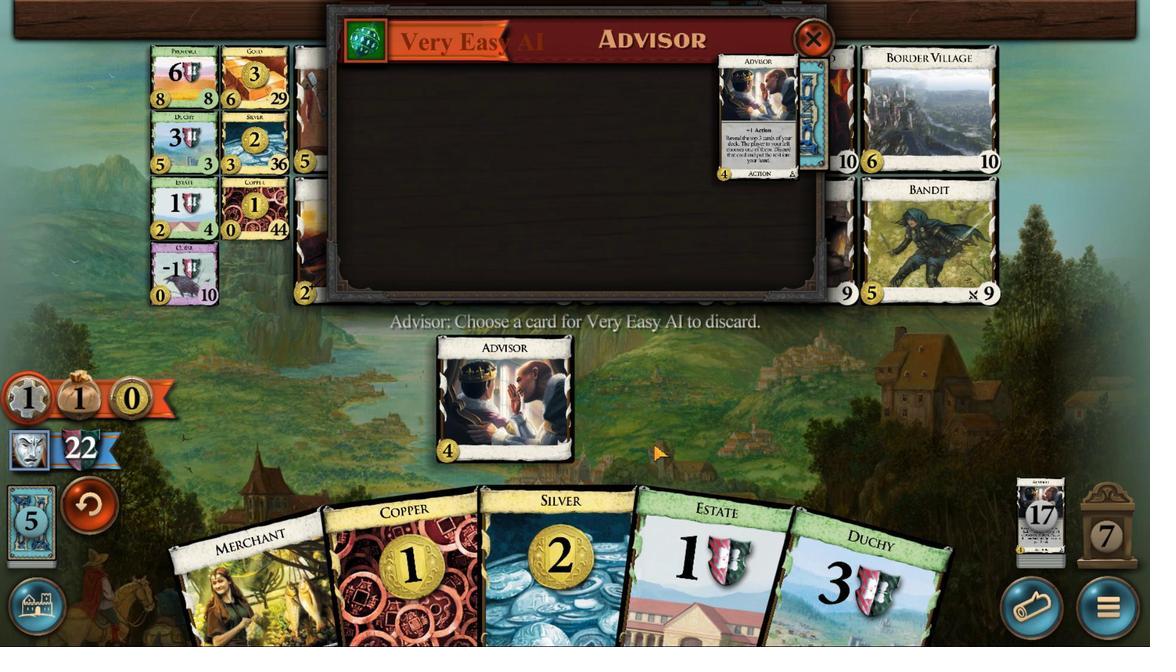 
Action: Mouse pressed left at (741, 416)
Screenshot: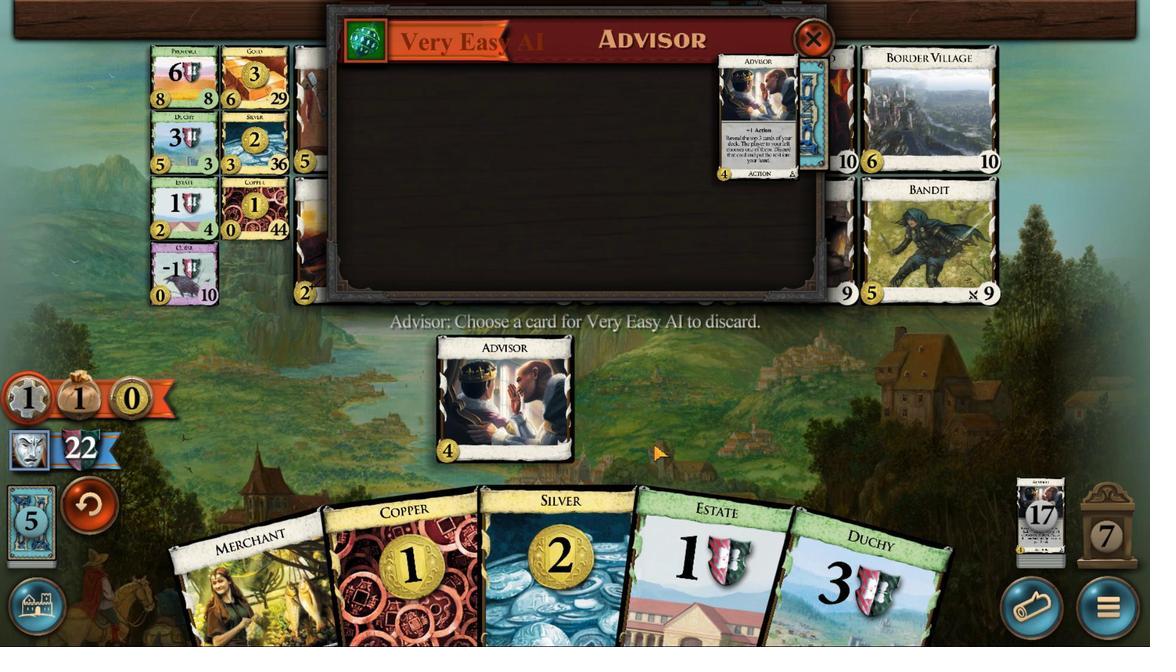 
Action: Mouse moved to (743, 430)
Screenshot: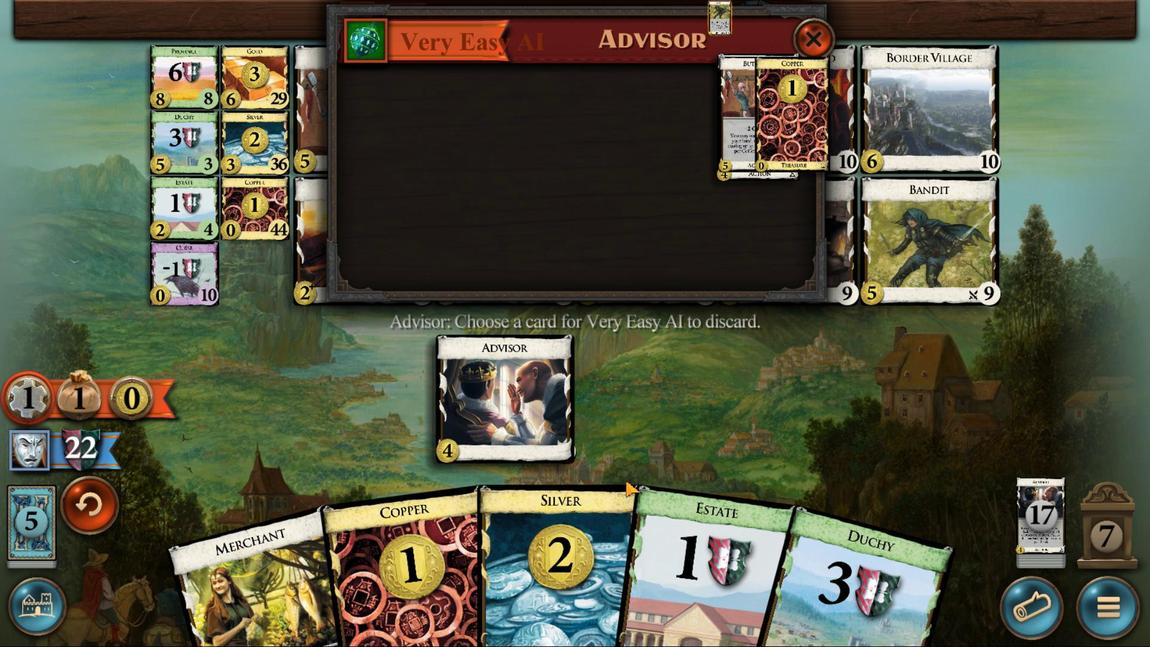 
Action: Mouse pressed left at (743, 430)
Screenshot: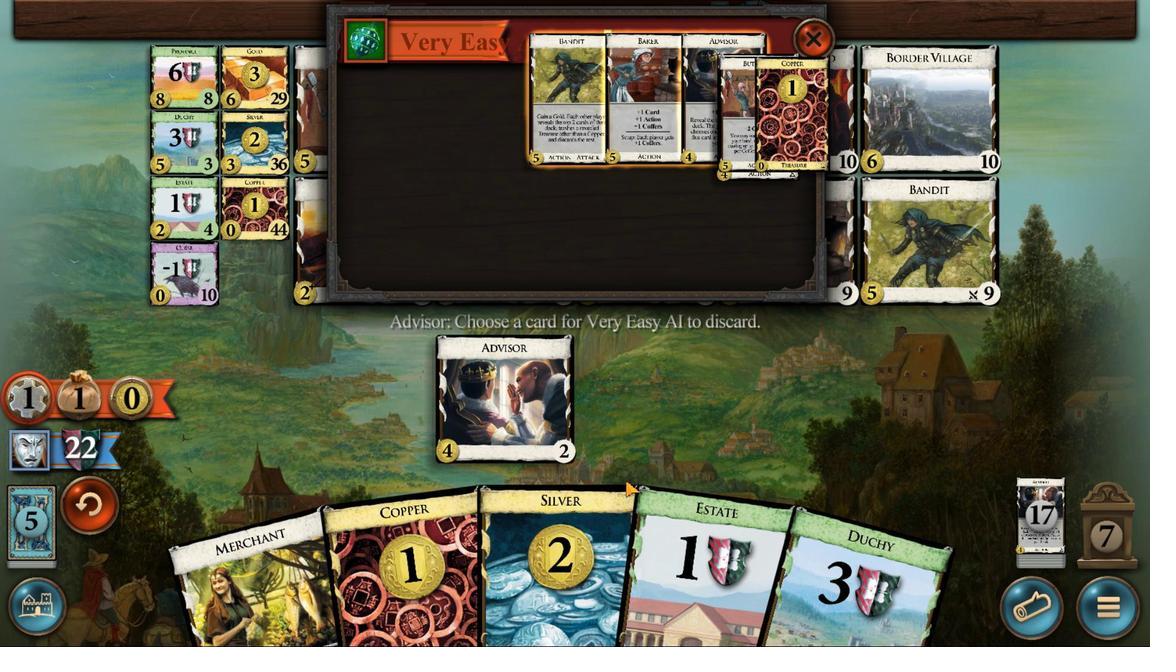 
Action: Mouse moved to (808, 426)
Screenshot: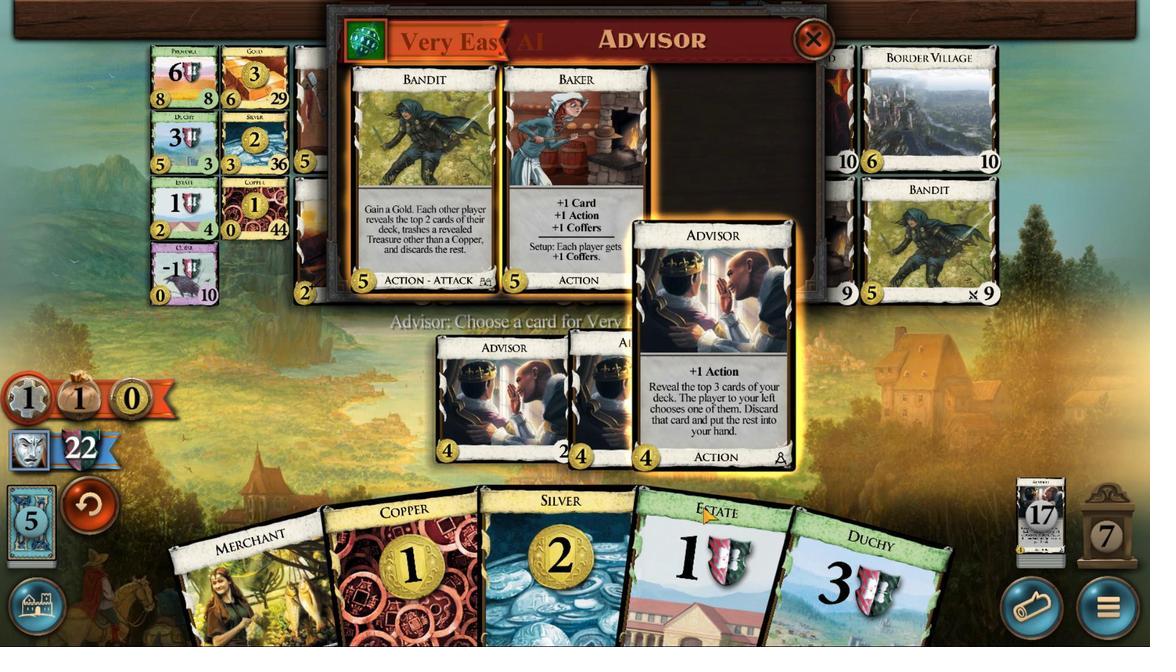 
Action: Mouse pressed left at (808, 426)
Screenshot: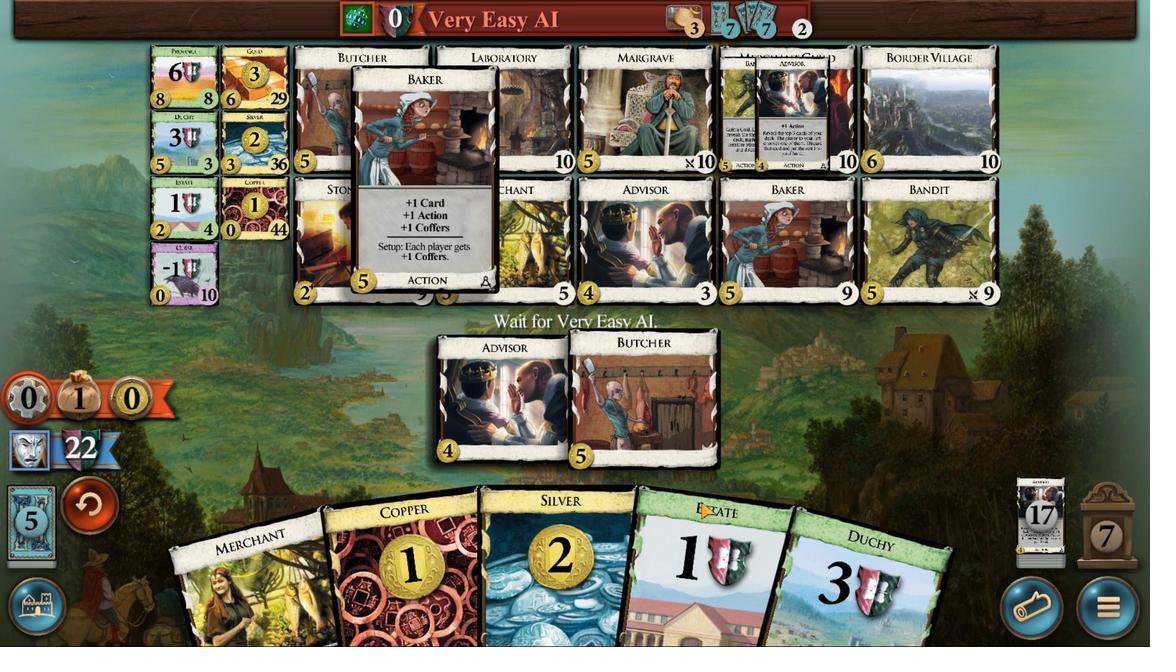 
Action: Mouse moved to (593, 624)
Screenshot: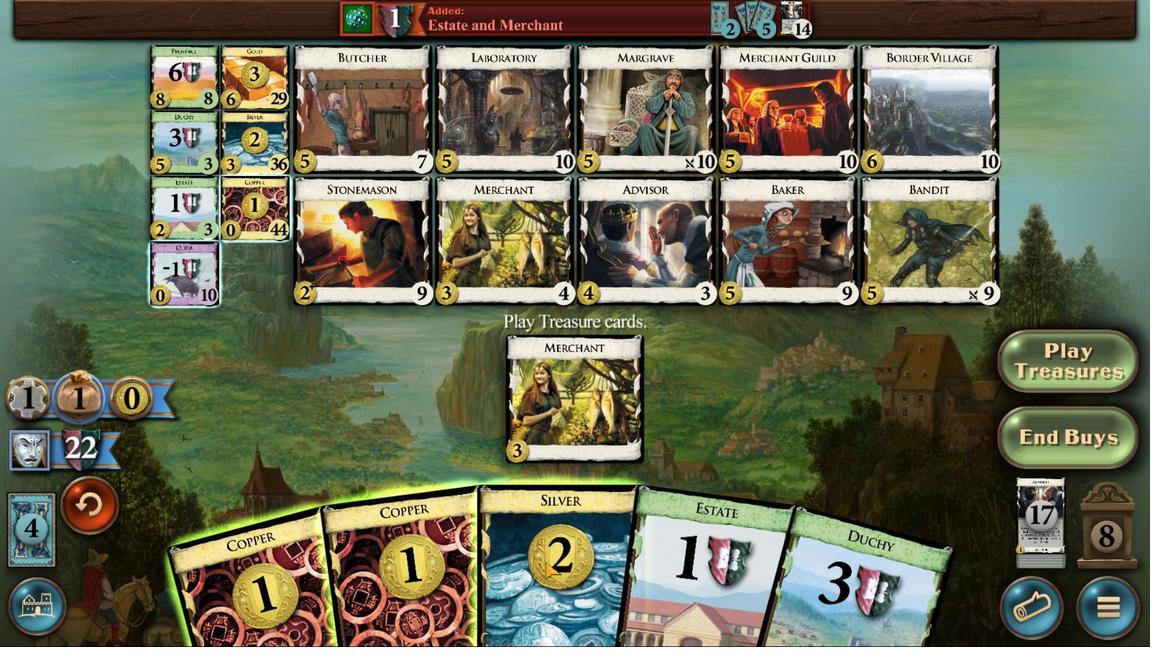 
Action: Mouse pressed left at (593, 624)
Screenshot: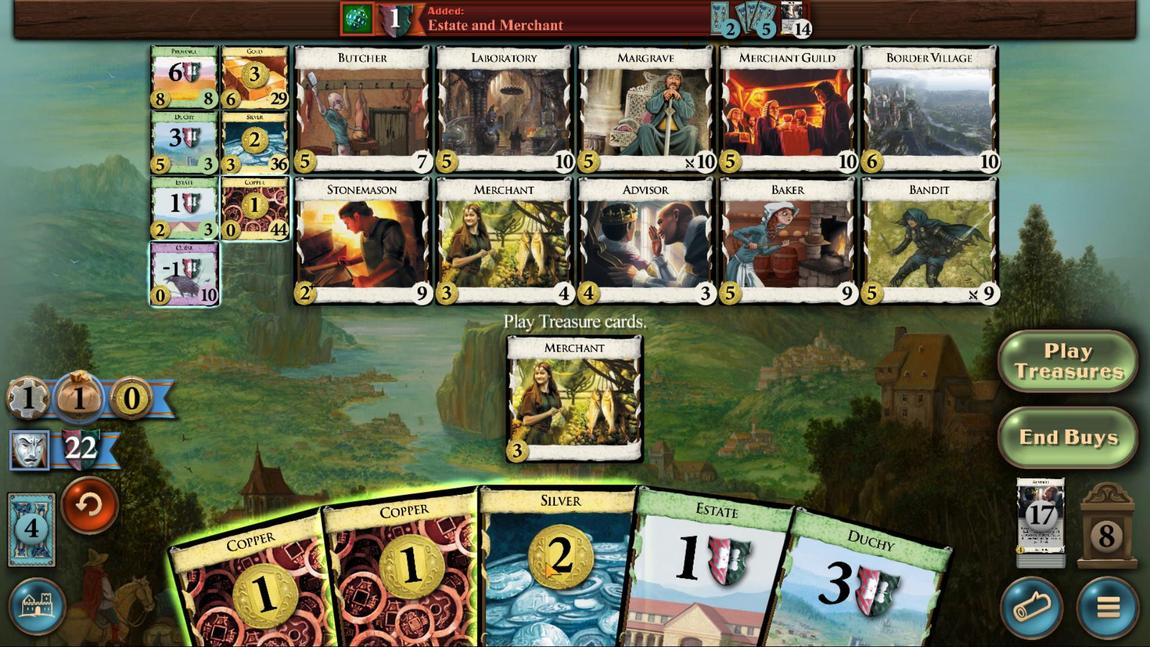 
Action: Mouse moved to (719, 602)
Screenshot: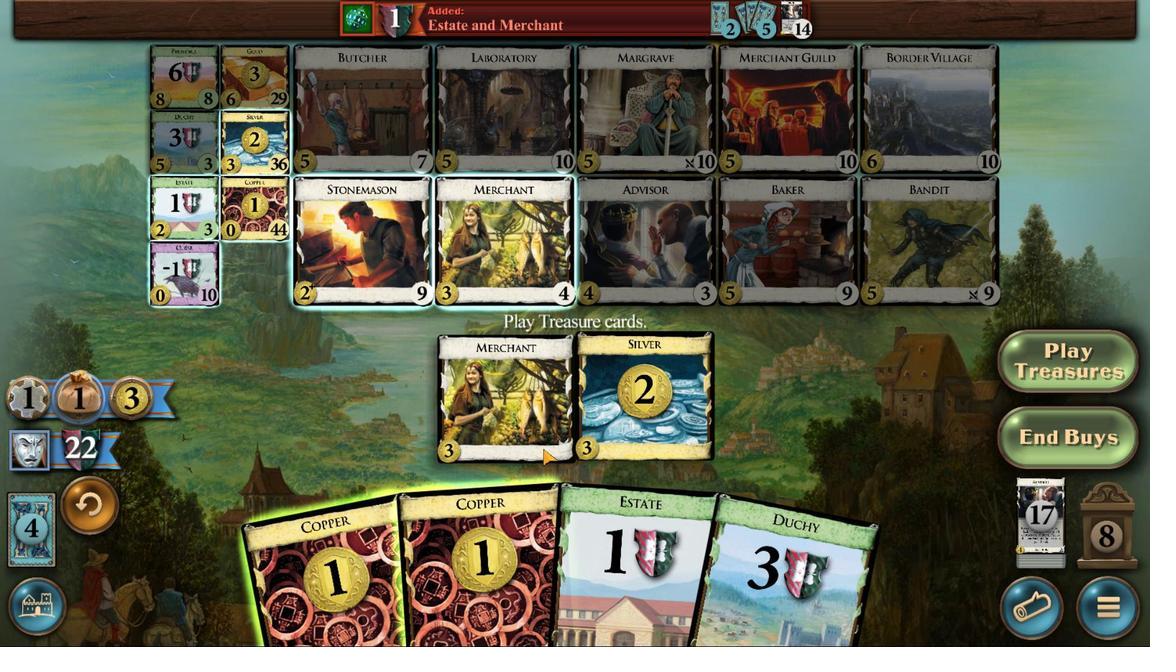 
Action: Mouse pressed left at (719, 602)
Screenshot: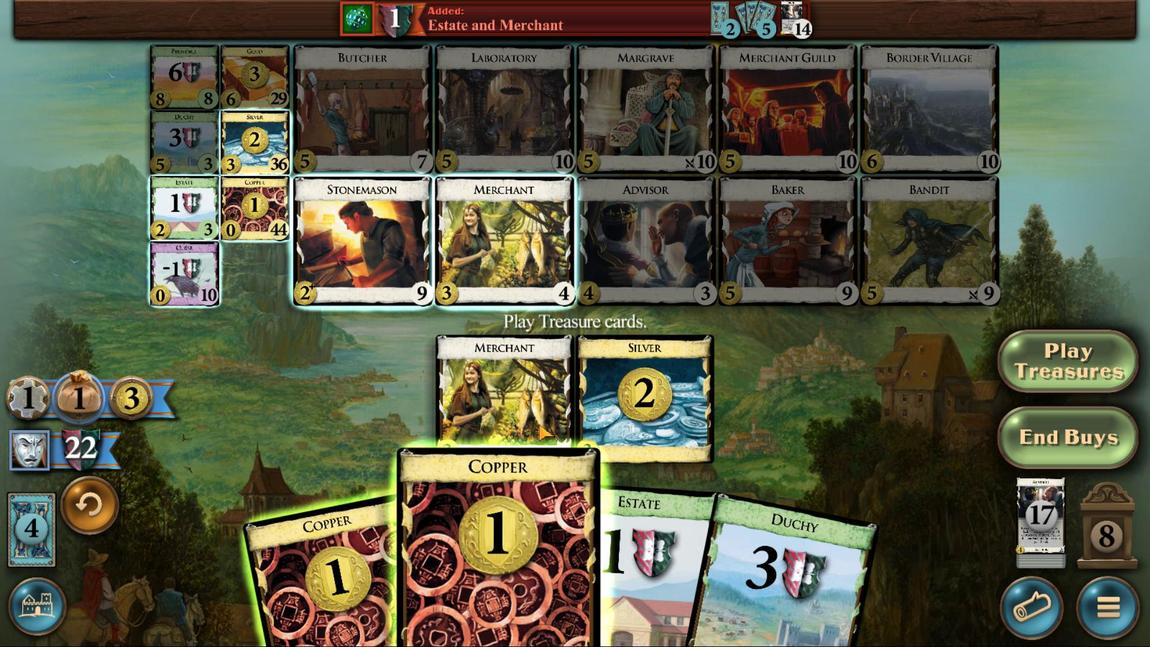 
Action: Mouse moved to (683, 593)
Screenshot: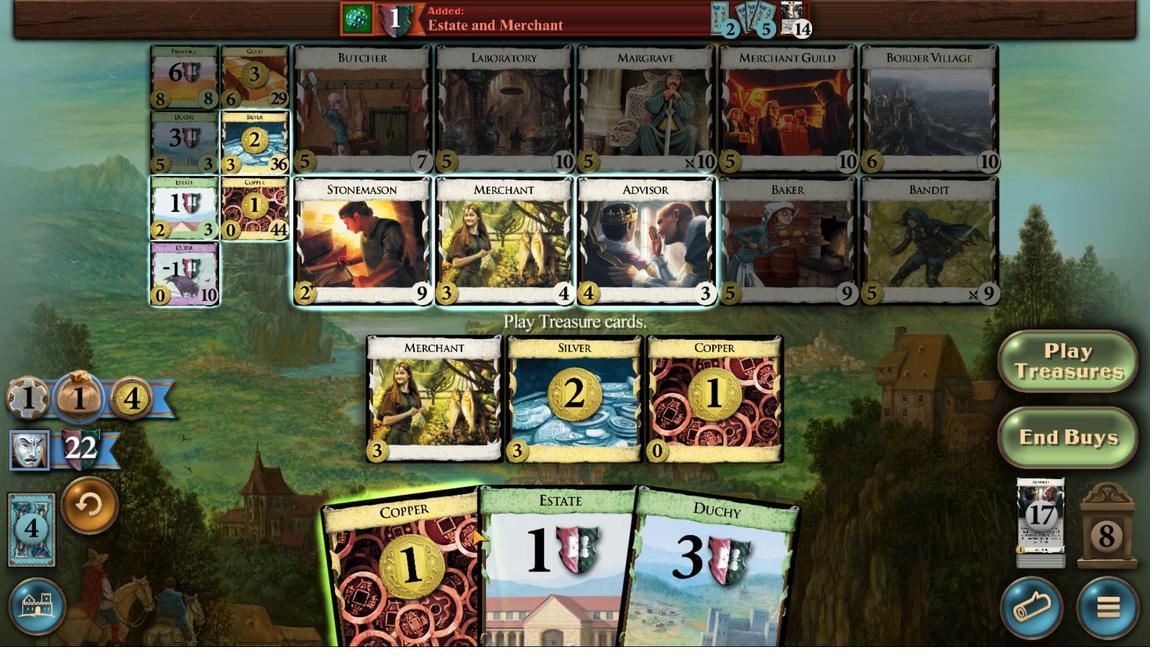 
Action: Mouse pressed left at (683, 593)
Screenshot: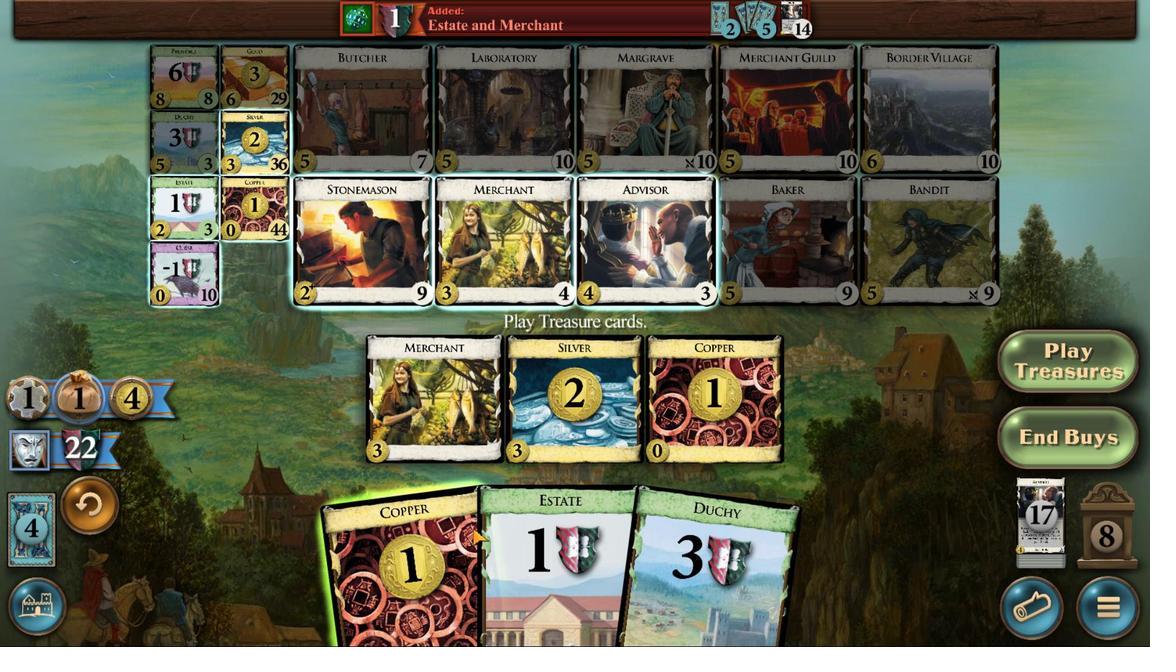 
Action: Mouse moved to (668, 598)
Screenshot: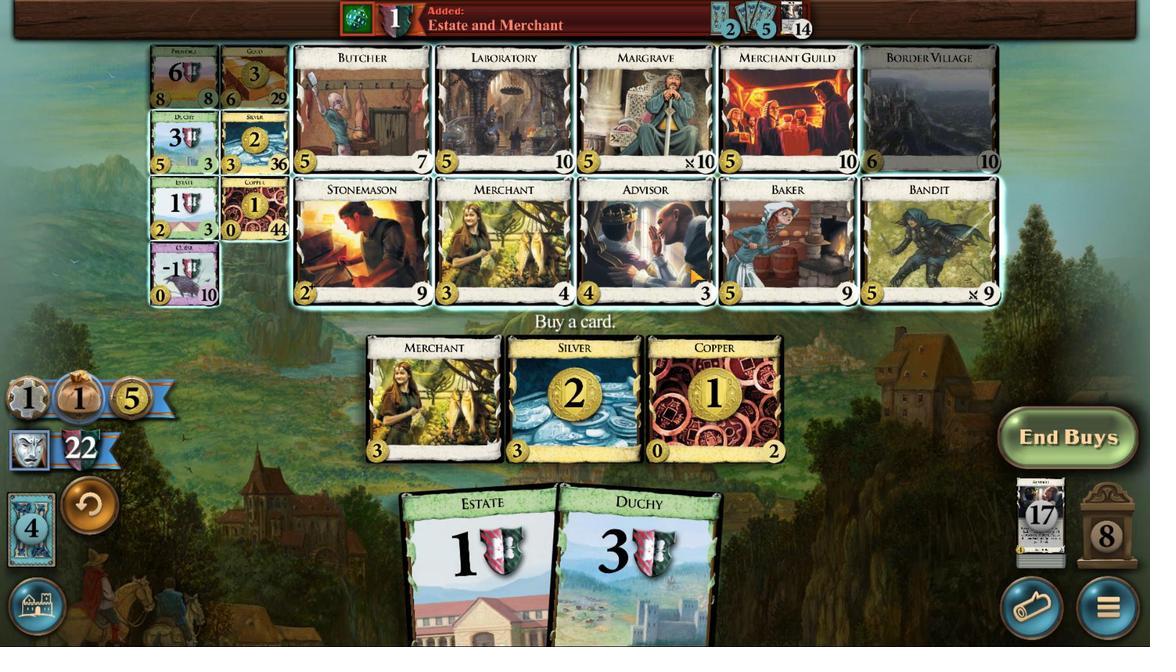 
Action: Mouse pressed left at (668, 598)
Screenshot: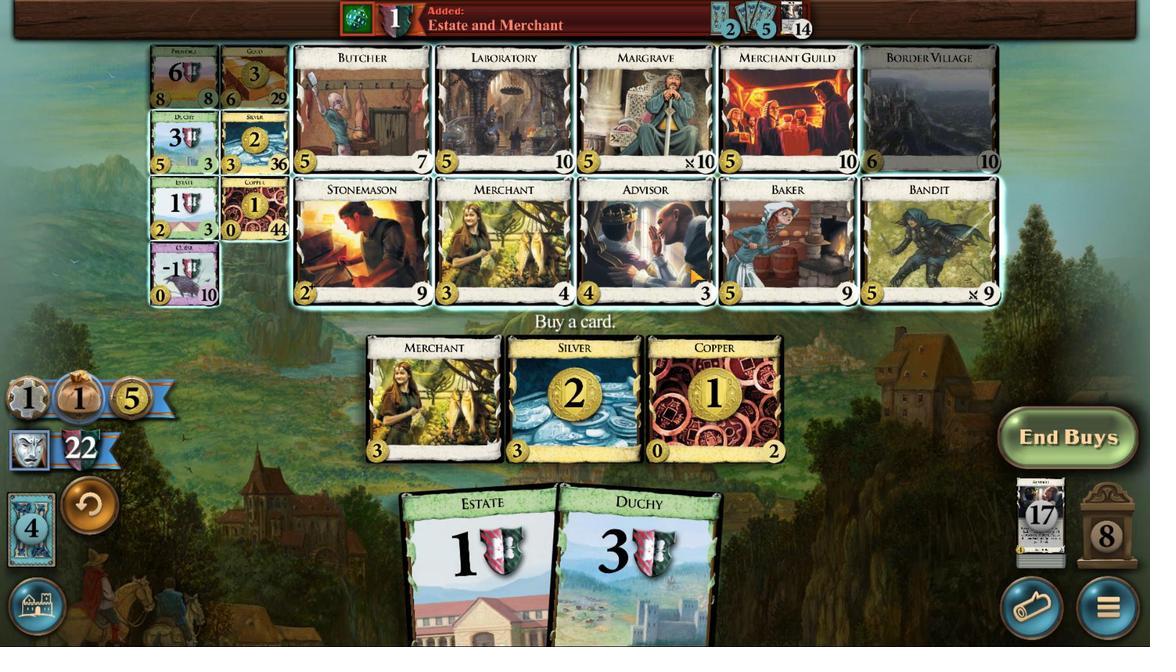 
Action: Mouse moved to (521, 384)
Screenshot: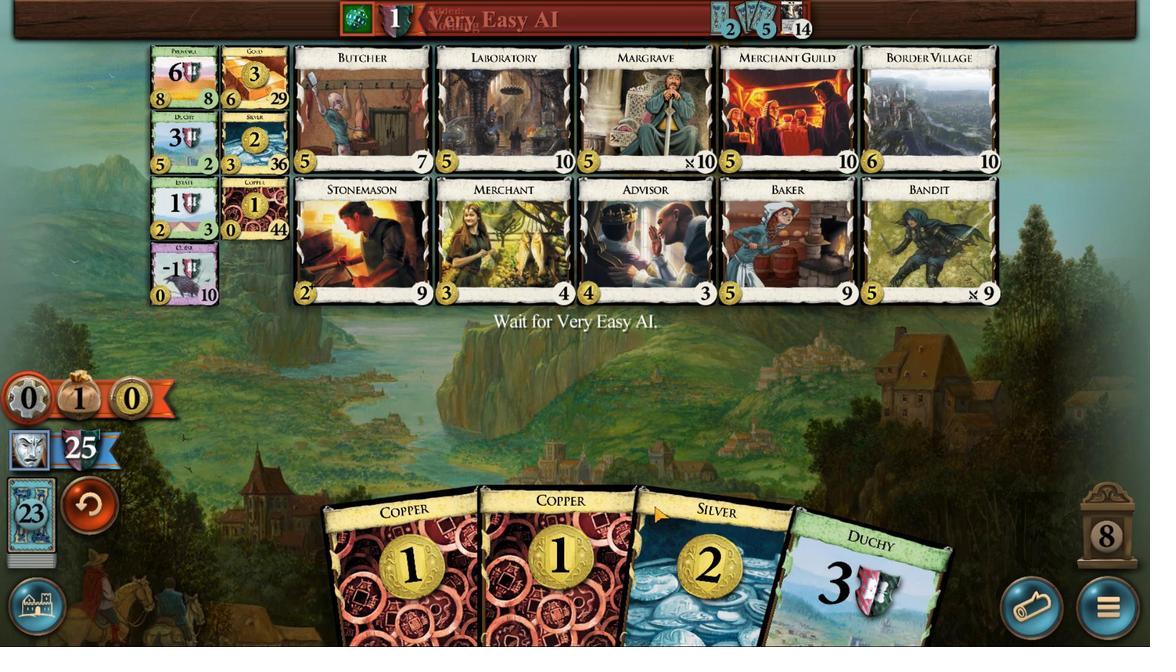 
Action: Mouse pressed left at (521, 384)
Screenshot: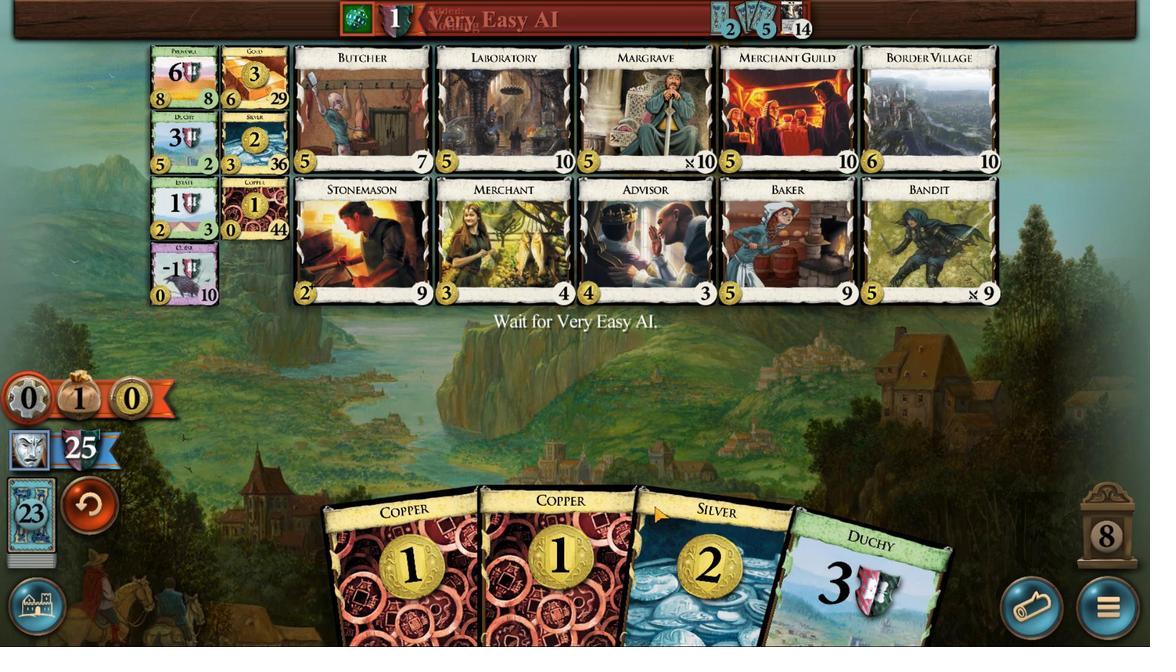 
Action: Mouse moved to (630, 606)
Screenshot: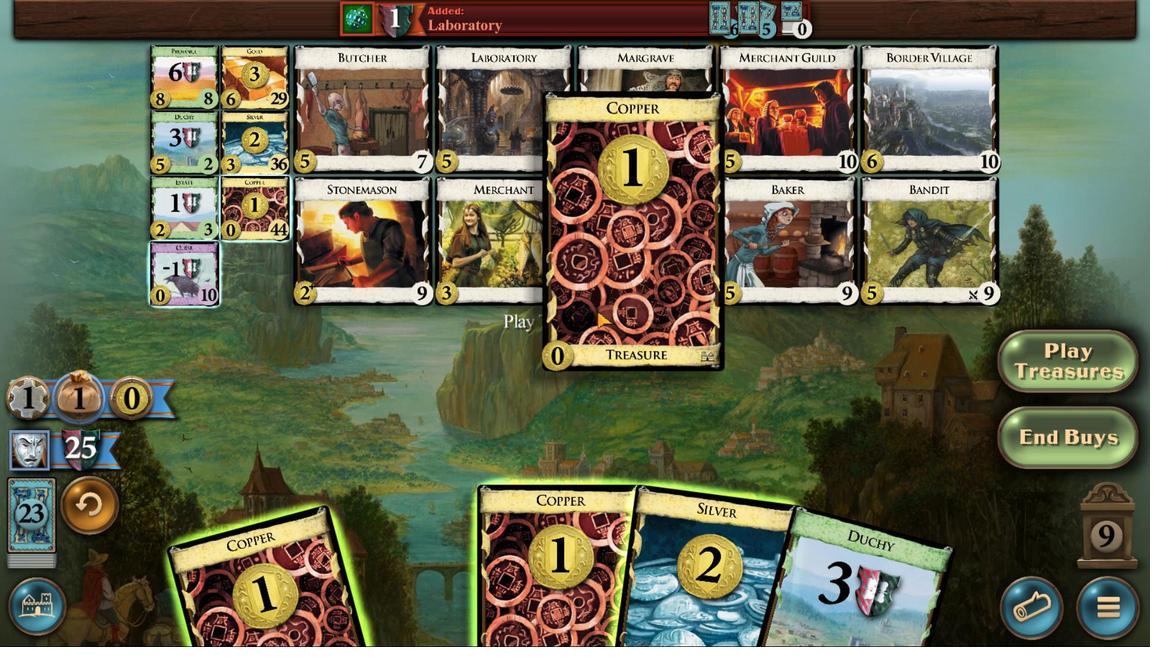 
Action: Mouse pressed left at (630, 606)
Screenshot: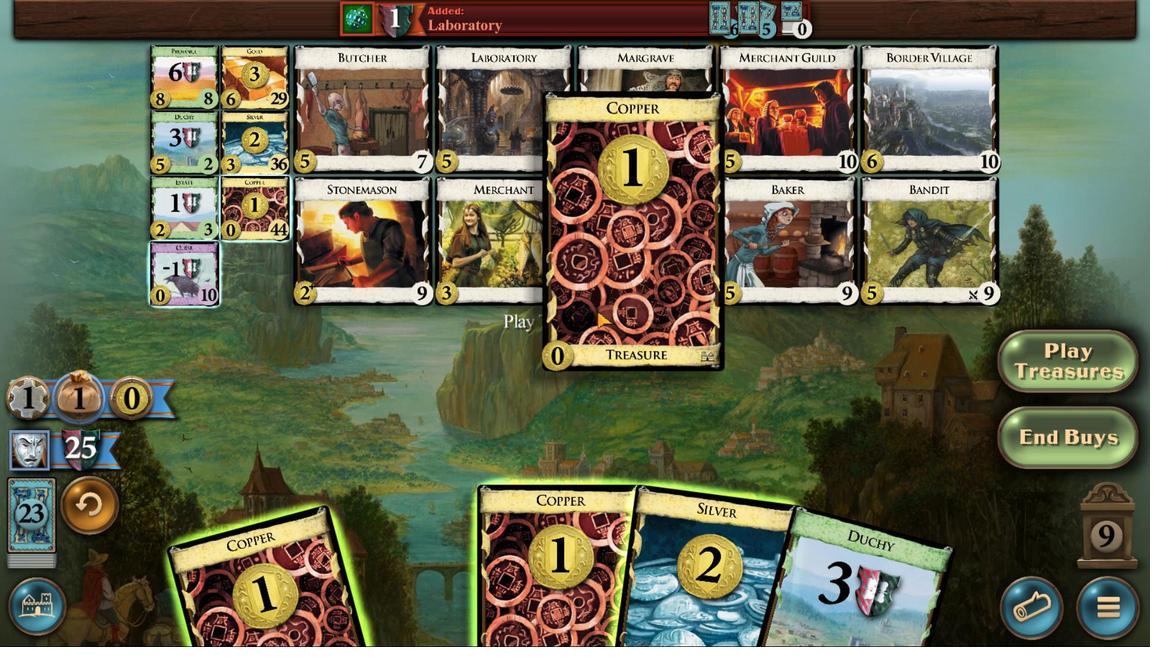 
Action: Mouse moved to (748, 589)
Screenshot: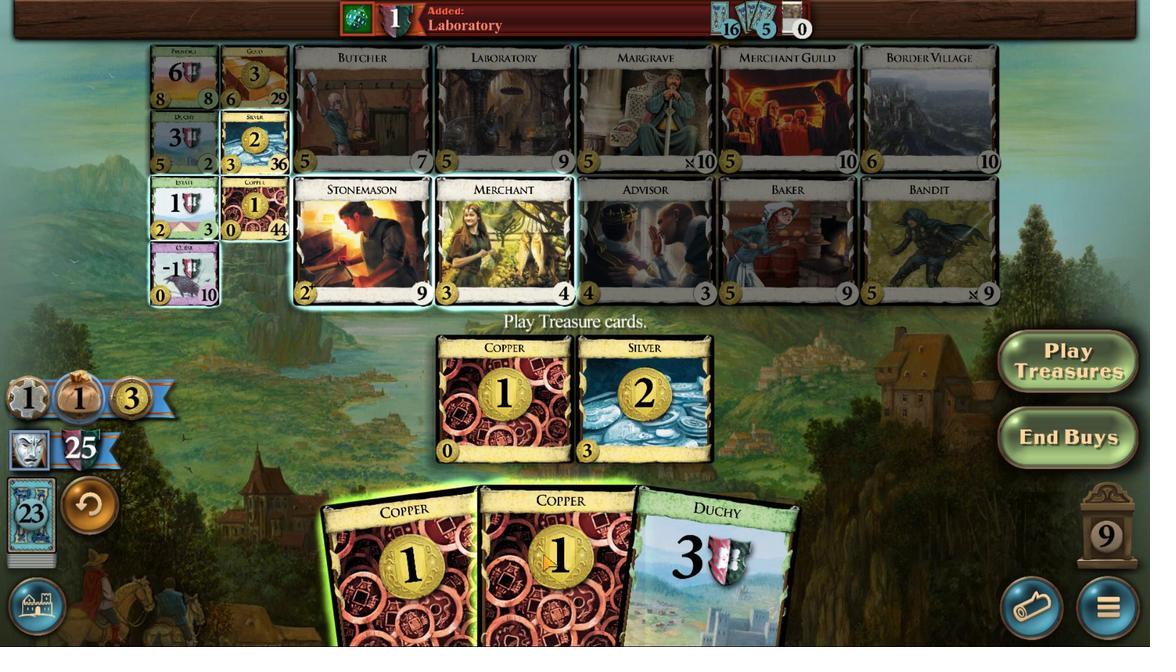 
Action: Mouse pressed left at (748, 589)
Screenshot: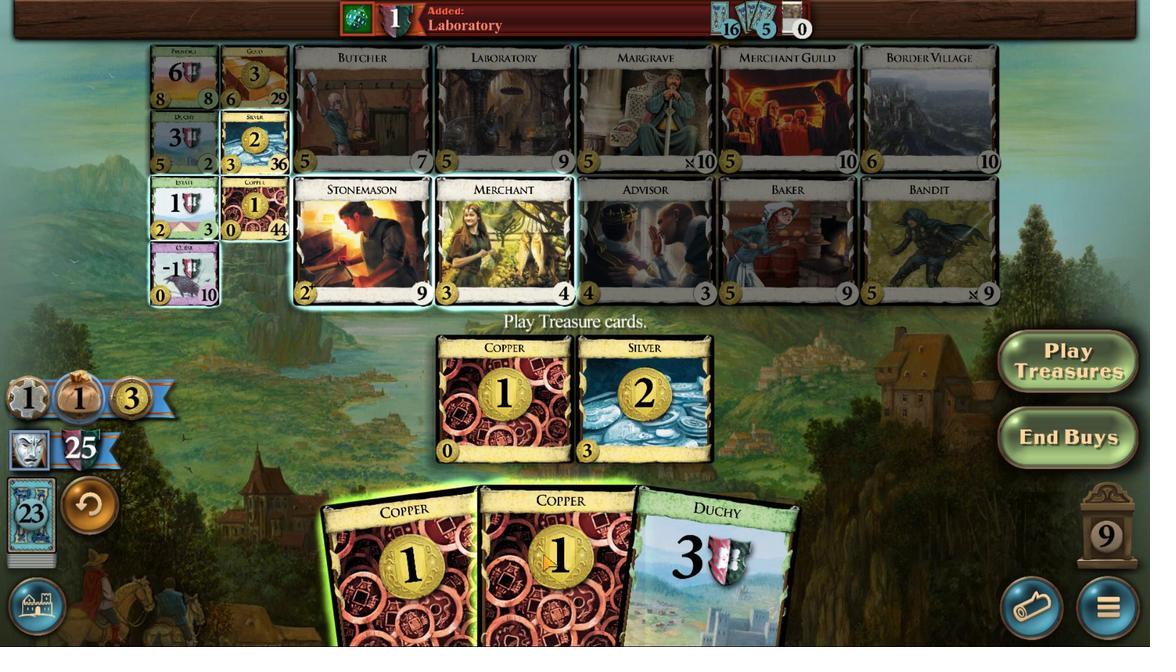 
Action: Mouse moved to (717, 598)
Screenshot: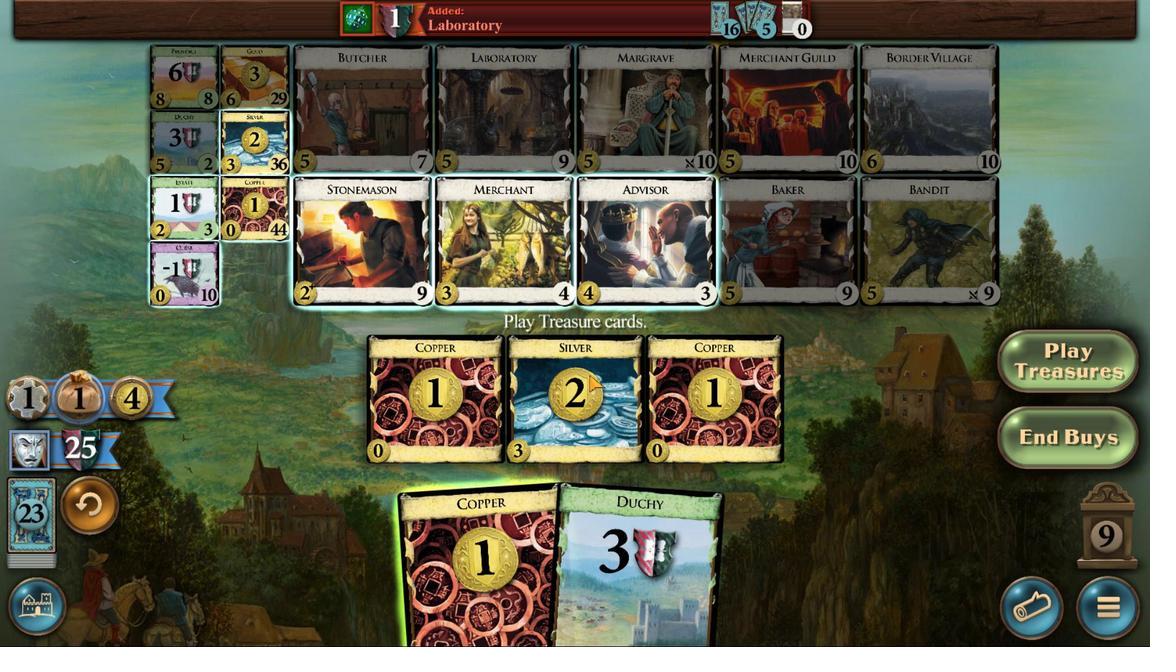 
Action: Mouse pressed left at (717, 598)
Screenshot: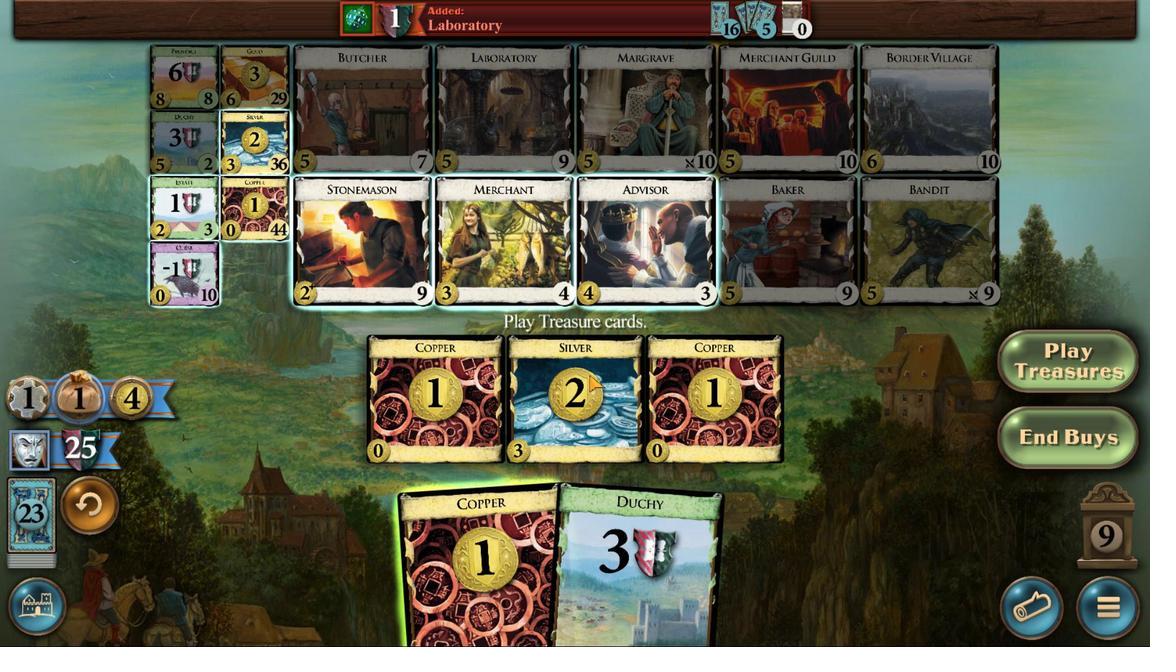 
Action: Mouse moved to (692, 591)
Screenshot: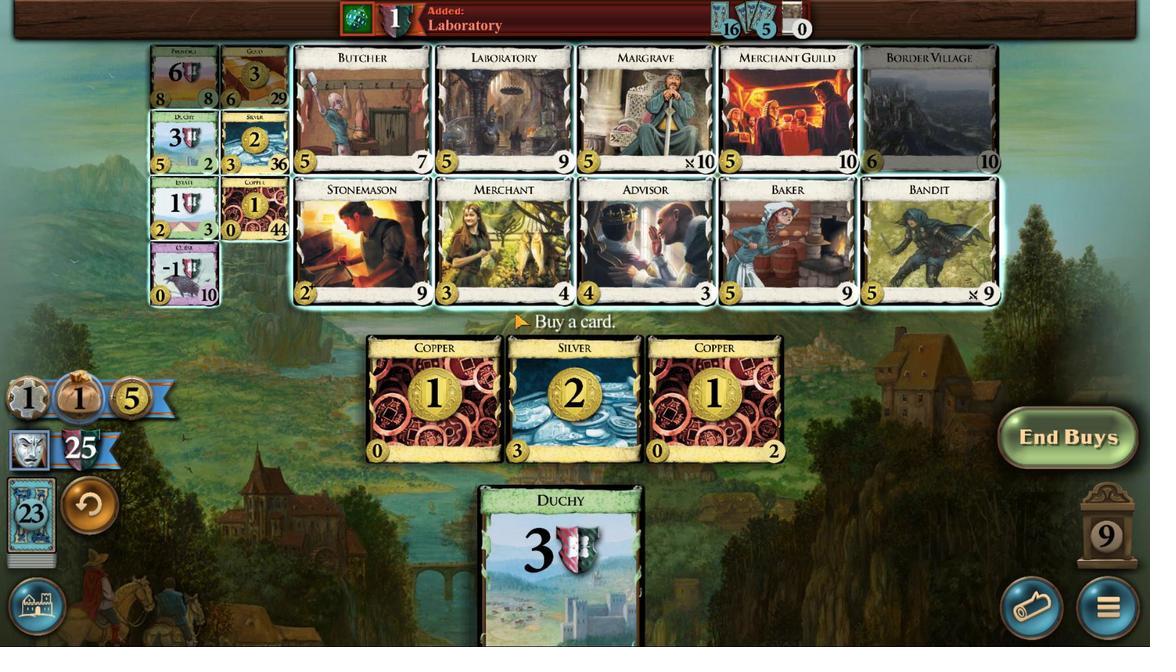
Action: Mouse pressed left at (692, 591)
Screenshot: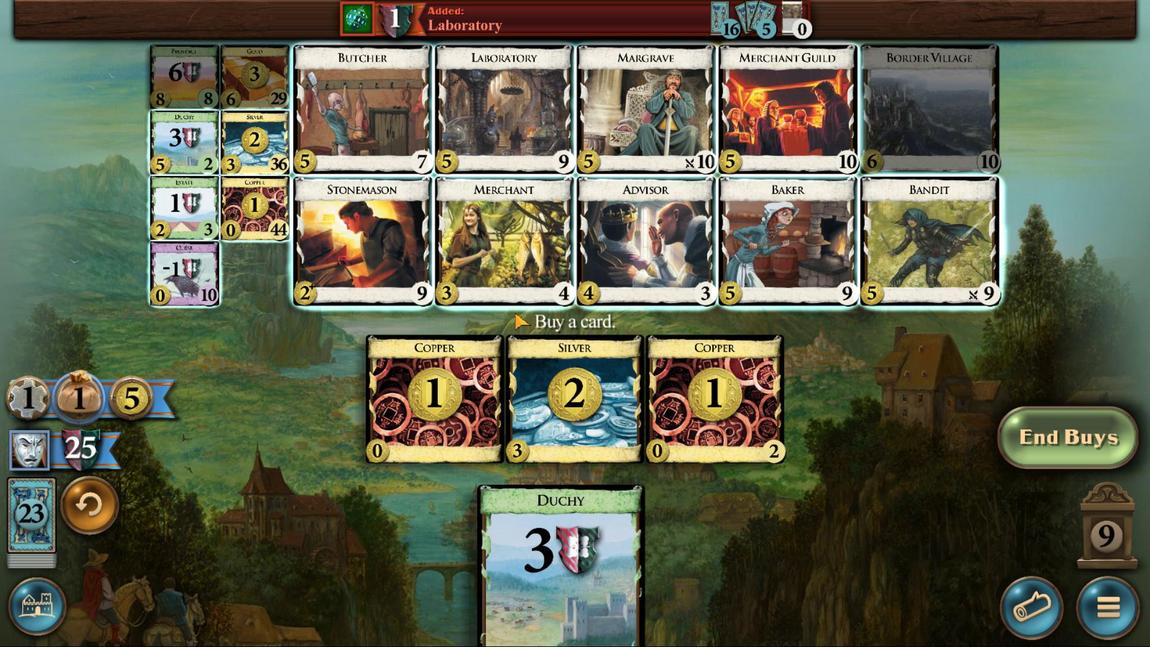 
Action: Mouse moved to (570, 384)
Screenshot: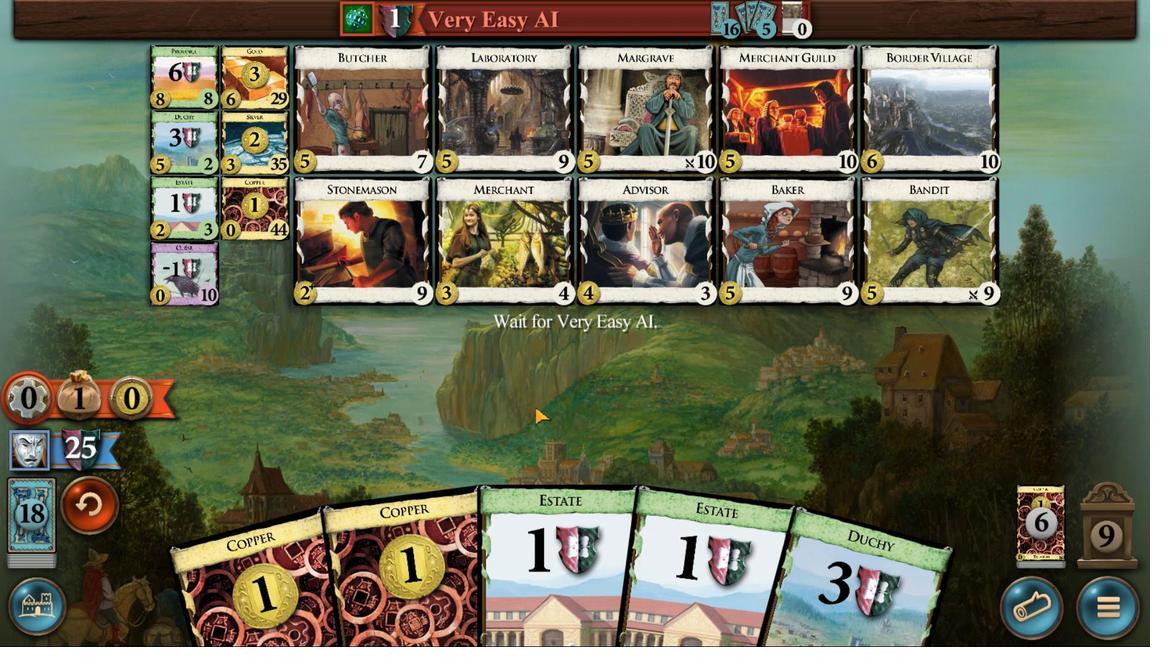 
Action: Mouse pressed left at (570, 384)
Screenshot: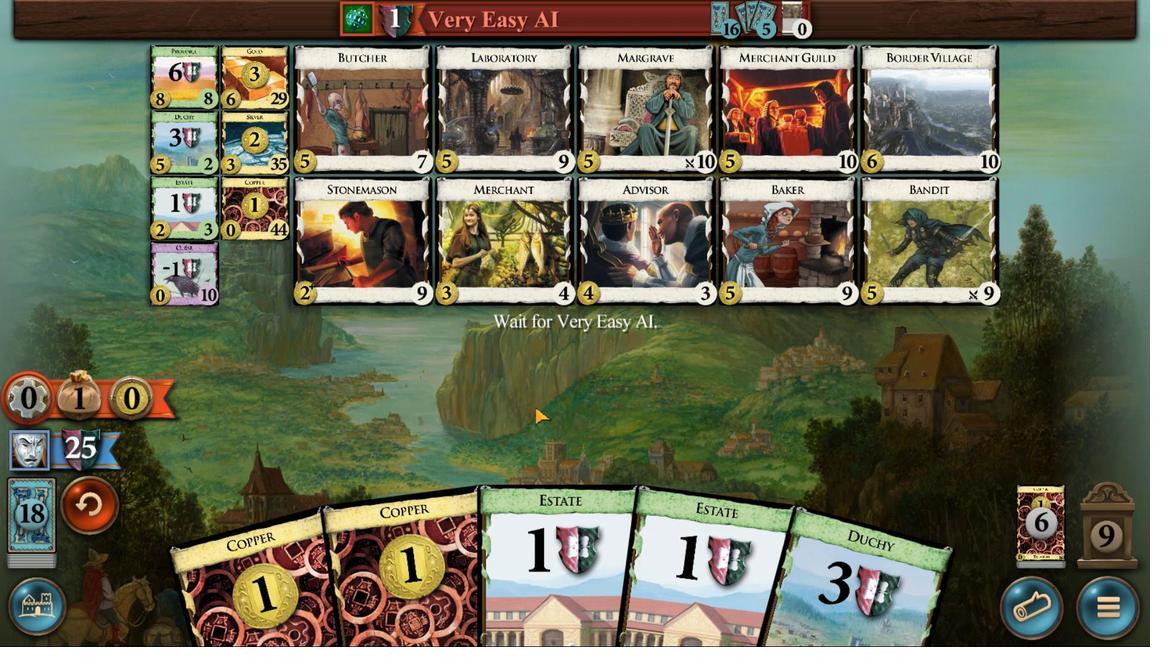 
Action: Mouse moved to (662, 590)
Screenshot: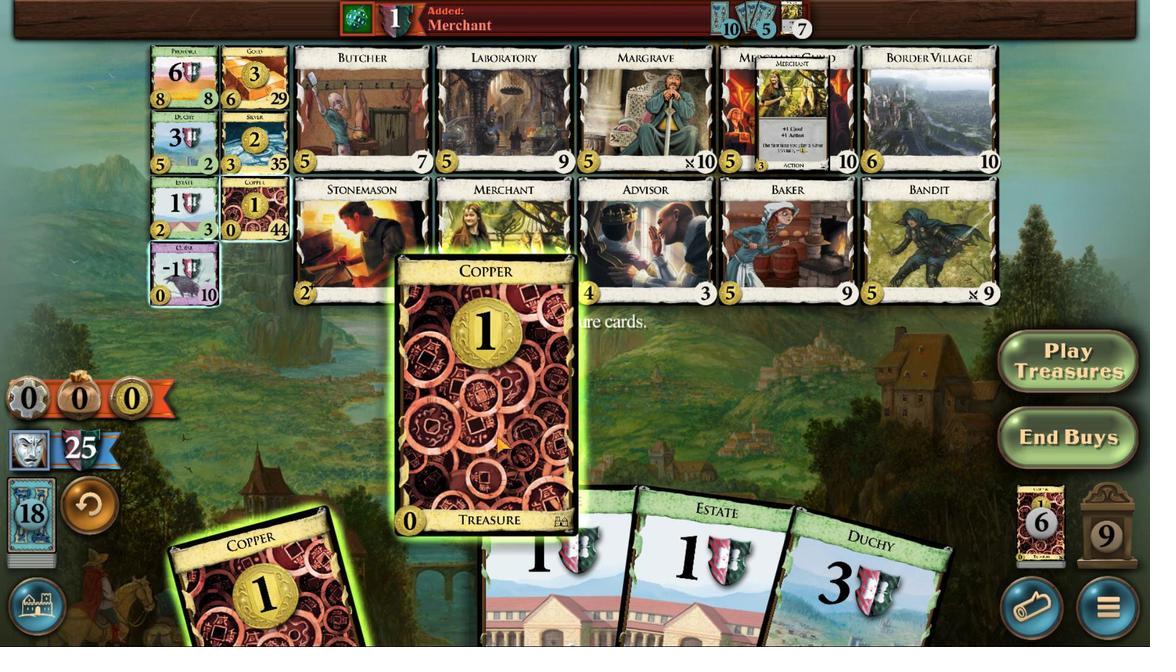 
Action: Mouse pressed left at (662, 590)
Screenshot: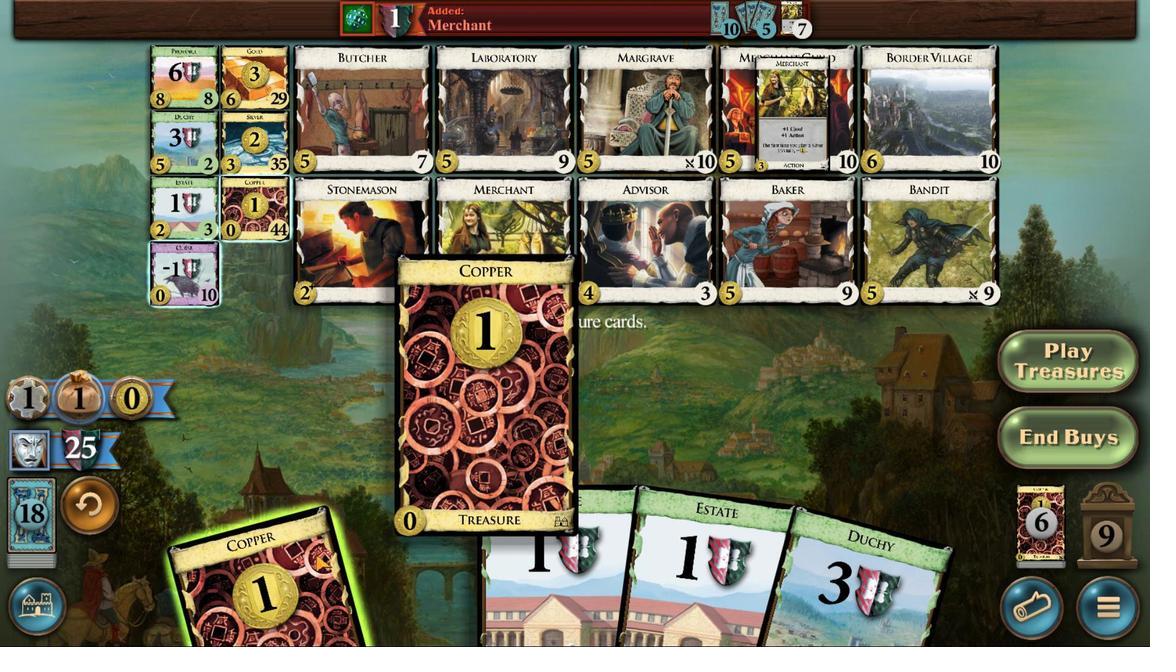 
Action: Mouse moved to (590, 609)
Screenshot: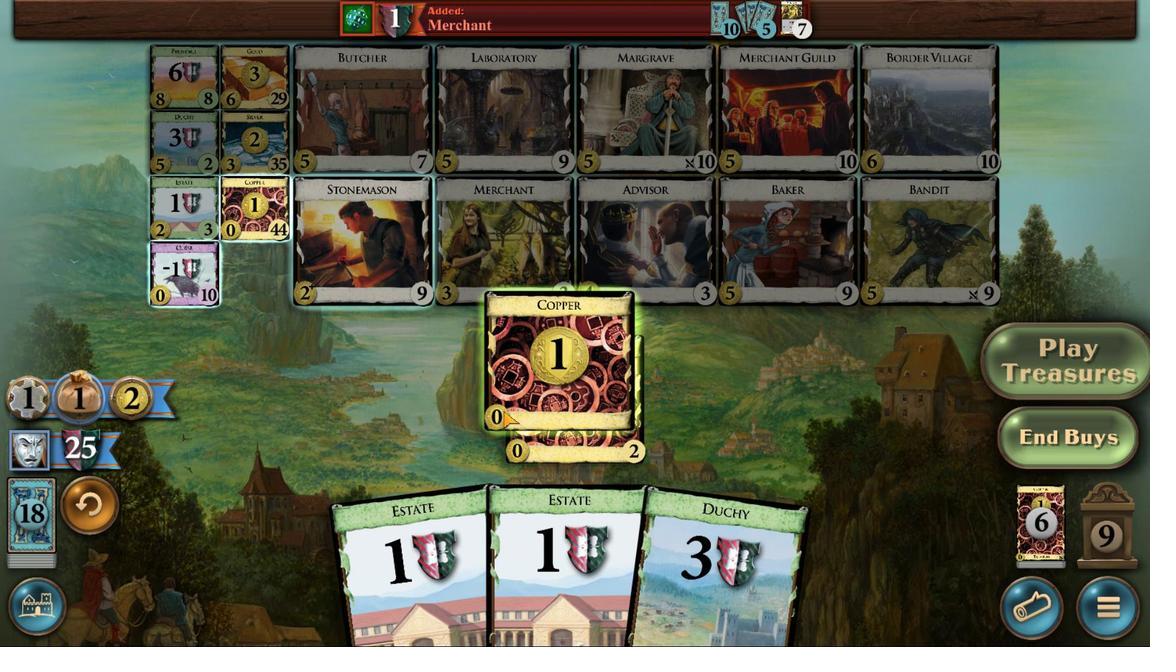 
Action: Mouse pressed left at (590, 609)
Screenshot: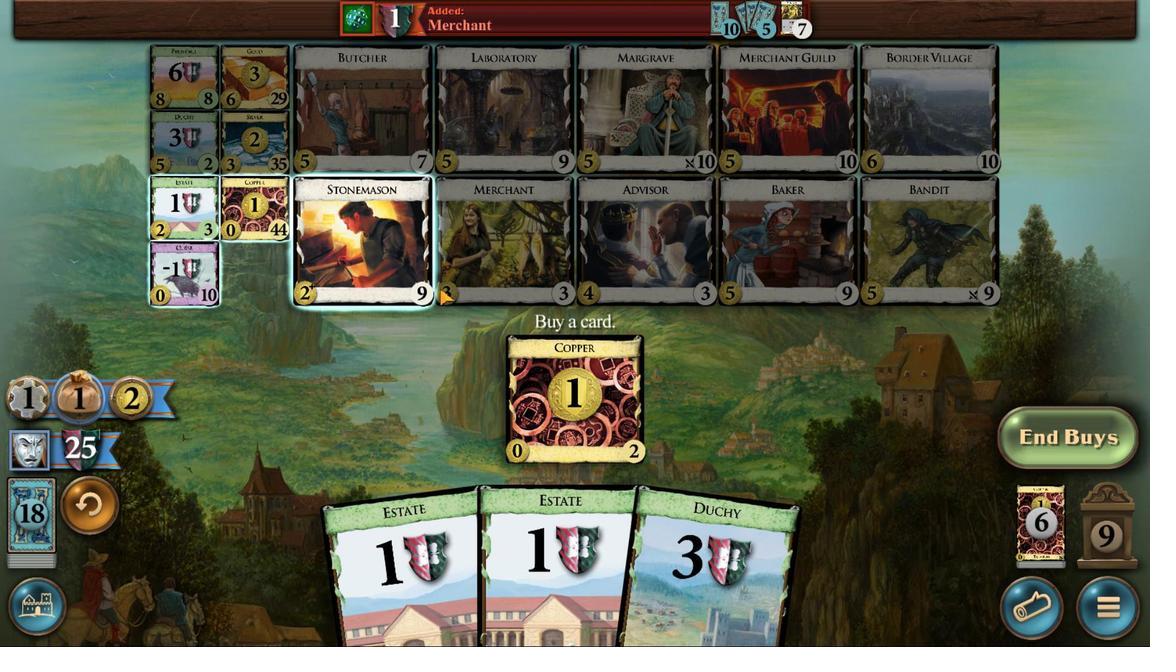 
Action: Mouse moved to (631, 429)
Screenshot: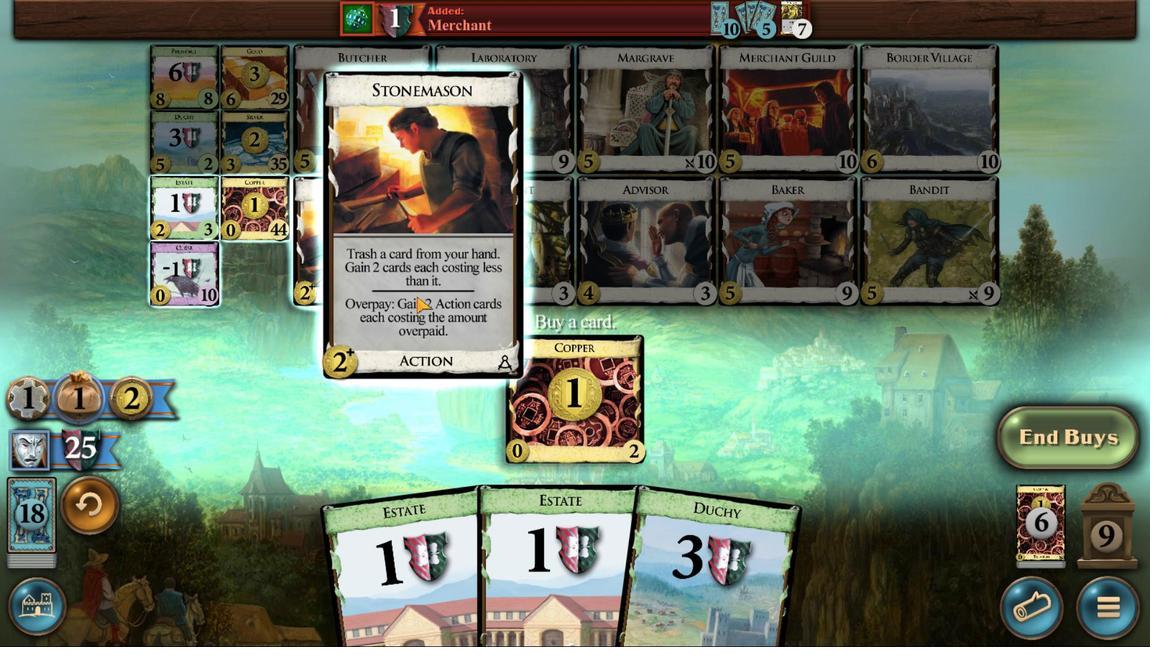 
Action: Mouse pressed left at (631, 429)
Screenshot: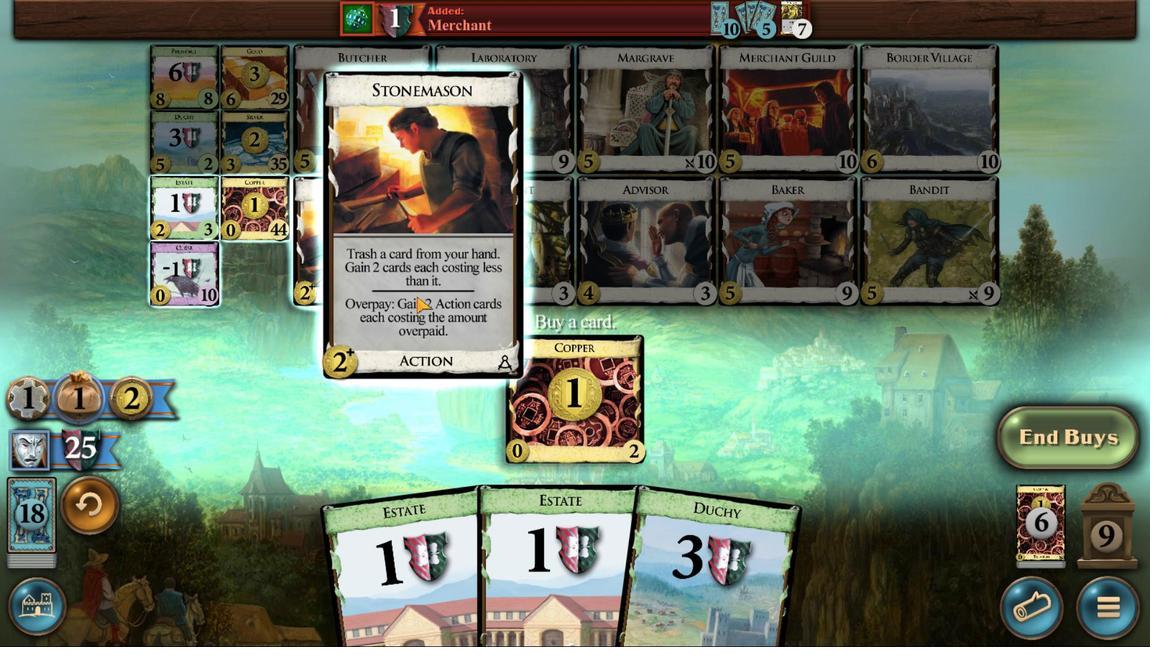 
Action: Mouse moved to (664, 414)
Screenshot: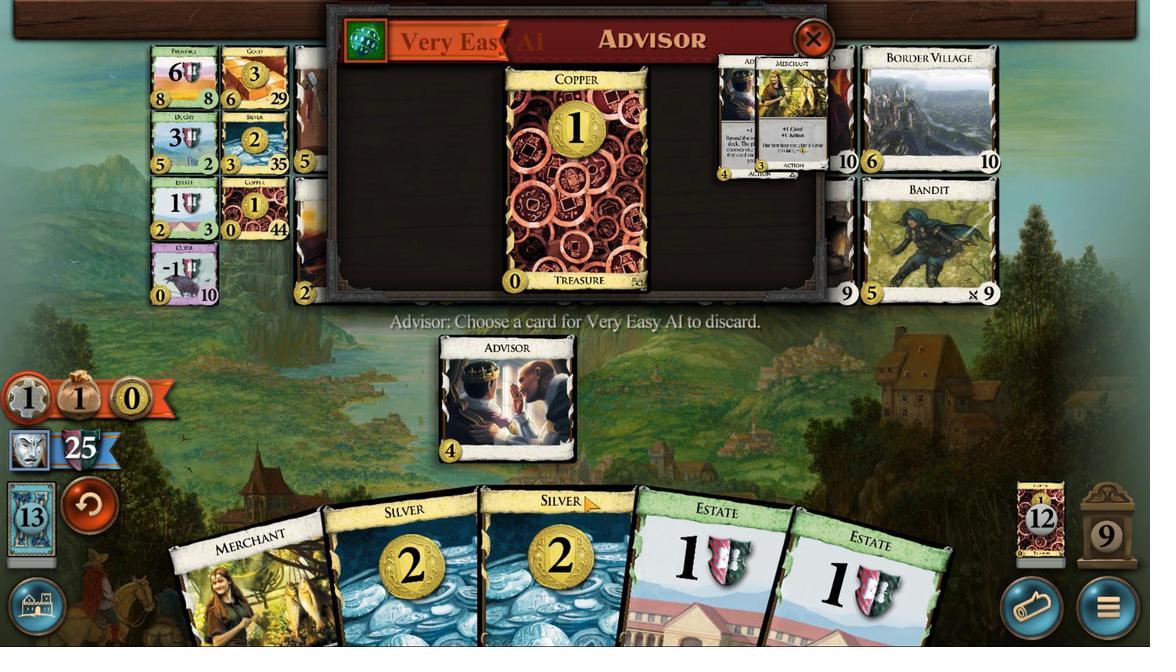 
Action: Mouse pressed left at (664, 414)
Screenshot: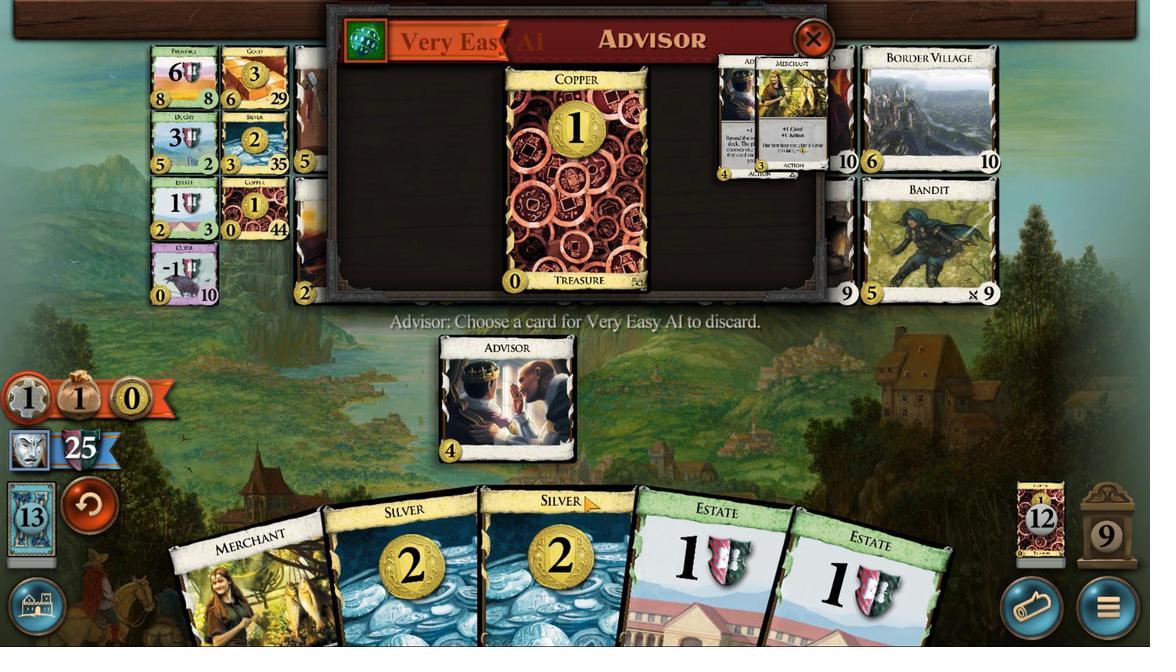 
Action: Mouse moved to (808, 430)
Screenshot: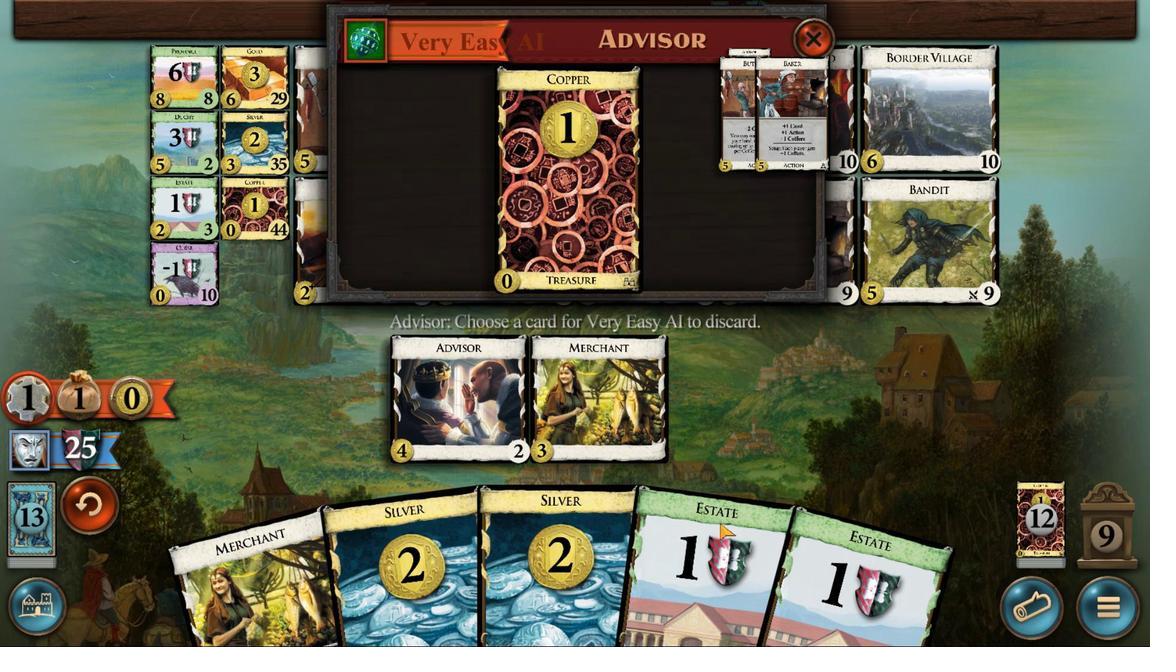 
Action: Mouse pressed left at (808, 430)
Screenshot: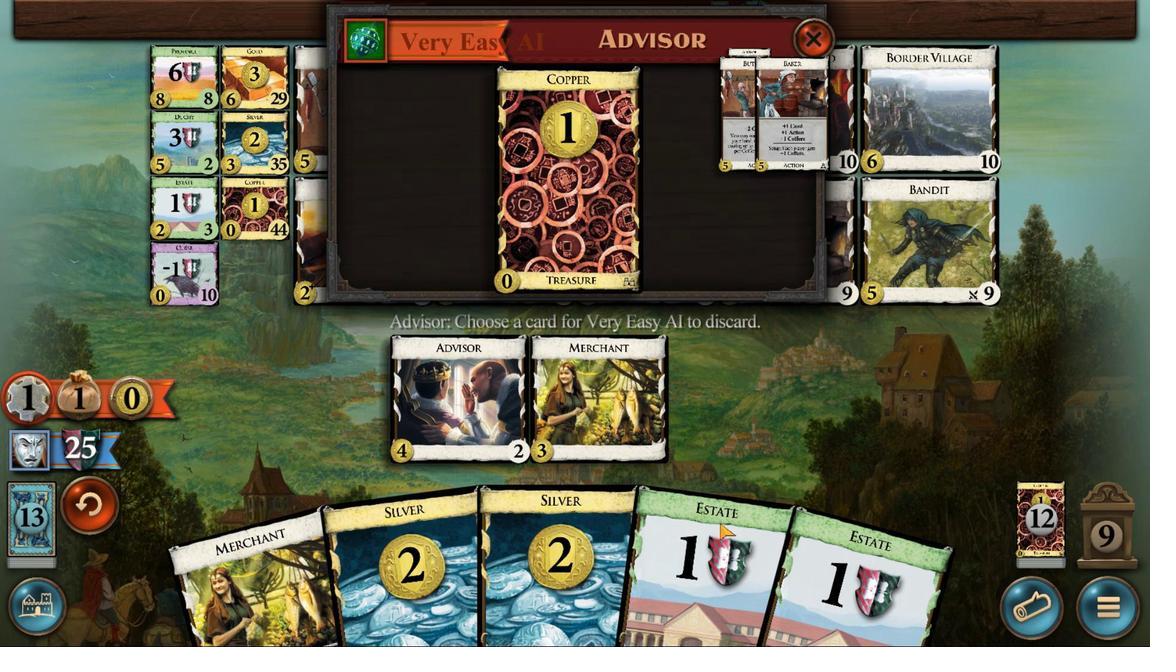 
Action: Mouse moved to (737, 430)
Screenshot: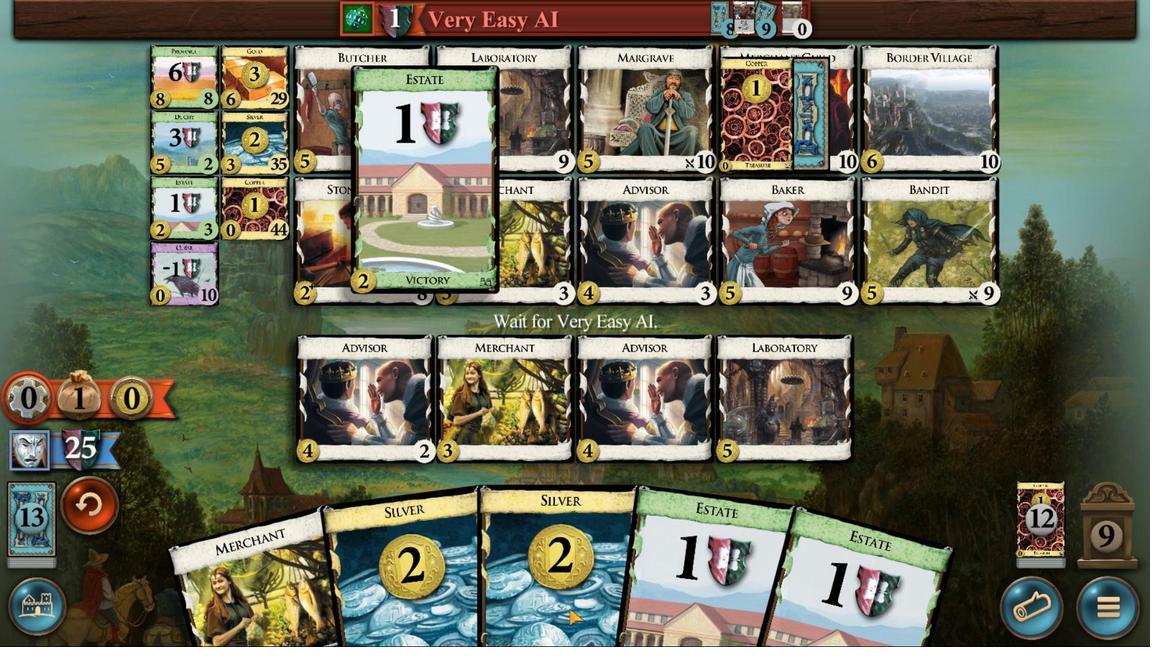 
Action: Mouse pressed left at (737, 430)
Screenshot: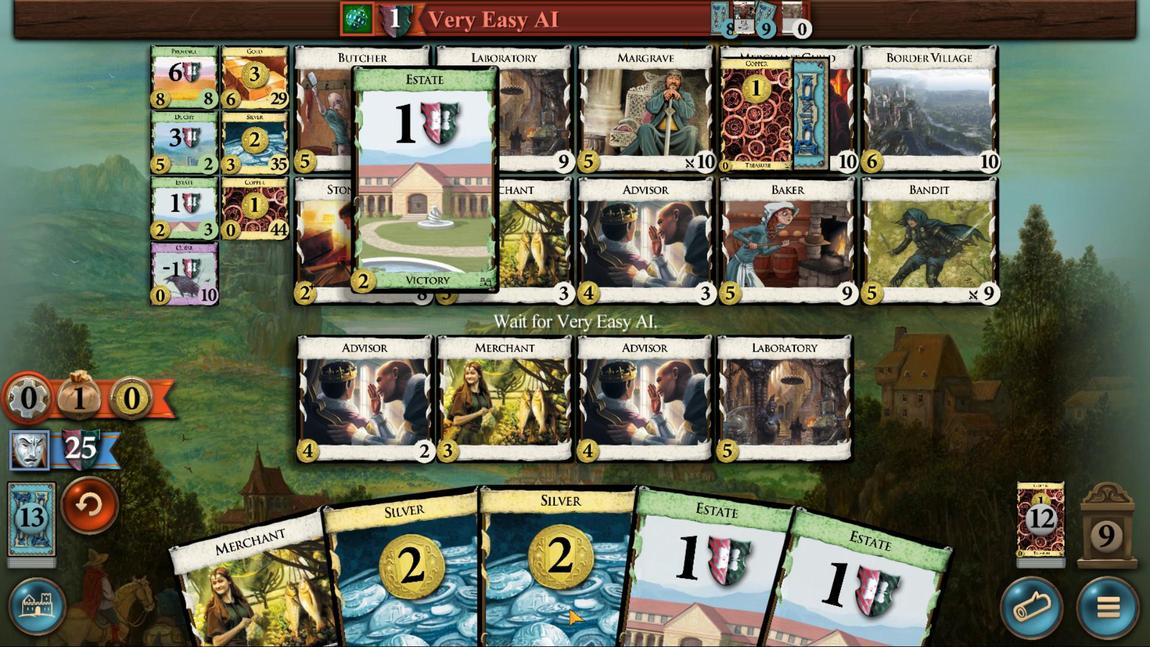
Action: Mouse moved to (747, 421)
Screenshot: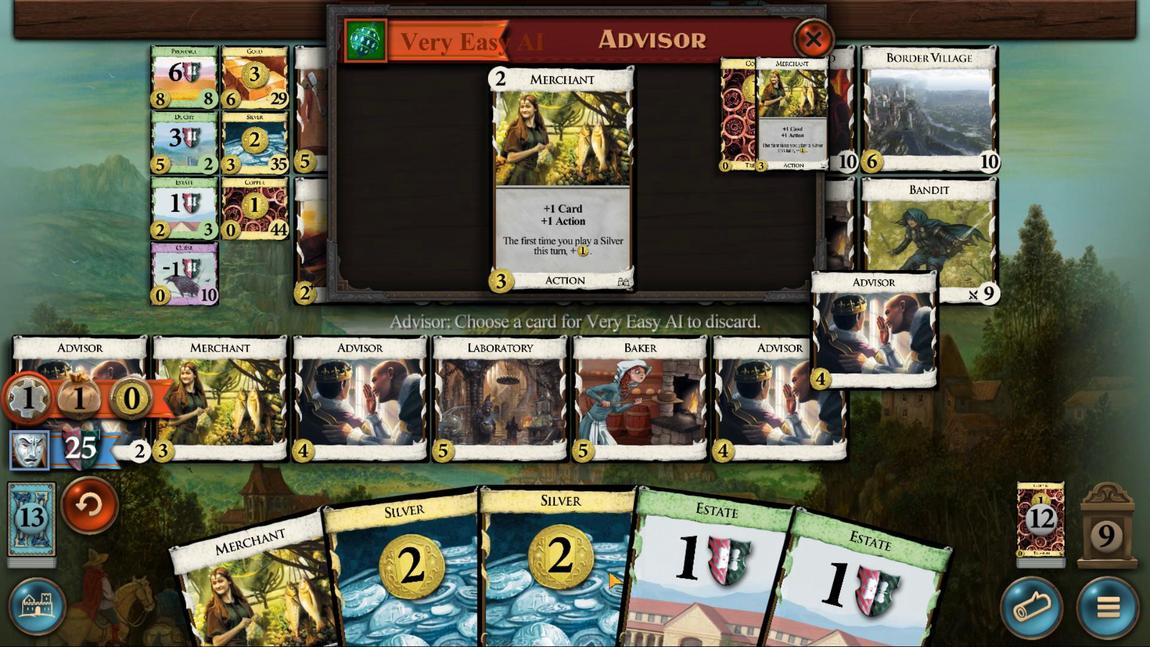 
Action: Mouse pressed left at (747, 421)
Screenshot: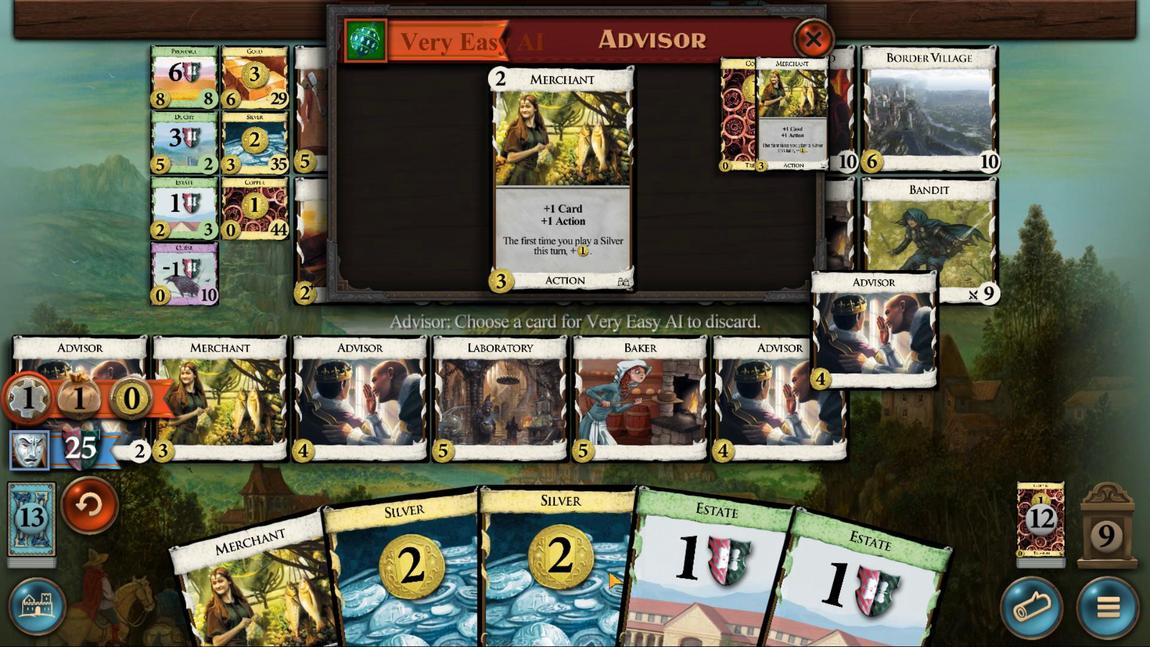 
Action: Mouse moved to (726, 405)
Screenshot: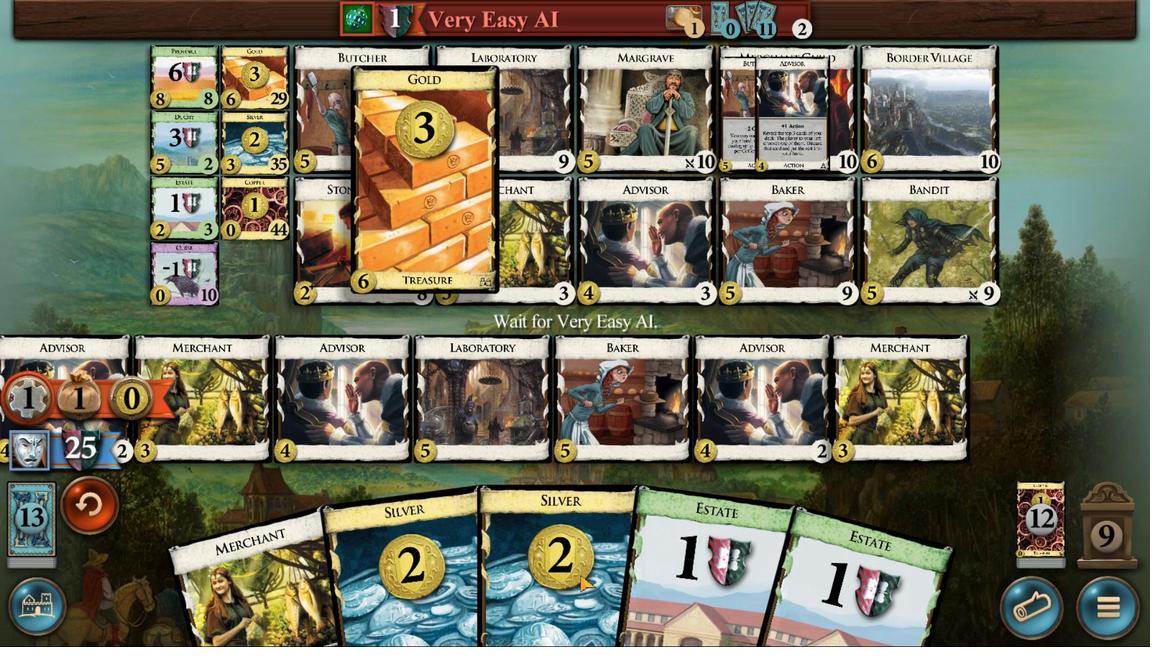 
Action: Mouse pressed left at (726, 405)
Screenshot: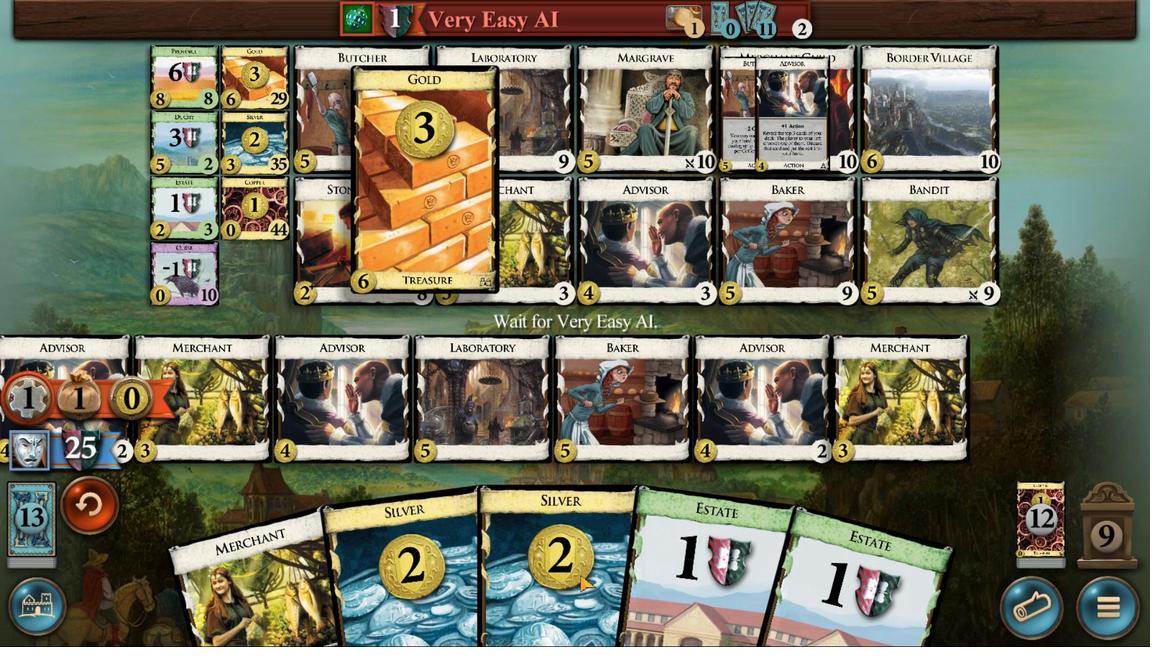
Action: Mouse moved to (557, 605)
Screenshot: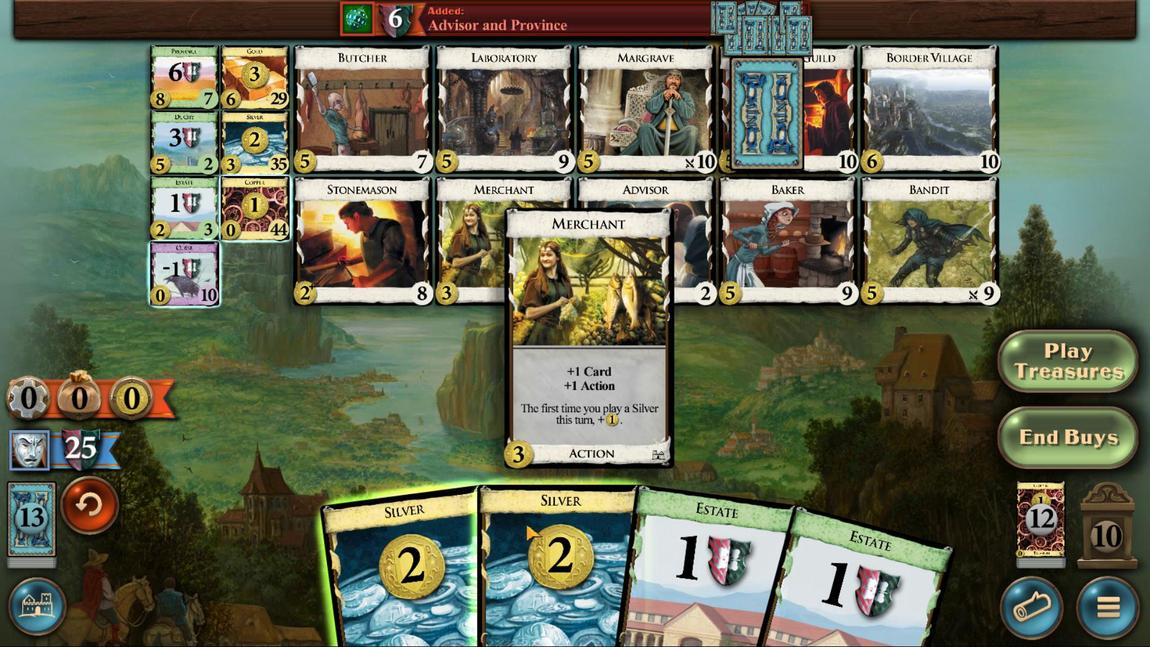 
Action: Mouse pressed left at (557, 605)
Screenshot: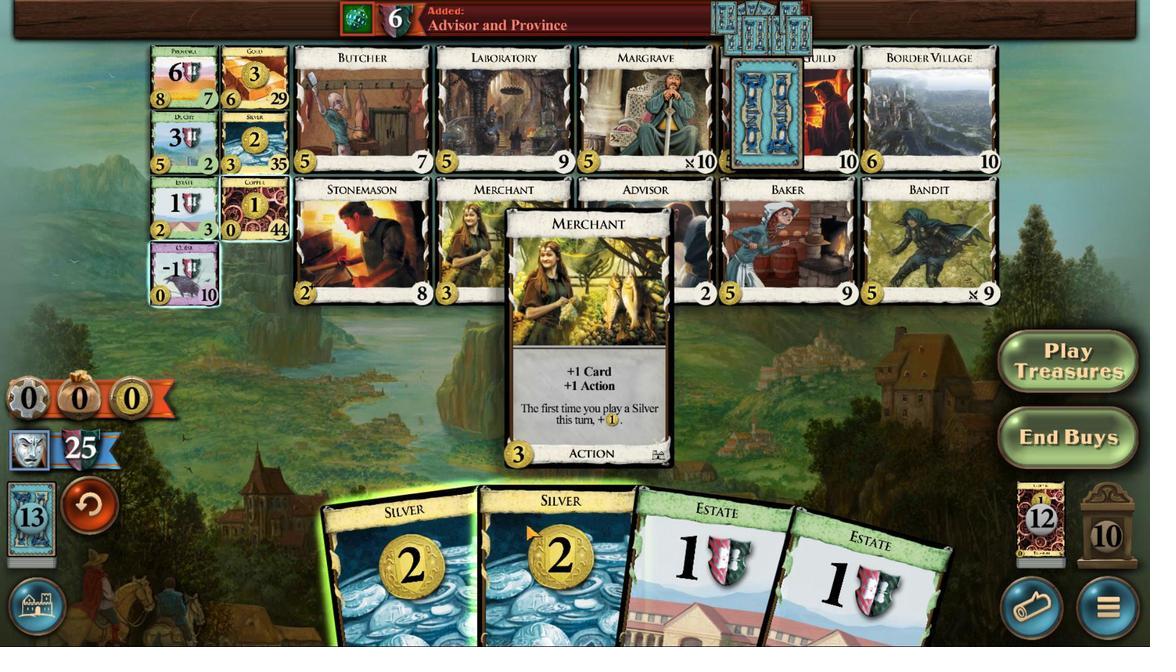 
Action: Mouse moved to (710, 601)
Screenshot: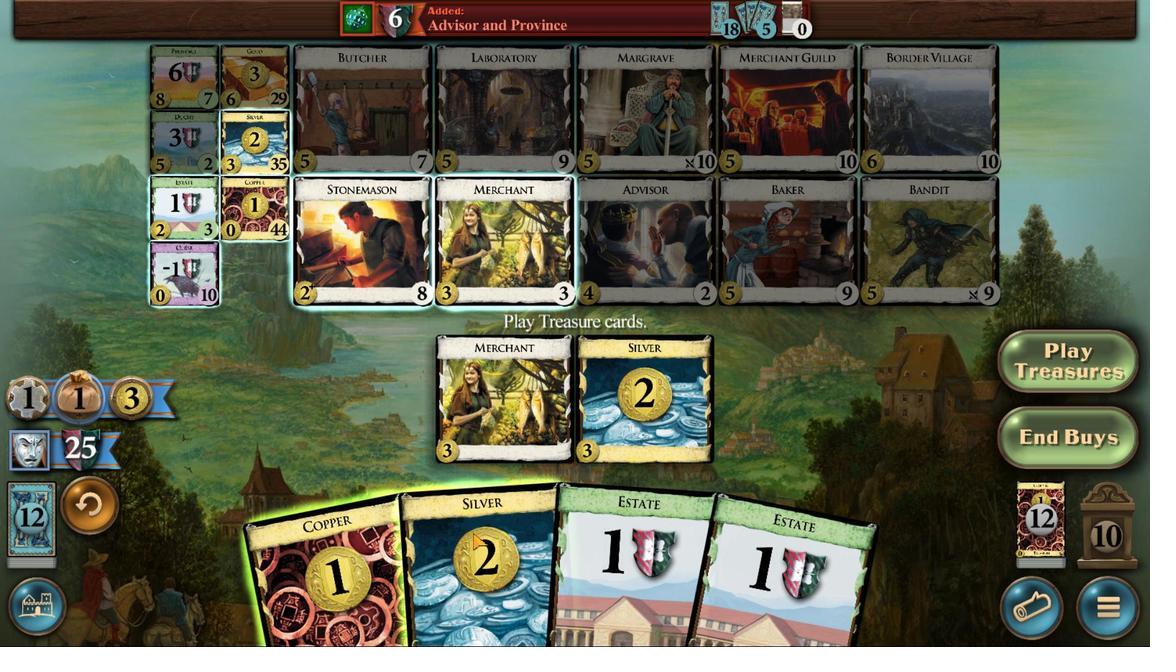 
Action: Mouse pressed left at (710, 601)
Screenshot: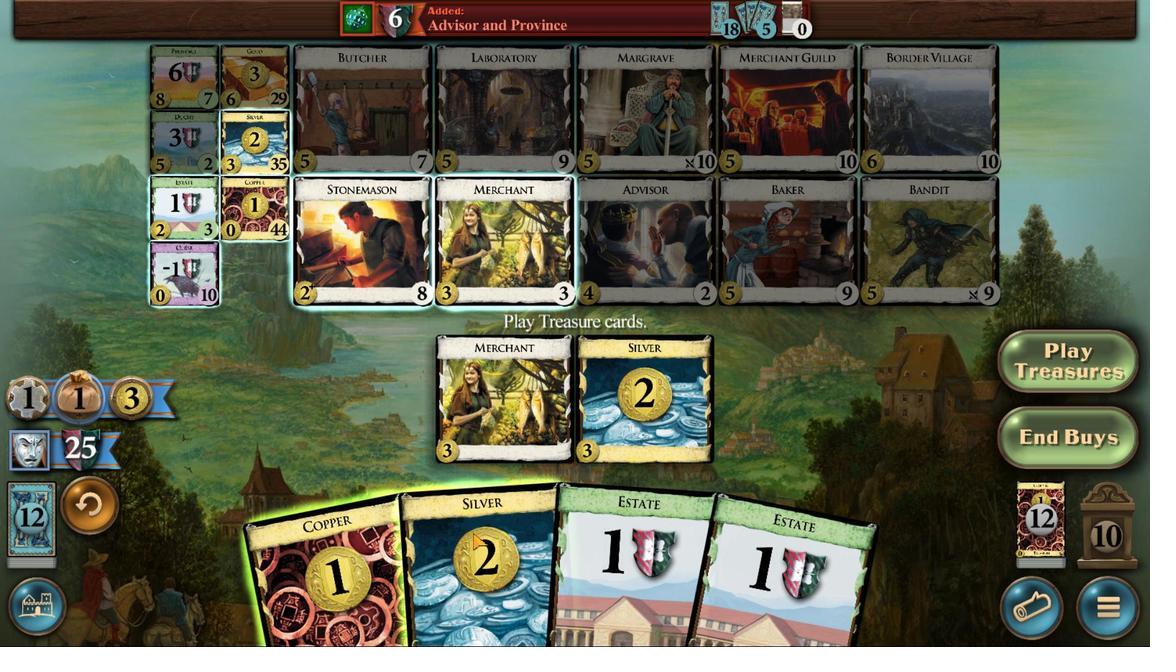
Action: Mouse moved to (675, 602)
Screenshot: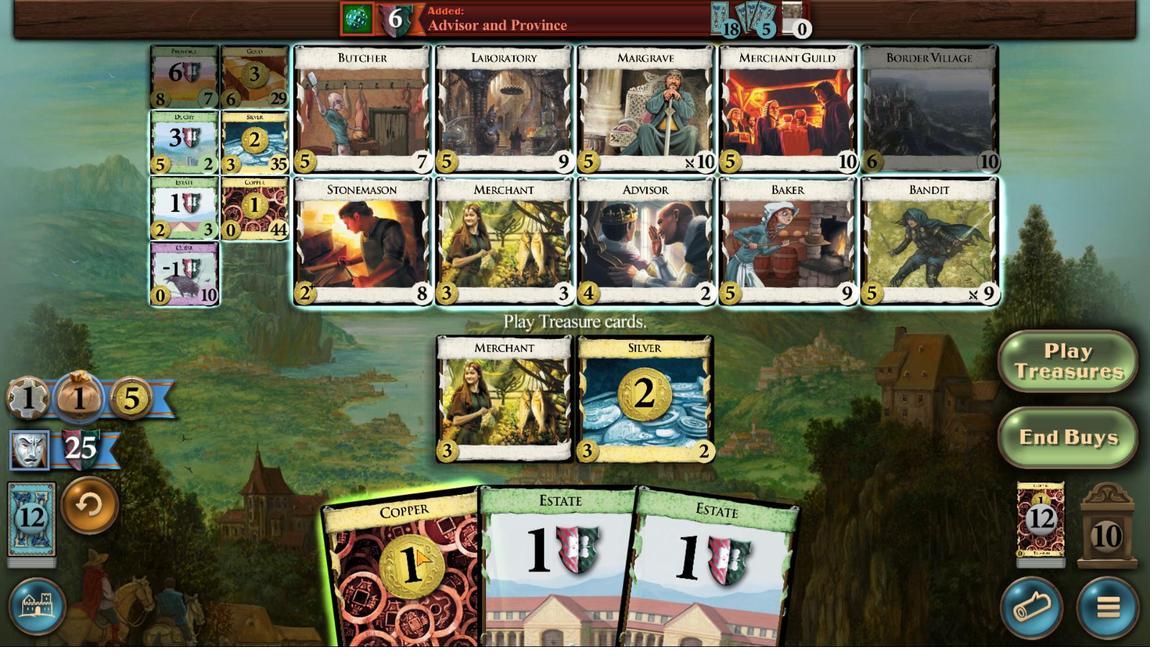 
Action: Mouse pressed left at (675, 602)
Screenshot: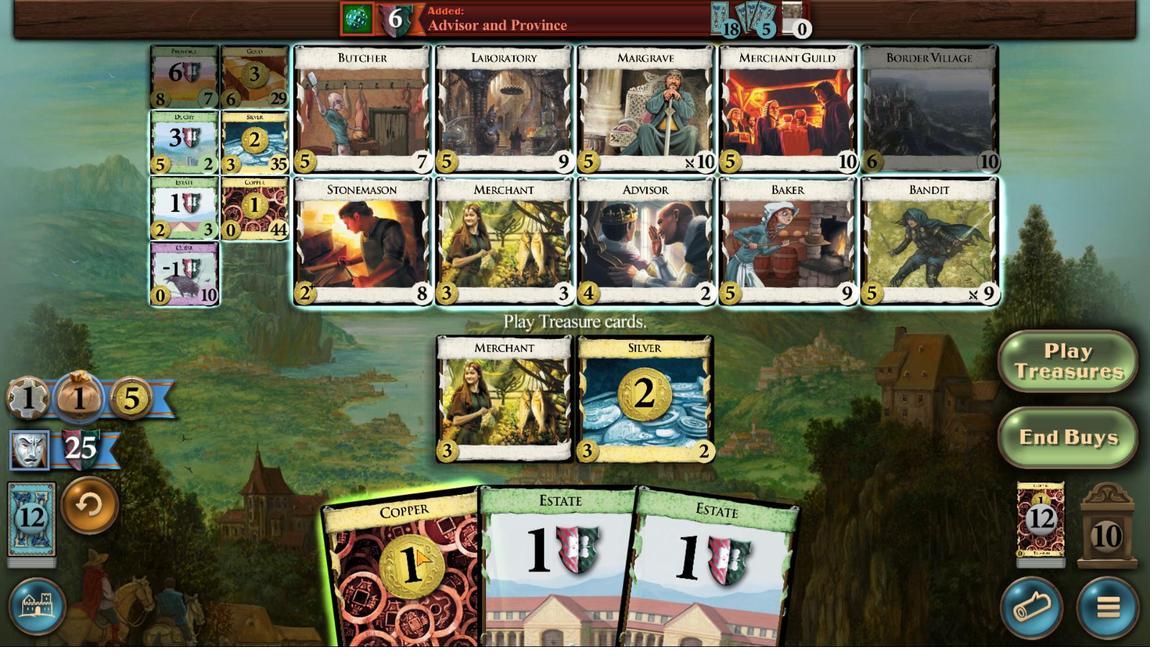
Action: Mouse moved to (653, 596)
Screenshot: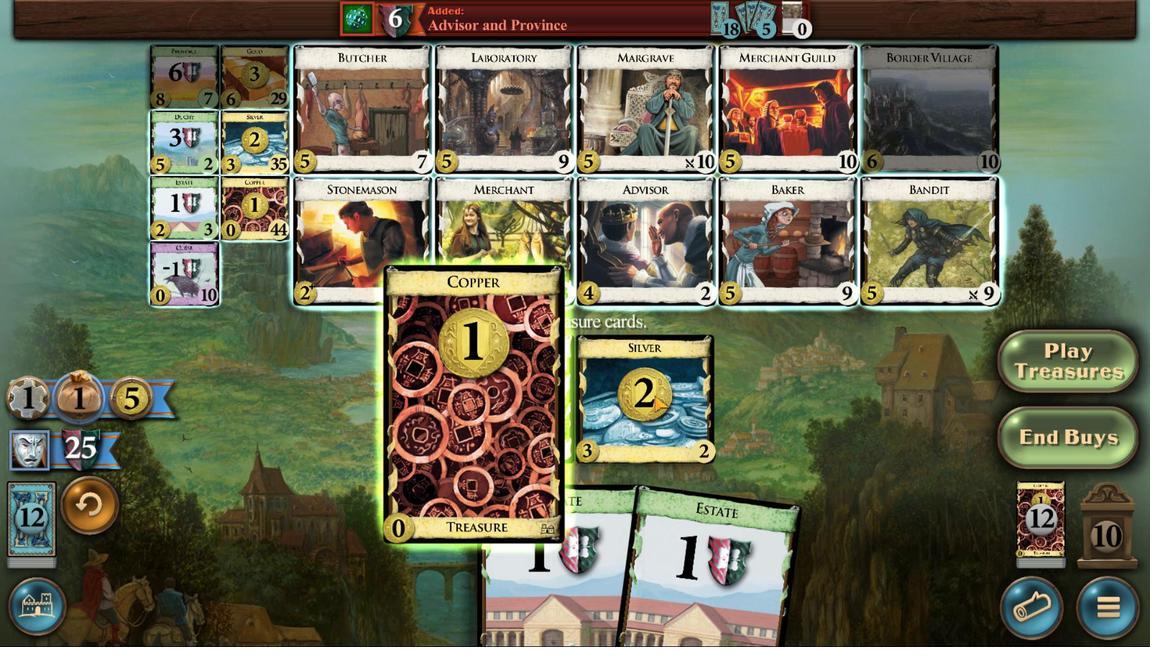 
Action: Mouse pressed left at (653, 596)
Screenshot: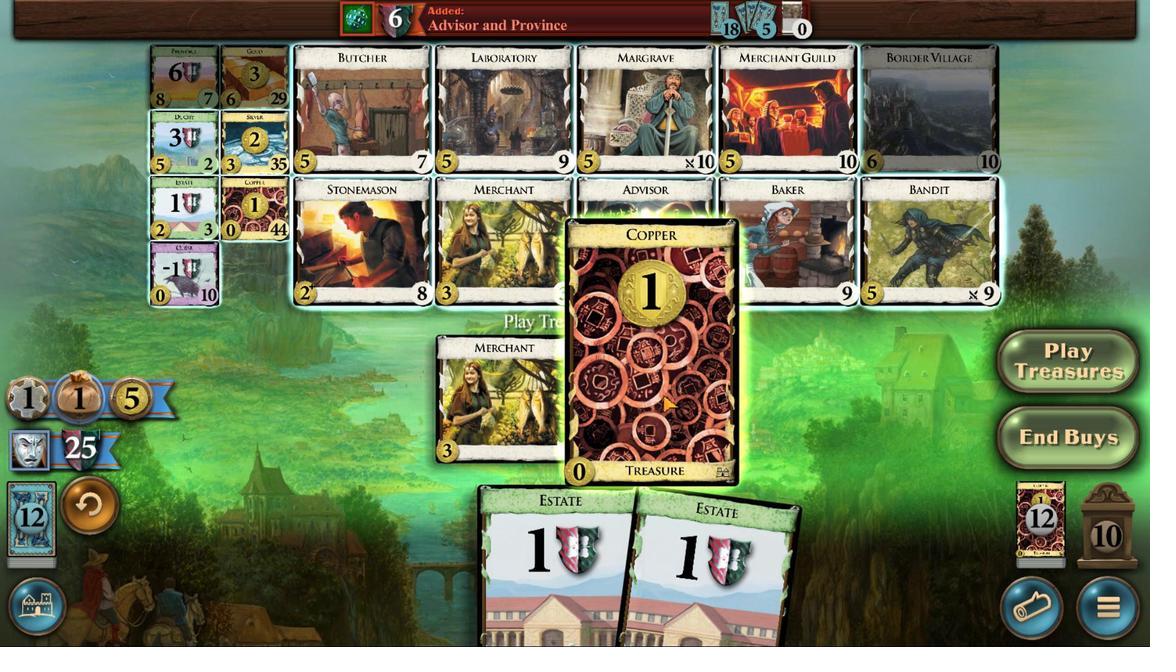 
Action: Mouse moved to (570, 342)
Screenshot: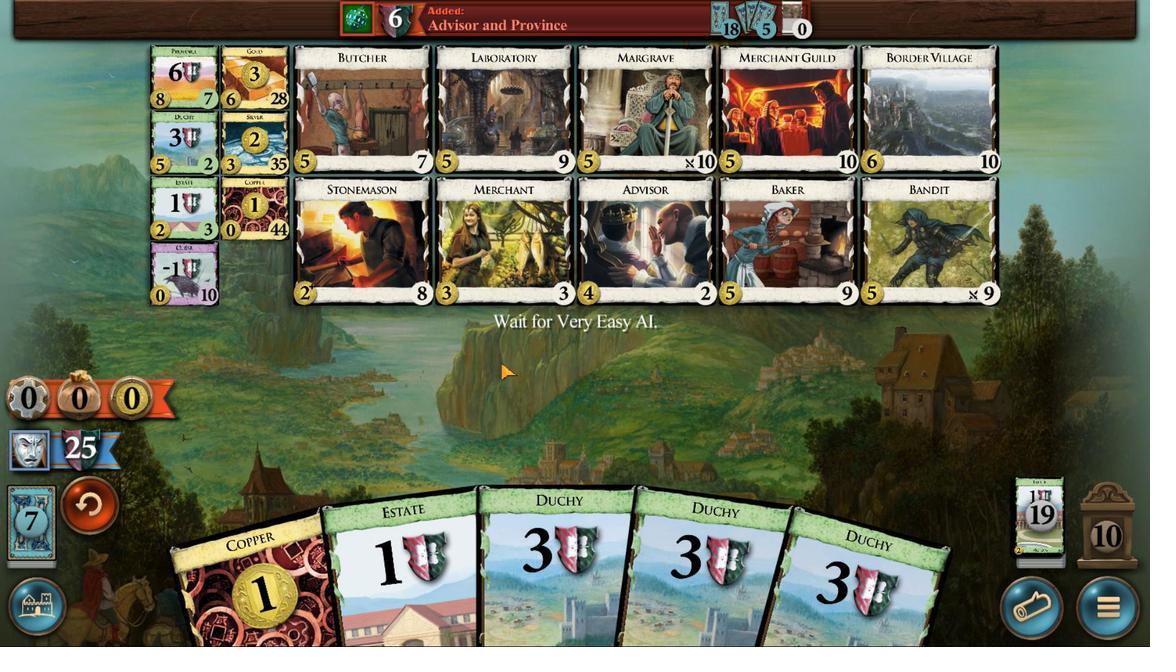 
Action: Mouse pressed left at (570, 342)
Screenshot: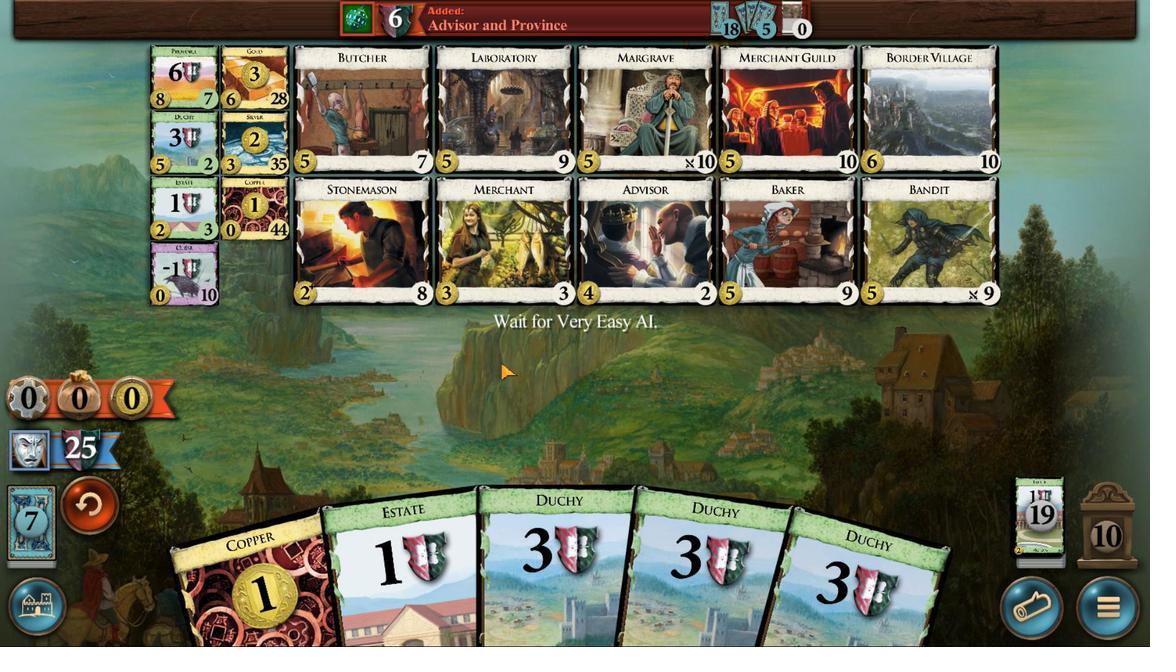 
Action: Mouse moved to (588, 627)
Screenshot: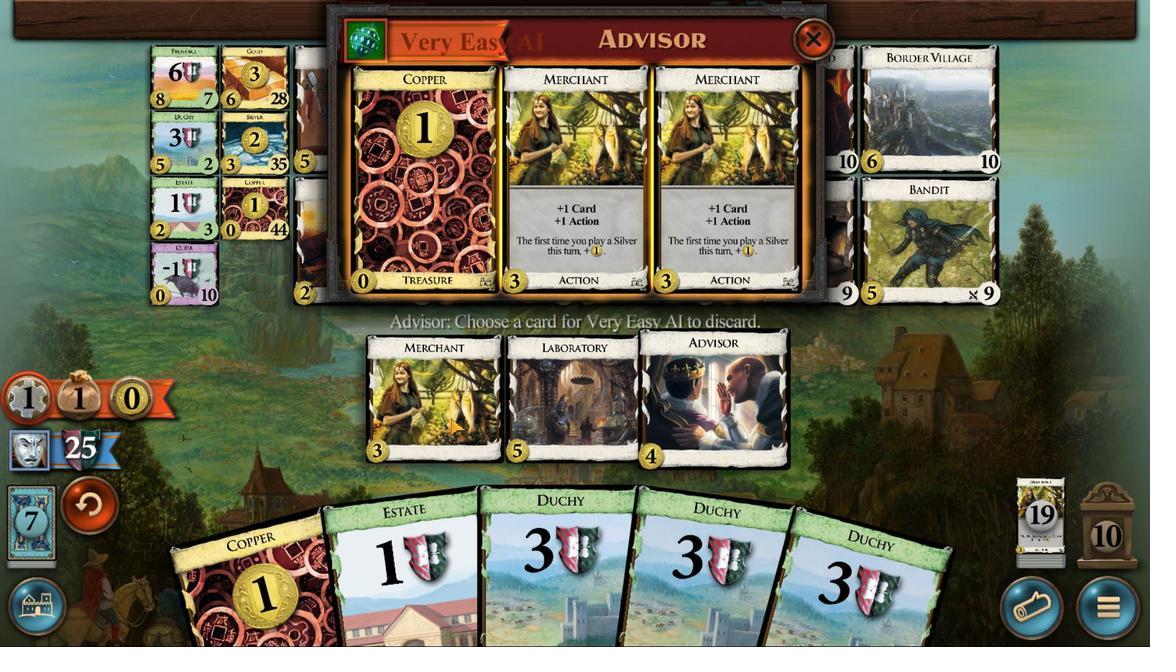 
Action: Mouse pressed left at (588, 627)
Screenshot: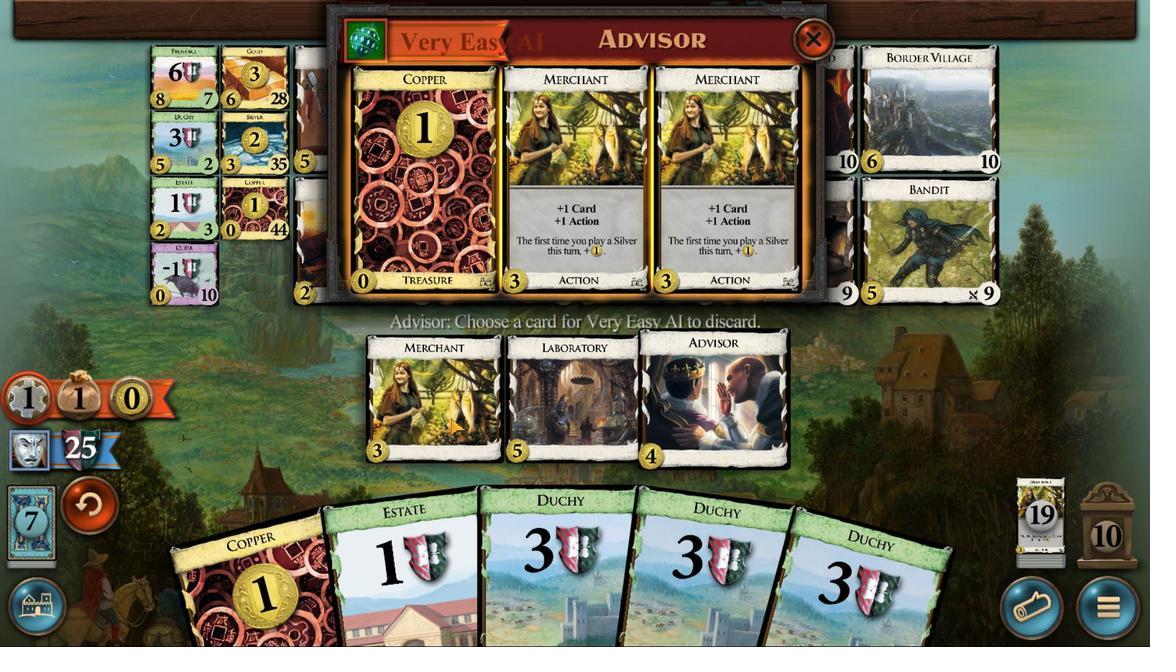 
Action: Mouse moved to (653, 433)
Screenshot: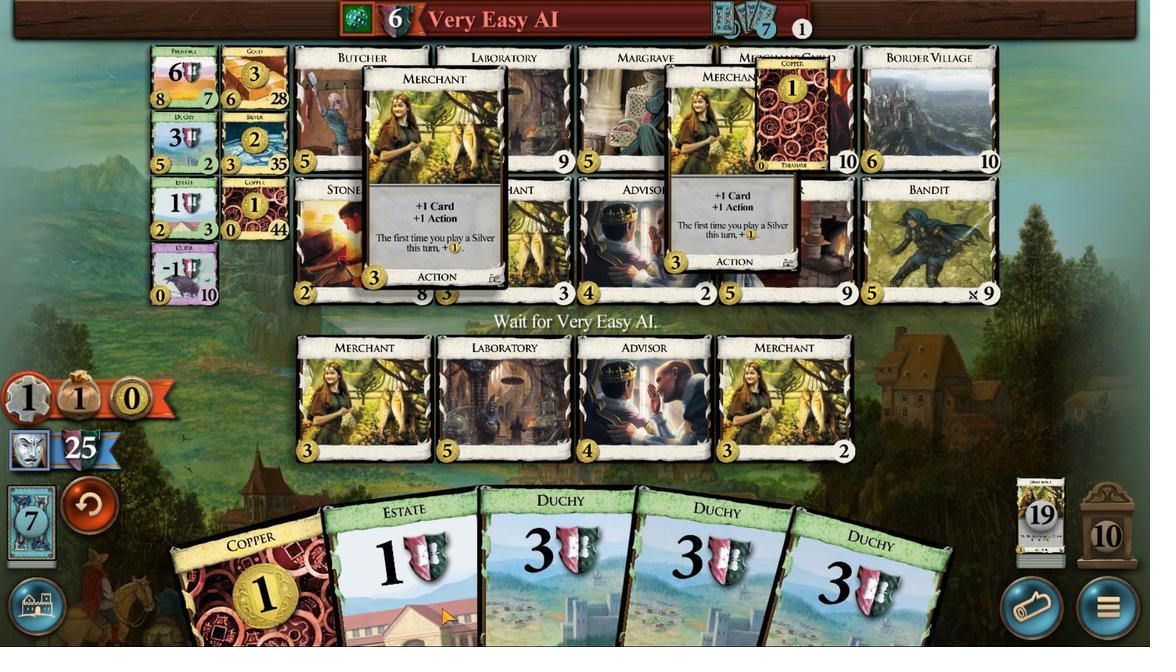 
Action: Mouse pressed left at (653, 433)
Screenshot: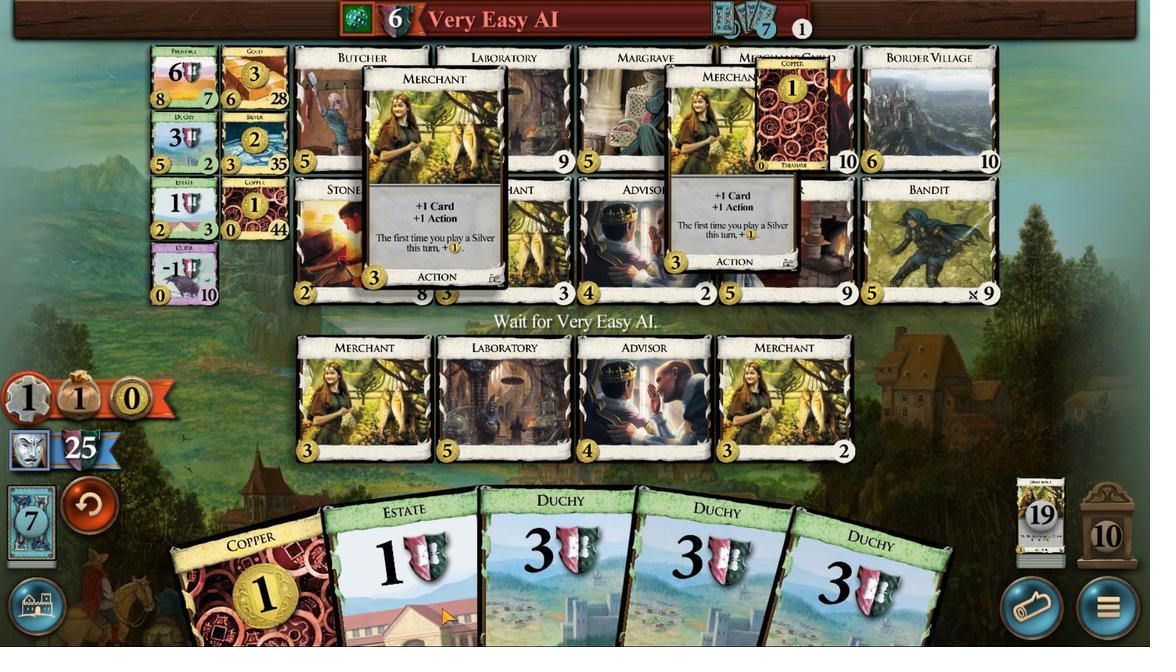 
Action: Mouse moved to (729, 439)
Screenshot: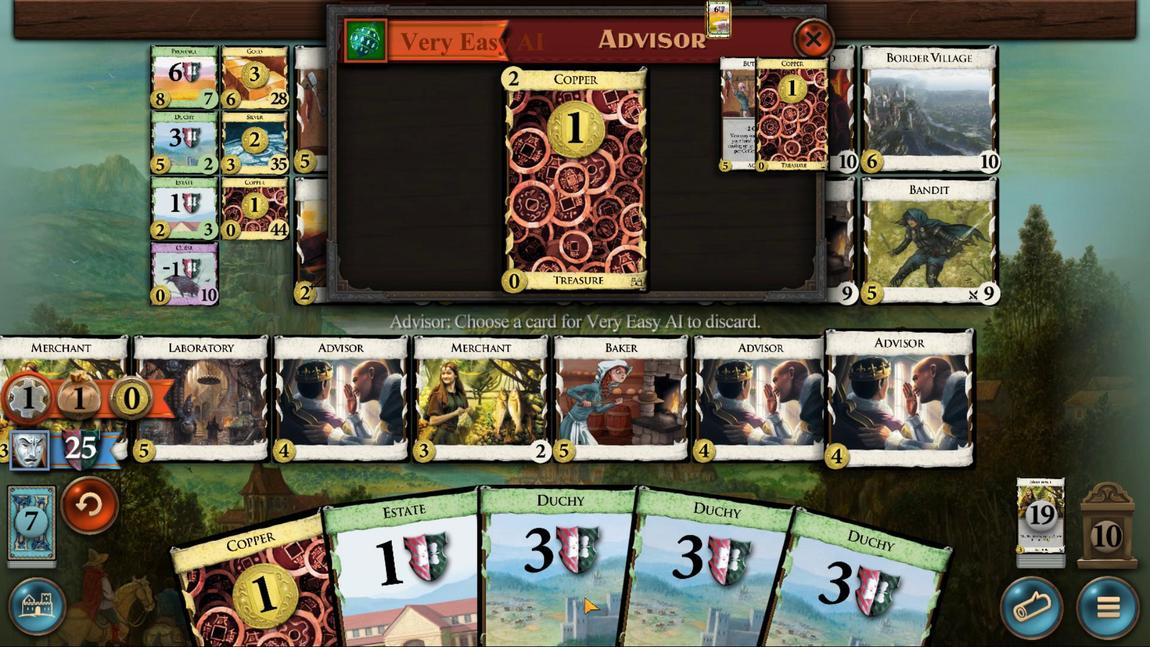 
Action: Mouse pressed left at (729, 439)
Screenshot: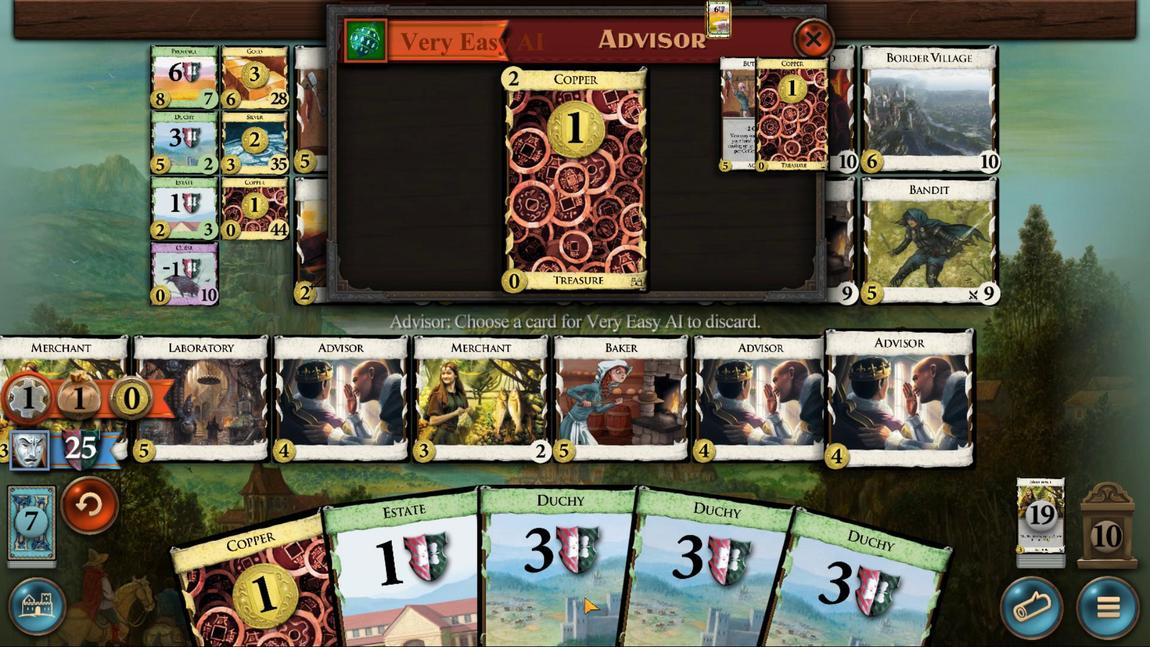 
Action: Mouse moved to (743, 426)
Screenshot: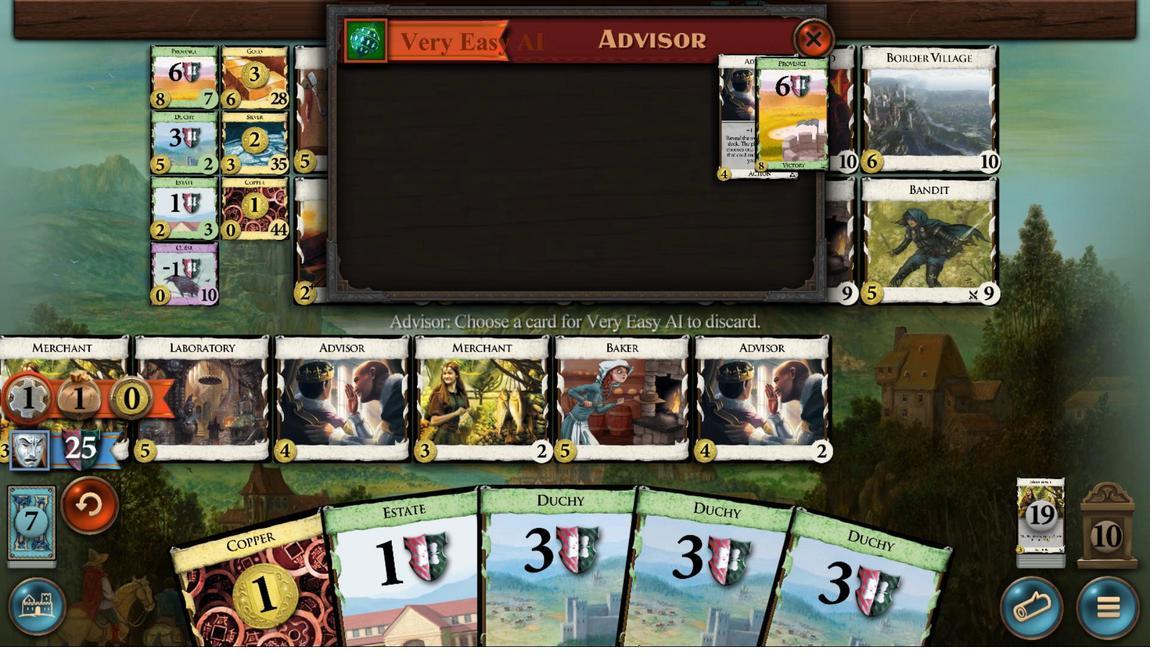 
Action: Mouse pressed left at (743, 426)
Screenshot: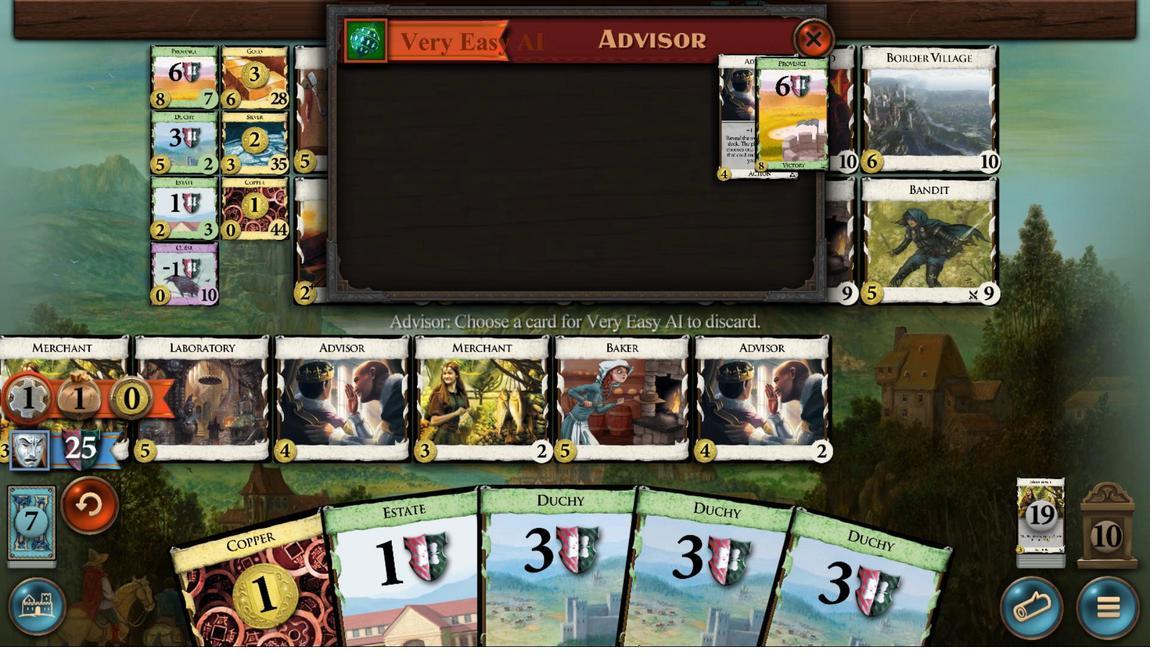 
Action: Mouse moved to (800, 417)
Screenshot: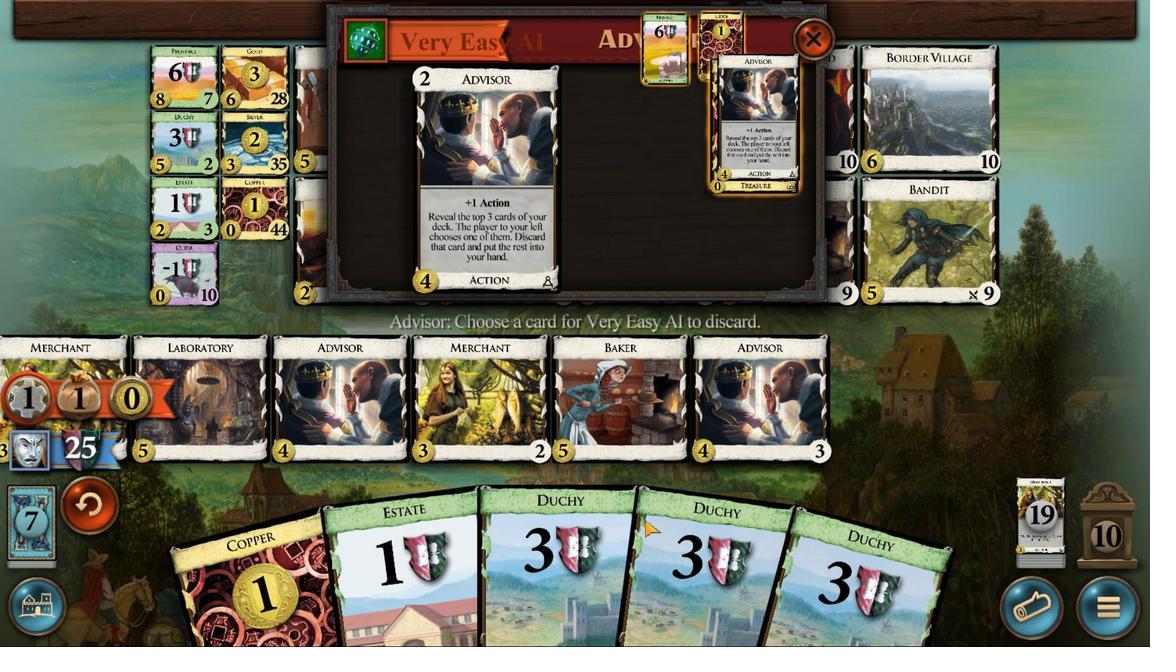
Action: Mouse pressed left at (800, 417)
Screenshot: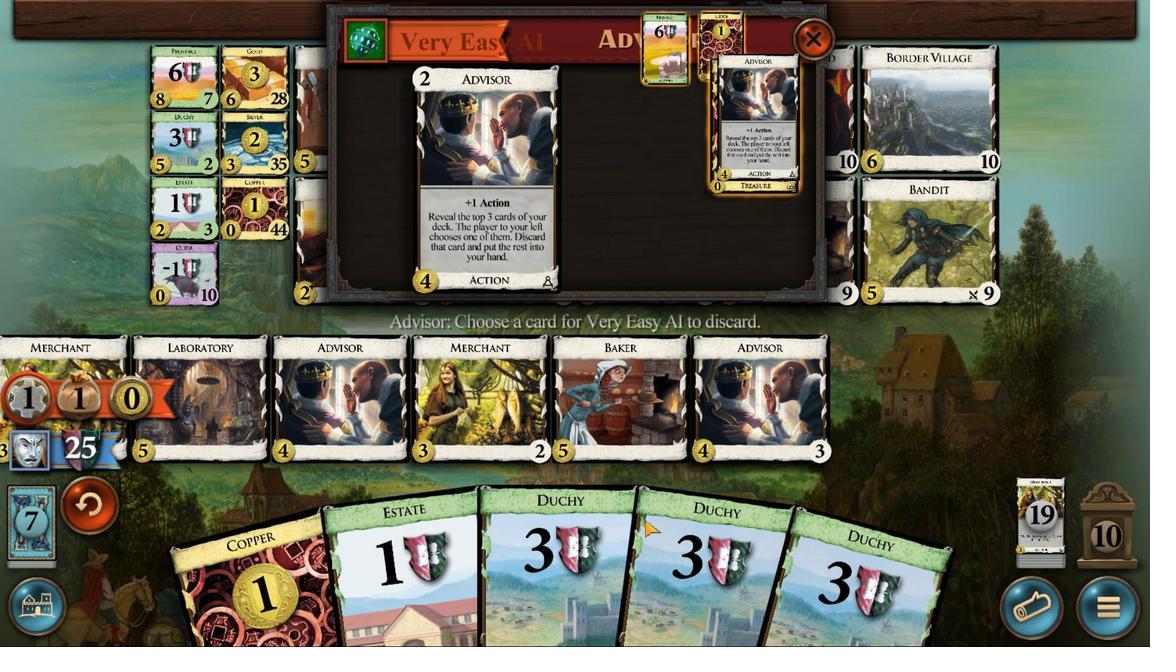 
Action: Mouse moved to (745, 412)
Screenshot: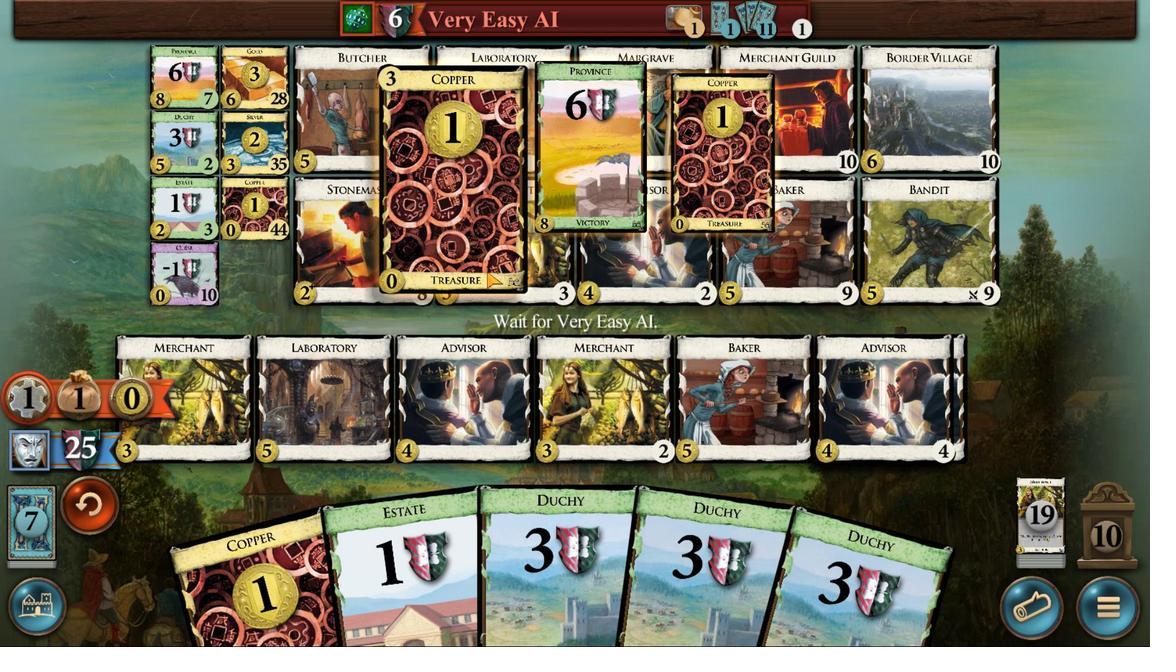 
Action: Mouse pressed left at (745, 412)
Screenshot: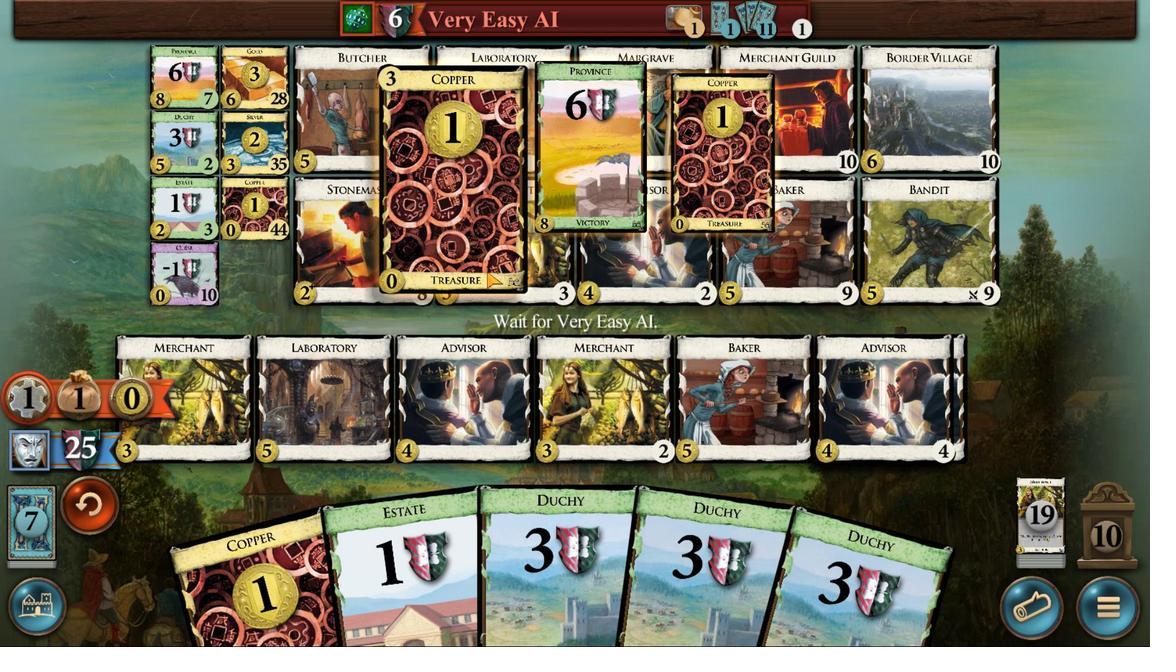 
Action: Mouse moved to (587, 617)
Screenshot: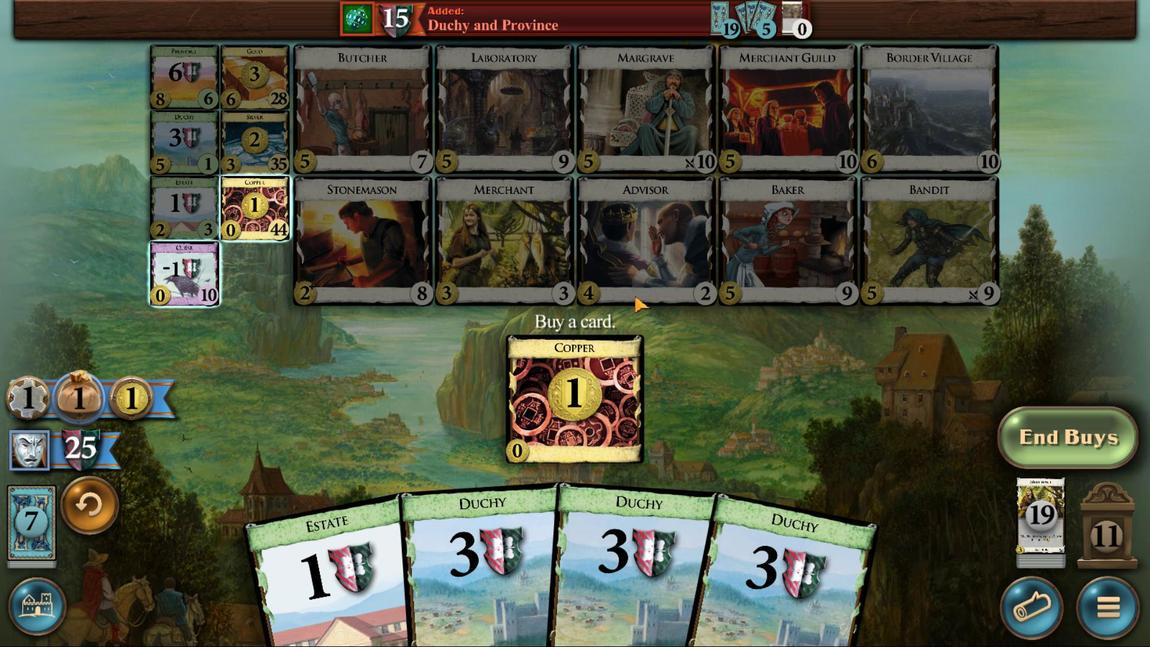 
Action: Mouse pressed left at (587, 617)
Screenshot: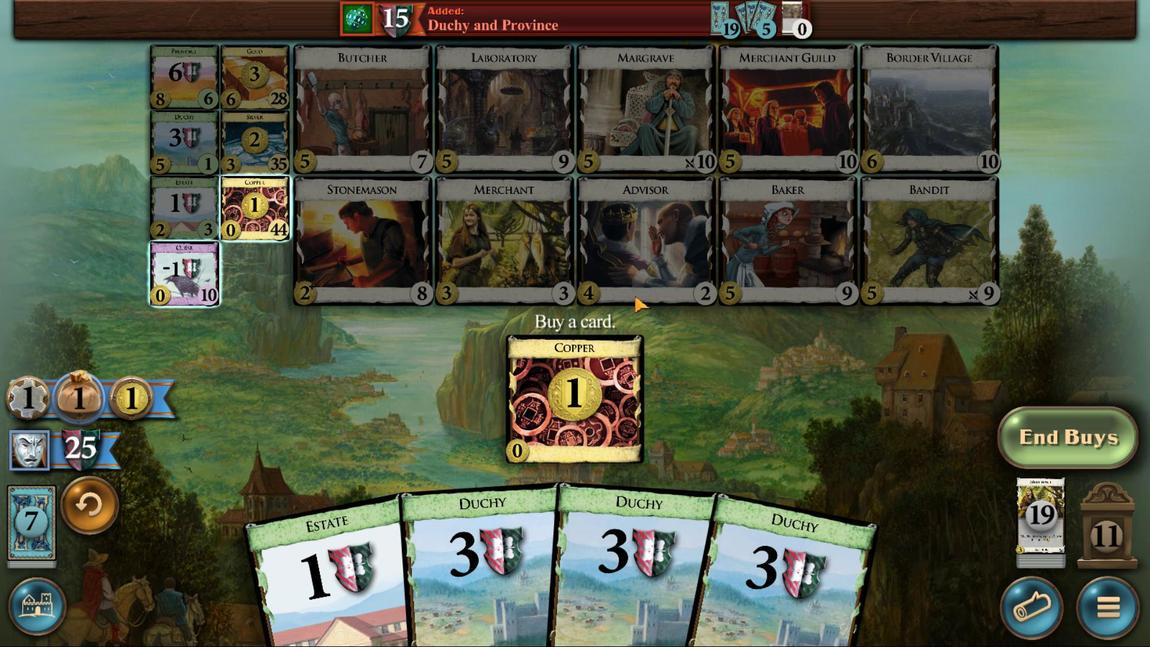 
Action: Mouse moved to (578, 421)
Screenshot: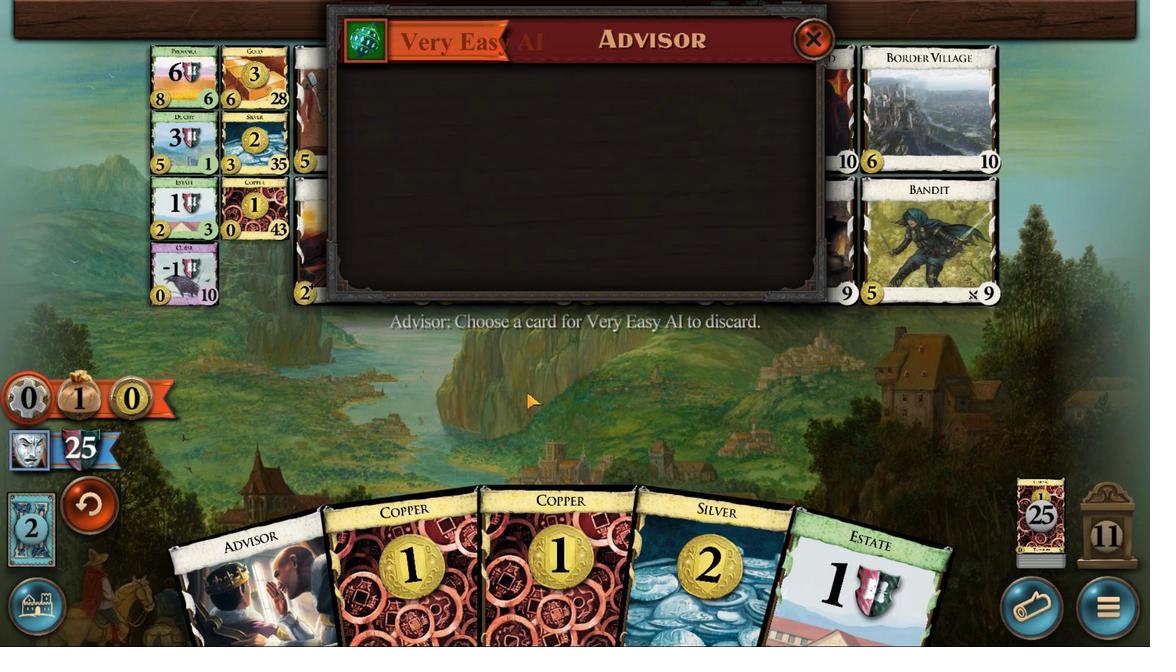 
Action: Mouse pressed left at (578, 421)
Screenshot: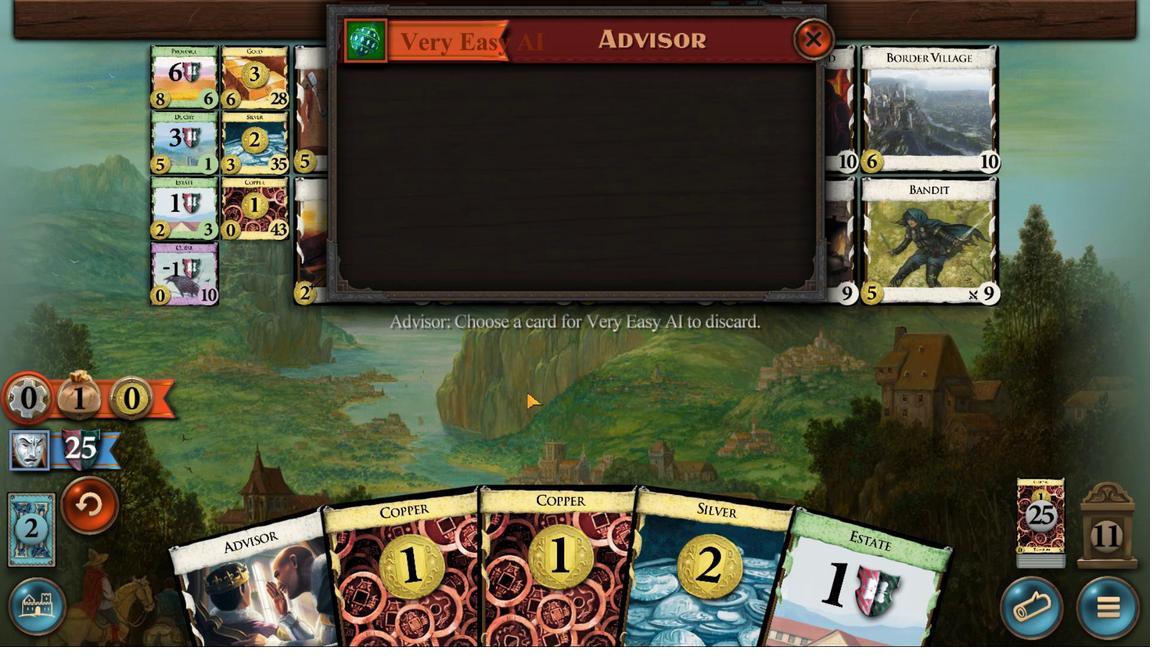 
Action: Mouse moved to (731, 407)
Screenshot: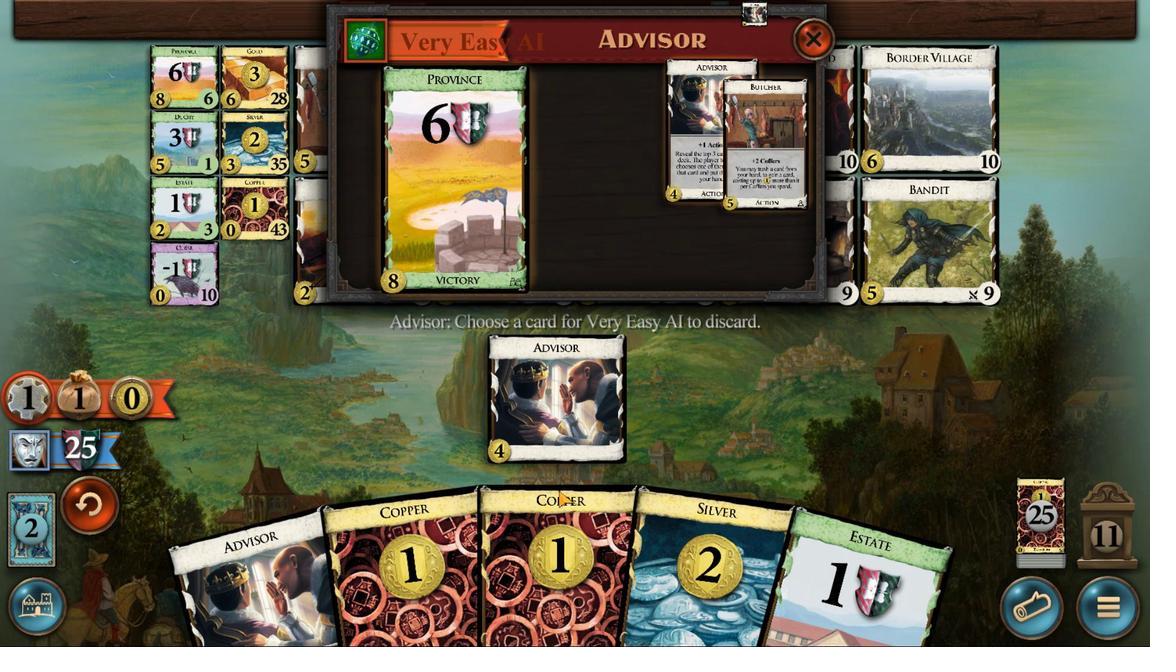 
Action: Mouse pressed left at (731, 407)
Screenshot: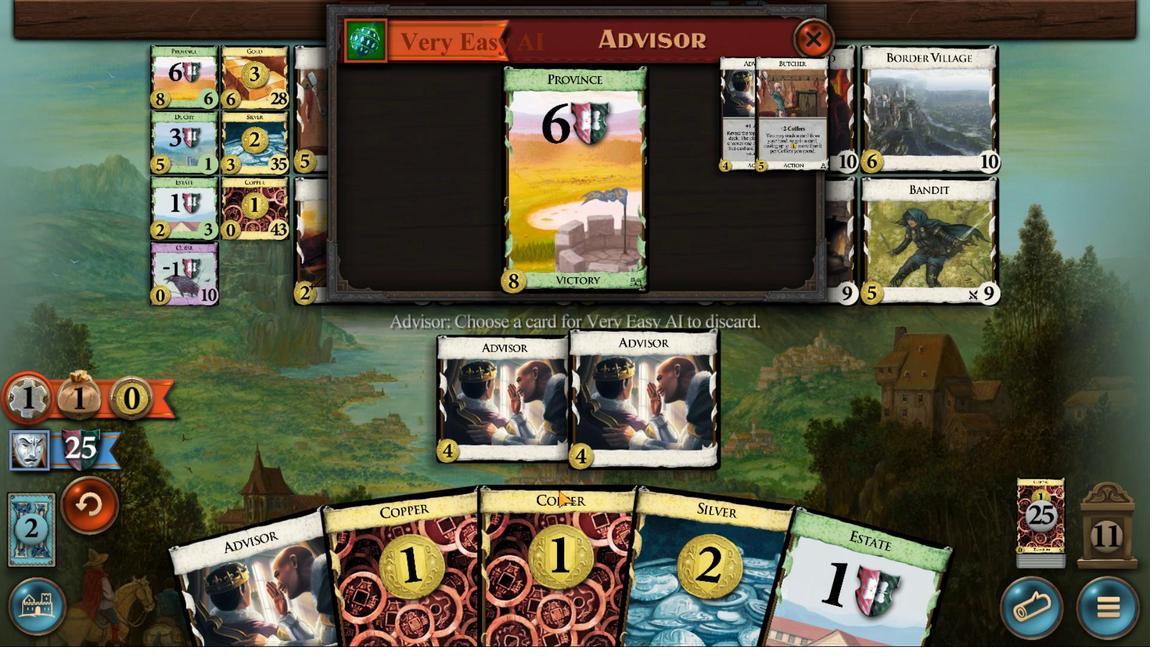 
Action: Mouse moved to (677, 413)
Screenshot: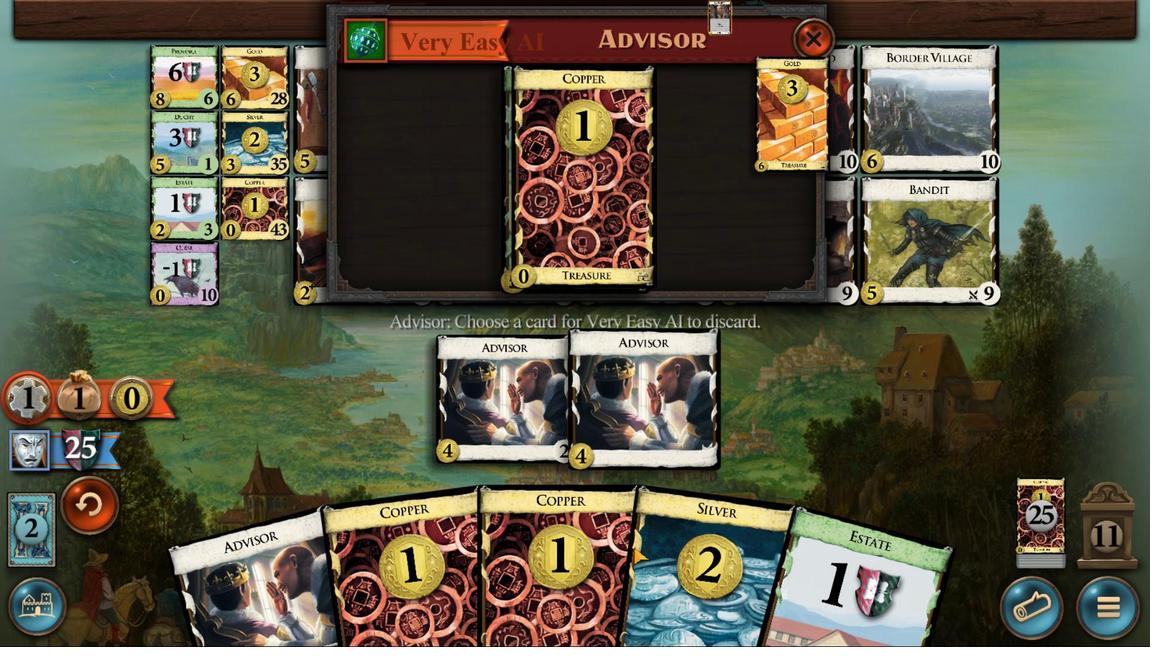 
Action: Mouse pressed left at (677, 413)
